 Task: Time Track.
Action: Mouse moved to (86, 7)
Screenshot: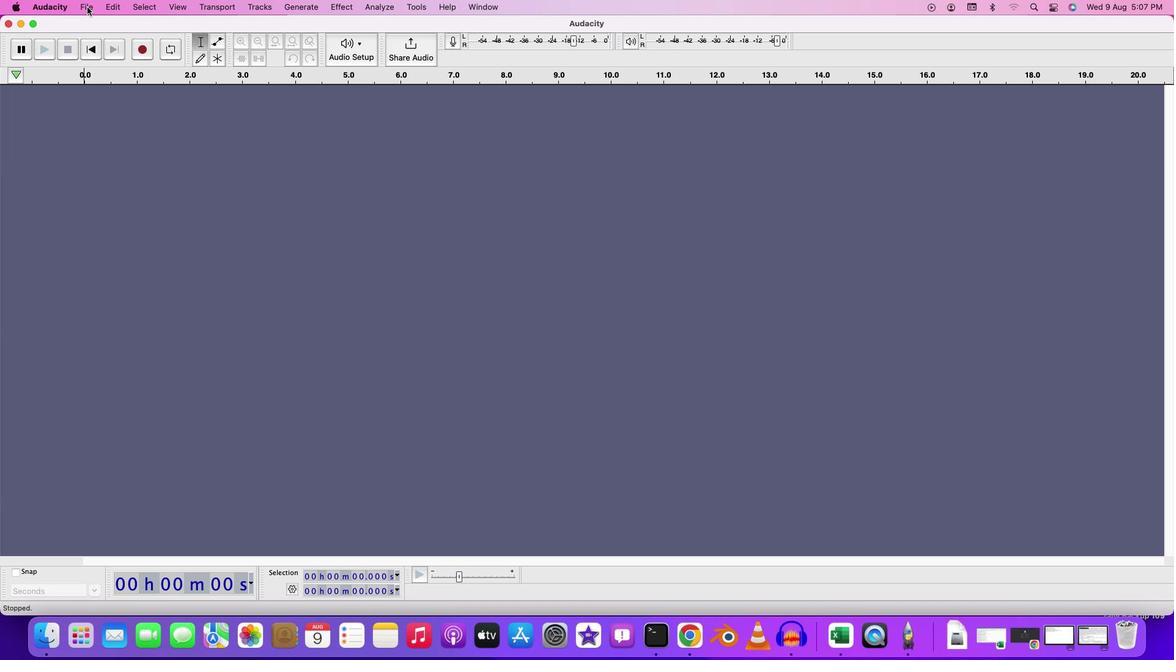 
Action: Mouse pressed left at (86, 7)
Screenshot: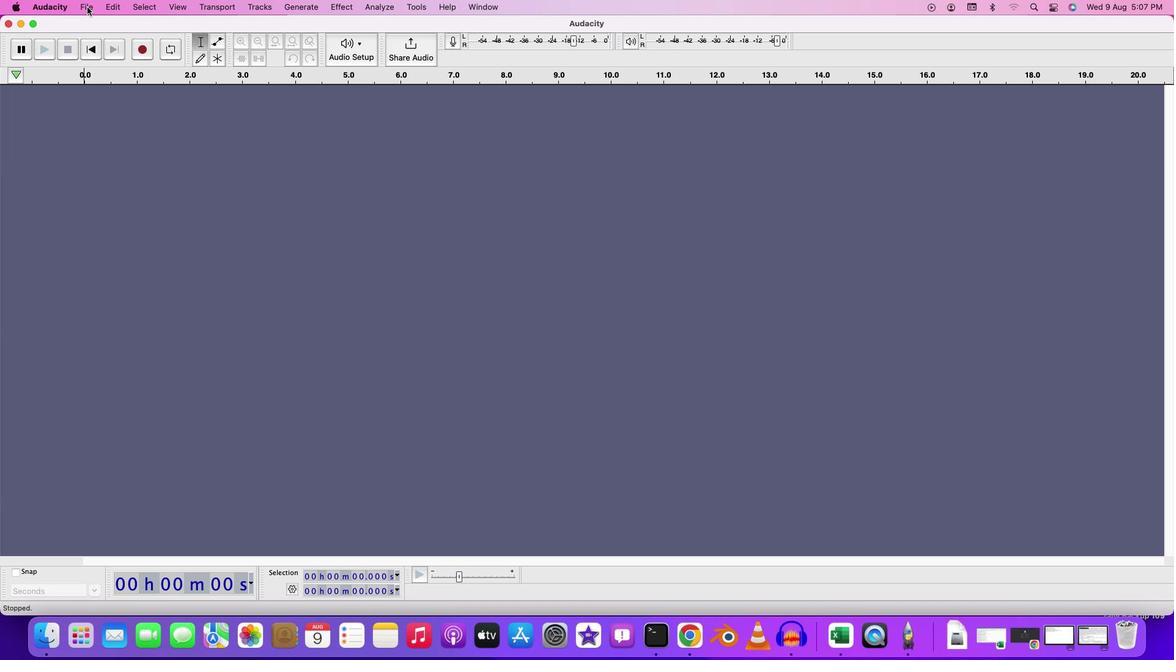 
Action: Mouse moved to (97, 39)
Screenshot: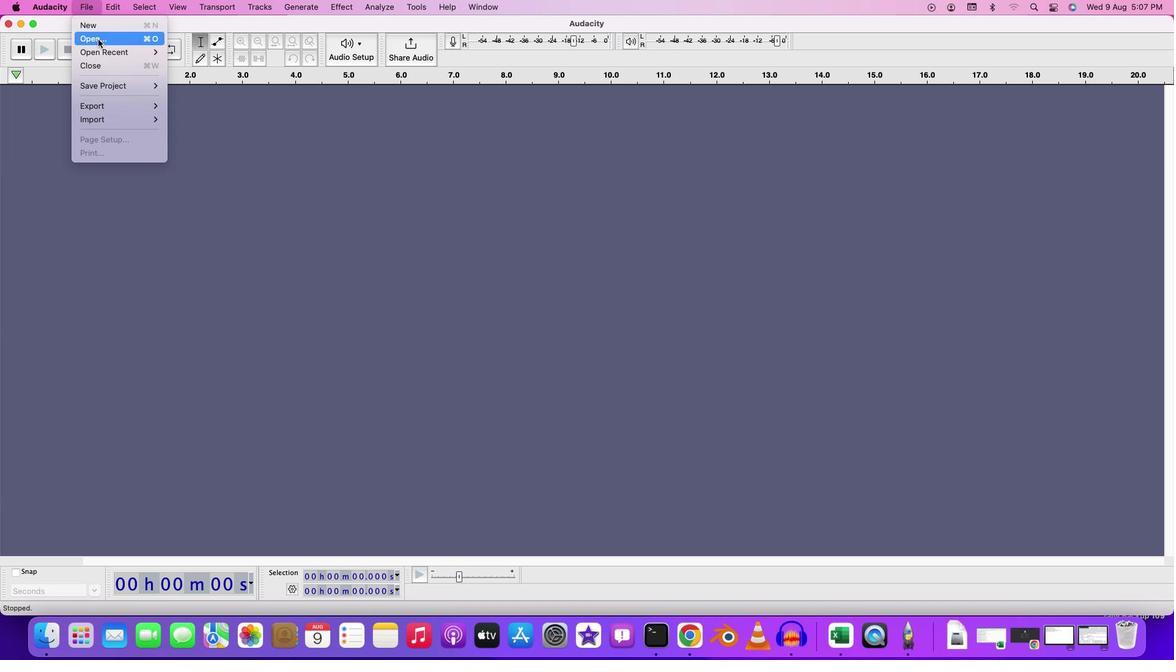 
Action: Mouse pressed left at (97, 39)
Screenshot: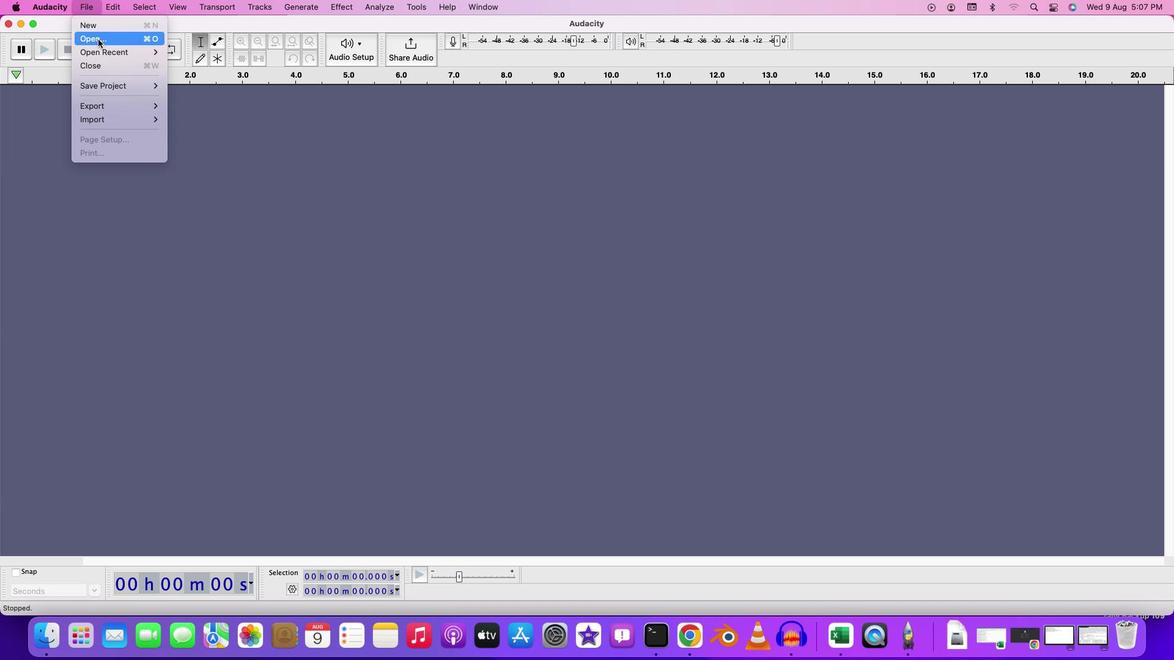 
Action: Mouse moved to (496, 256)
Screenshot: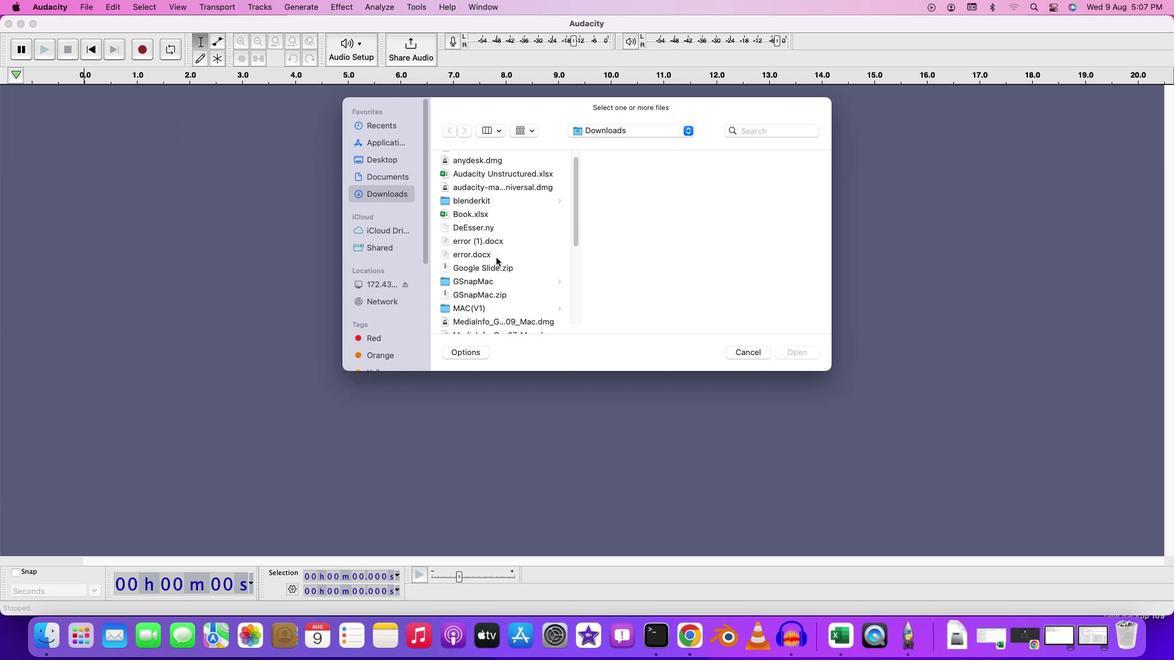 
Action: Mouse scrolled (496, 256) with delta (0, 0)
Screenshot: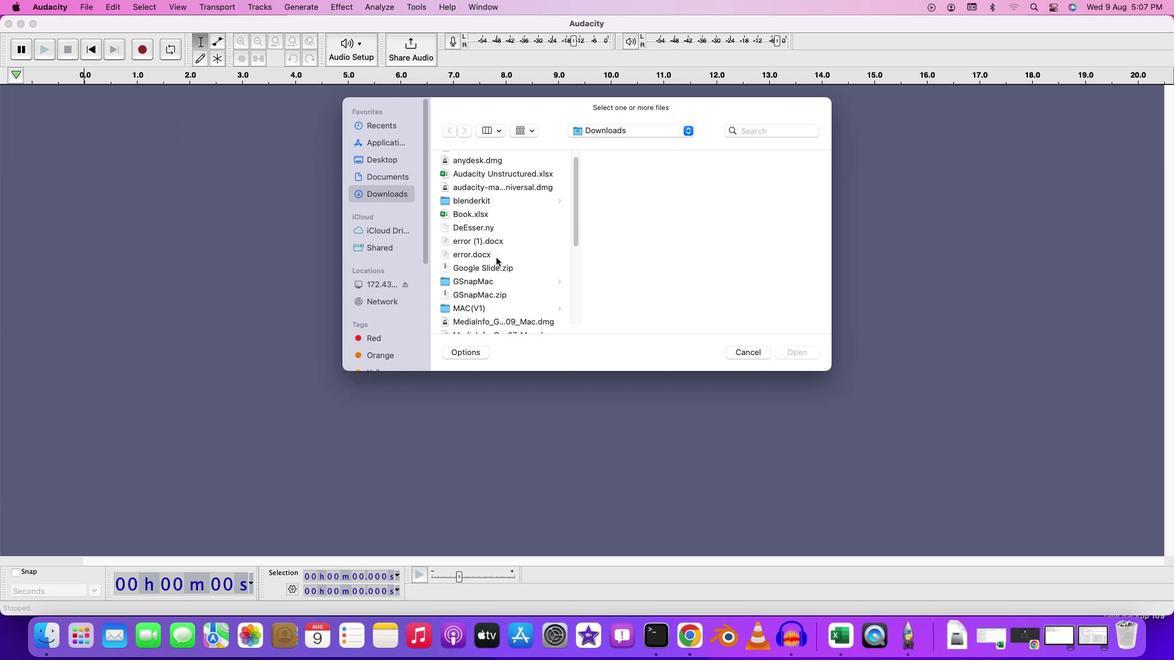 
Action: Mouse moved to (496, 258)
Screenshot: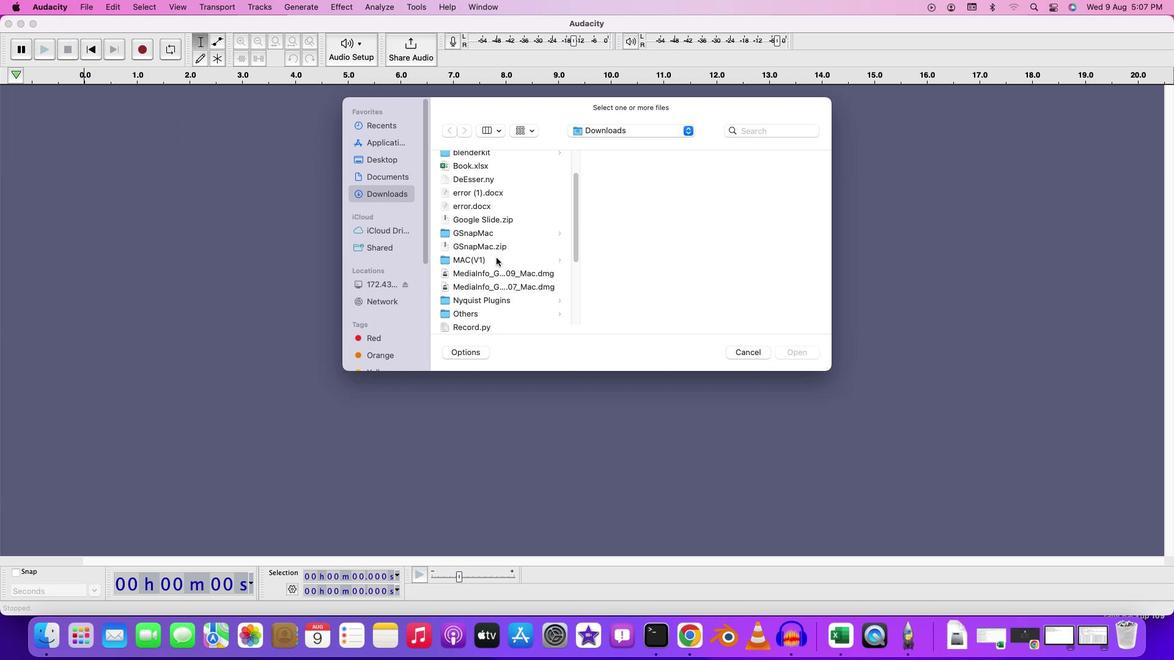 
Action: Mouse scrolled (496, 258) with delta (0, 0)
Screenshot: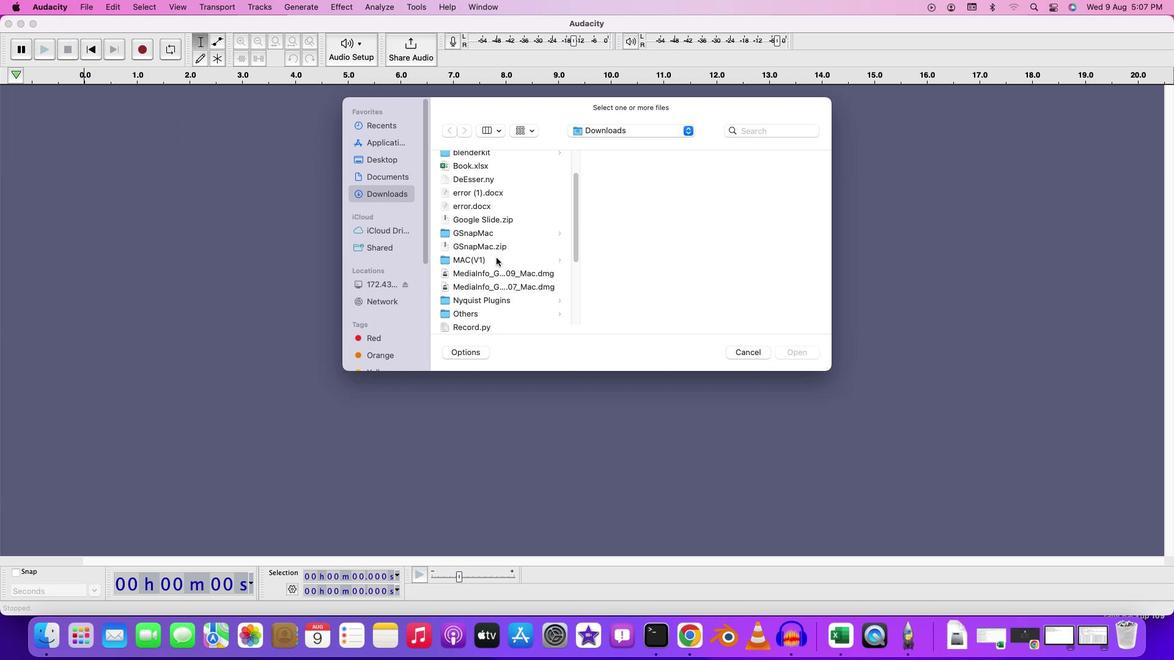 
Action: Mouse scrolled (496, 258) with delta (0, -1)
Screenshot: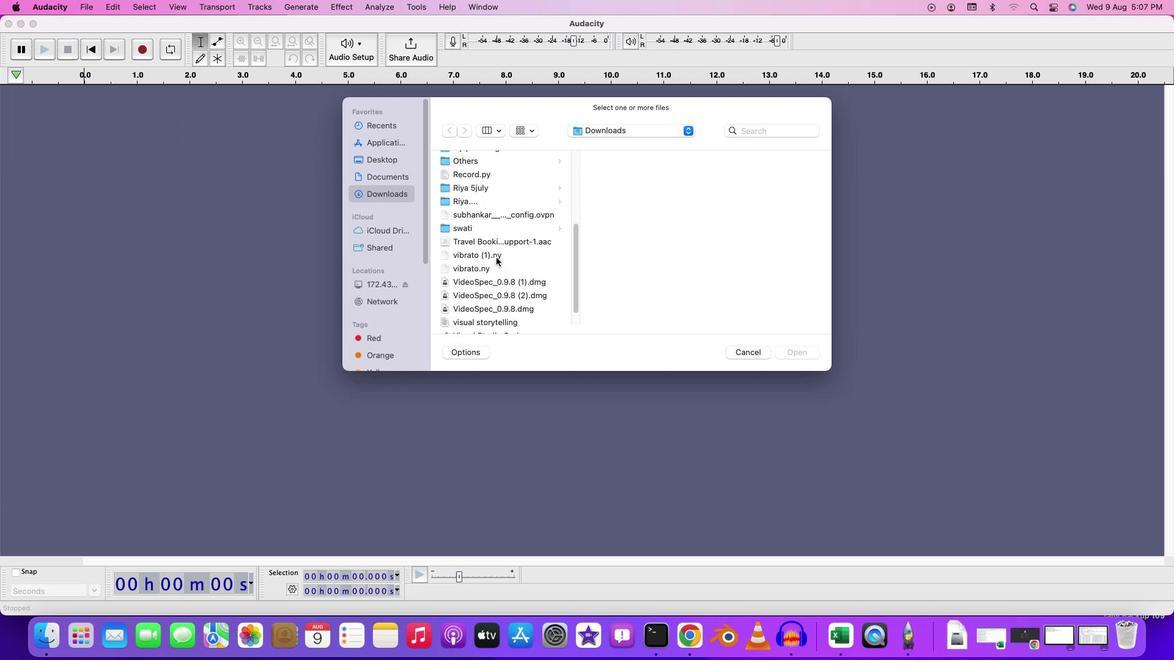
Action: Mouse scrolled (496, 258) with delta (0, -3)
Screenshot: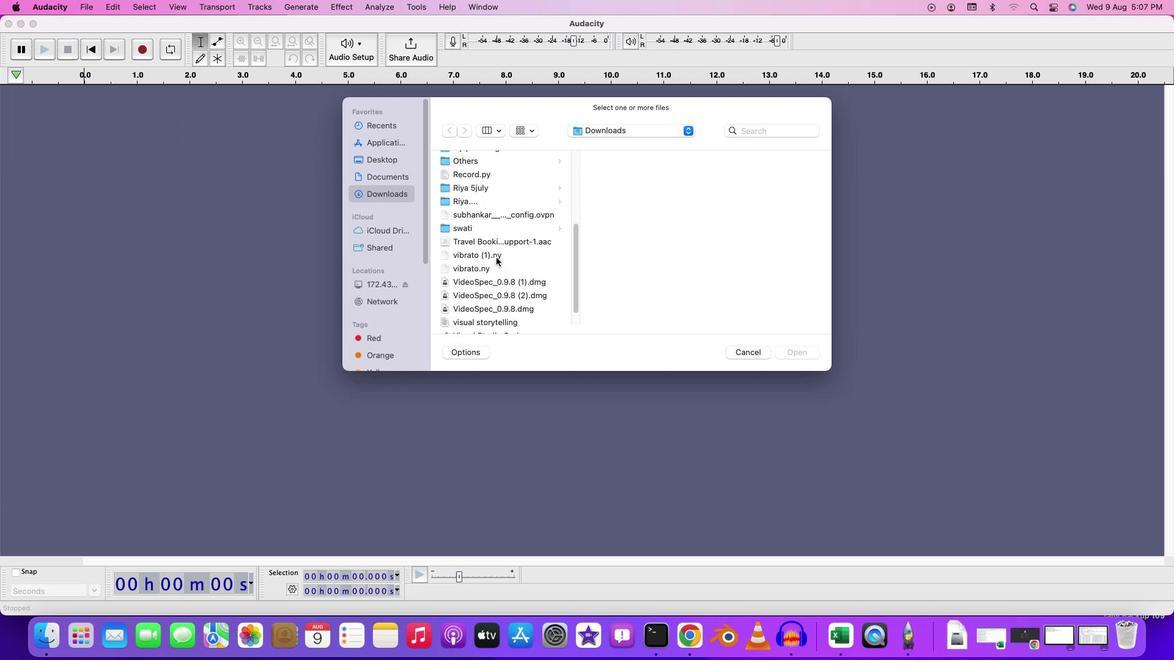 
Action: Mouse scrolled (496, 258) with delta (0, -3)
Screenshot: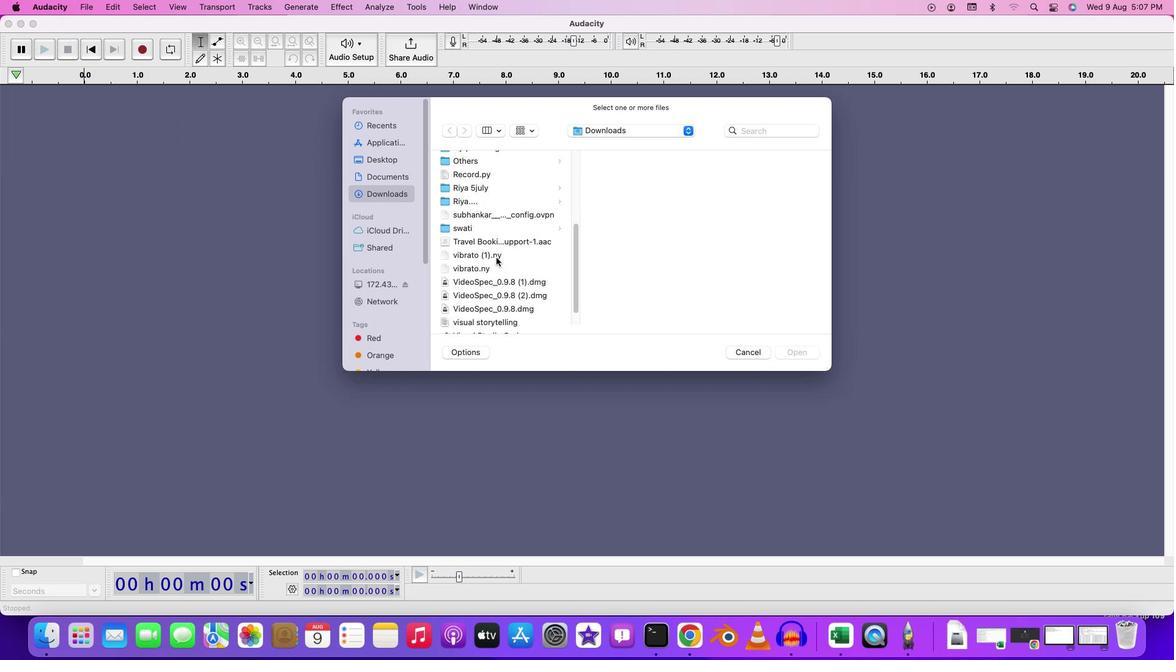 
Action: Mouse moved to (478, 239)
Screenshot: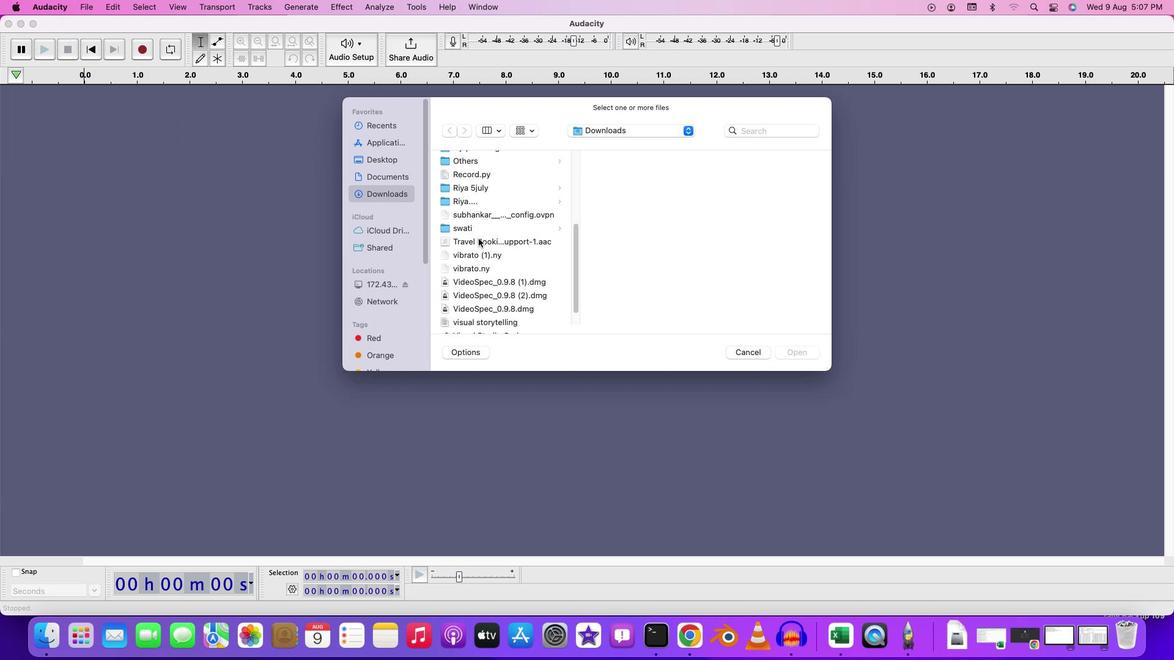 
Action: Mouse scrolled (478, 239) with delta (0, 0)
Screenshot: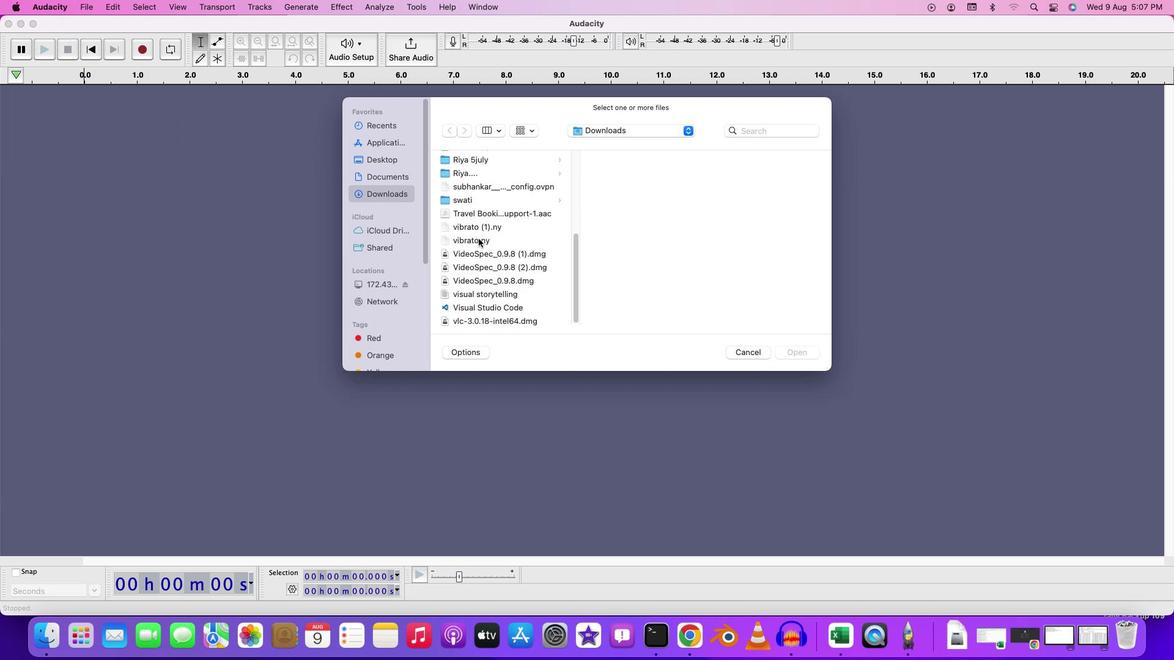 
Action: Mouse scrolled (478, 239) with delta (0, 0)
Screenshot: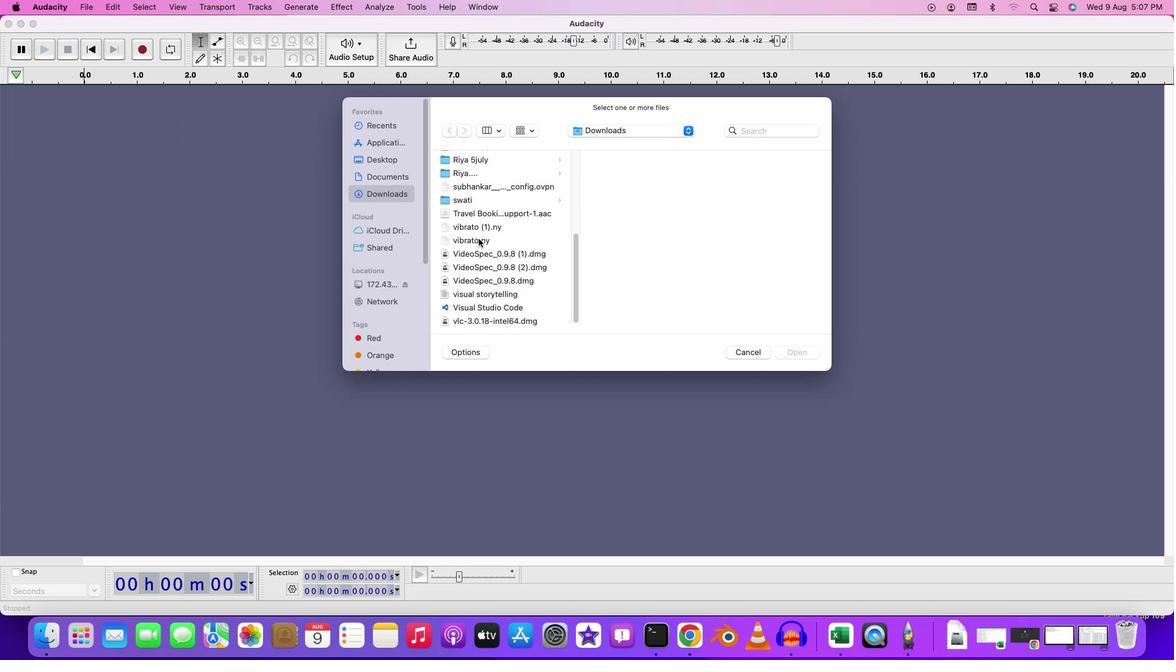 
Action: Mouse scrolled (478, 239) with delta (0, -1)
Screenshot: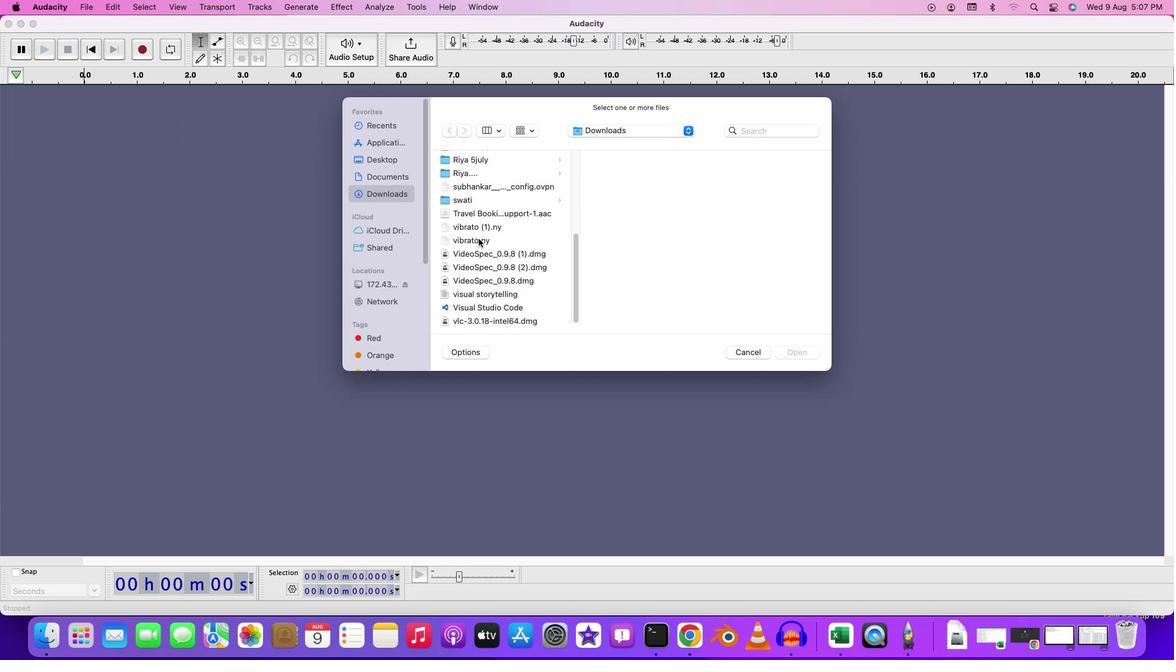 
Action: Mouse scrolled (478, 239) with delta (0, -3)
Screenshot: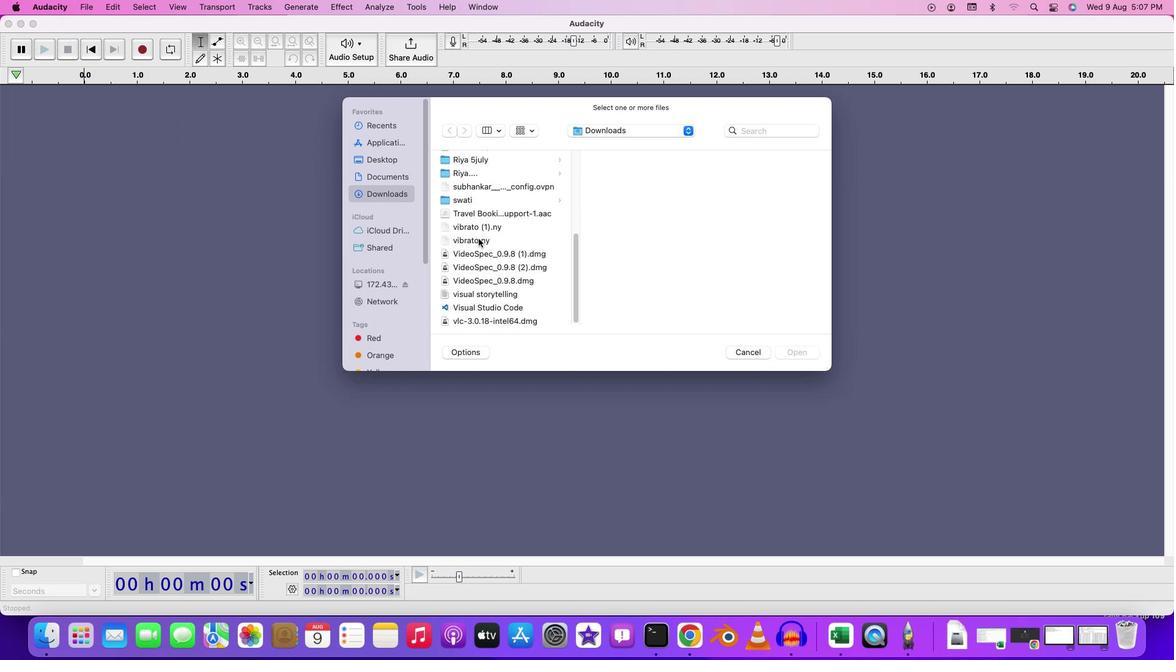 
Action: Mouse moved to (483, 256)
Screenshot: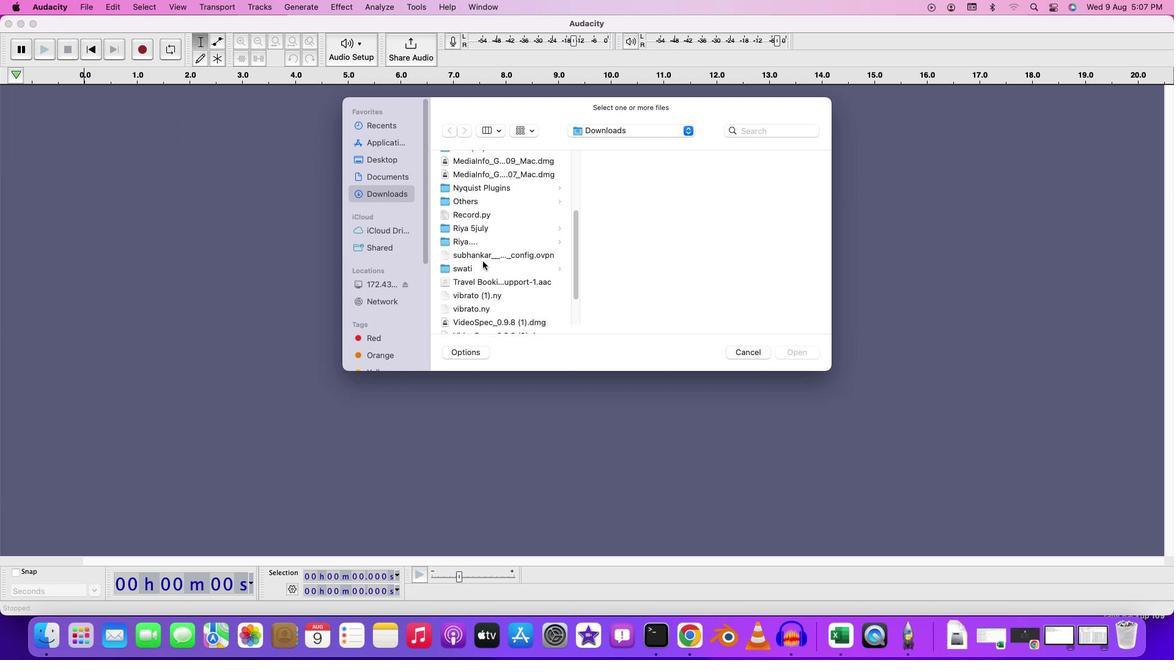 
Action: Mouse scrolled (483, 256) with delta (0, 0)
Screenshot: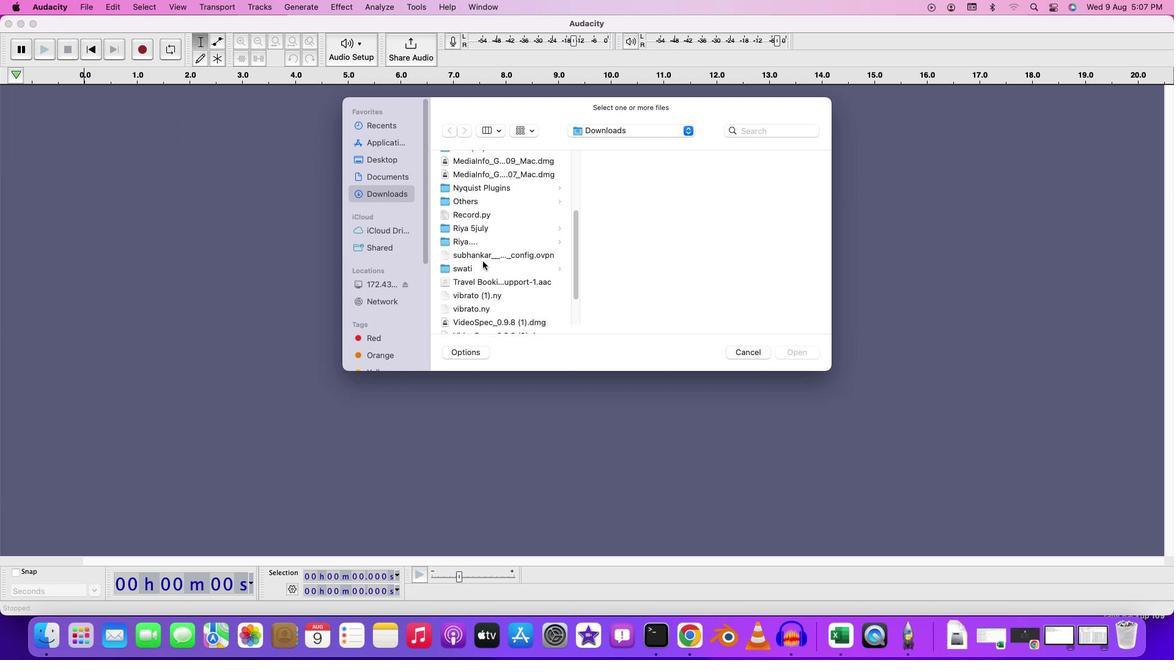 
Action: Mouse moved to (483, 258)
Screenshot: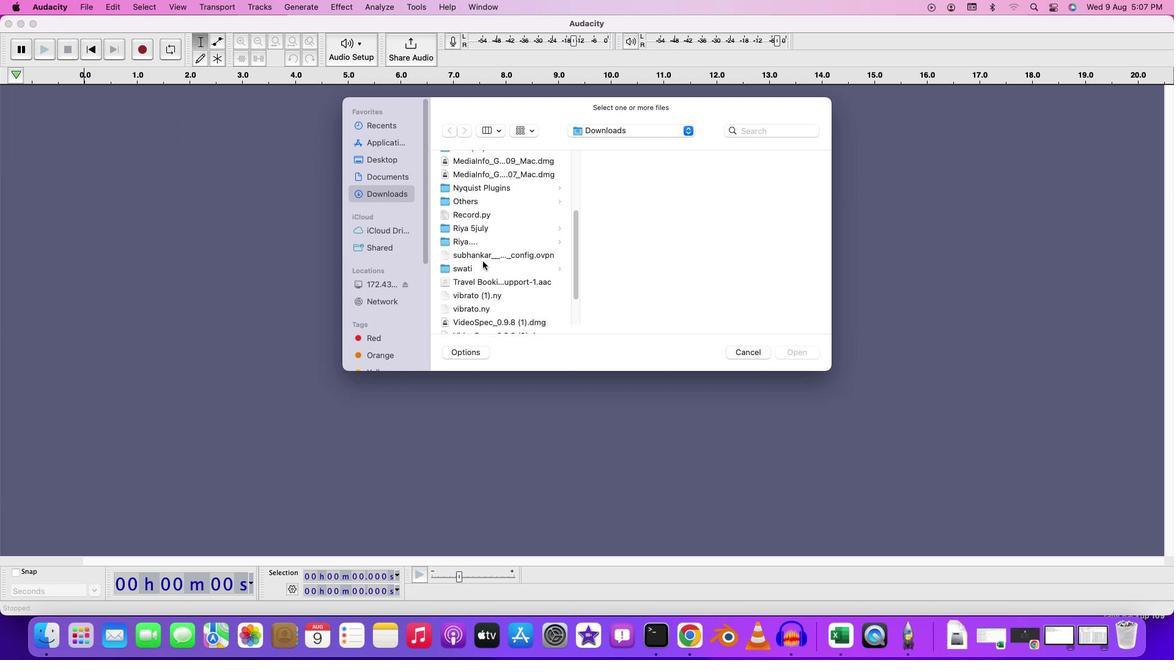 
Action: Mouse scrolled (483, 258) with delta (0, 0)
Screenshot: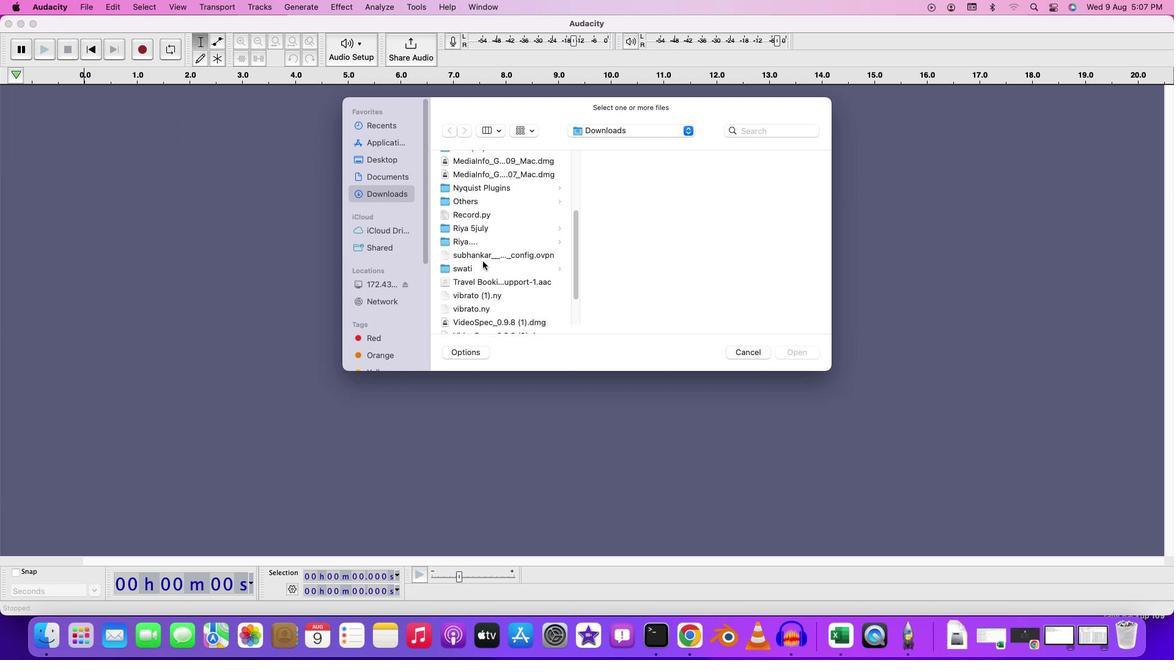 
Action: Mouse moved to (483, 258)
Screenshot: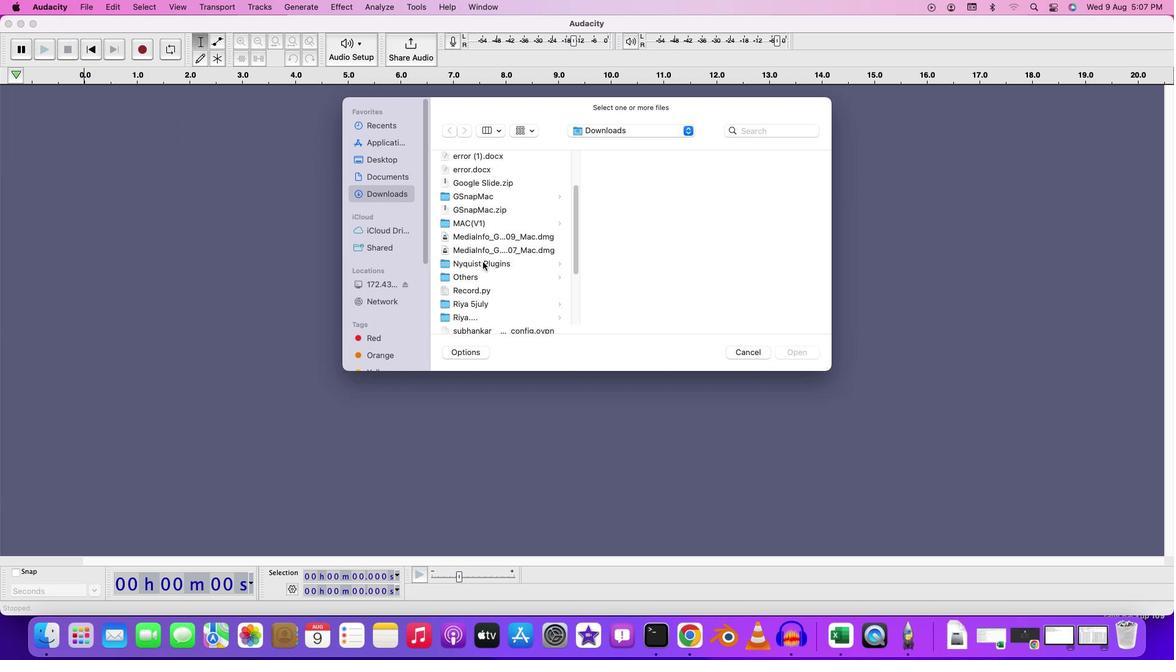 
Action: Mouse scrolled (483, 258) with delta (0, 1)
Screenshot: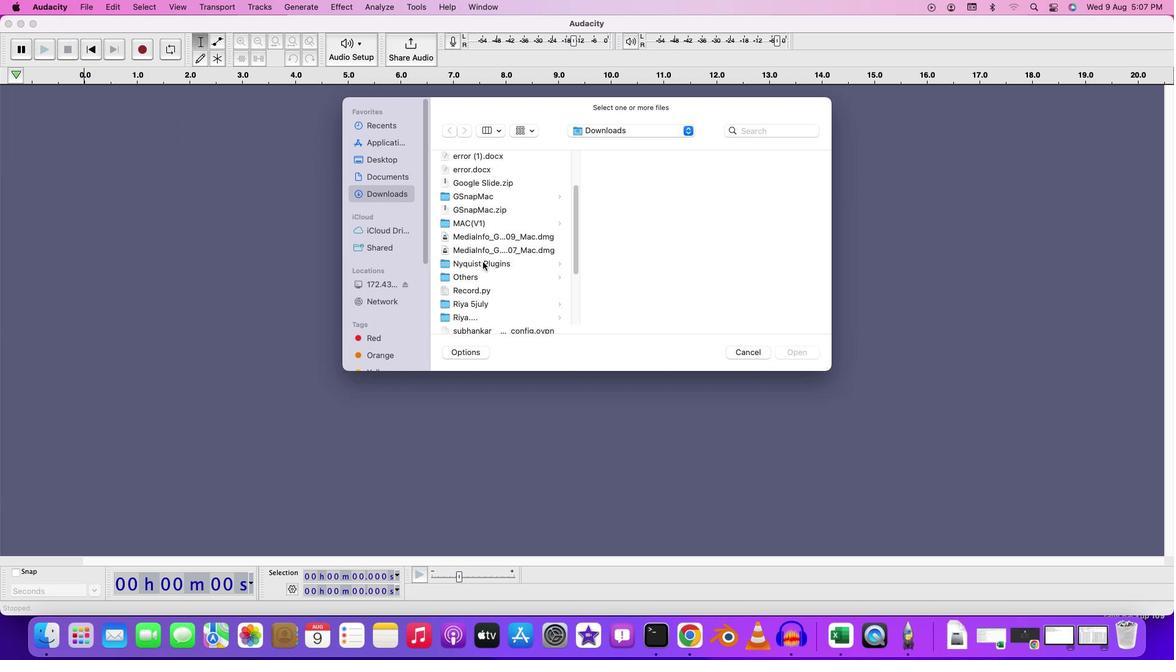
Action: Mouse moved to (483, 260)
Screenshot: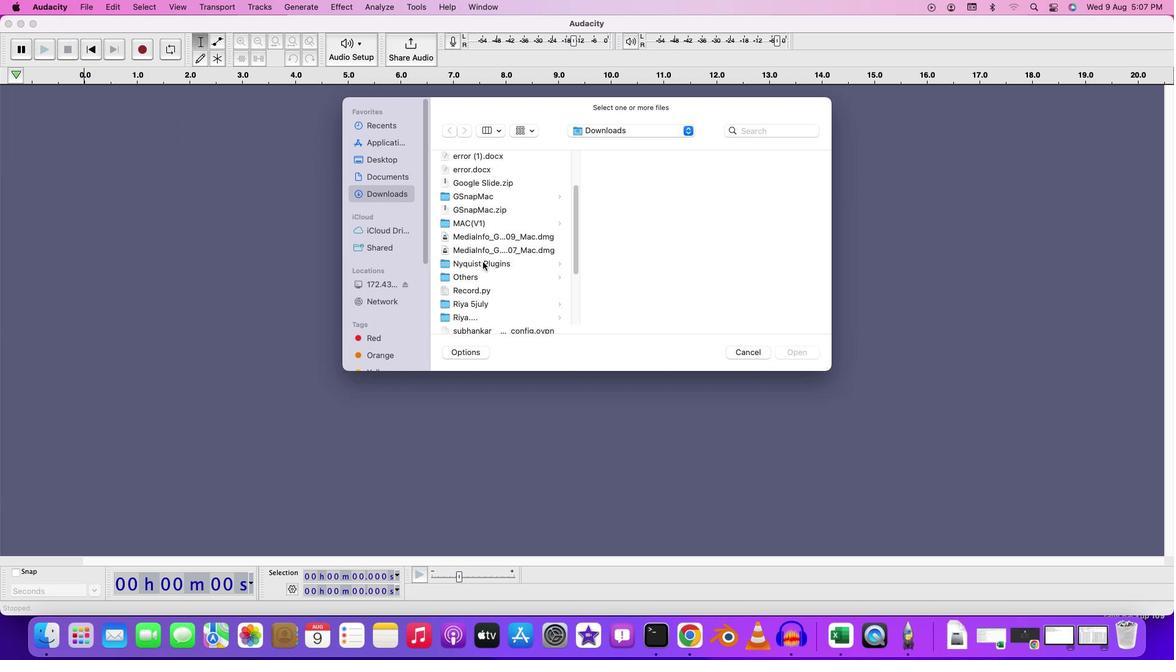 
Action: Mouse scrolled (483, 260) with delta (0, 3)
Screenshot: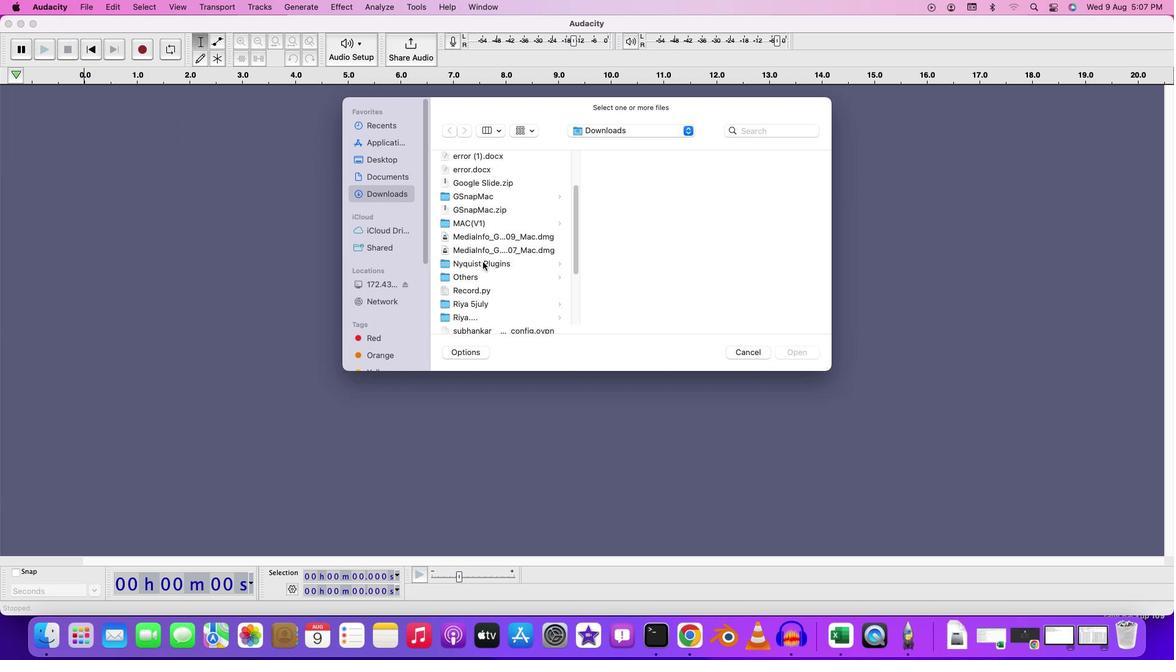 
Action: Mouse moved to (483, 261)
Screenshot: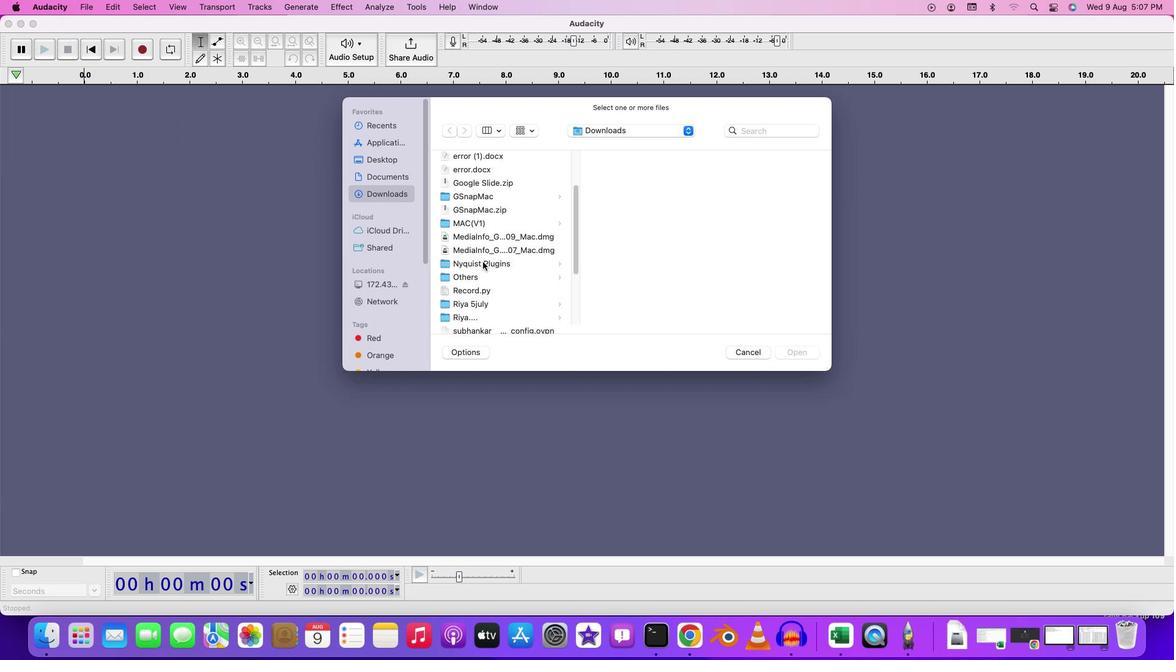 
Action: Mouse scrolled (483, 261) with delta (0, 3)
Screenshot: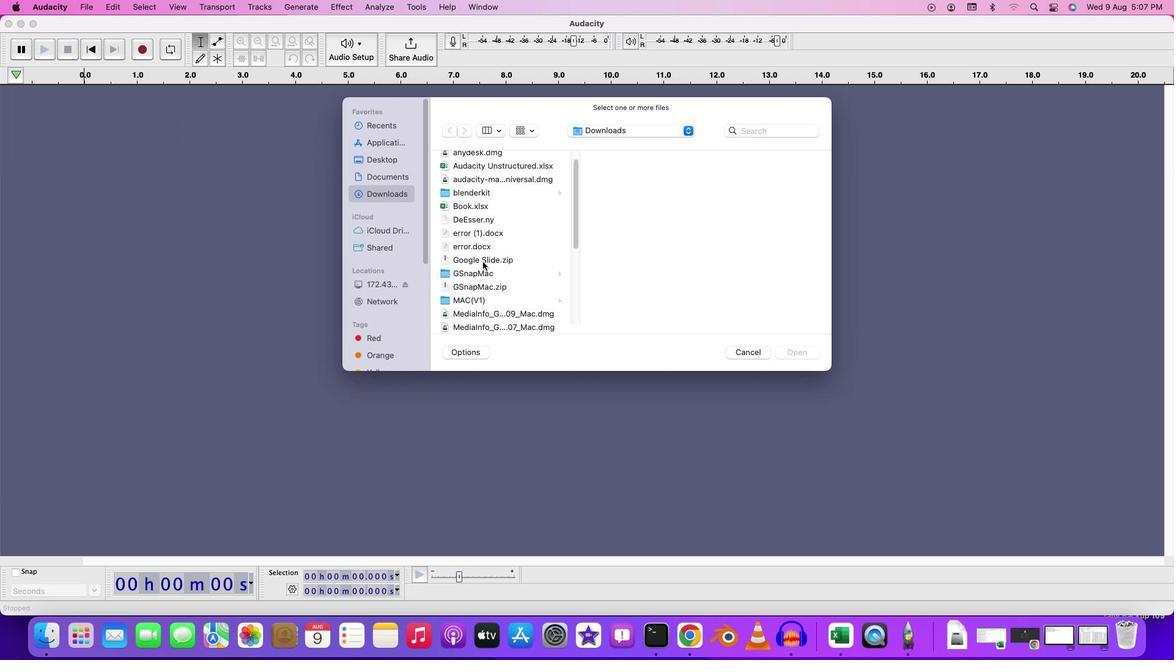 
Action: Mouse scrolled (483, 261) with delta (0, 0)
Screenshot: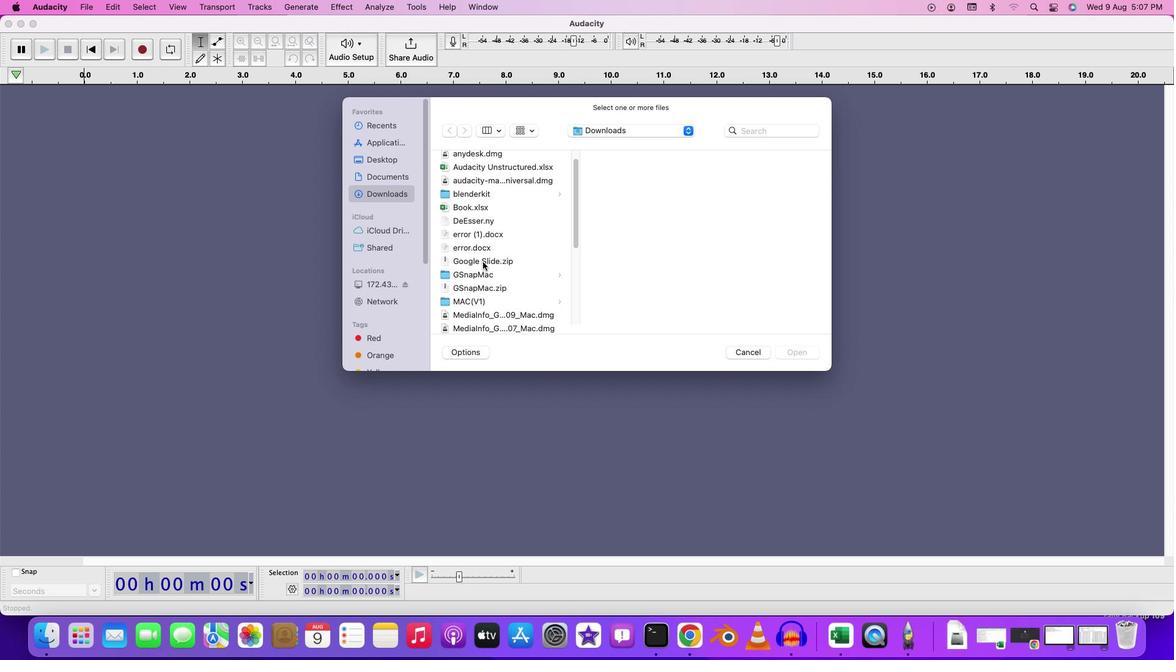 
Action: Mouse moved to (385, 157)
Screenshot: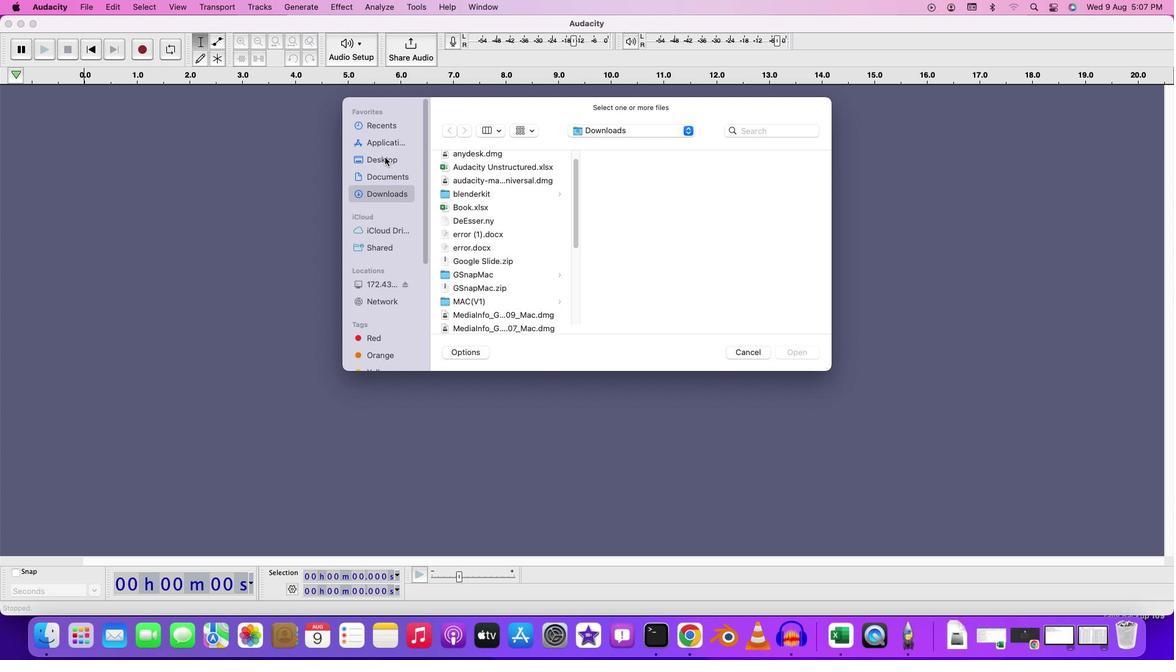 
Action: Mouse pressed left at (385, 157)
Screenshot: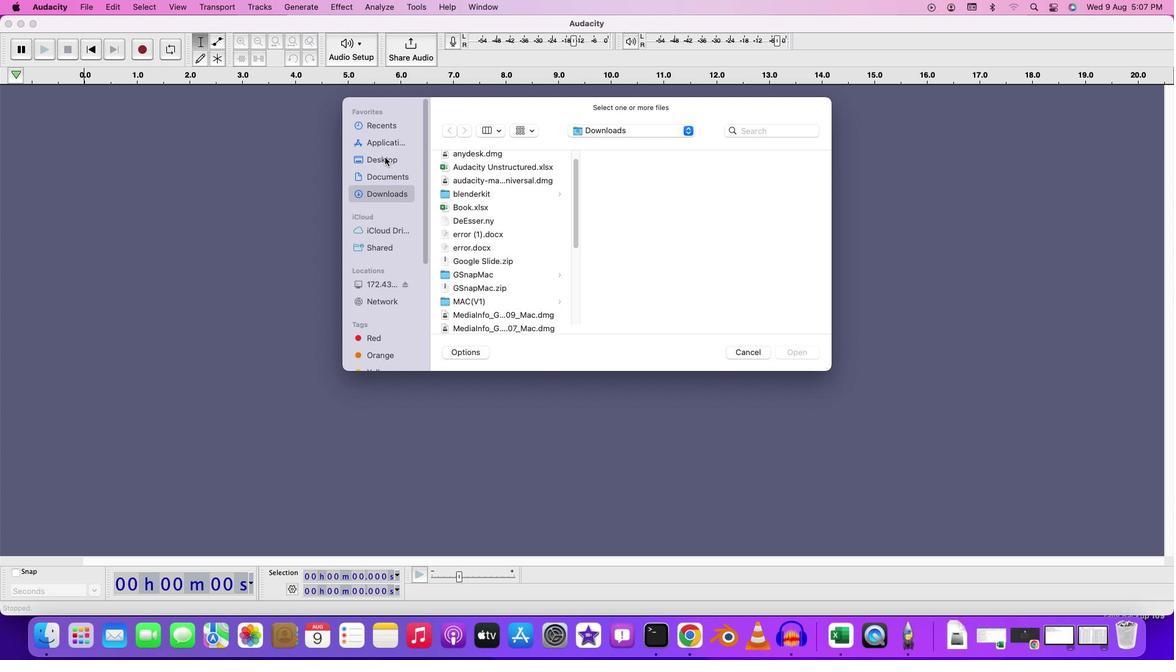 
Action: Mouse moved to (483, 179)
Screenshot: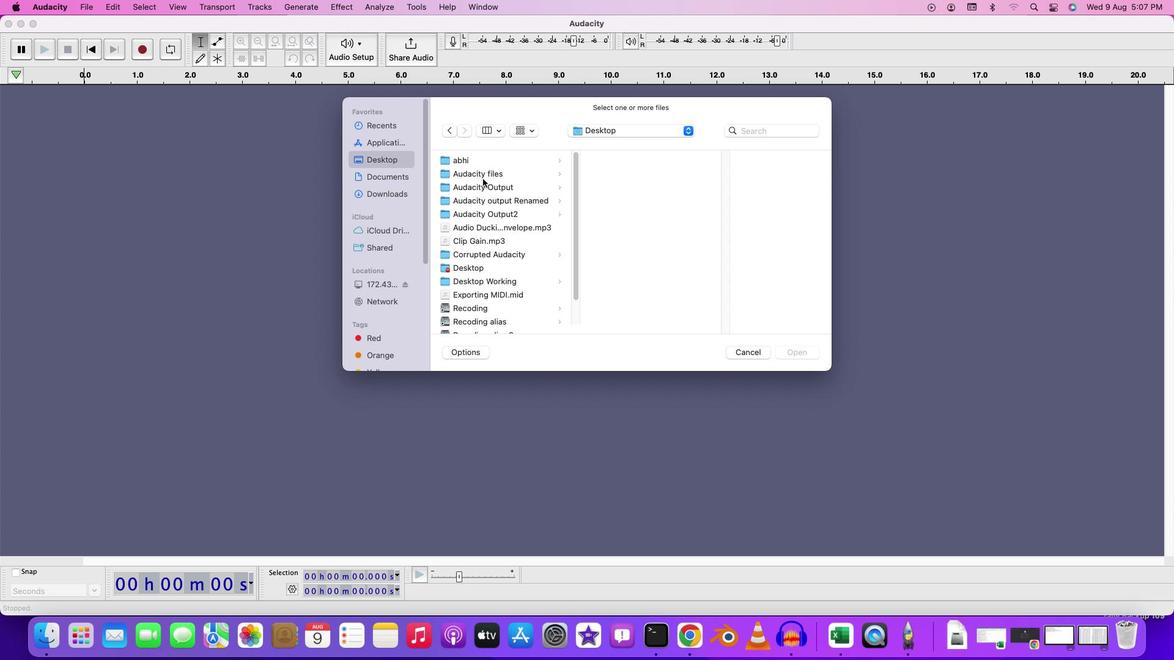 
Action: Mouse pressed left at (483, 179)
Screenshot: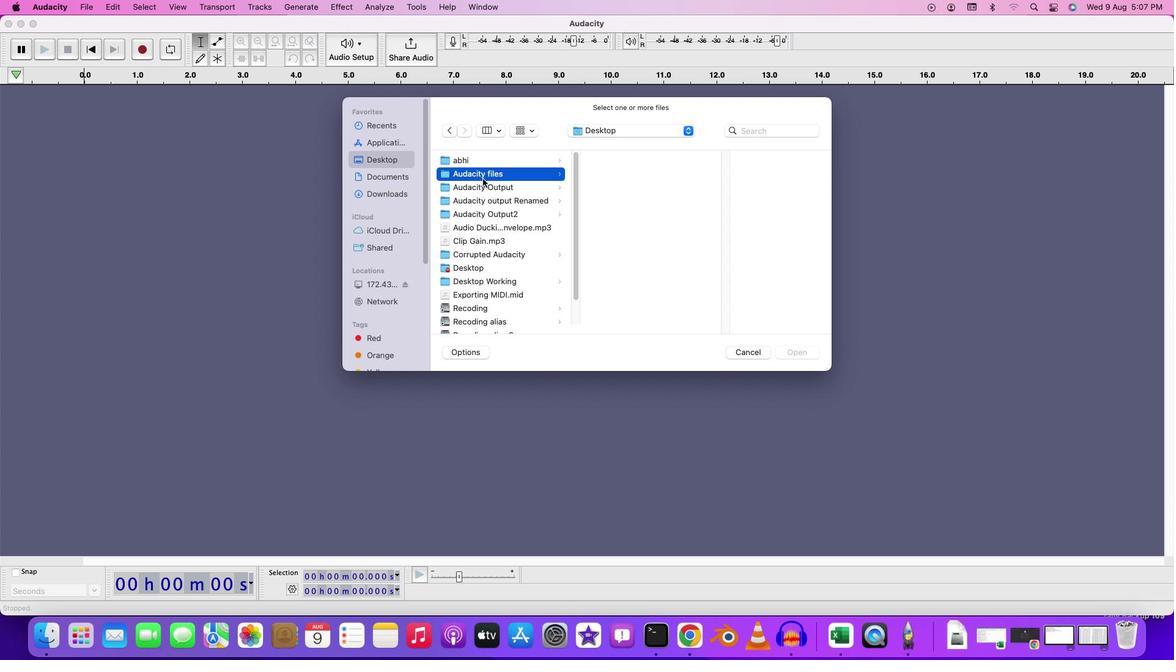 
Action: Mouse moved to (633, 229)
Screenshot: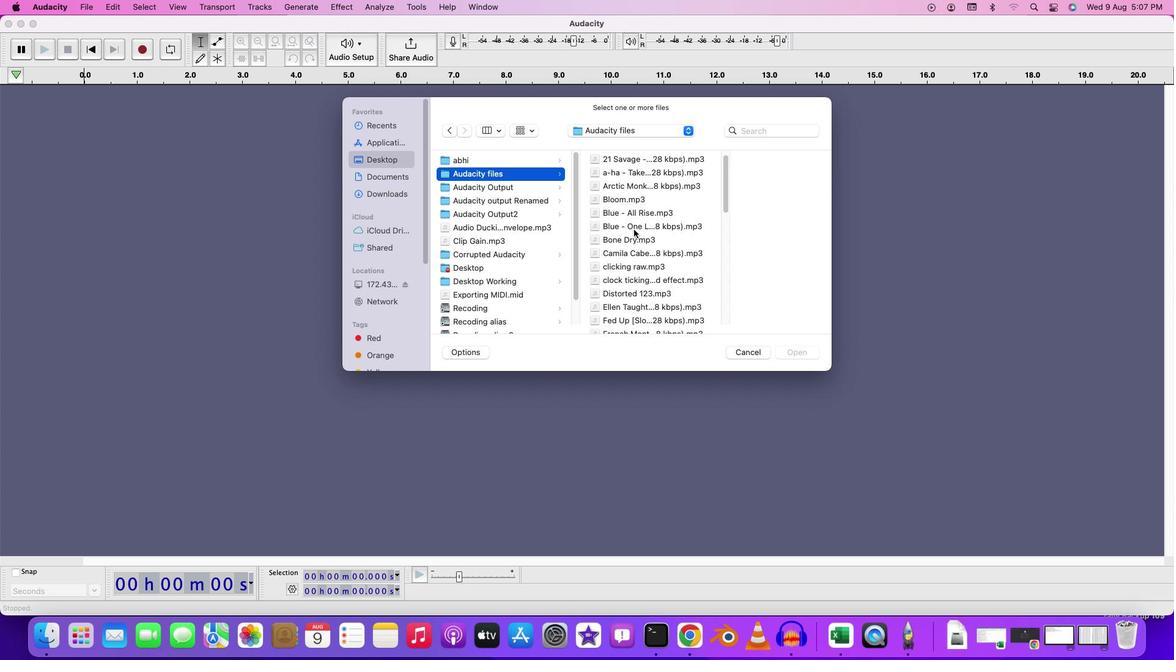 
Action: Mouse scrolled (633, 229) with delta (0, 0)
Screenshot: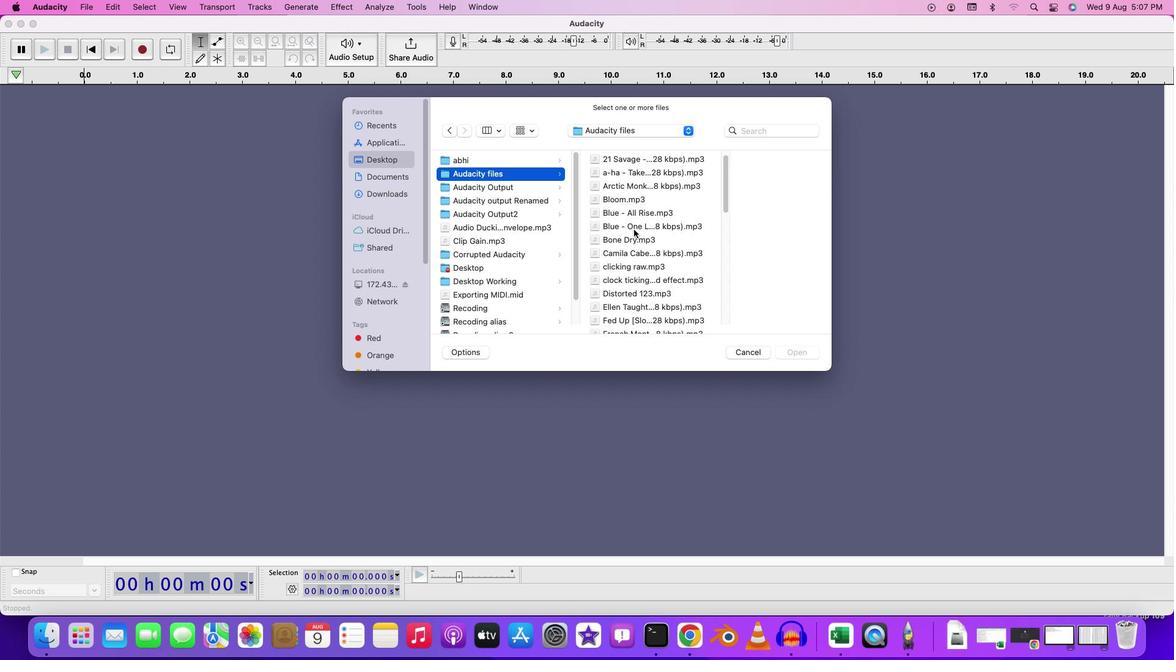 
Action: Mouse moved to (633, 229)
Screenshot: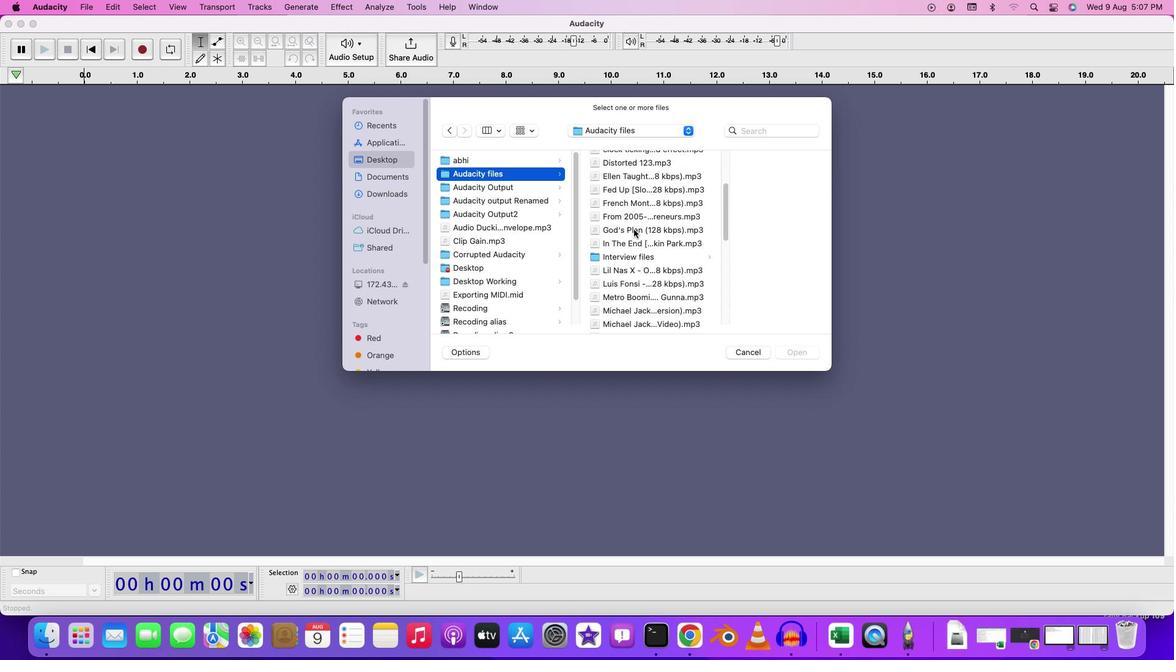 
Action: Mouse scrolled (633, 229) with delta (0, 0)
Screenshot: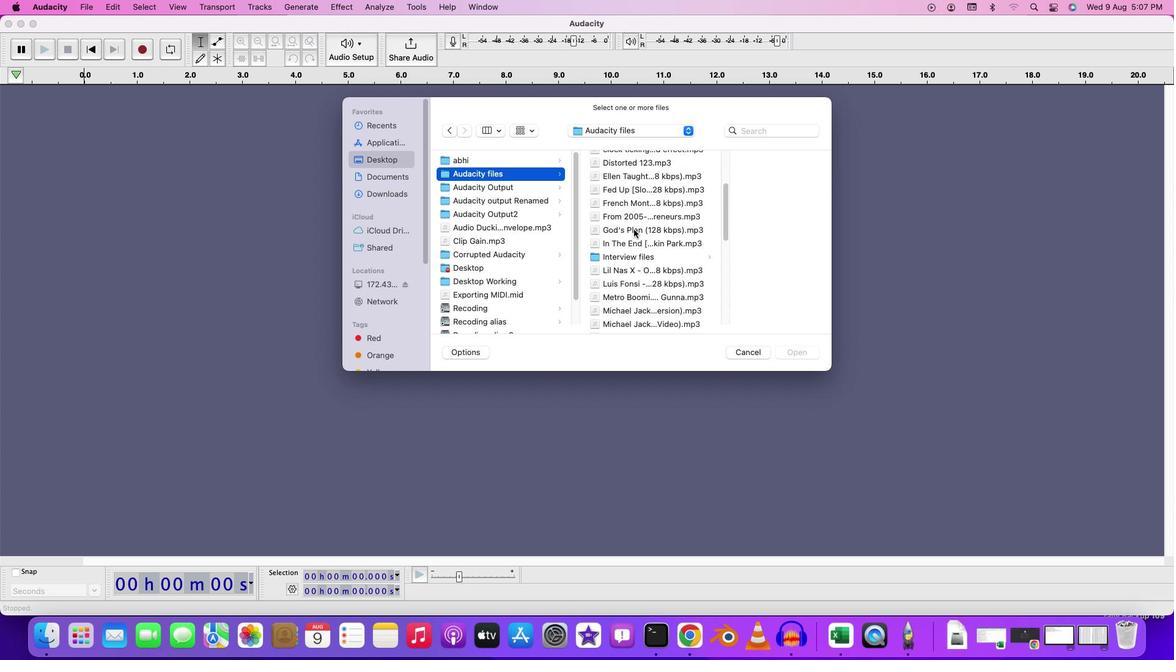 
Action: Mouse scrolled (633, 229) with delta (0, -1)
Screenshot: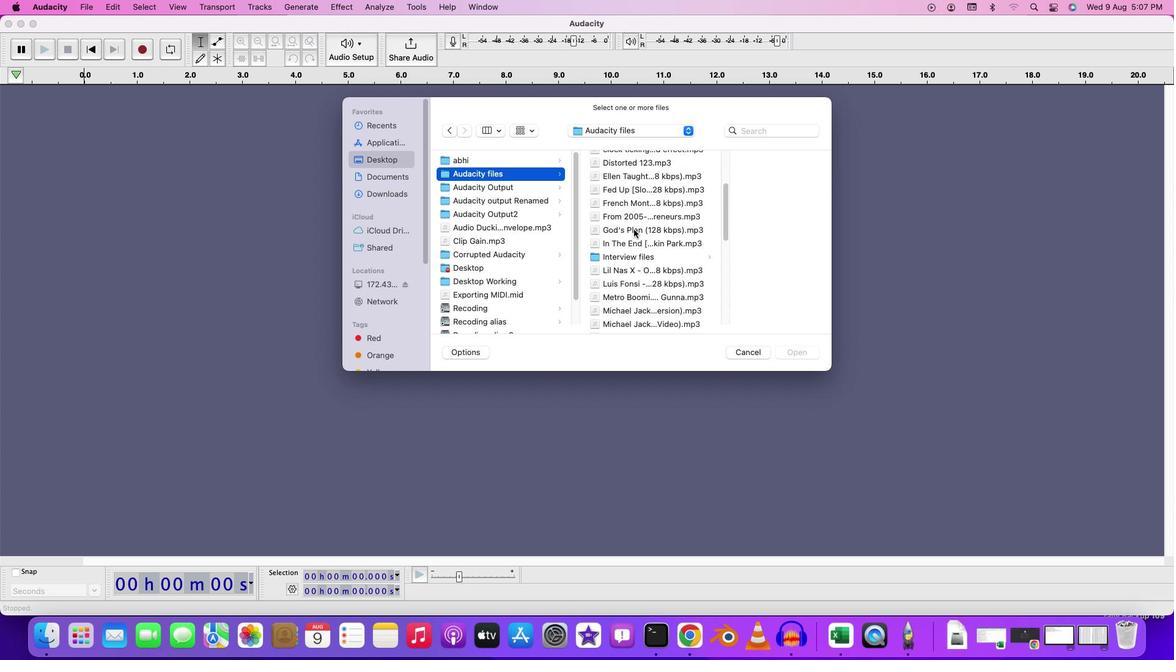 
Action: Mouse scrolled (633, 229) with delta (0, -3)
Screenshot: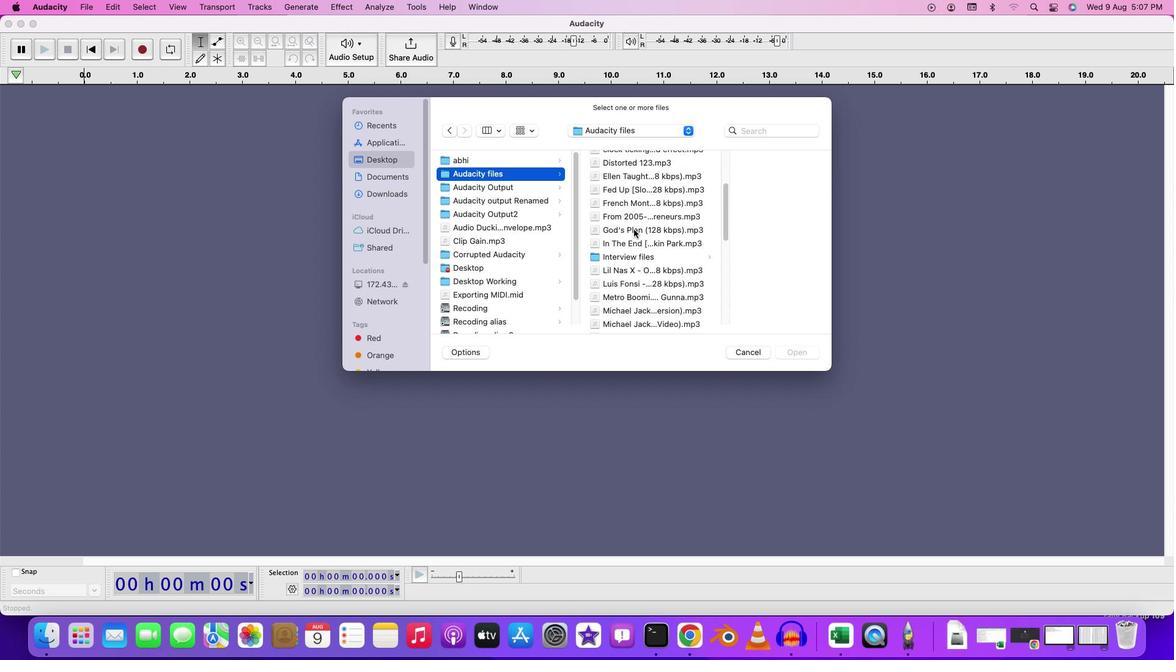 
Action: Mouse scrolled (633, 229) with delta (0, -3)
Screenshot: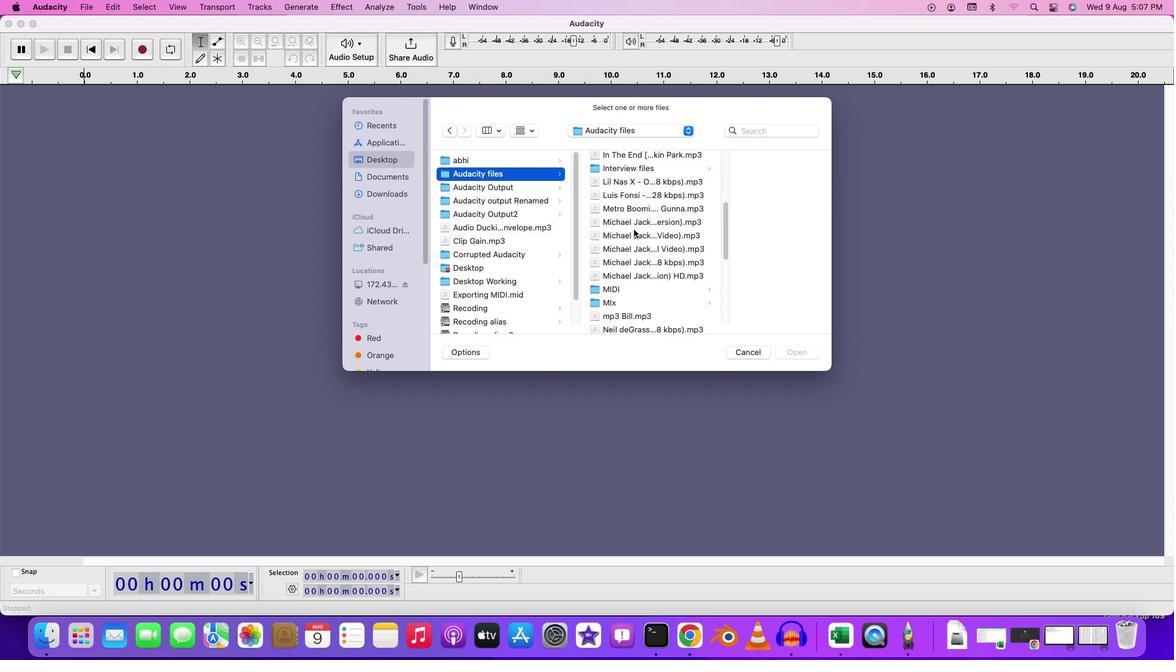 
Action: Mouse scrolled (633, 229) with delta (0, -4)
Screenshot: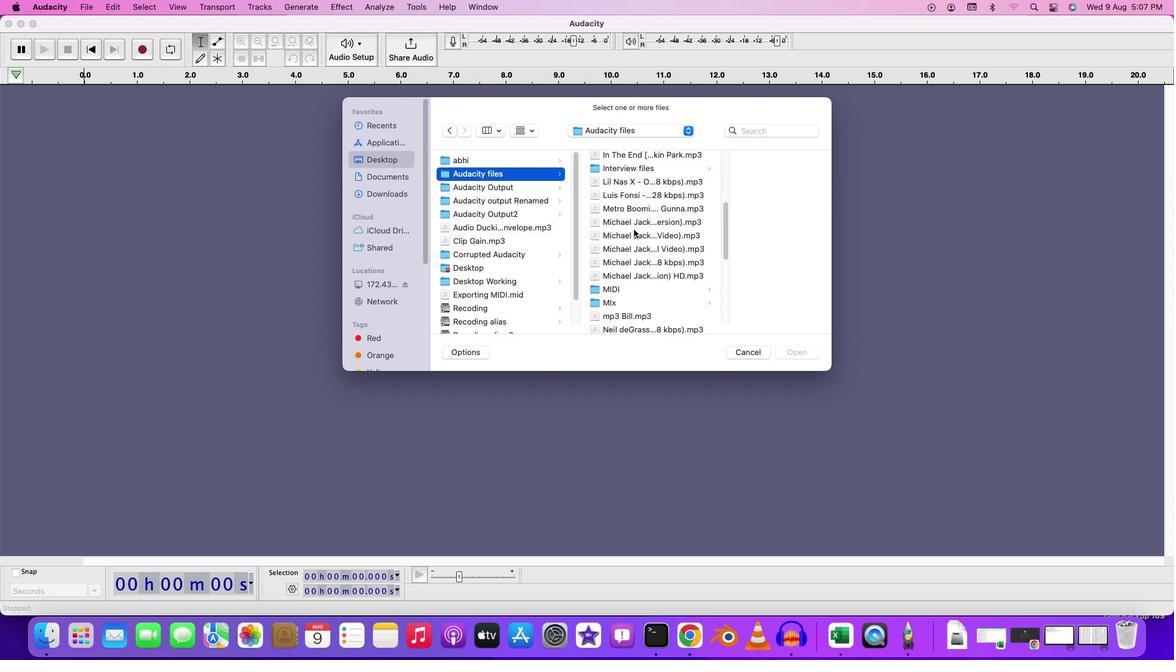
Action: Mouse moved to (632, 249)
Screenshot: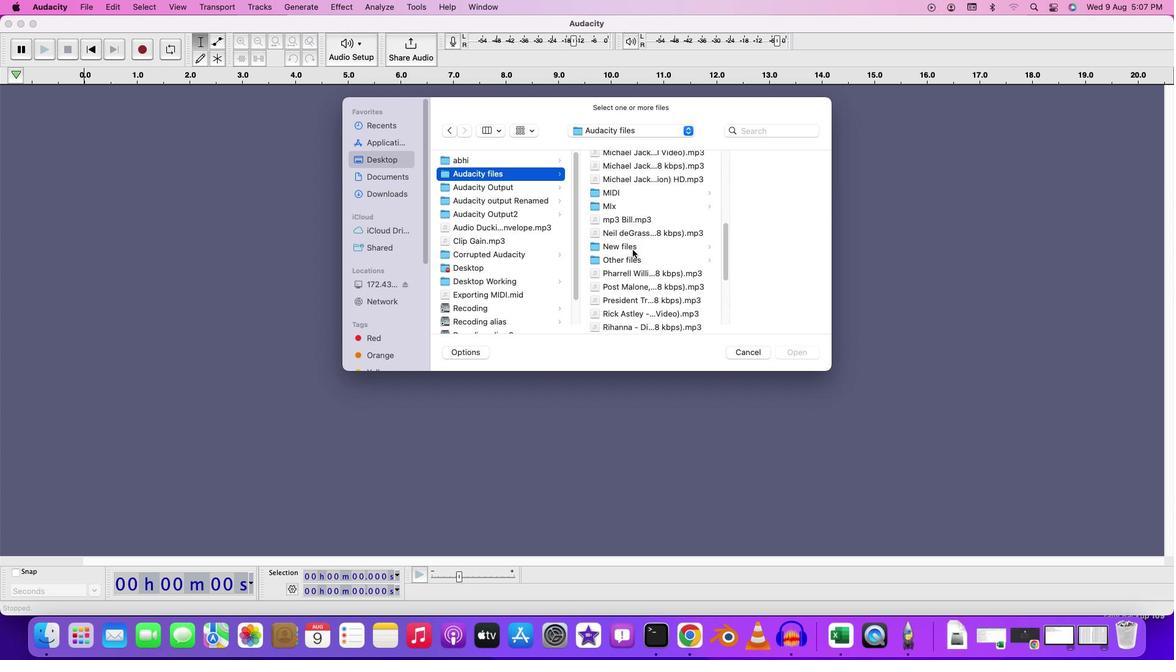 
Action: Mouse pressed left at (632, 249)
Screenshot: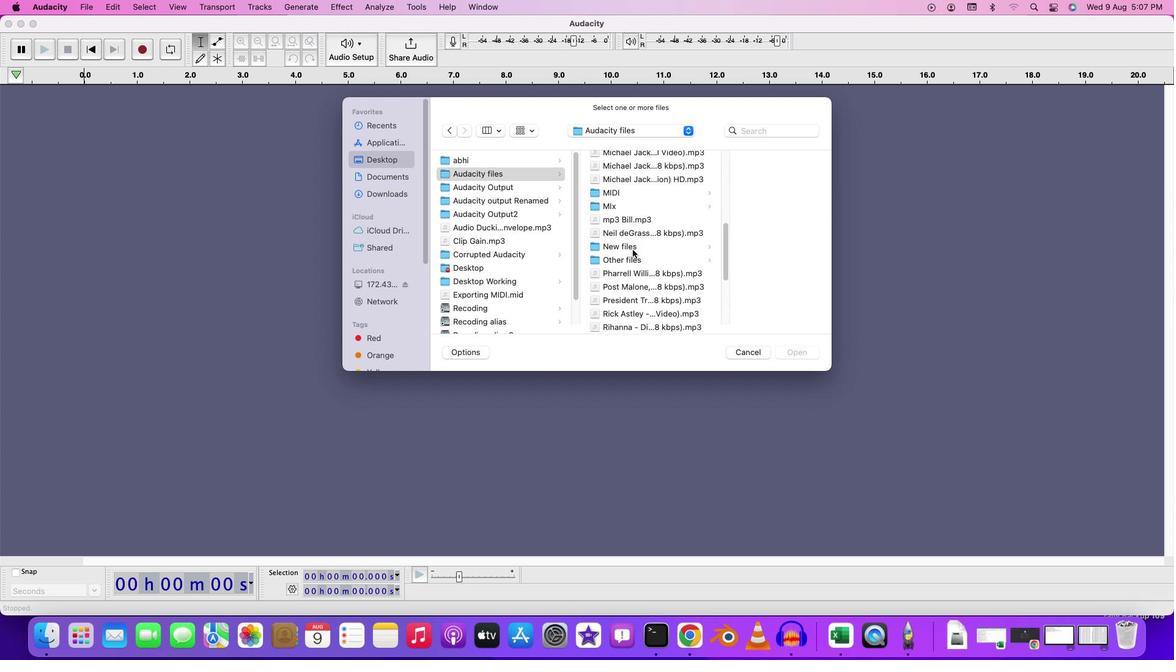 
Action: Mouse moved to (749, 276)
Screenshot: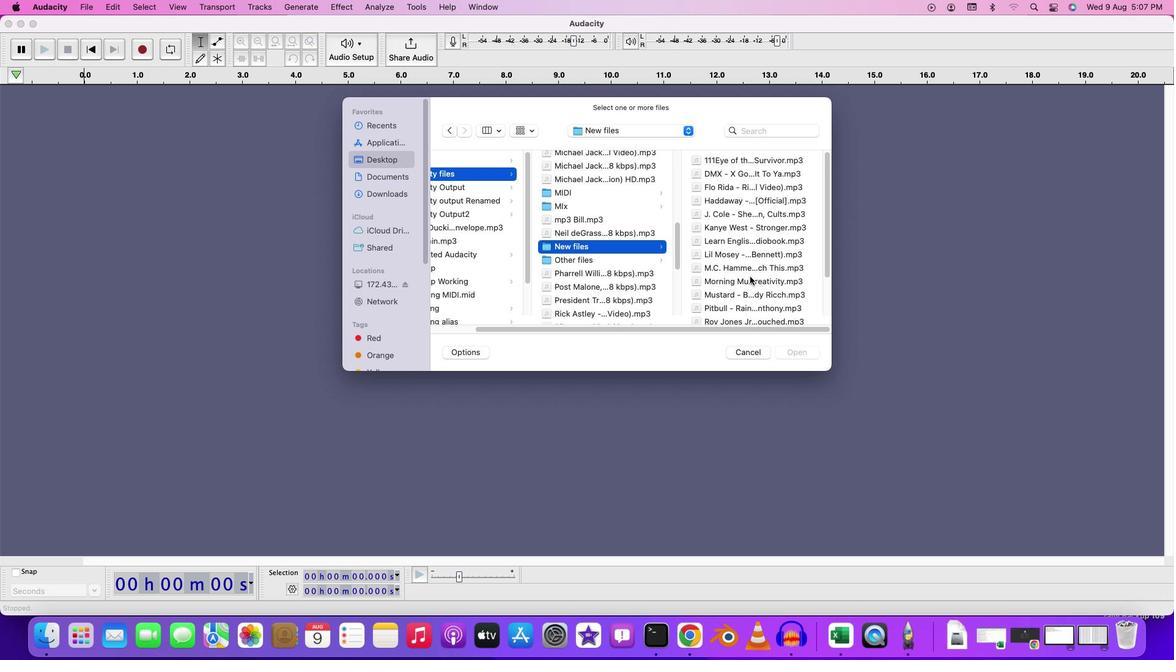 
Action: Mouse scrolled (749, 276) with delta (0, 0)
Screenshot: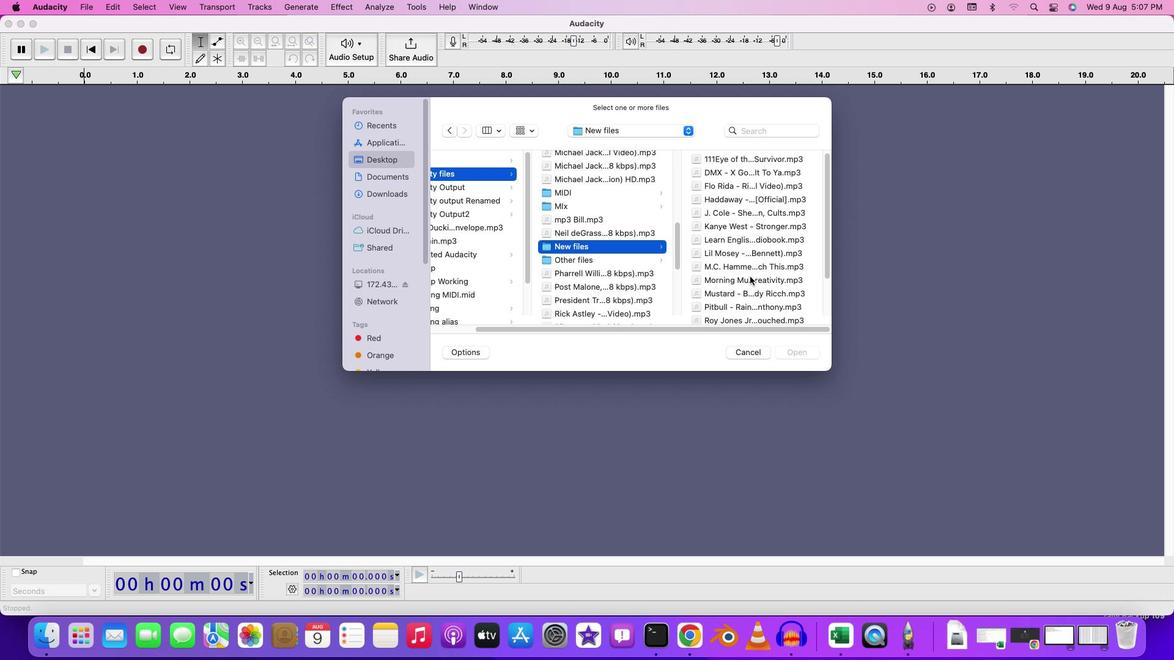 
Action: Mouse moved to (750, 284)
Screenshot: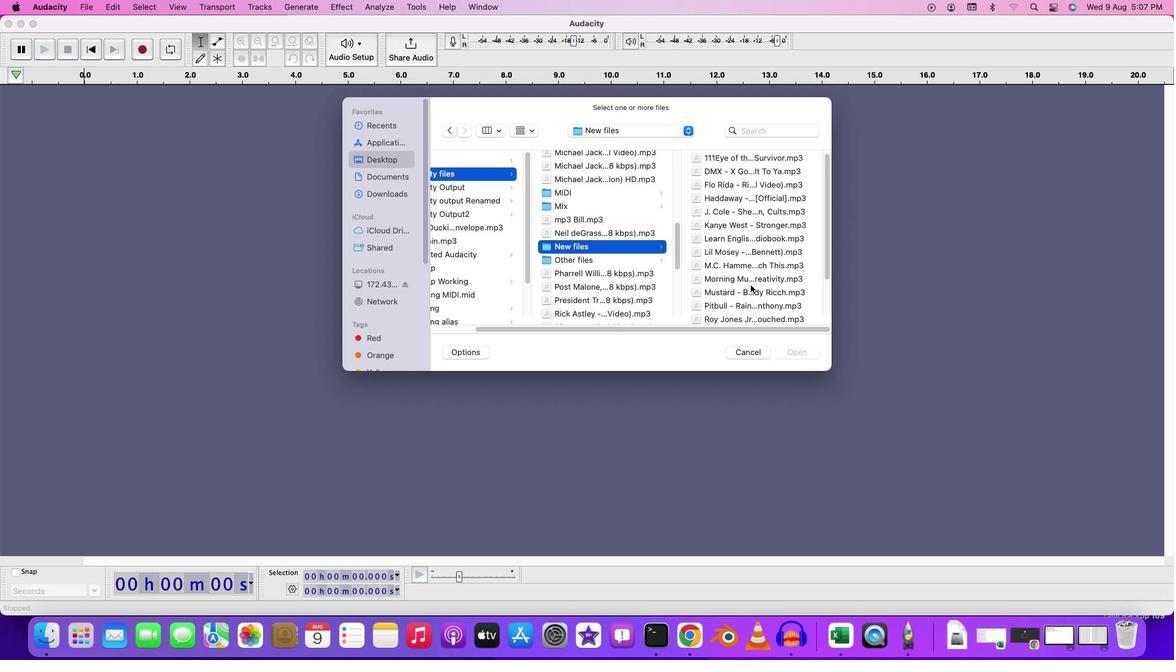 
Action: Mouse scrolled (750, 284) with delta (0, 0)
Screenshot: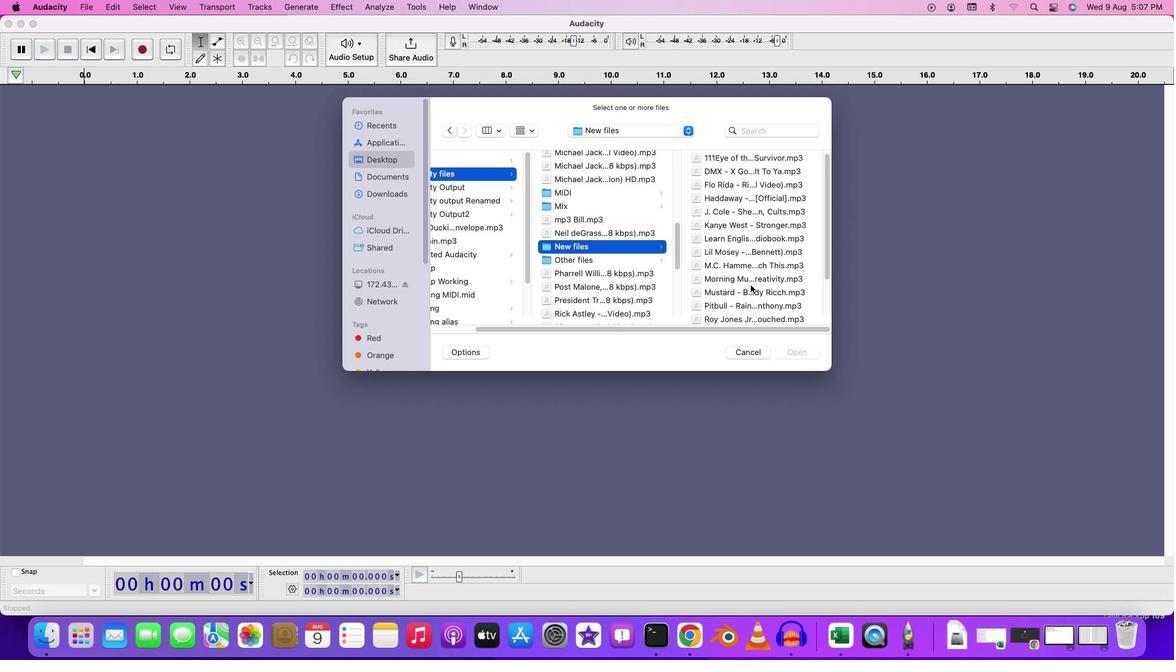 
Action: Mouse moved to (750, 285)
Screenshot: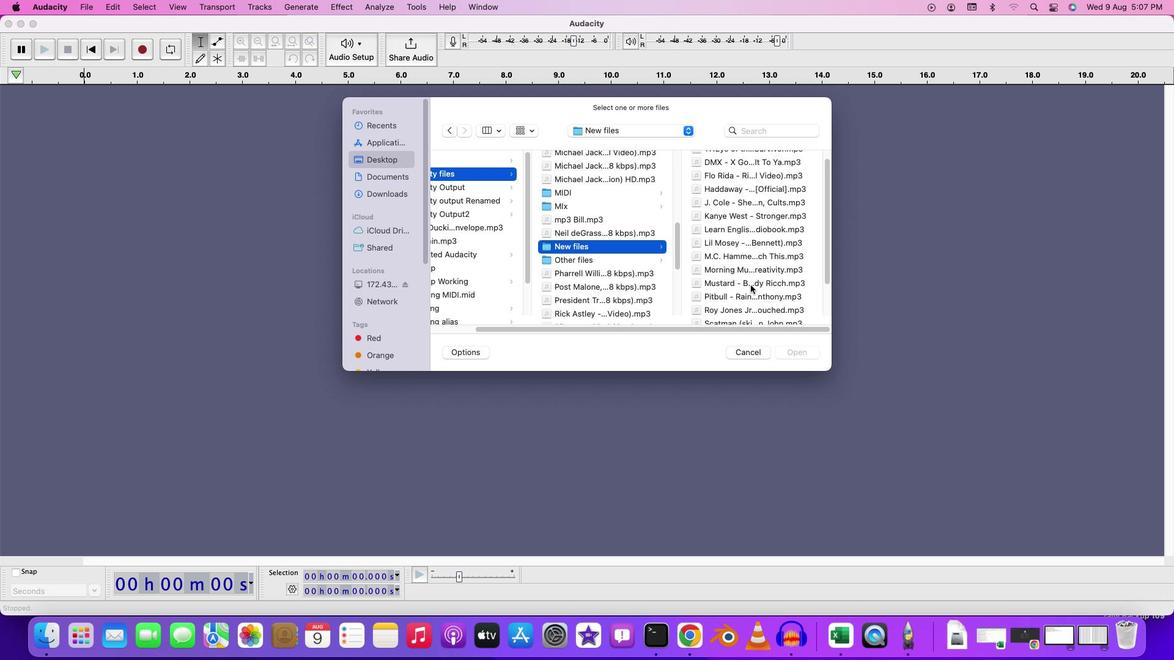 
Action: Mouse scrolled (750, 285) with delta (0, 0)
Screenshot: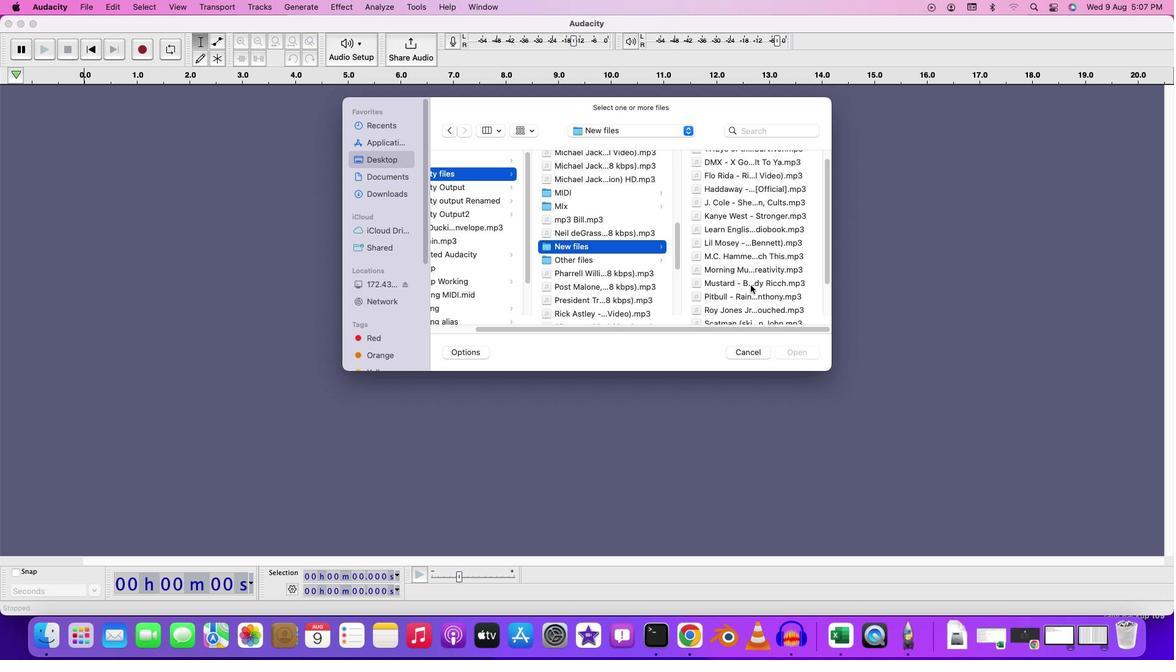 
Action: Mouse moved to (746, 285)
Screenshot: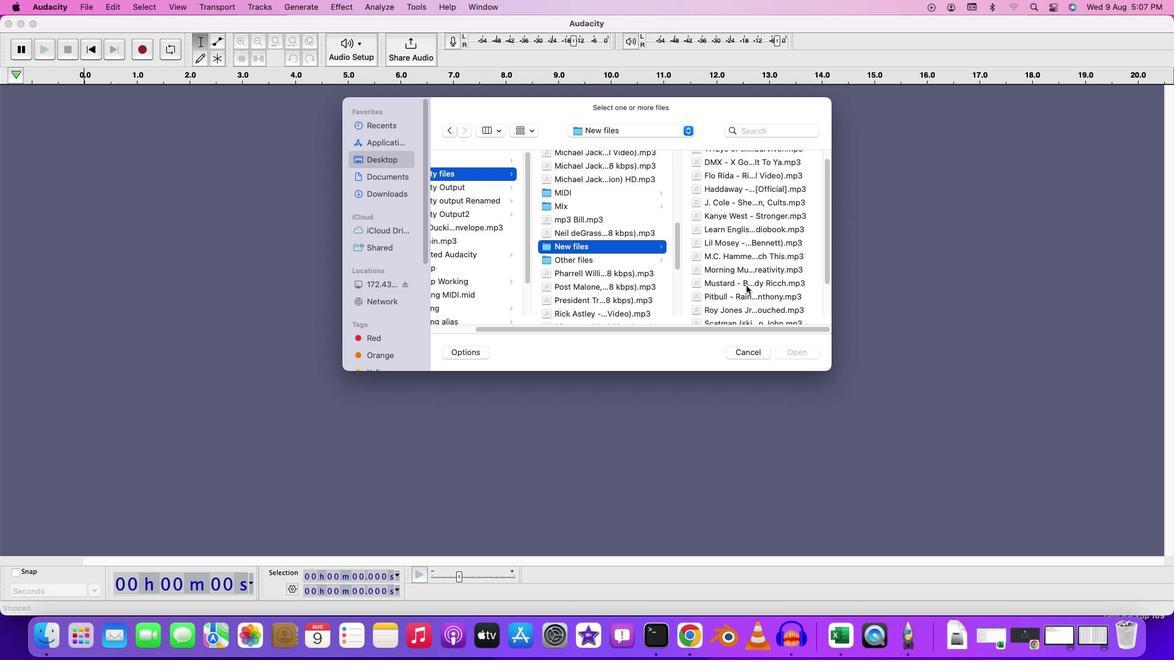 
Action: Mouse pressed left at (746, 285)
Screenshot: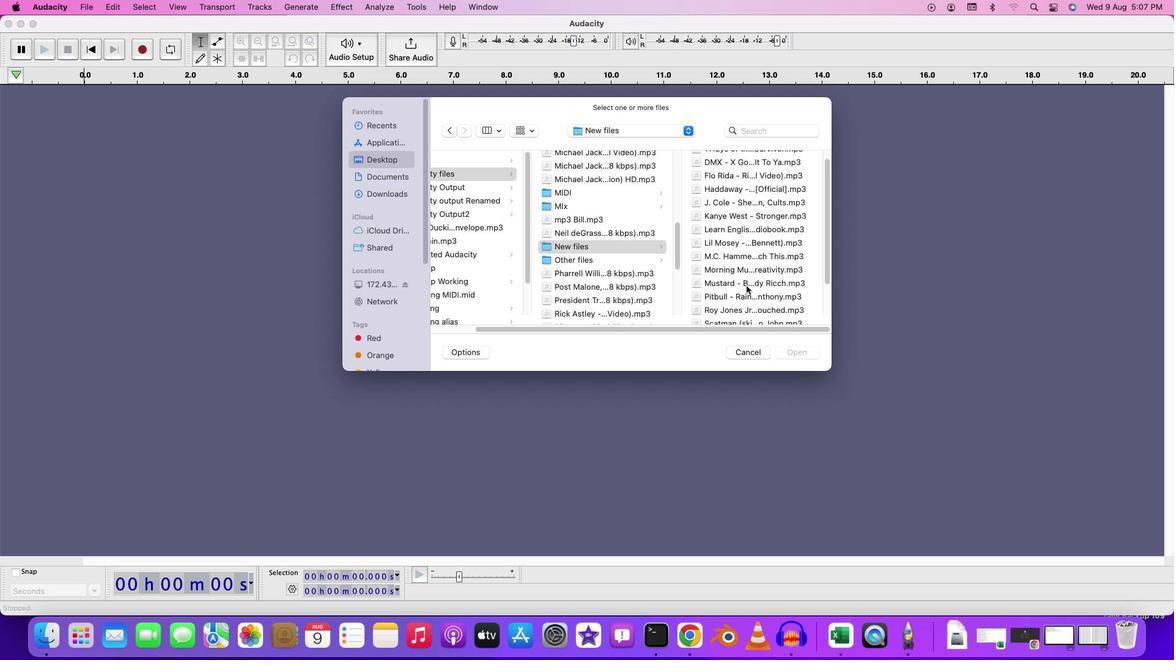 
Action: Mouse moved to (609, 286)
Screenshot: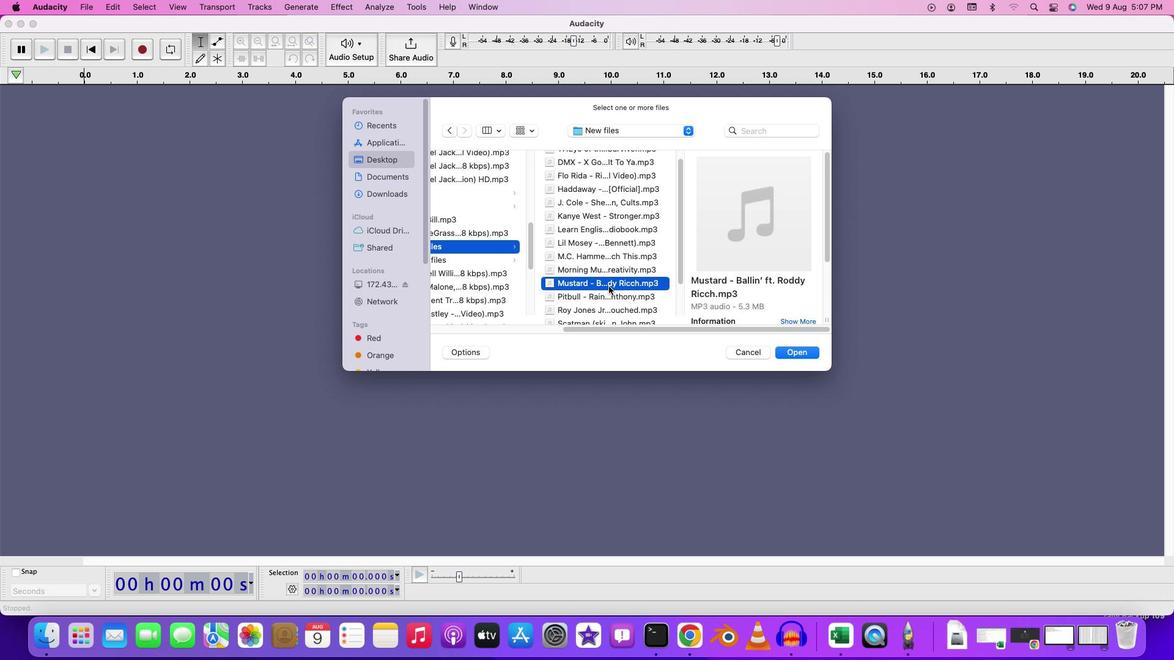
Action: Mouse pressed left at (609, 286)
Screenshot: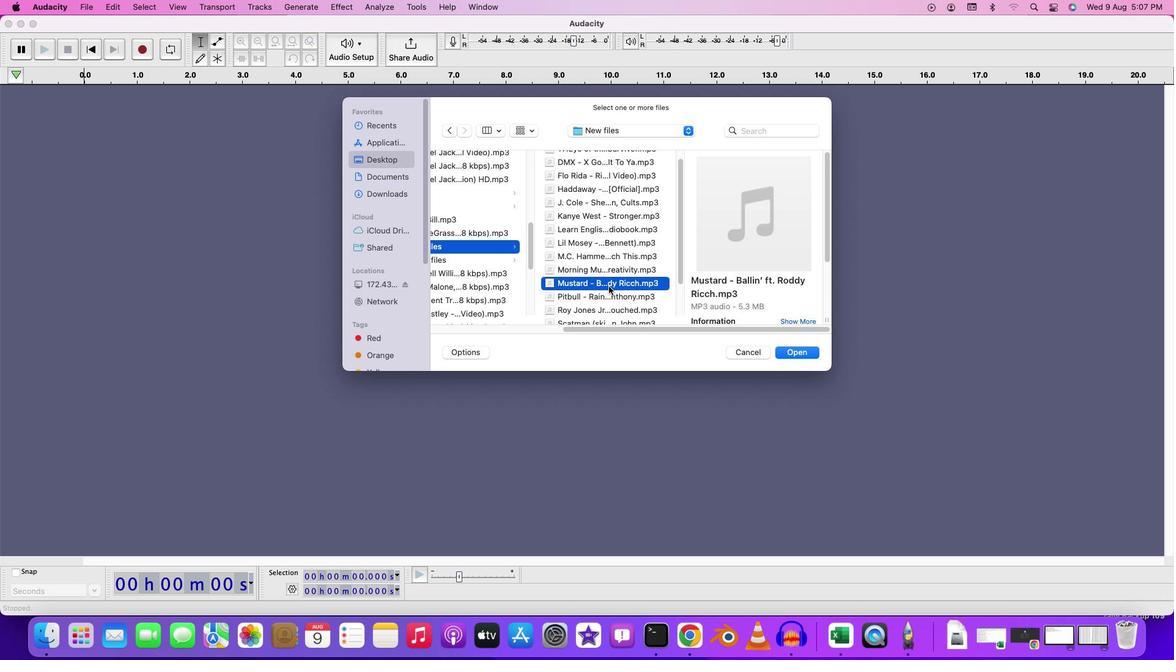 
Action: Mouse pressed left at (609, 286)
Screenshot: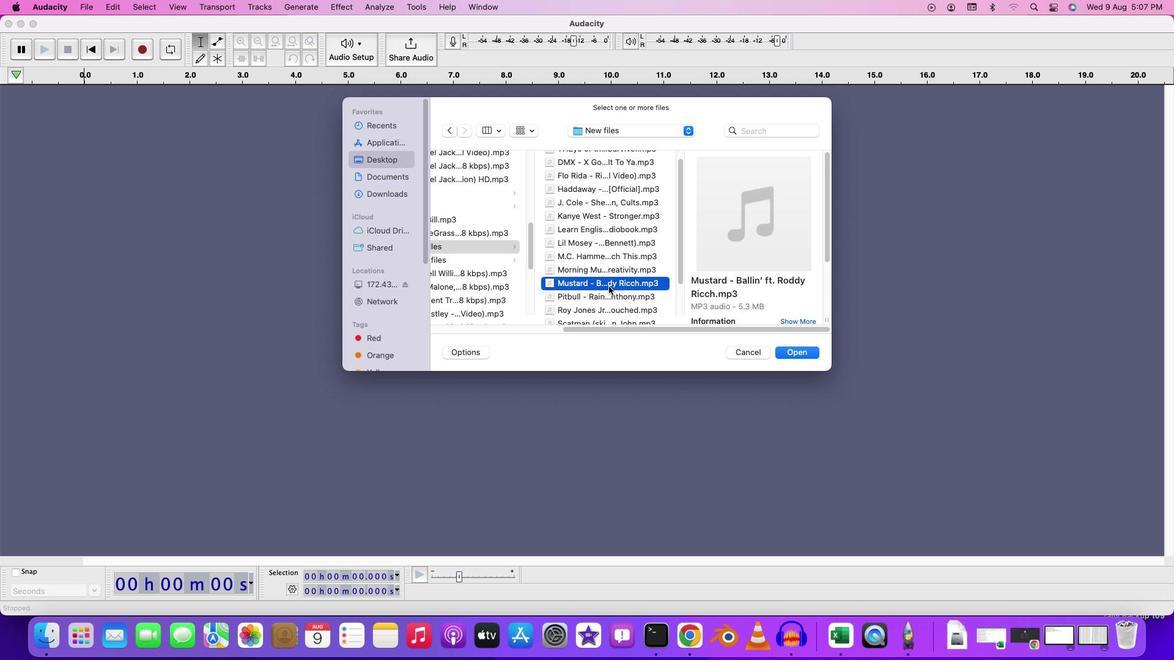 
Action: Mouse moved to (253, 136)
Screenshot: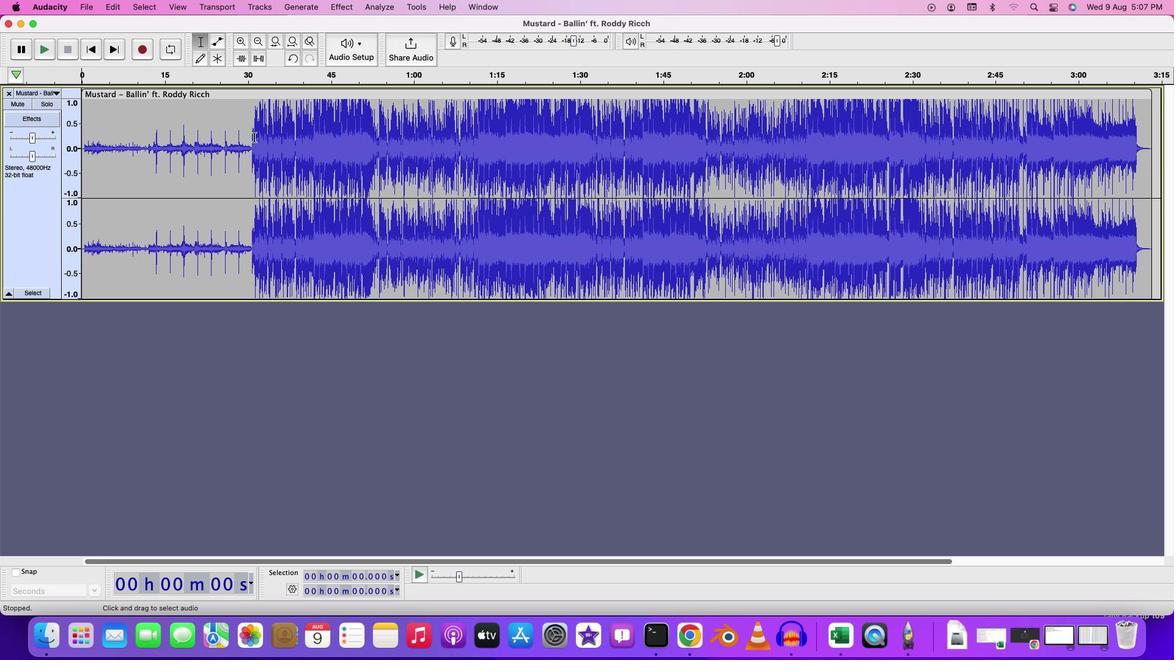 
Action: Mouse pressed left at (253, 136)
Screenshot: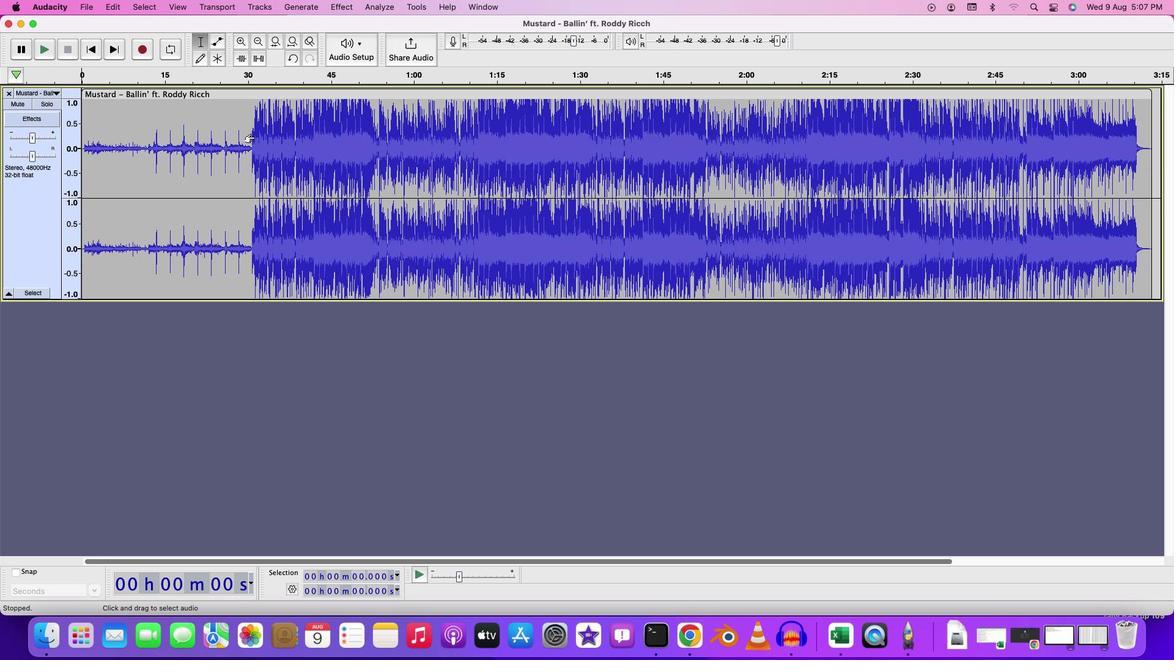 
Action: Key pressed Key.space
Screenshot: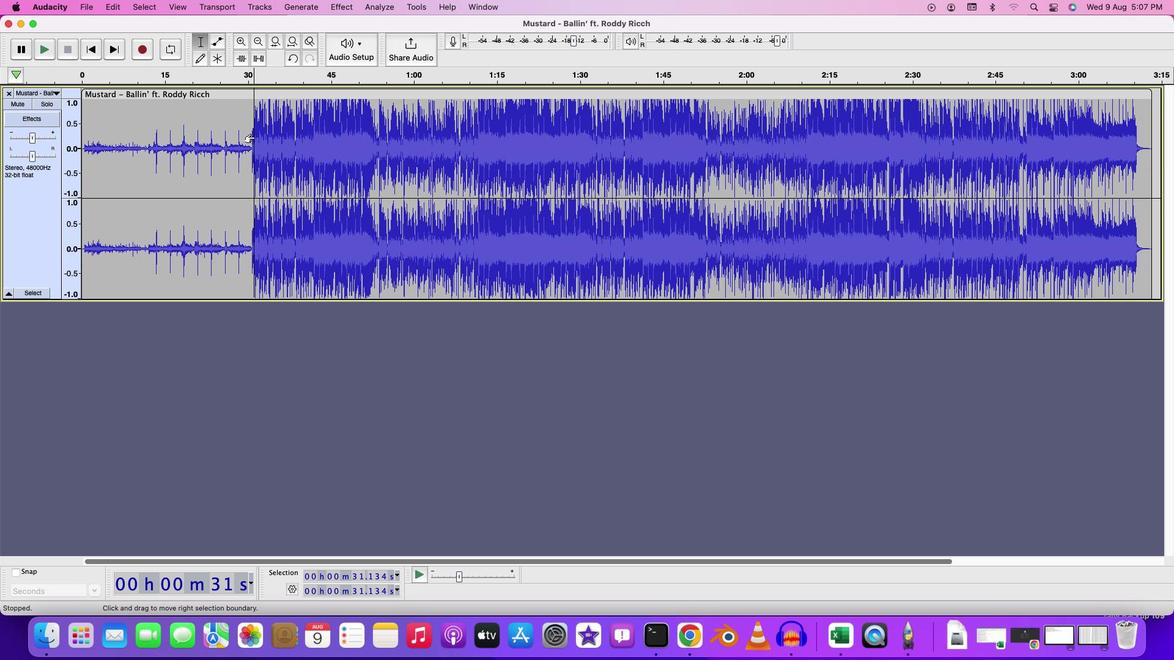 
Action: Mouse moved to (297, 374)
Screenshot: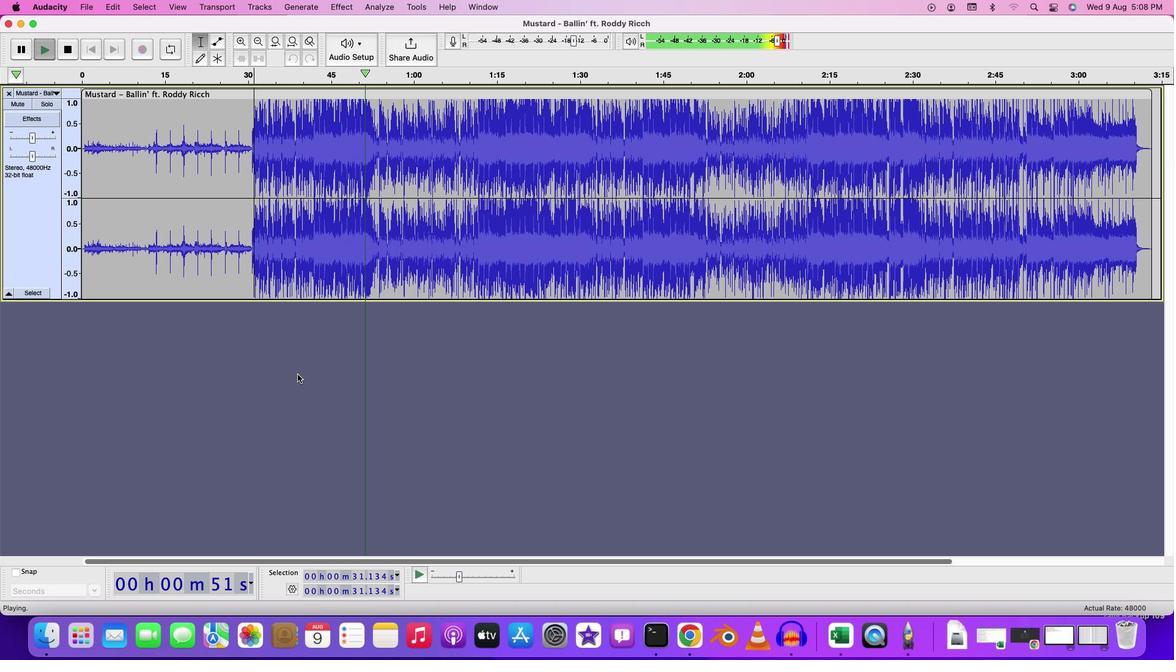 
Action: Mouse pressed left at (297, 374)
Screenshot: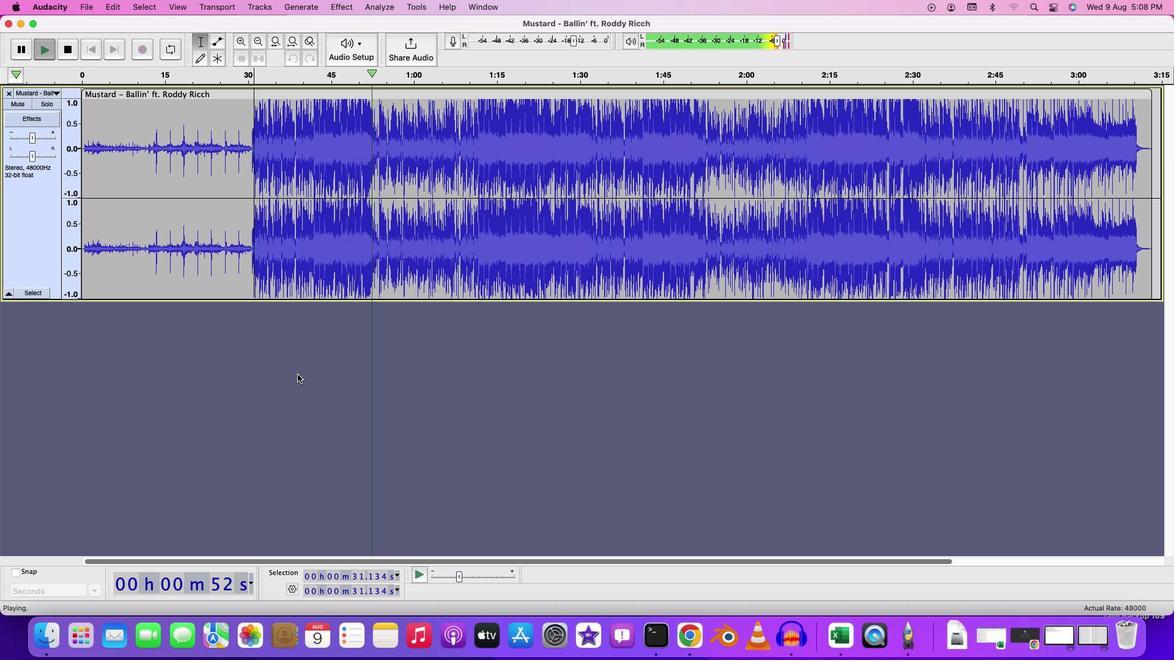 
Action: Mouse moved to (307, 295)
Screenshot: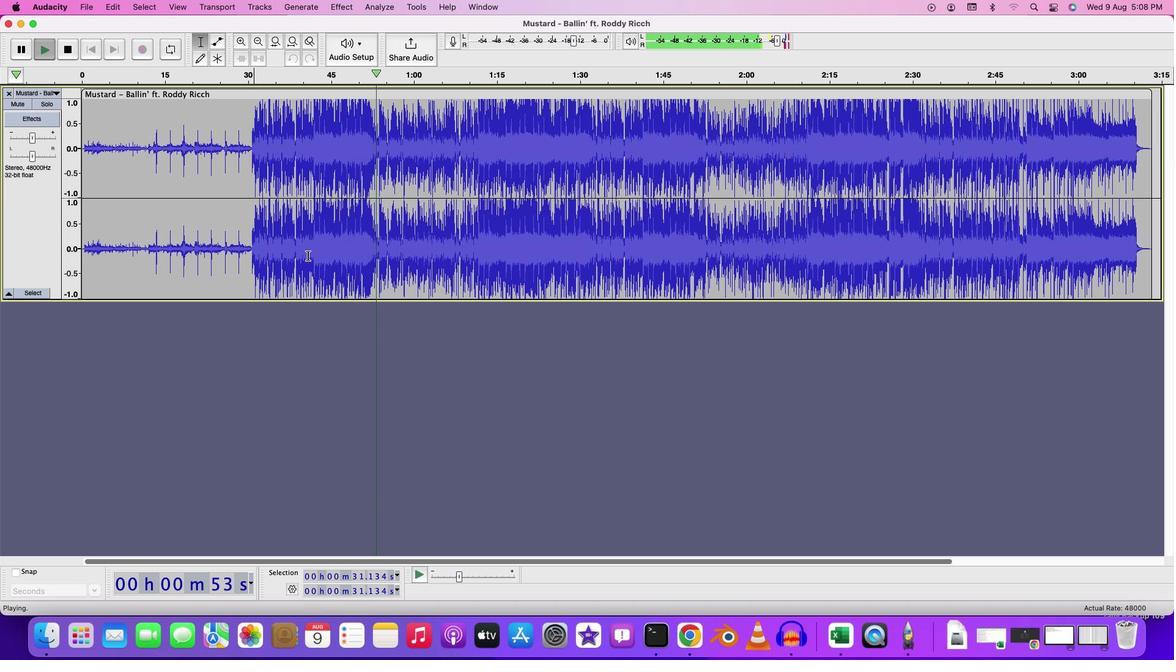 
Action: Key pressed Key.space
Screenshot: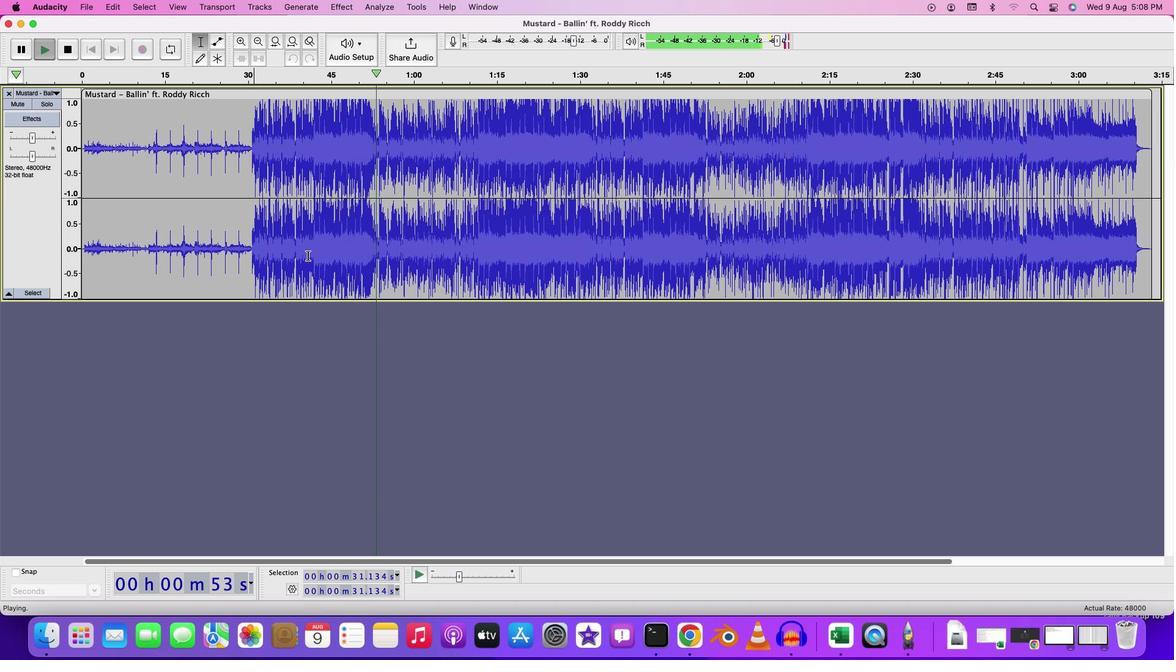 
Action: Mouse moved to (259, 13)
Screenshot: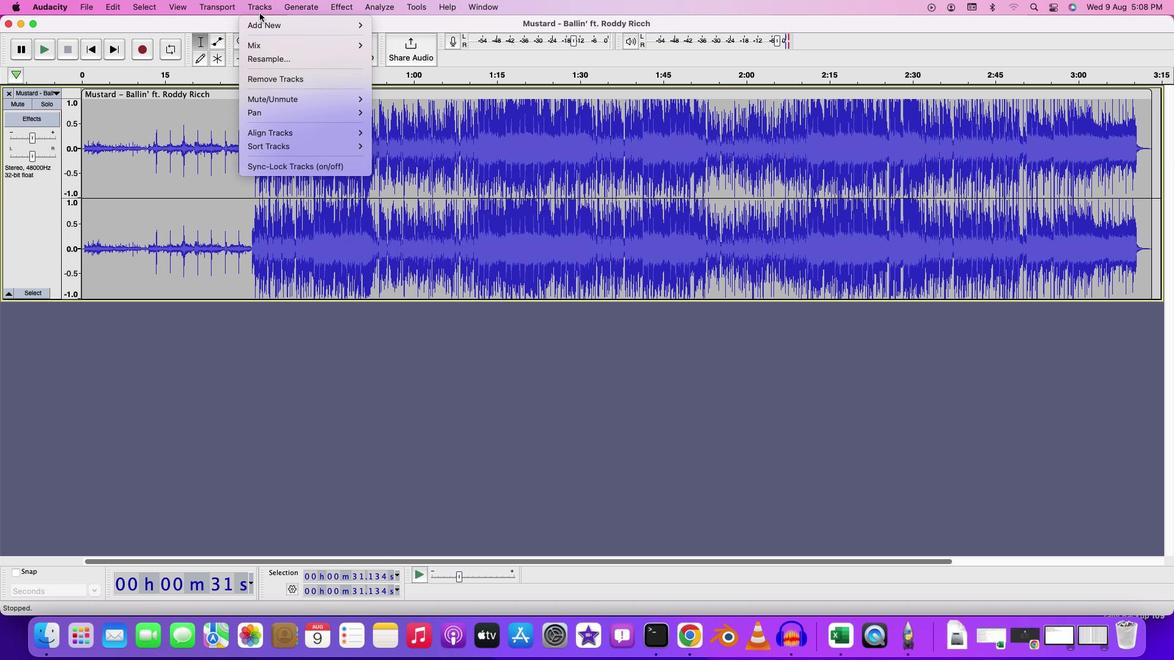 
Action: Mouse pressed left at (259, 13)
Screenshot: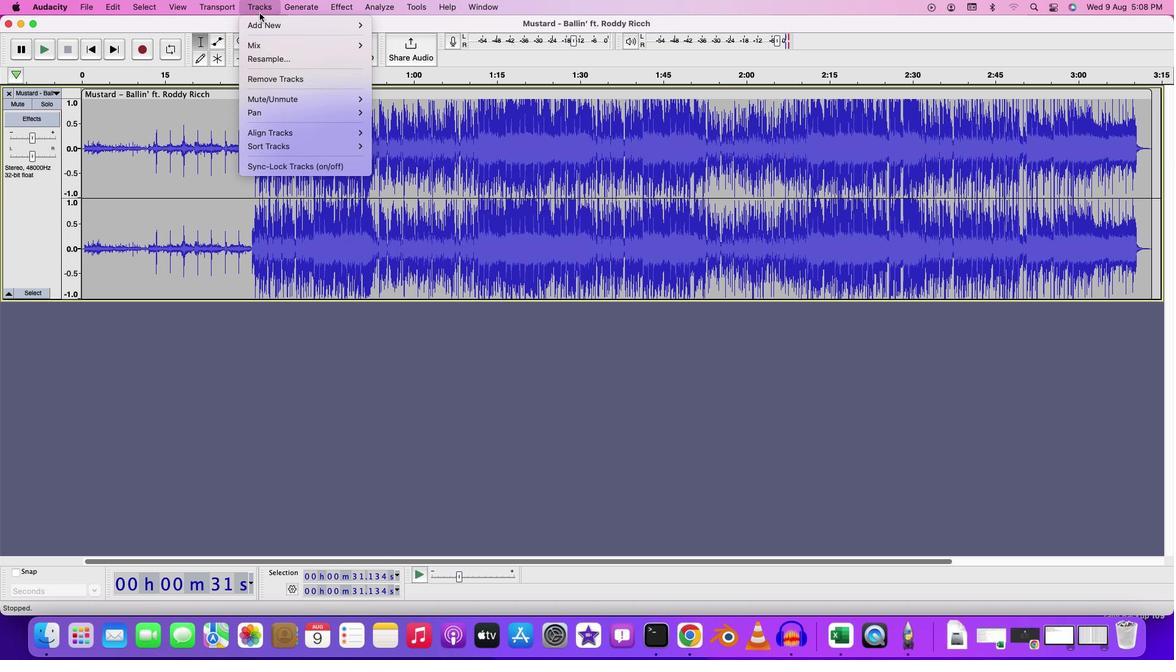 
Action: Mouse moved to (401, 63)
Screenshot: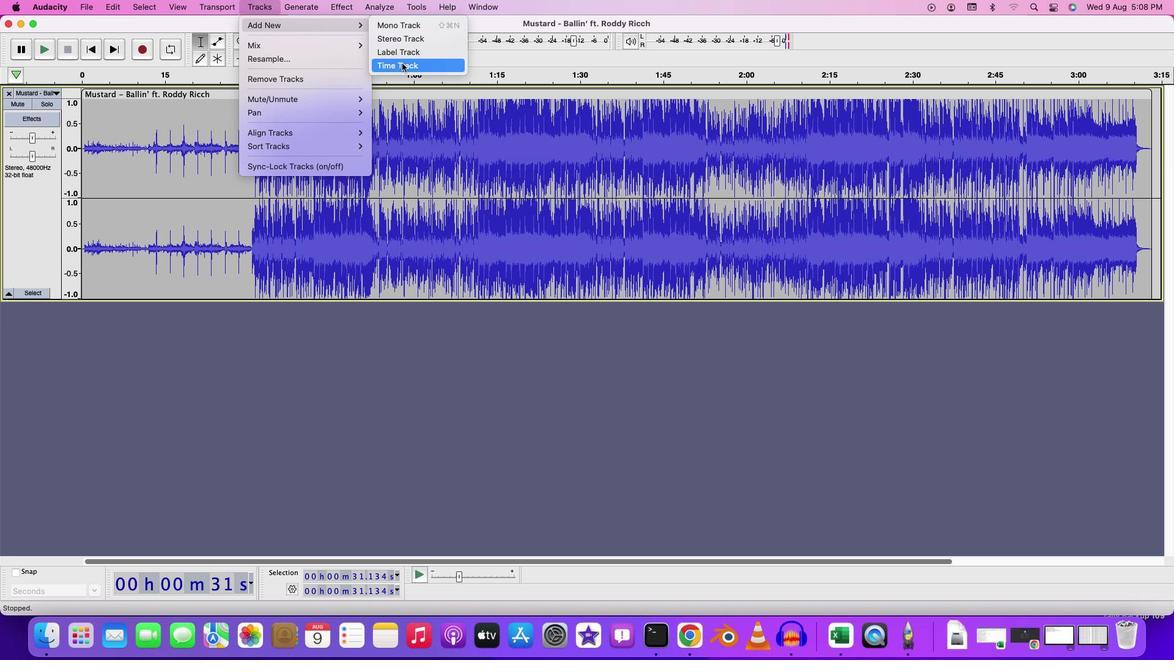 
Action: Mouse pressed left at (401, 63)
Screenshot: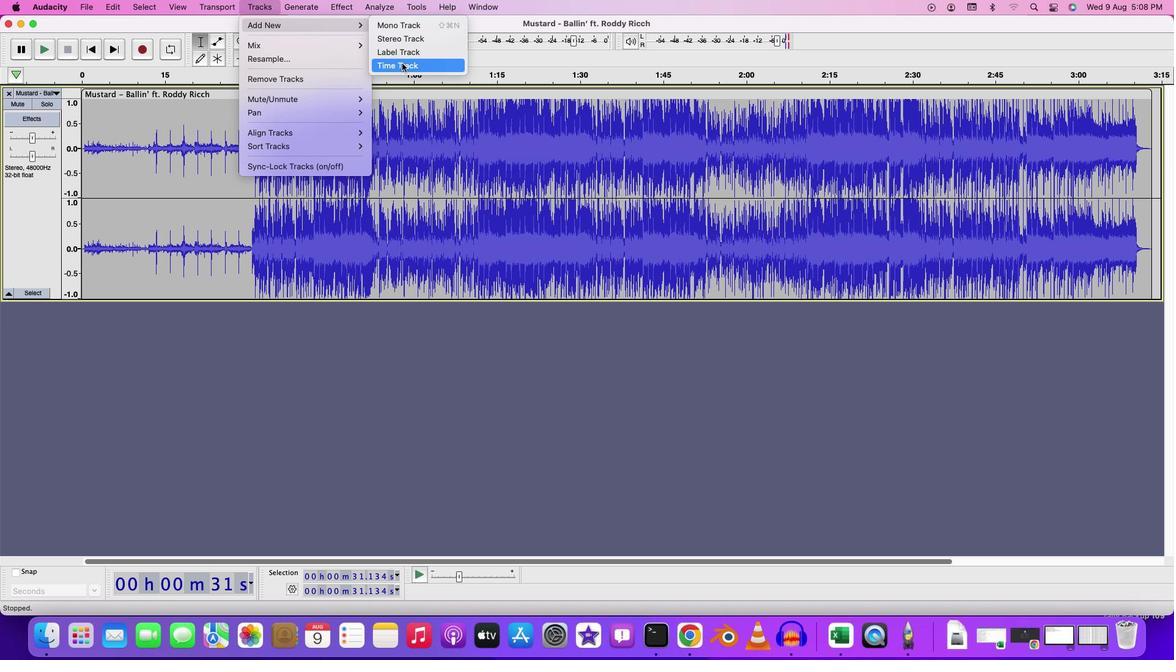 
Action: Mouse moved to (87, 113)
Screenshot: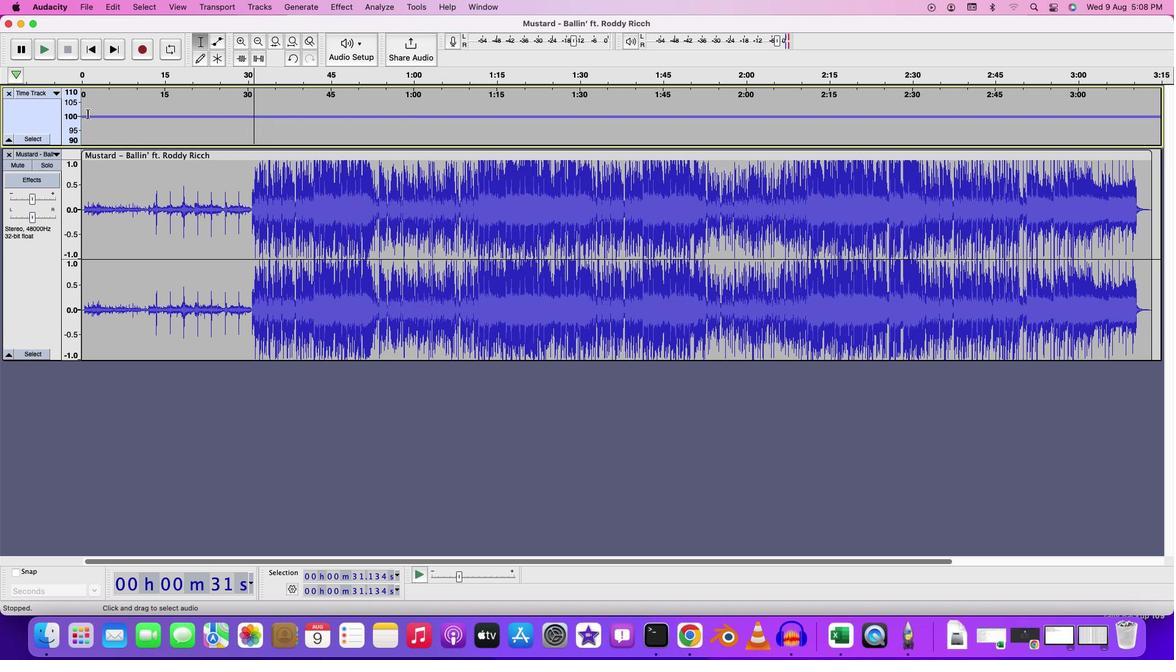 
Action: Mouse pressed left at (87, 113)
Screenshot: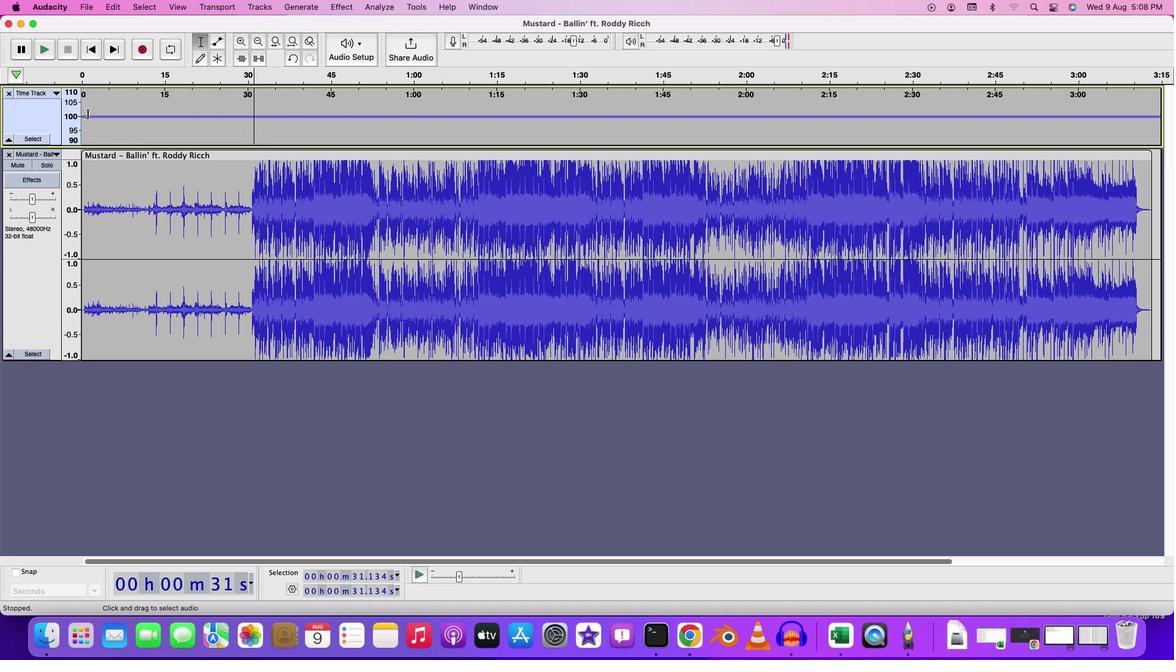
Action: Key pressed Key.space
Screenshot: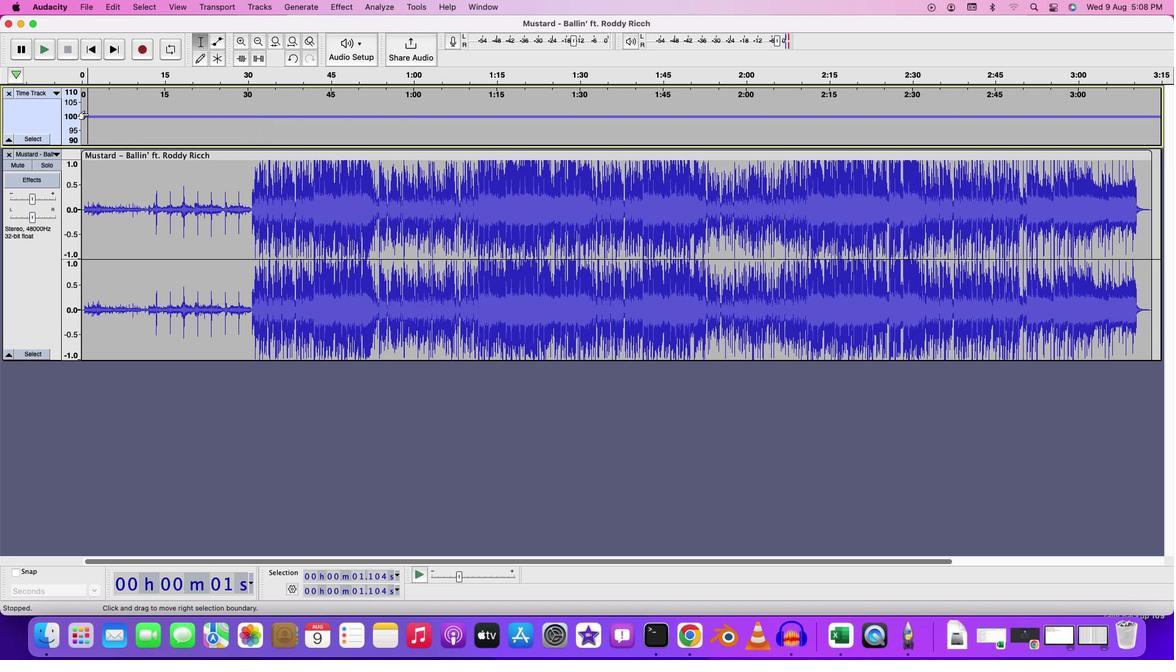 
Action: Mouse moved to (151, 106)
Screenshot: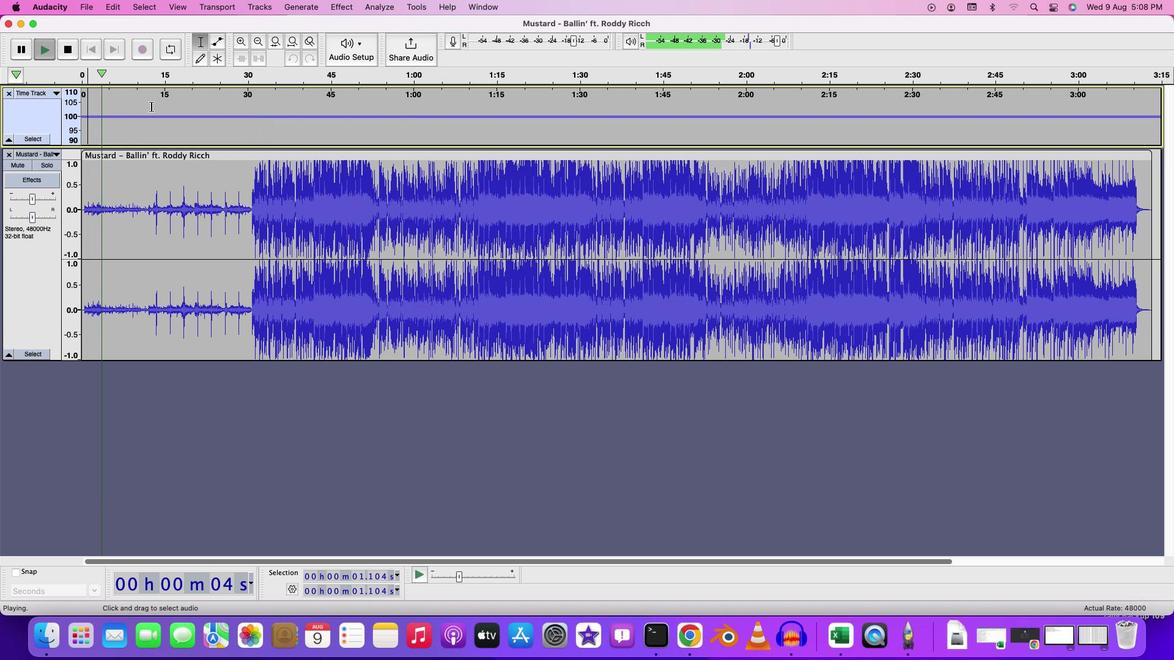 
Action: Mouse pressed left at (151, 106)
Screenshot: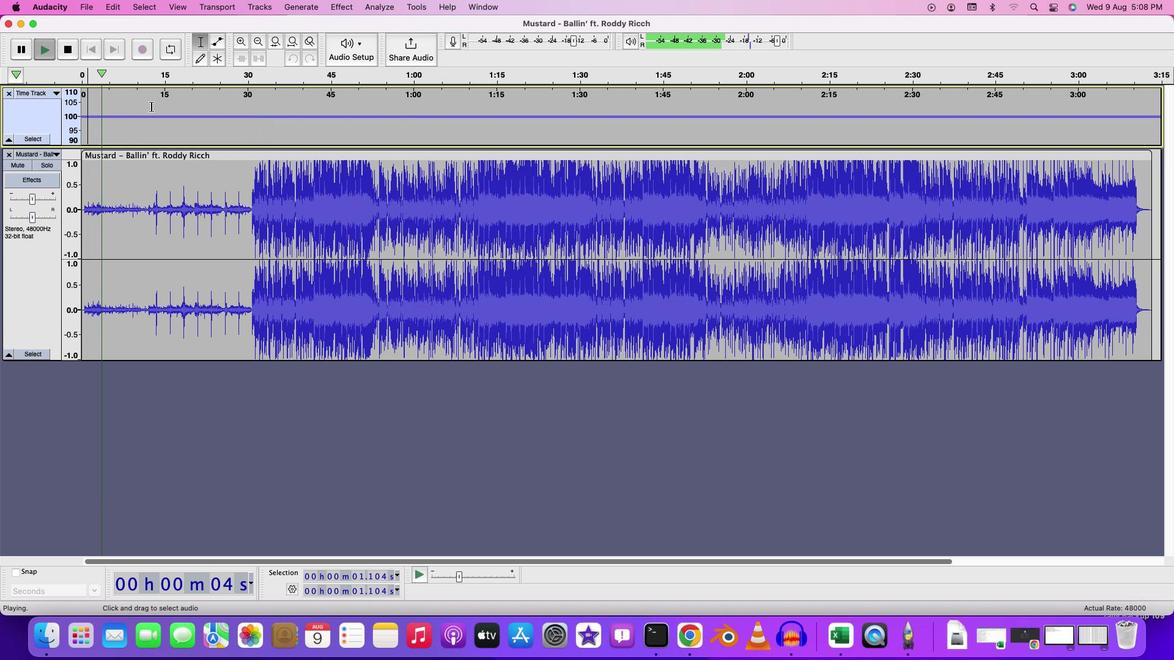 
Action: Key pressed Key.spaceKey.space
Screenshot: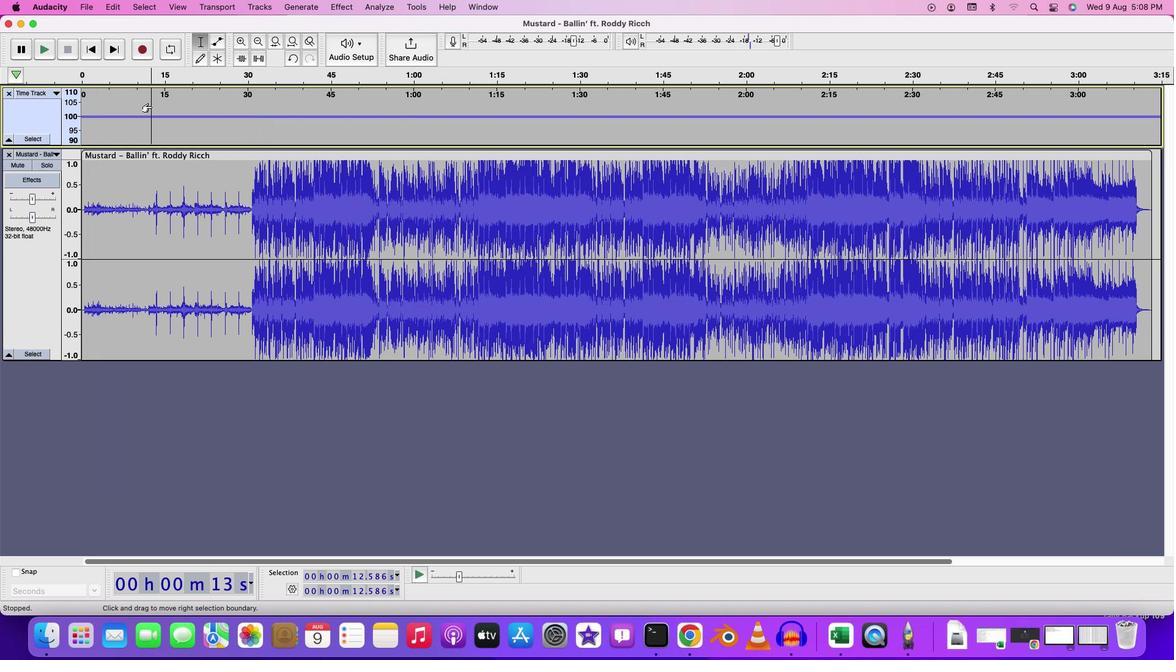 
Action: Mouse moved to (247, 103)
Screenshot: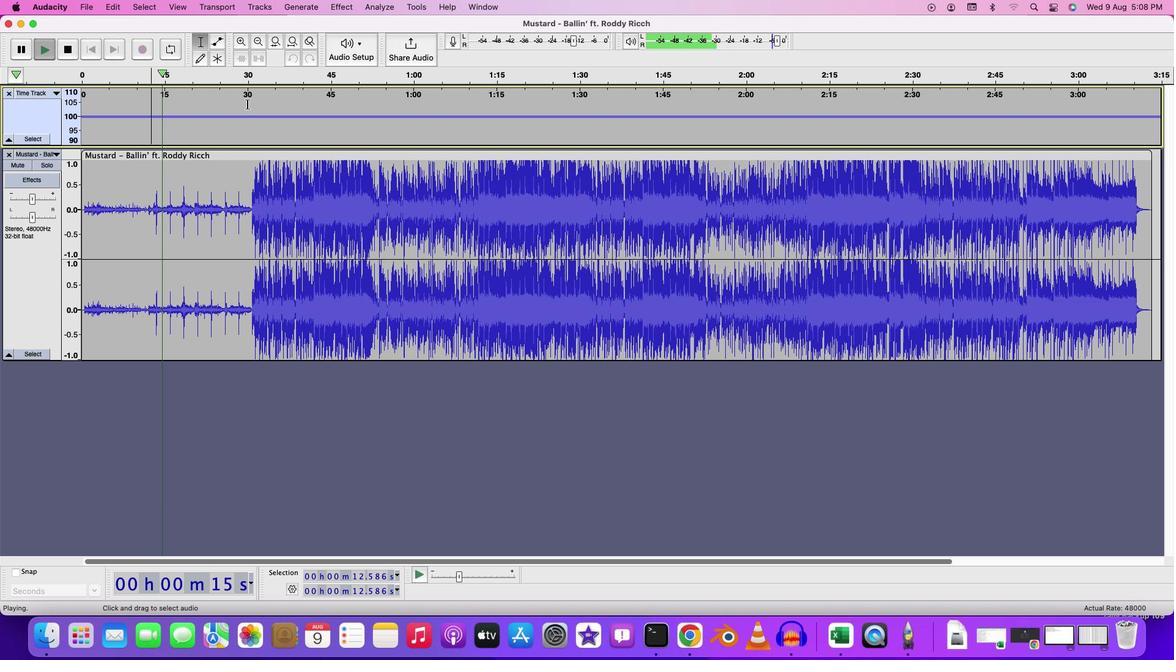 
Action: Mouse pressed left at (247, 103)
Screenshot: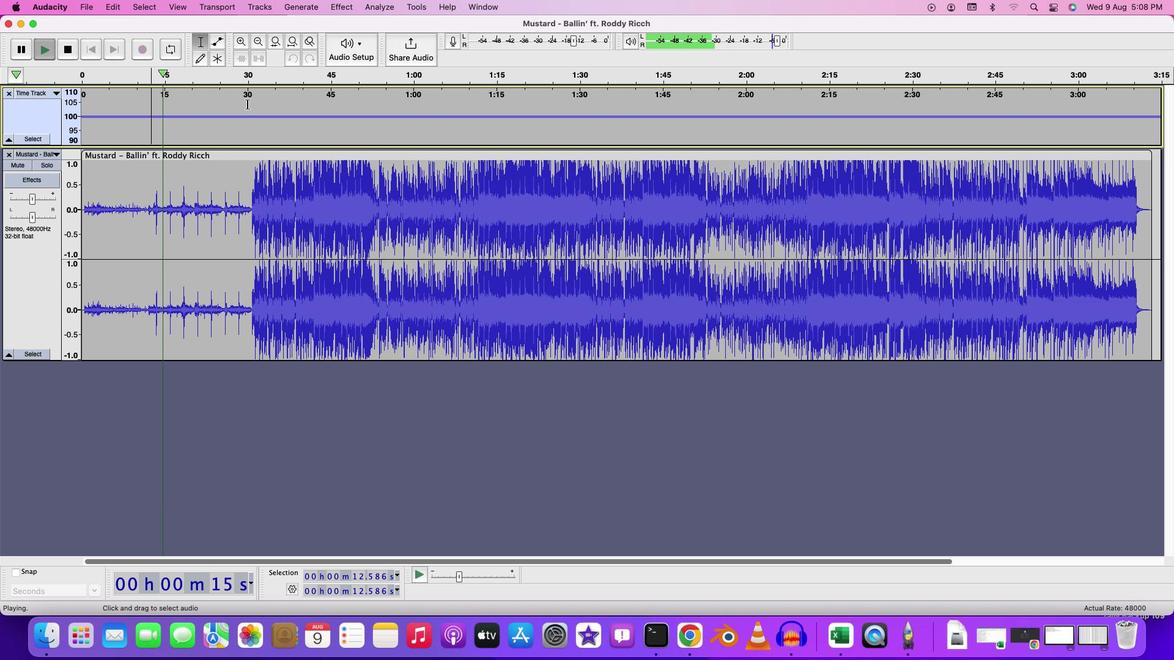 
Action: Key pressed Key.spaceKey.space
Screenshot: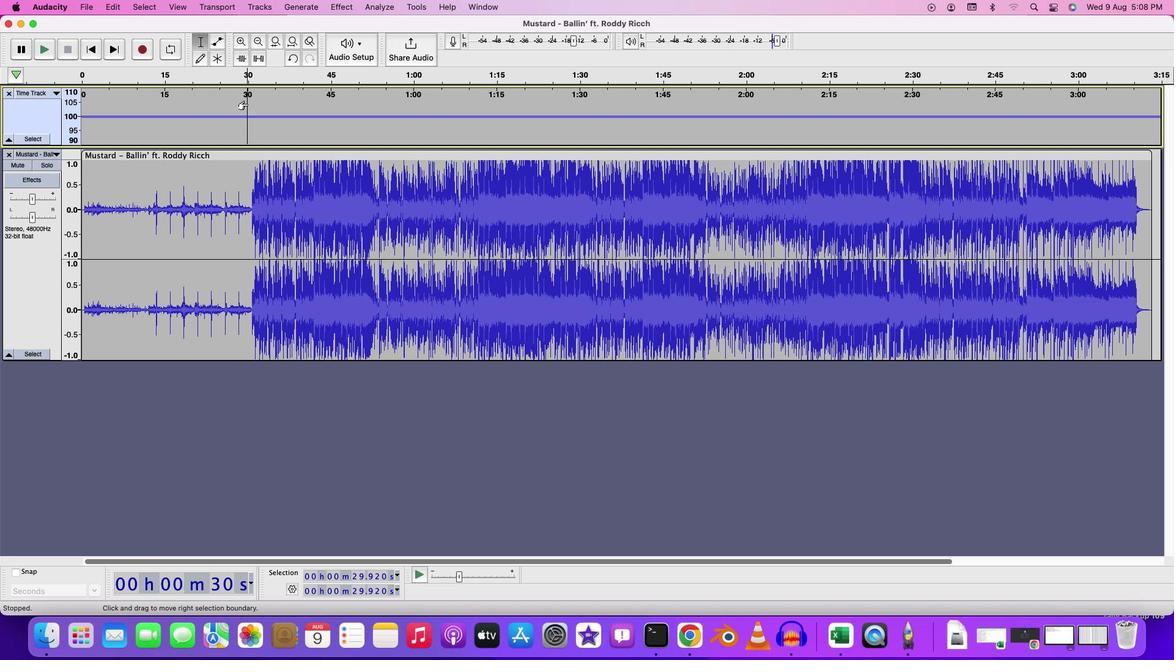 
Action: Mouse moved to (56, 94)
Screenshot: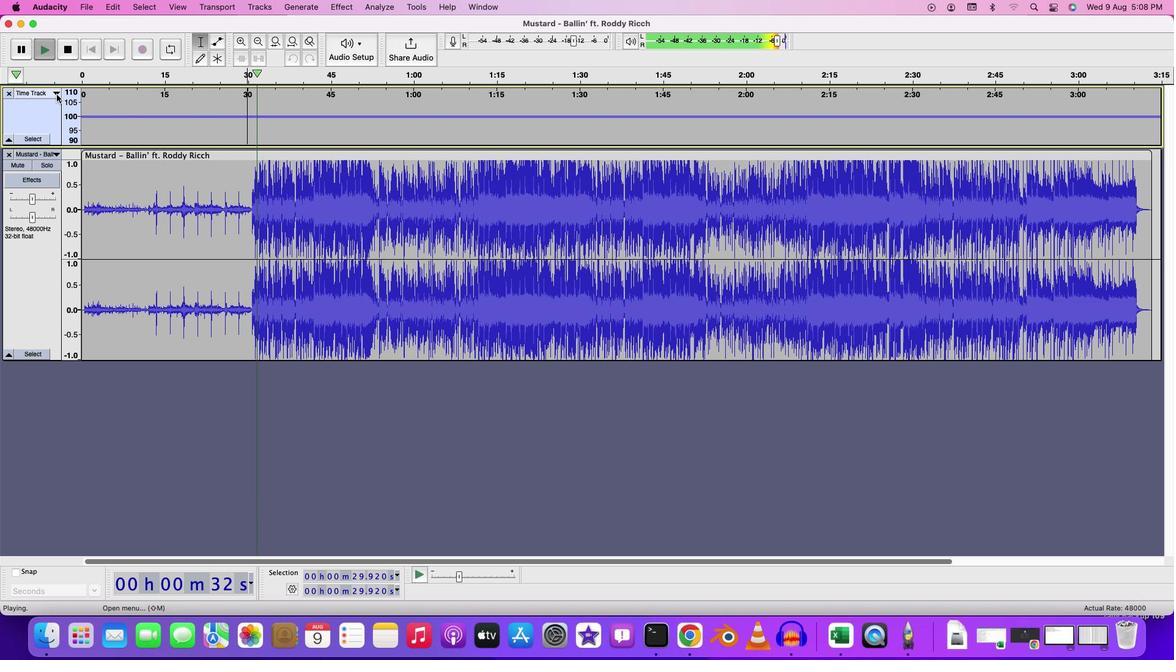 
Action: Mouse pressed left at (56, 94)
Screenshot: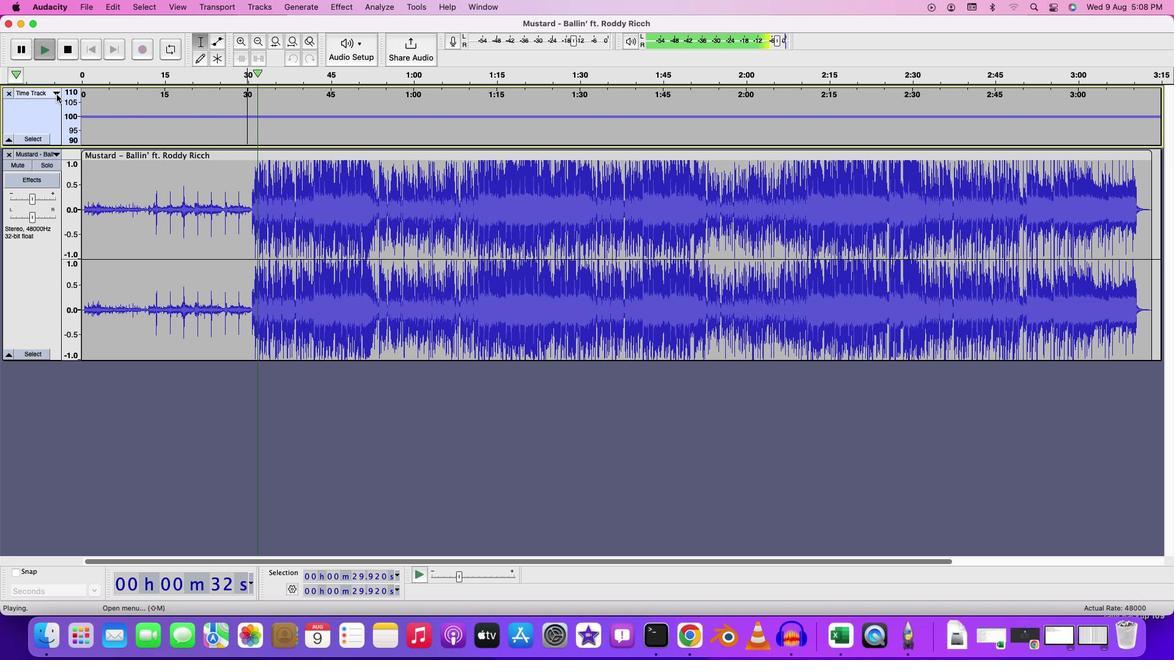 
Action: Mouse moved to (89, 103)
Screenshot: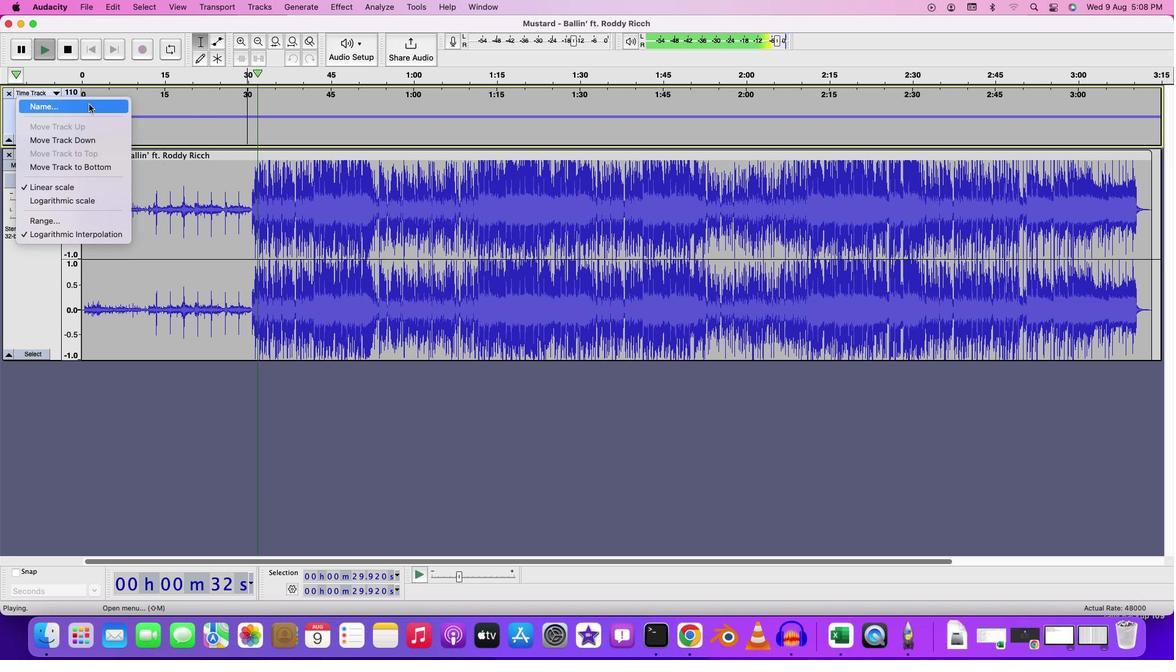 
Action: Mouse pressed left at (89, 103)
Screenshot: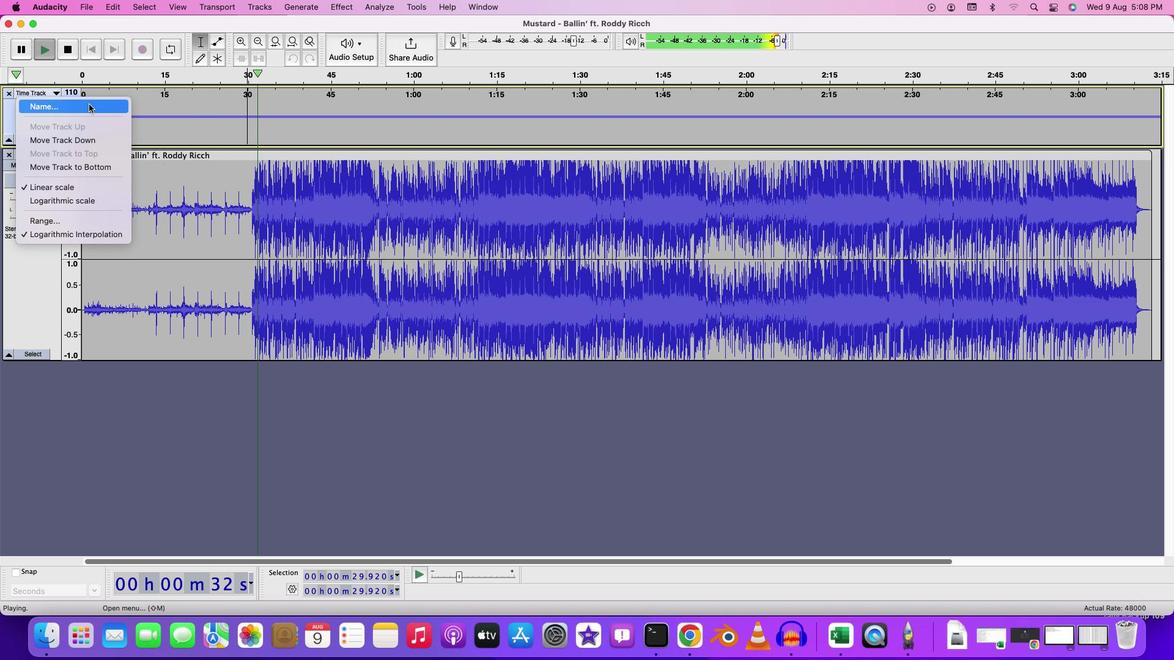 
Action: Key pressed Key.rightKey.space'1''2'Key.backspaceKey.backspaceKey.shift'('Key.shift'T''r''a''c''k''e''r'Key.shift')'
Screenshot: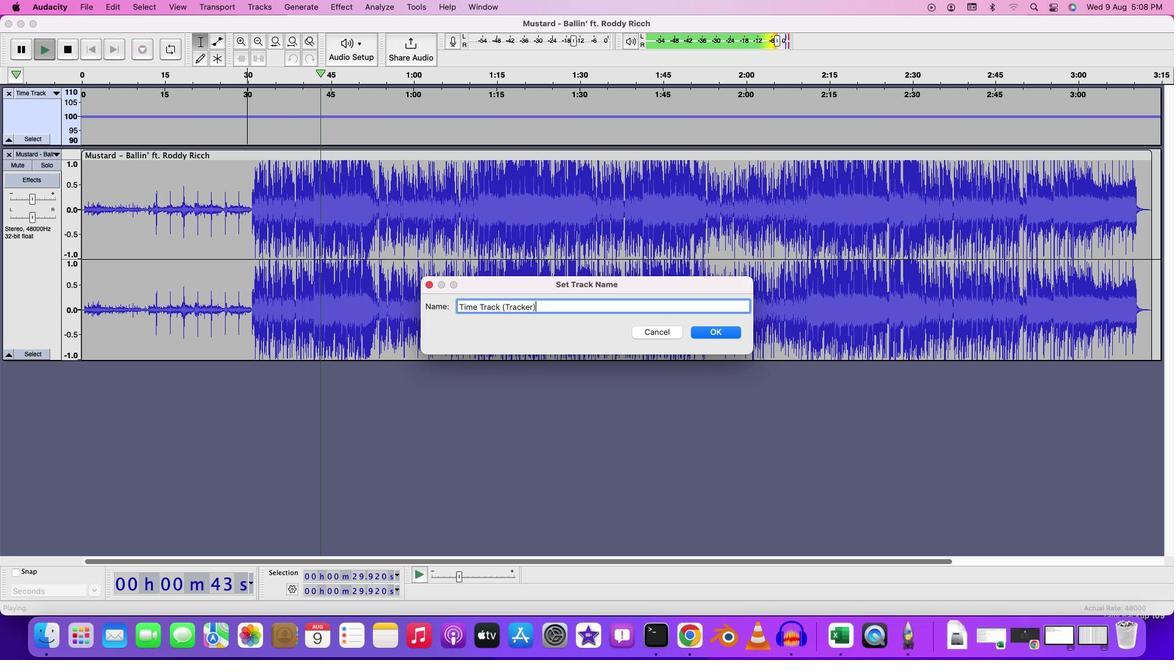 
Action: Mouse moved to (723, 328)
Screenshot: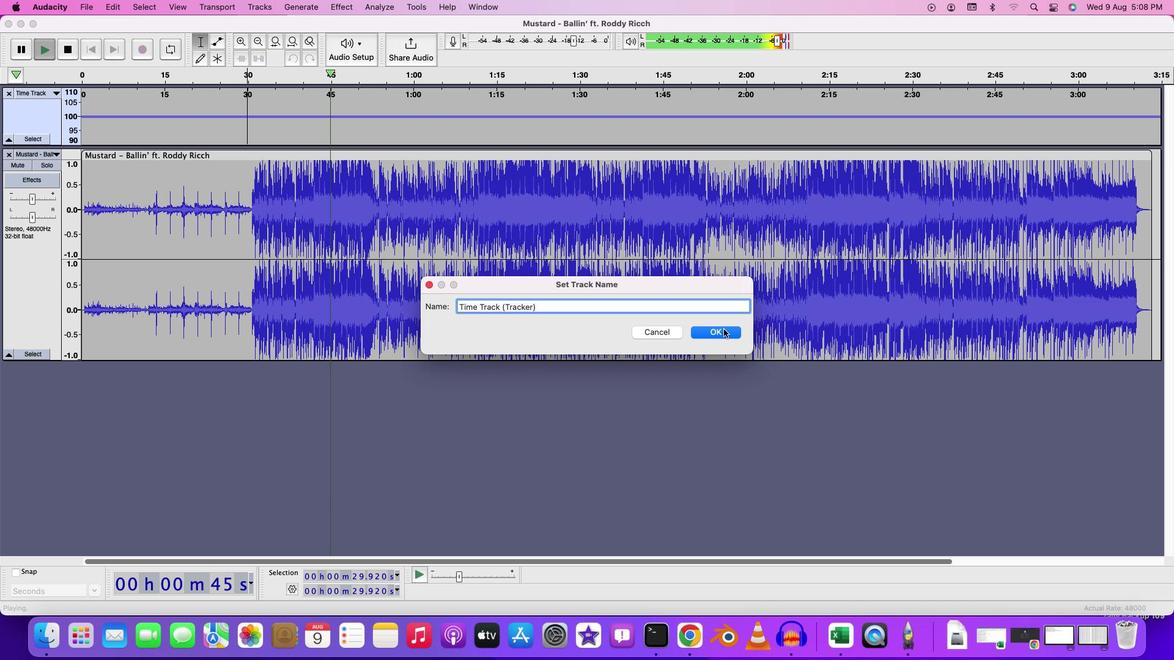 
Action: Mouse pressed left at (723, 328)
Screenshot: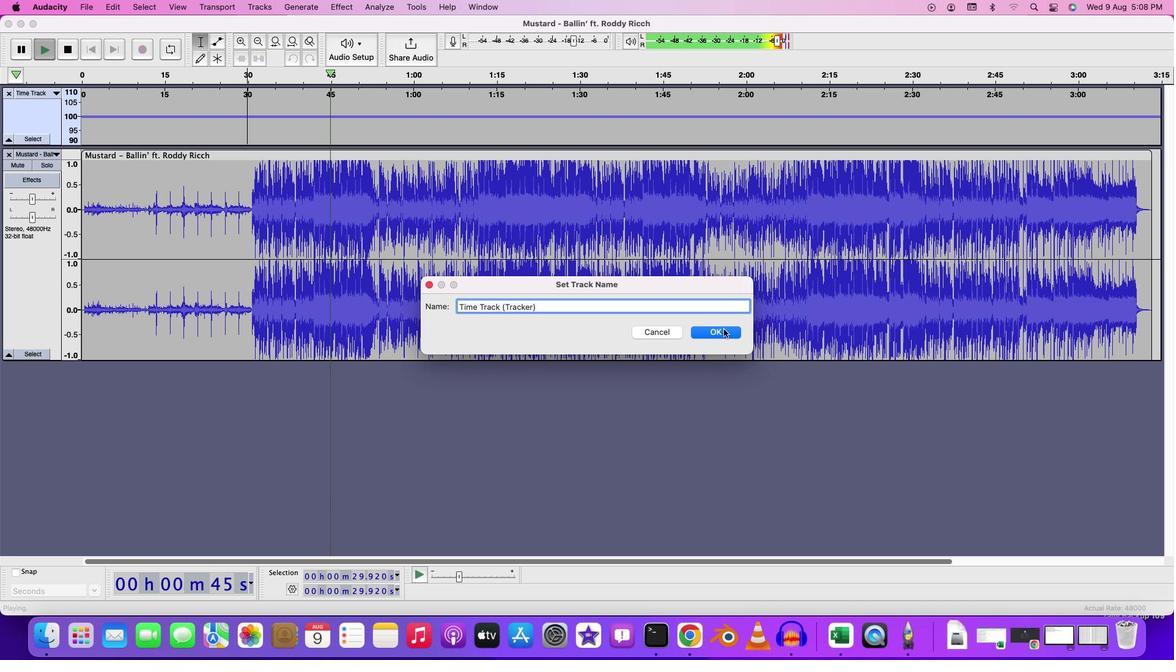 
Action: Mouse moved to (51, 95)
Screenshot: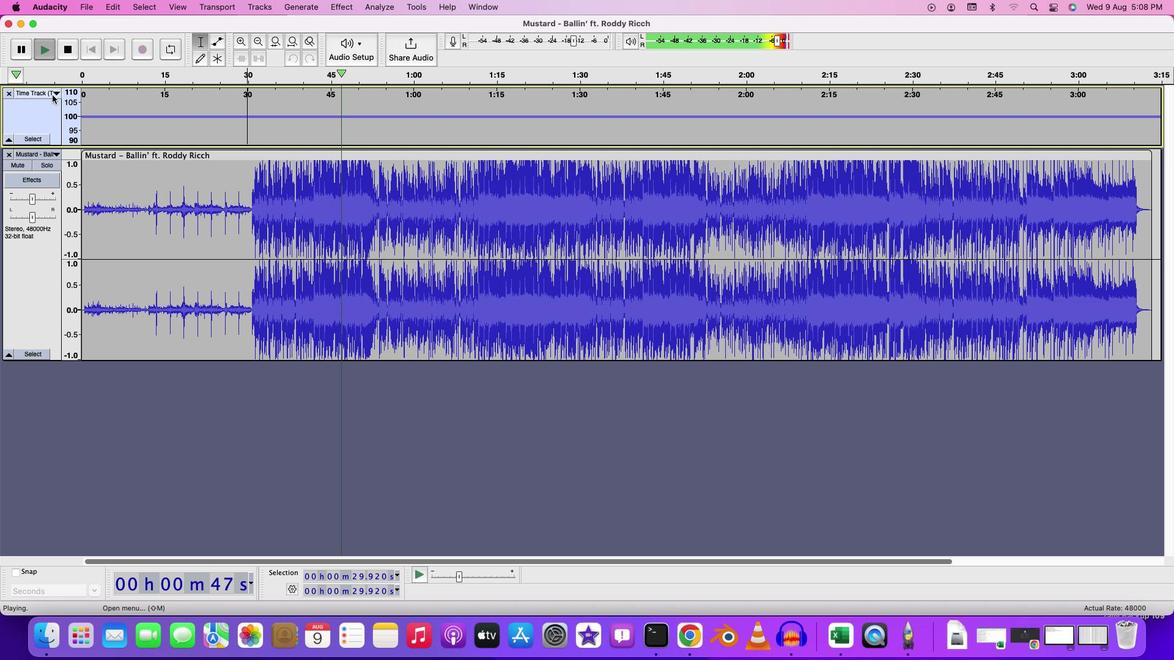 
Action: Mouse pressed left at (51, 95)
Screenshot: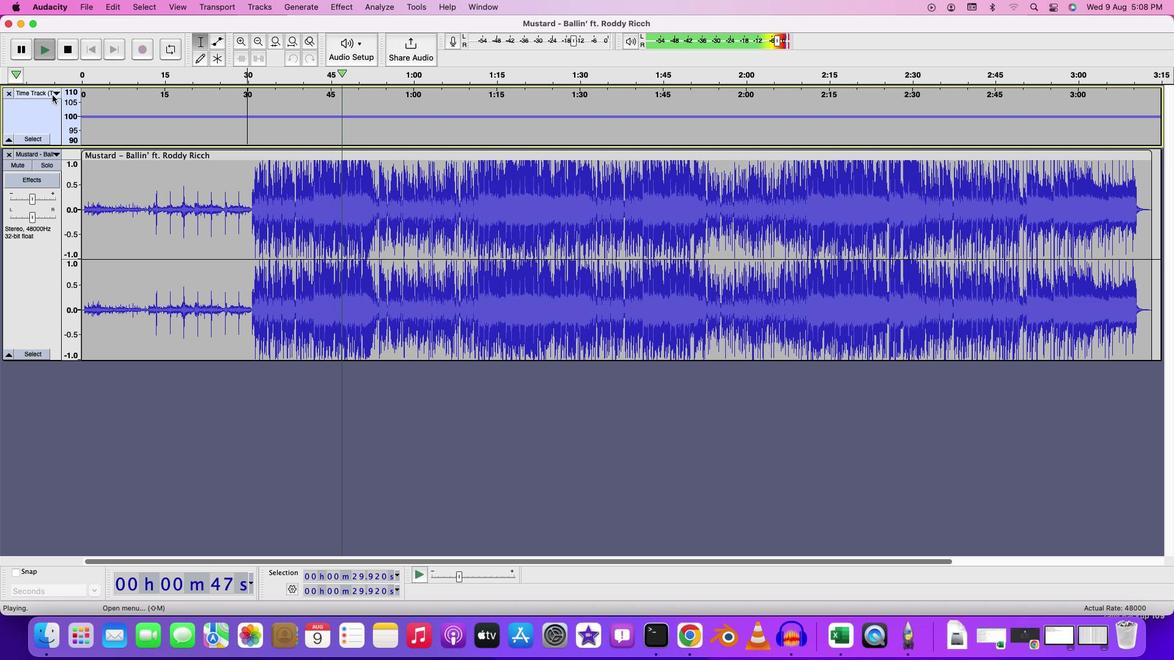
Action: Mouse moved to (67, 214)
Screenshot: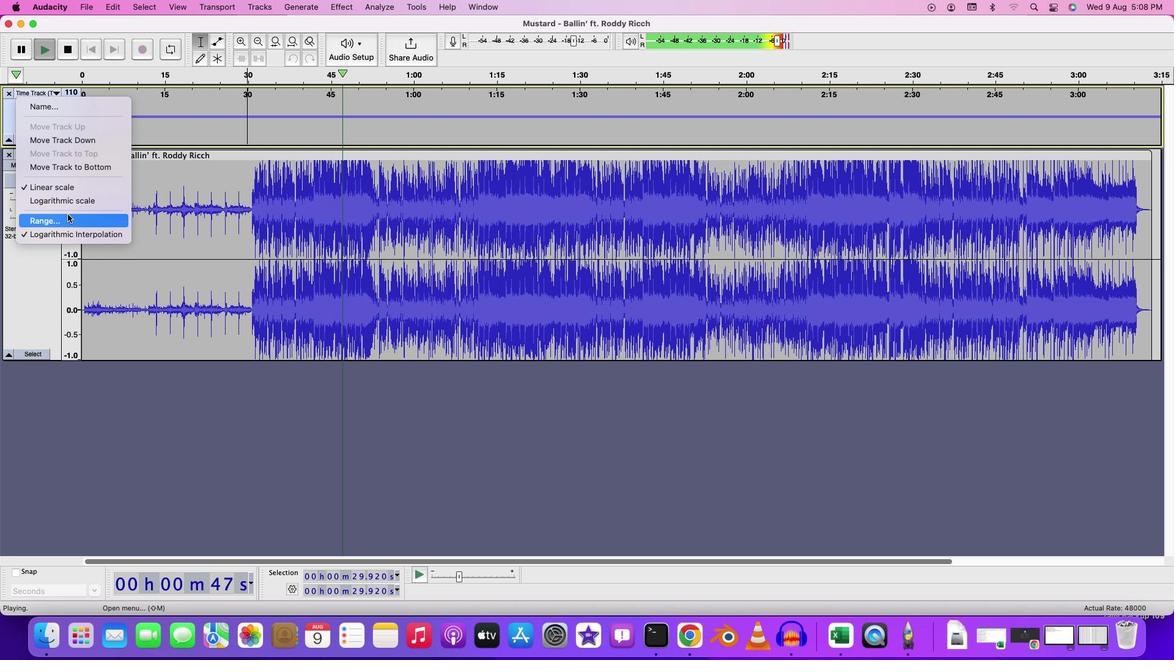
Action: Mouse pressed left at (67, 214)
Screenshot: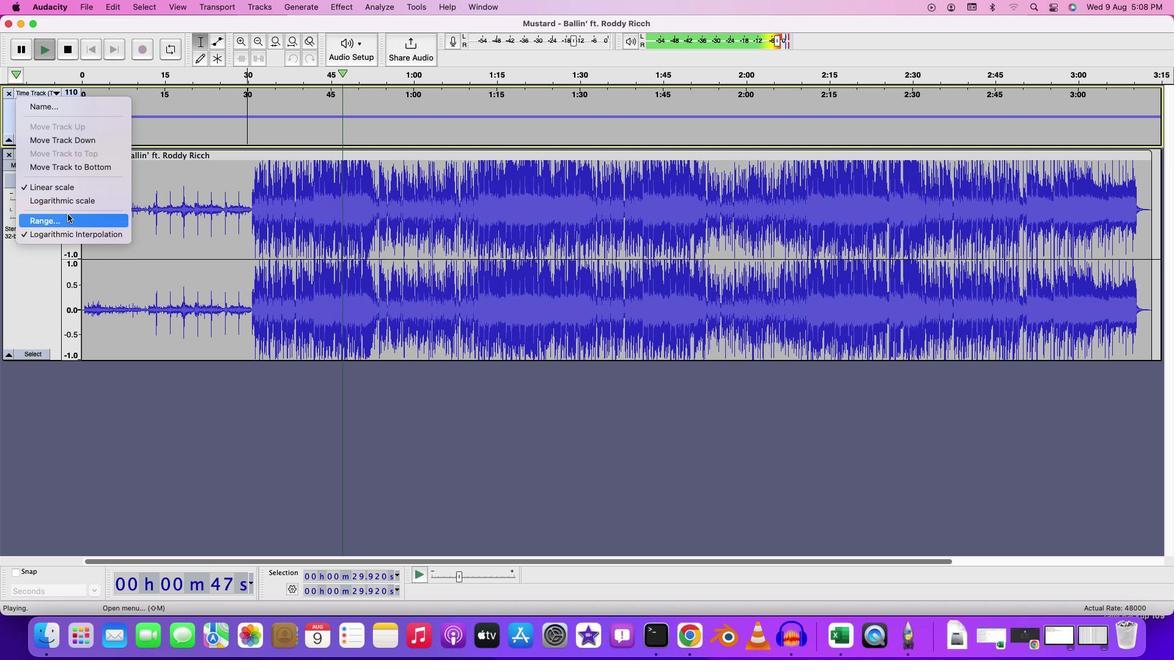 
Action: Mouse moved to (602, 327)
Screenshot: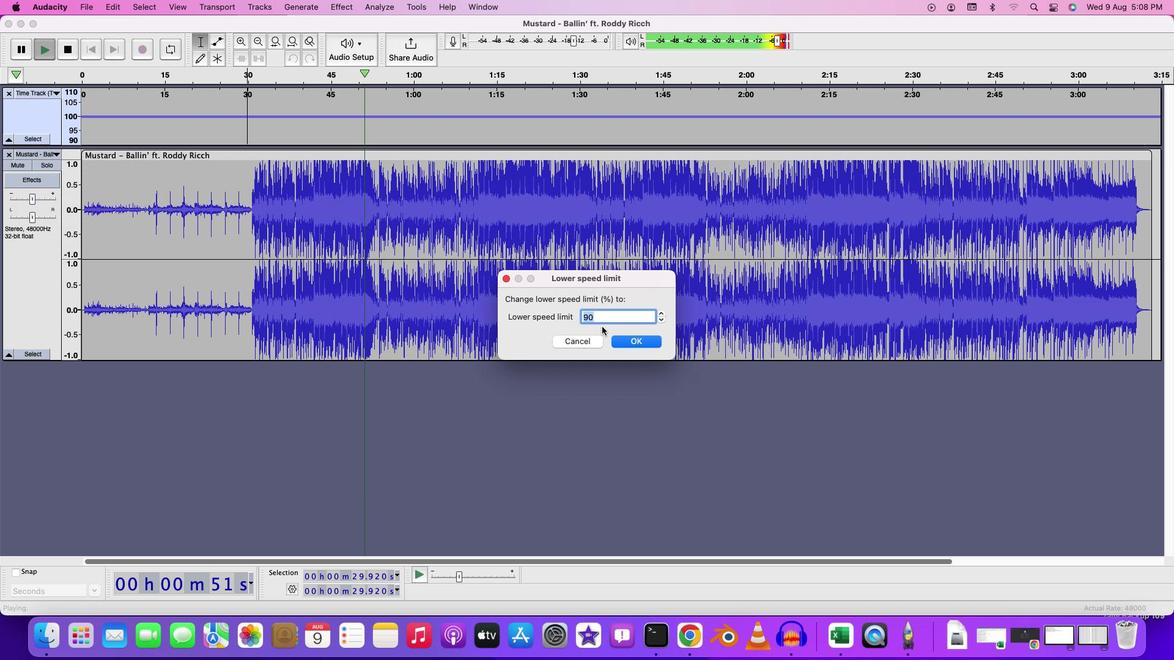 
Action: Key pressed '8''0'
Screenshot: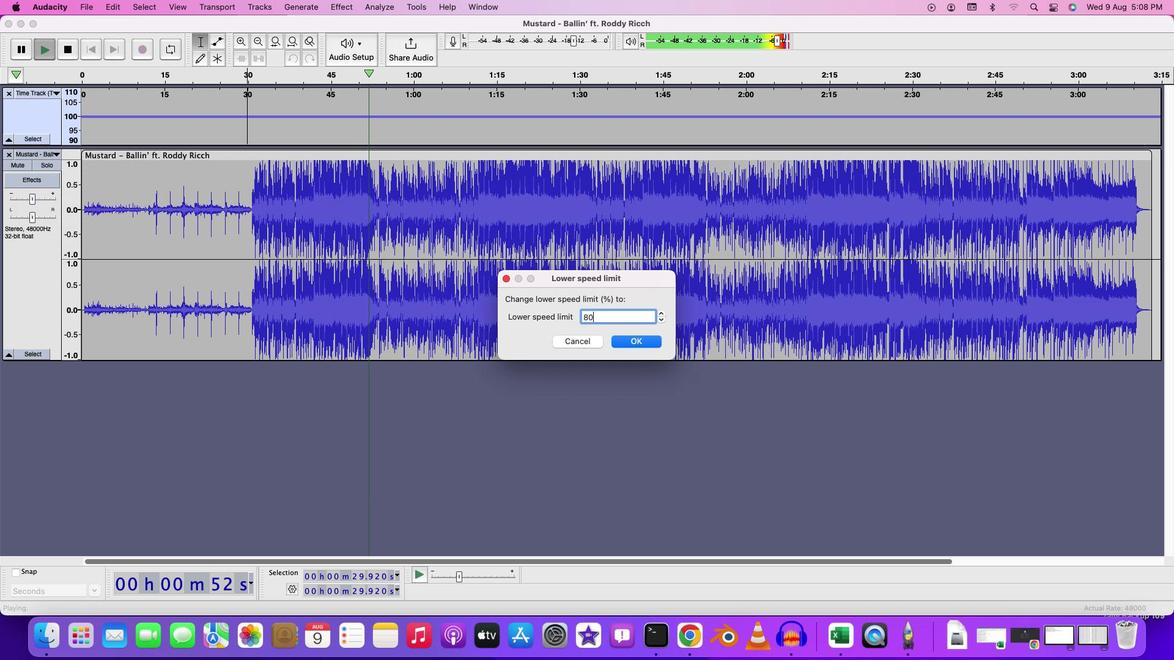 
Action: Mouse moved to (641, 342)
Screenshot: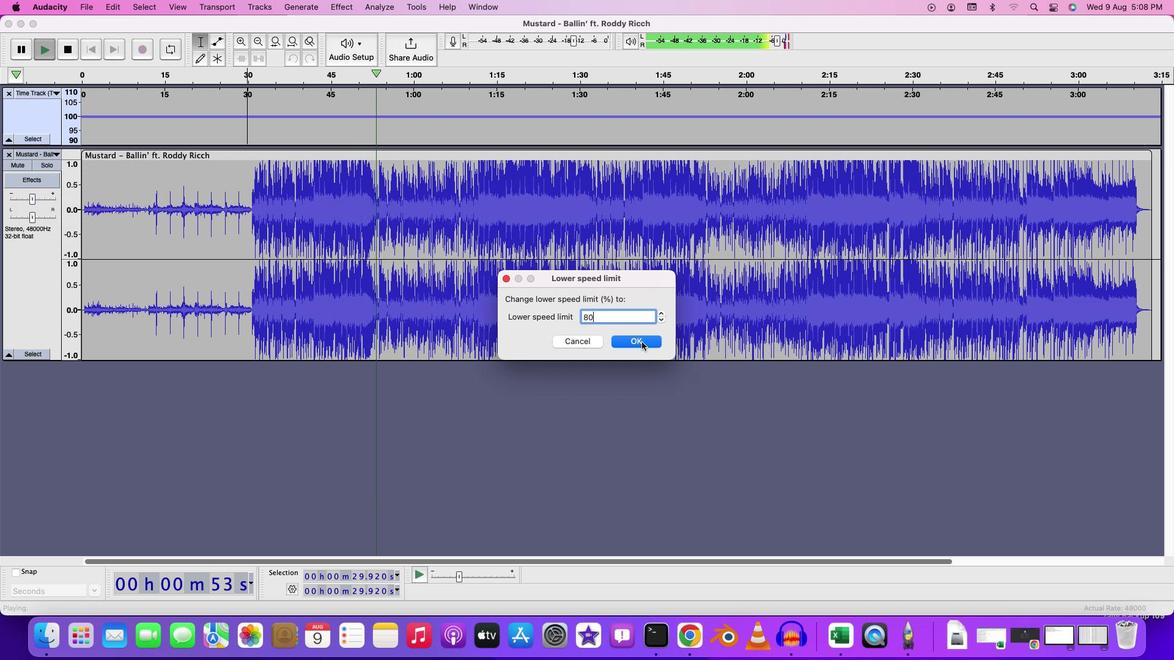 
Action: Mouse pressed left at (641, 342)
Screenshot: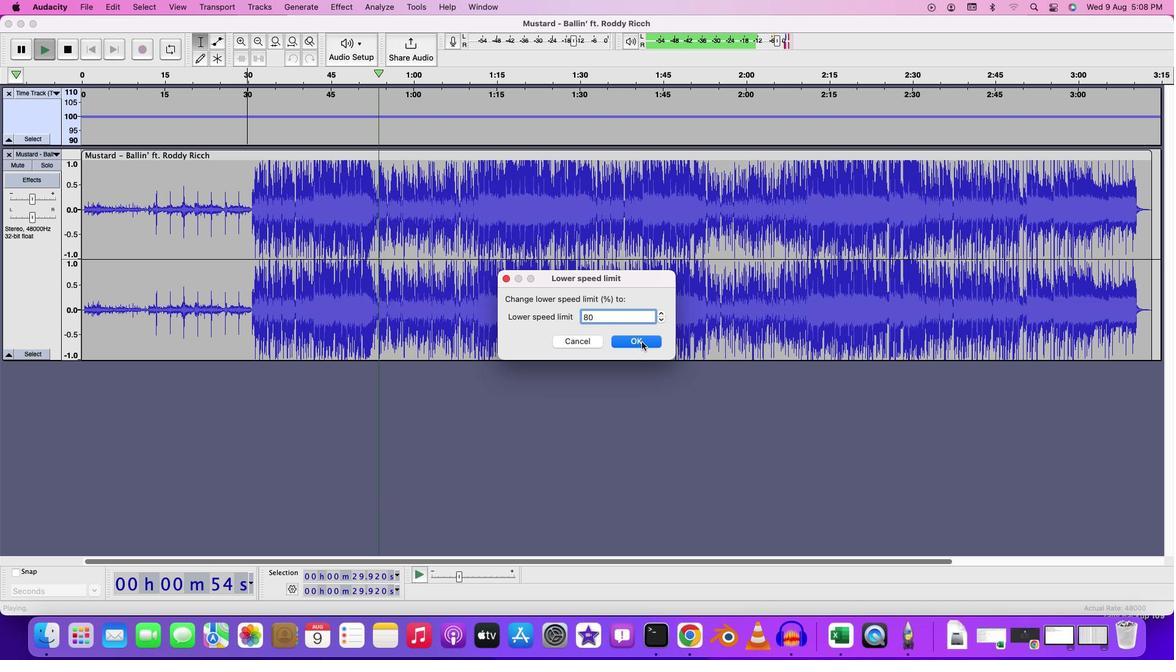 
Action: Mouse moved to (629, 331)
Screenshot: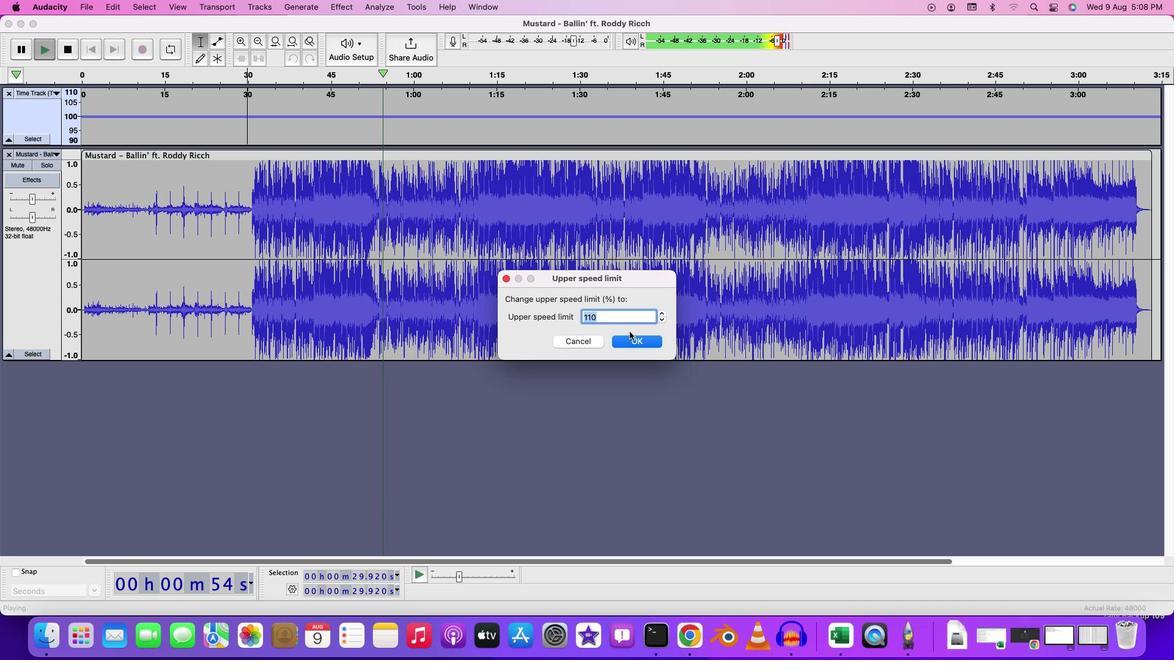 
Action: Key pressed '1''2''0'
Screenshot: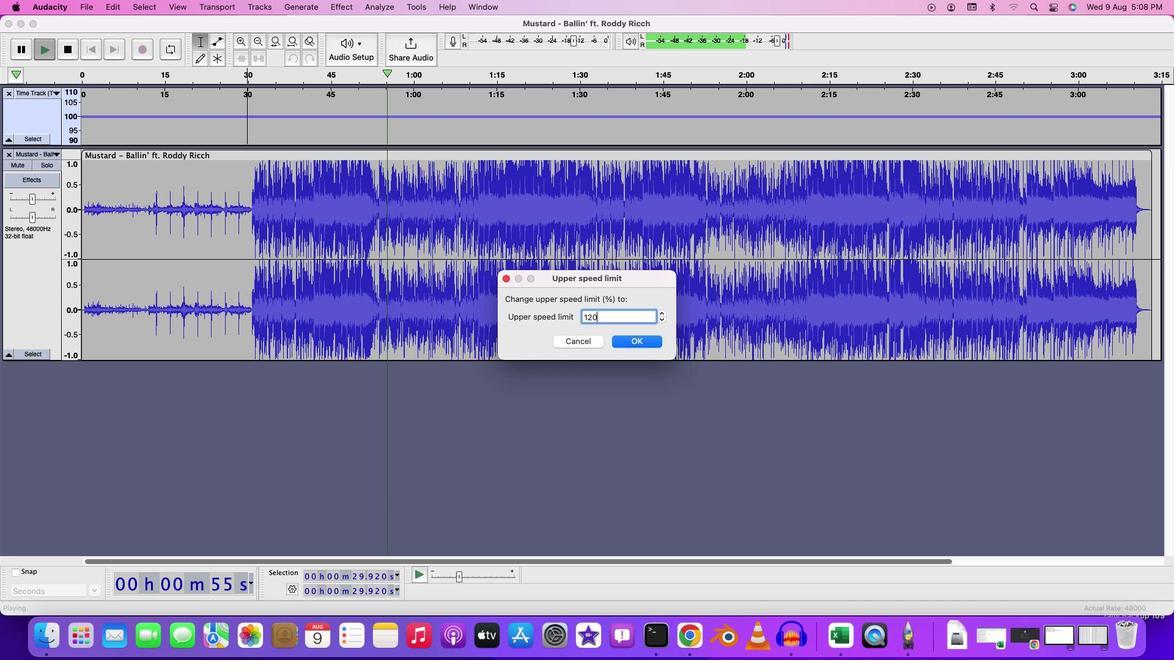
Action: Mouse moved to (657, 349)
Screenshot: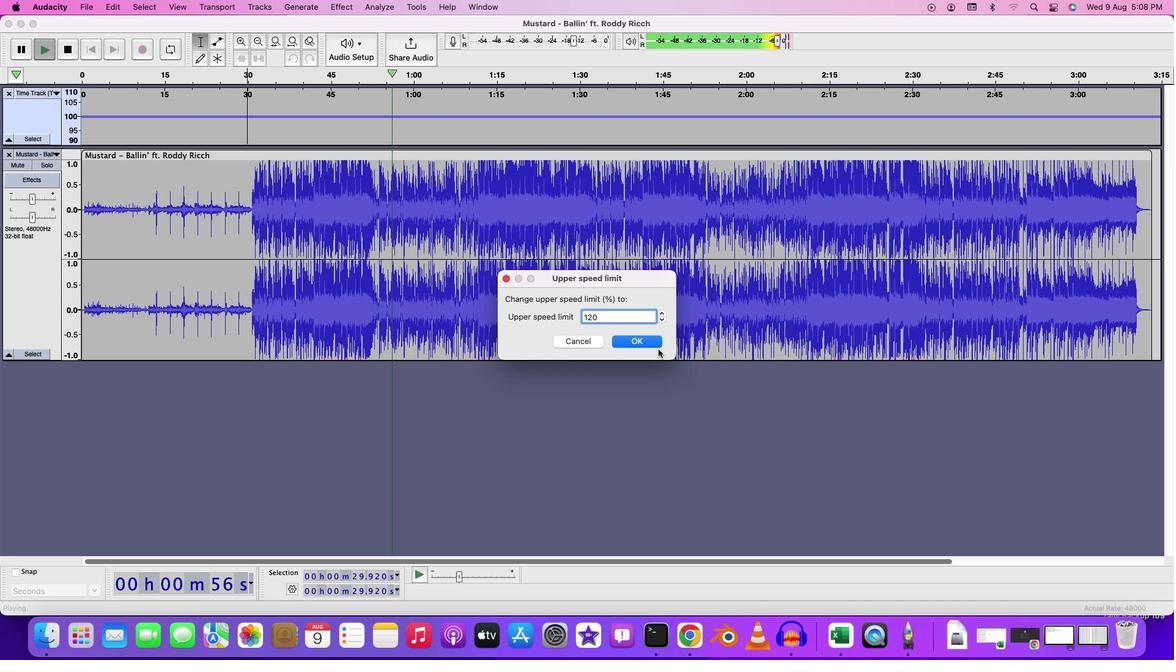 
Action: Mouse pressed left at (657, 349)
Screenshot: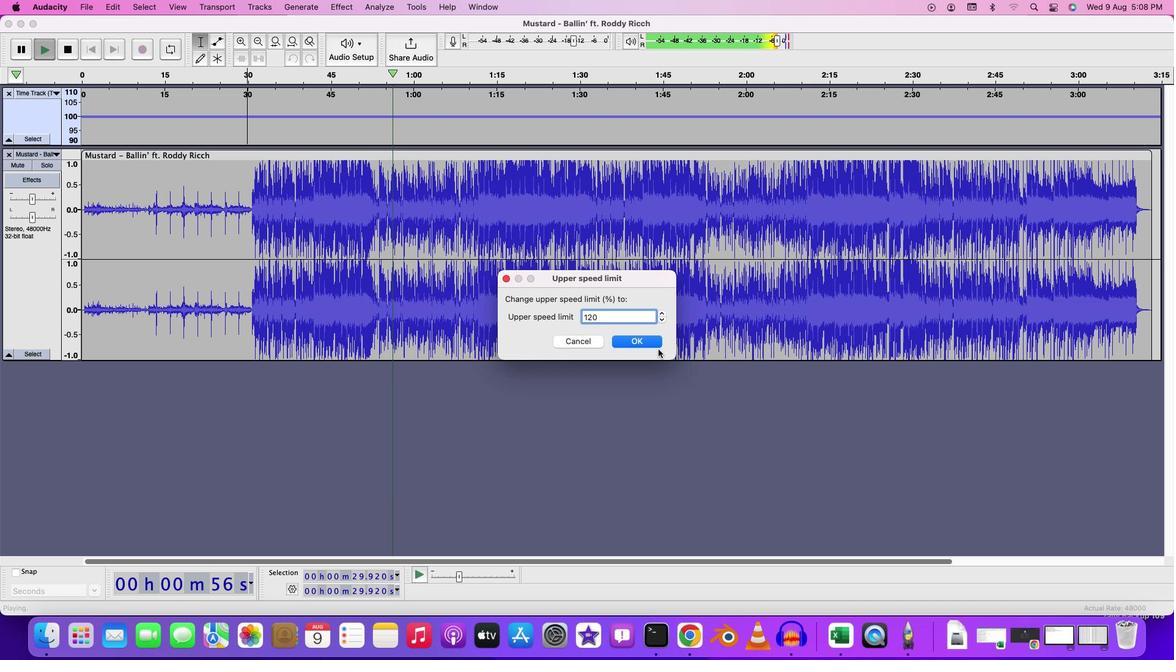 
Action: Mouse moved to (652, 347)
Screenshot: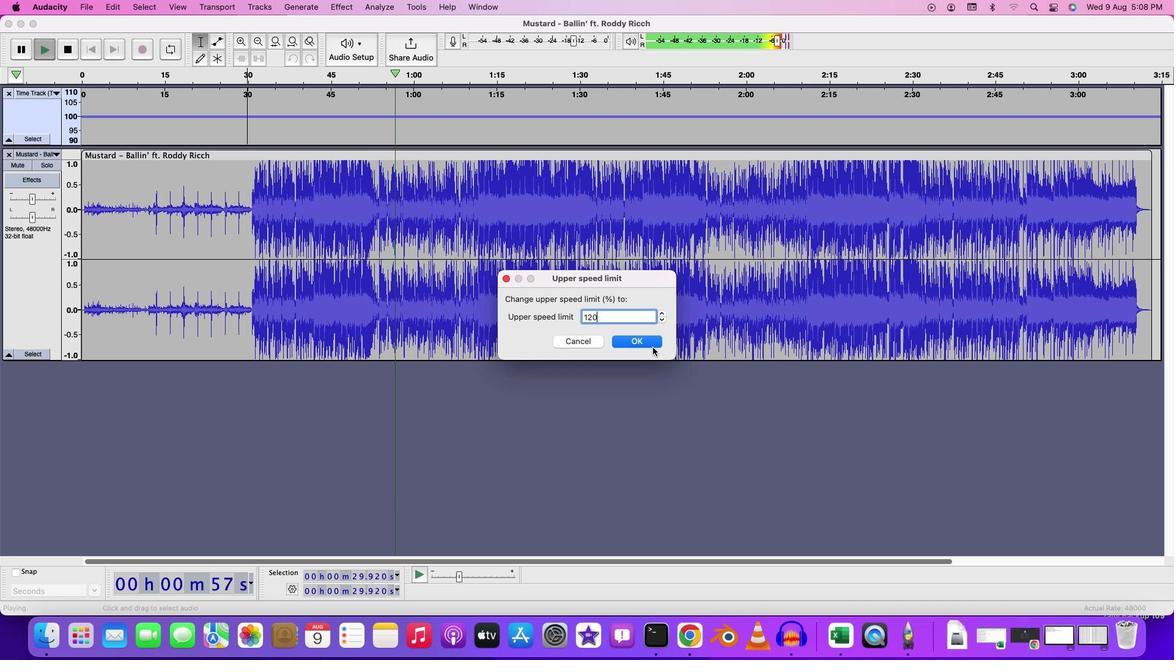 
Action: Mouse pressed left at (652, 347)
Screenshot: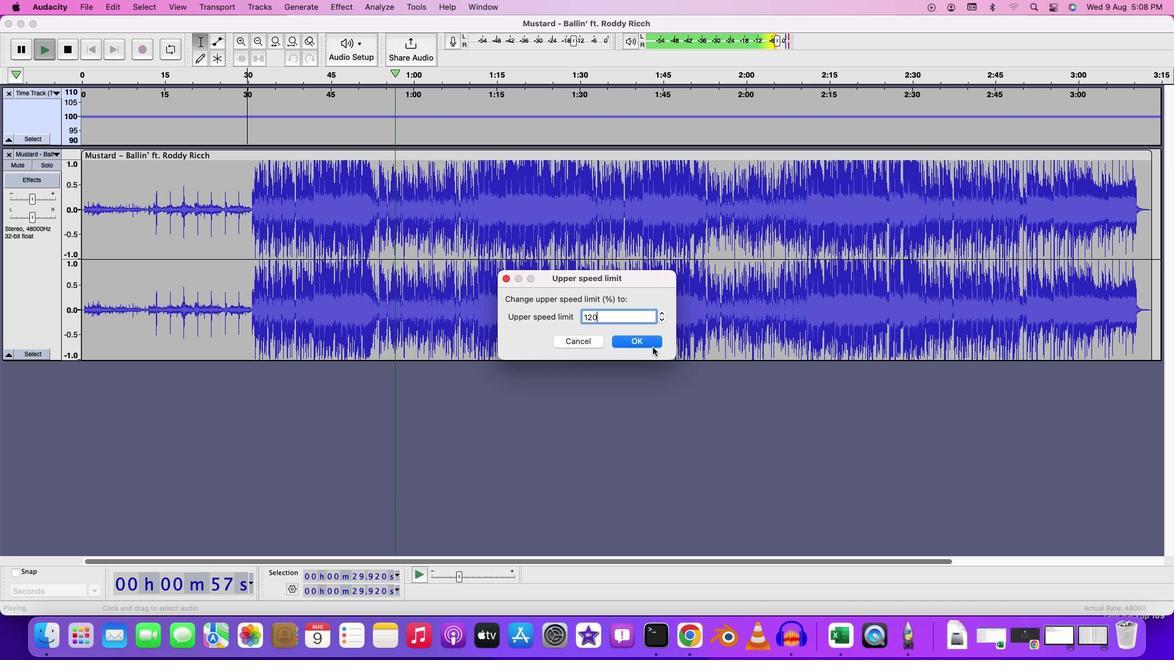 
Action: Mouse moved to (381, 145)
Screenshot: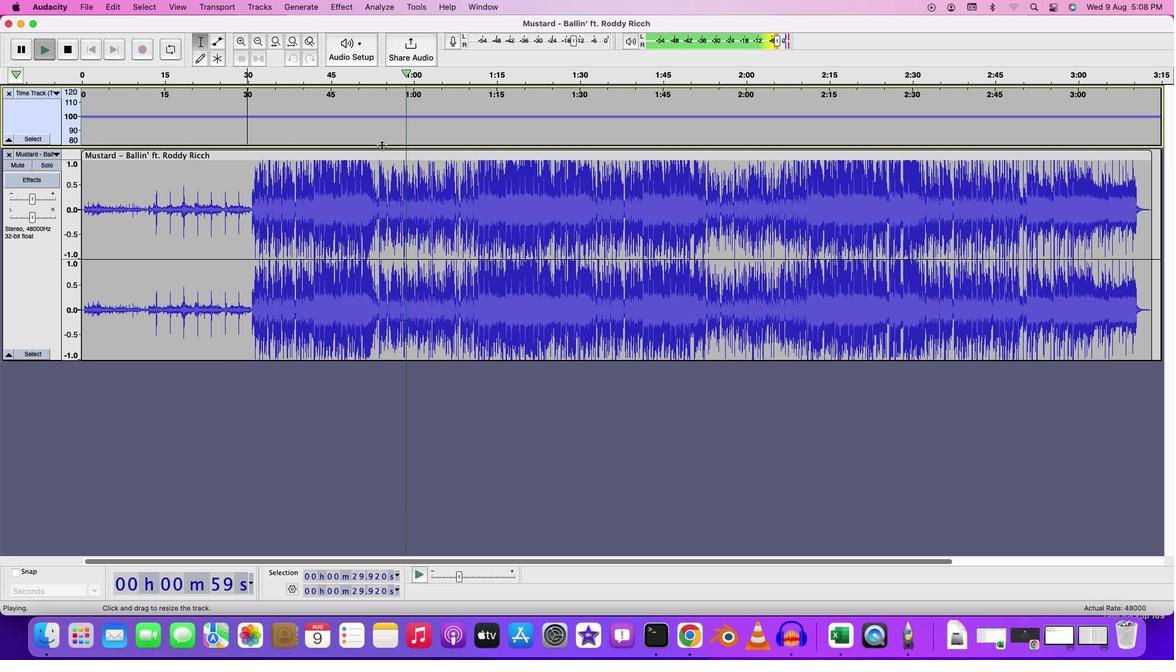 
Action: Mouse pressed left at (381, 145)
Screenshot: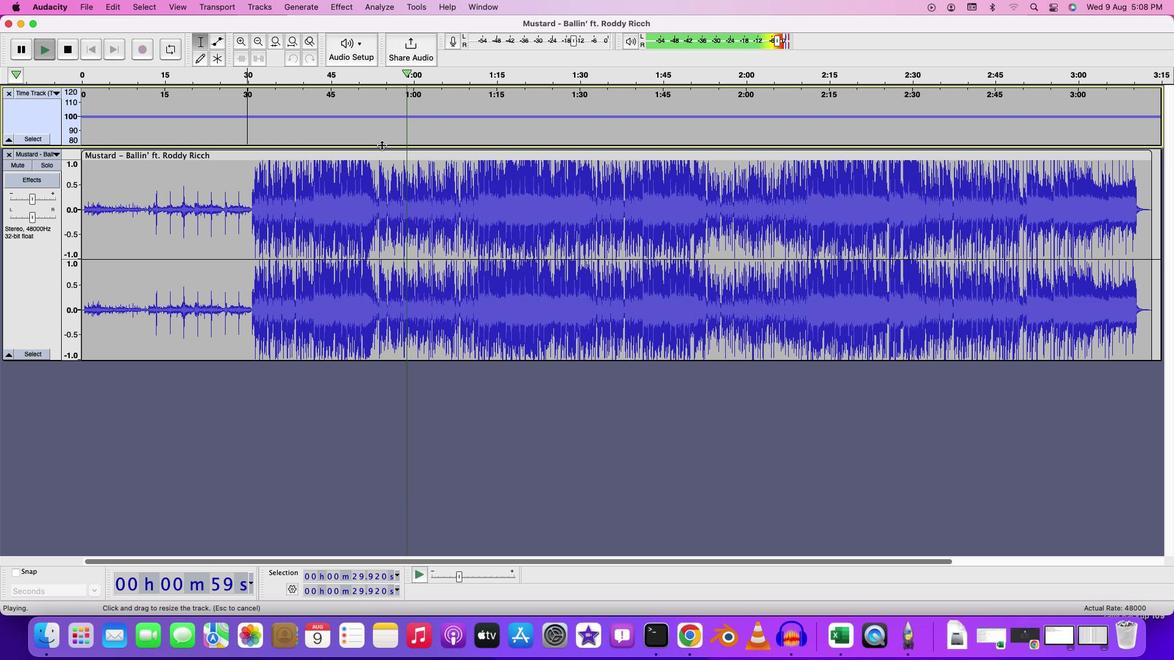 
Action: Mouse moved to (216, 37)
Screenshot: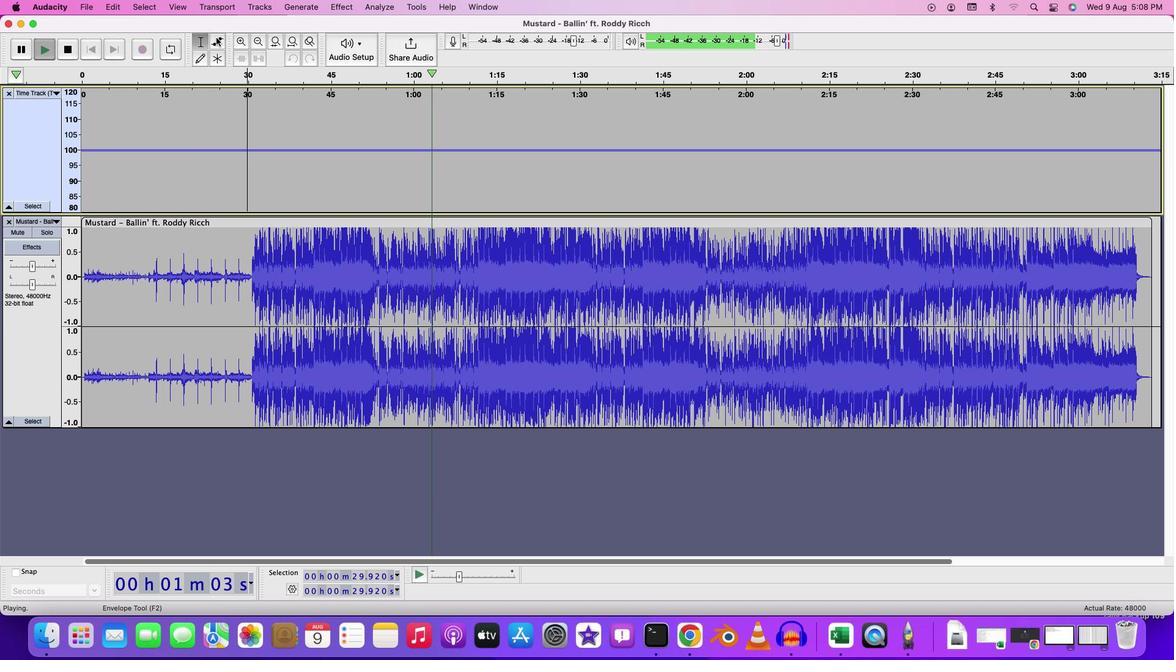 
Action: Mouse pressed left at (216, 37)
Screenshot: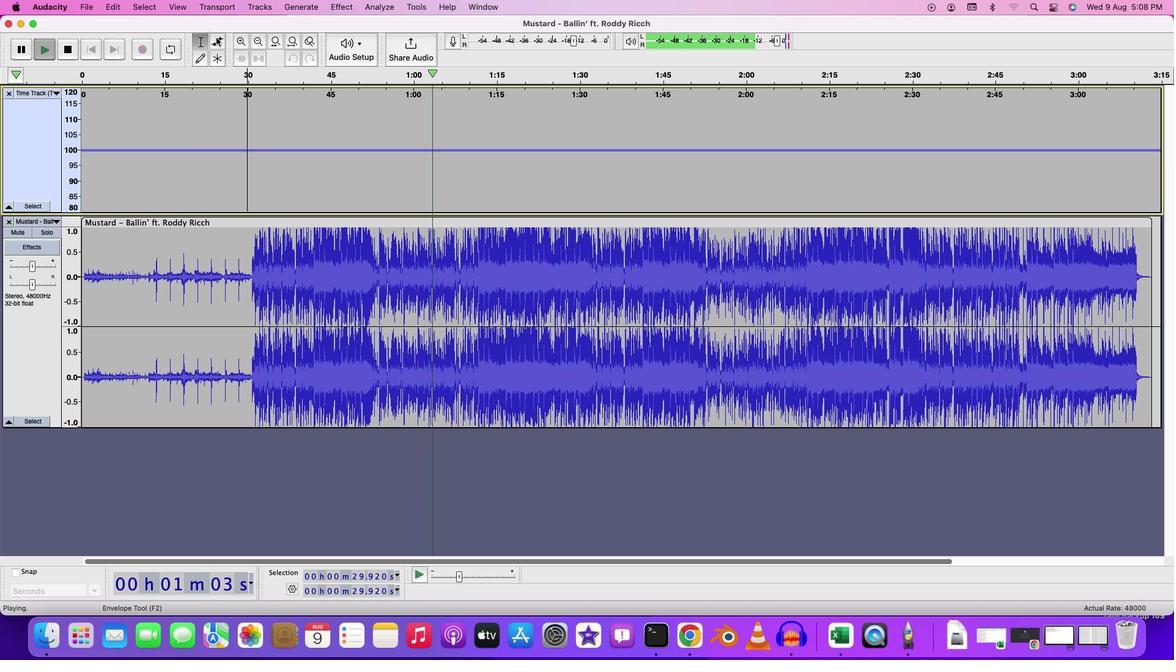 
Action: Mouse moved to (206, 40)
Screenshot: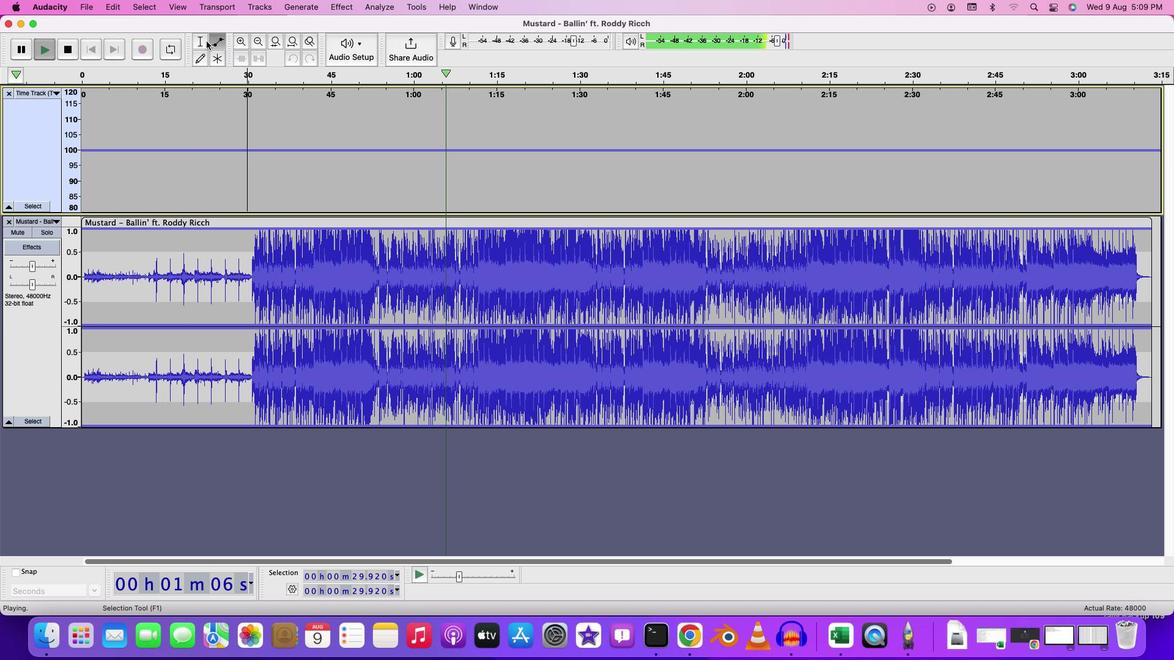 
Action: Mouse pressed left at (206, 40)
Screenshot: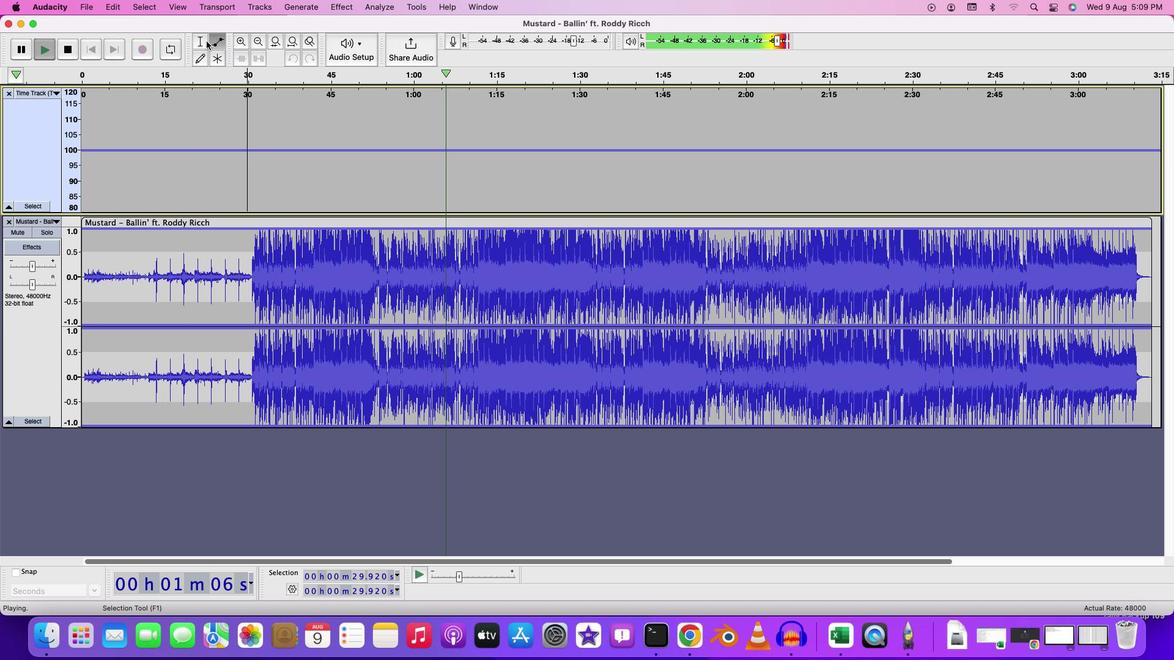
Action: Mouse moved to (321, 181)
Screenshot: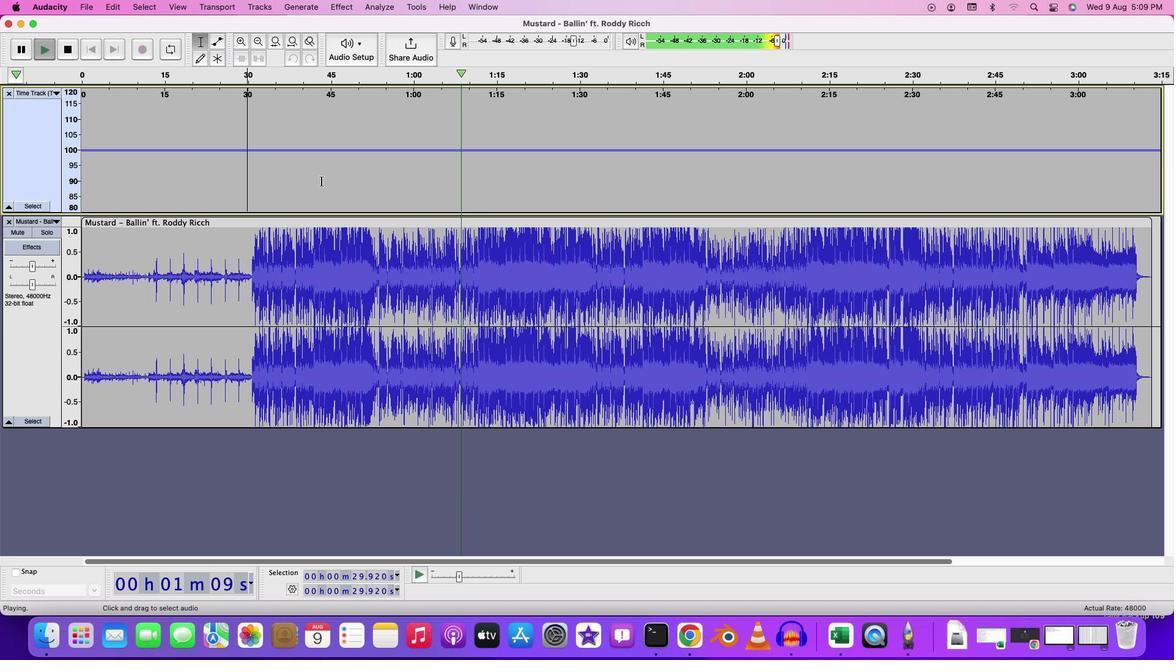
Action: Key pressed Key.space
Screenshot: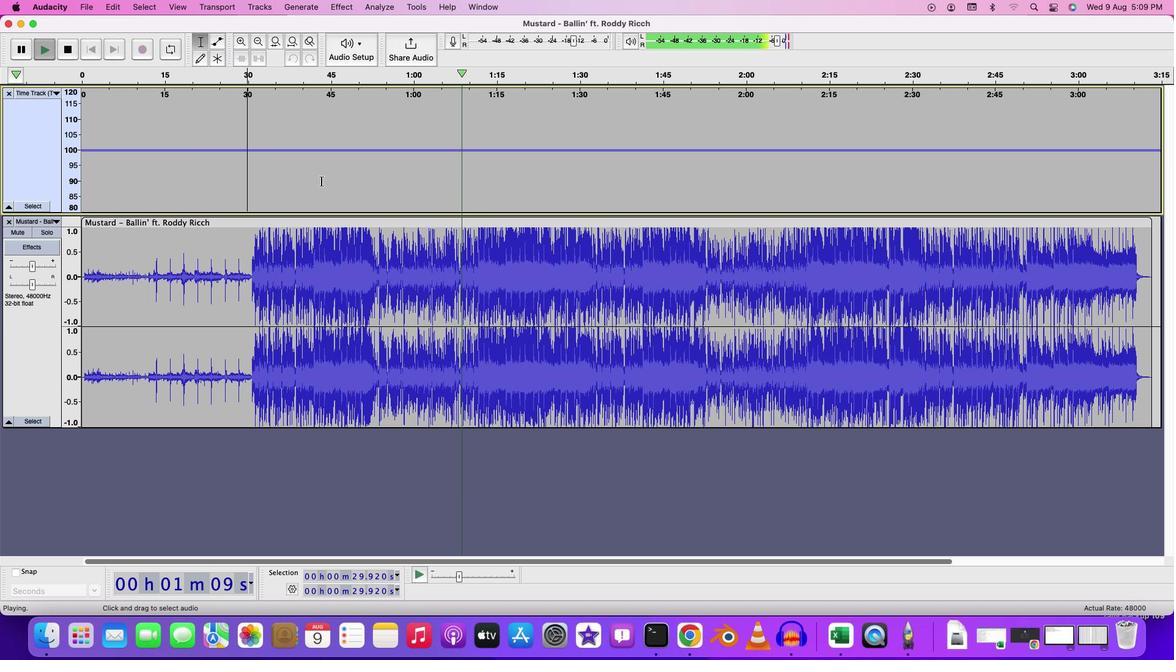 
Action: Mouse moved to (198, 150)
Screenshot: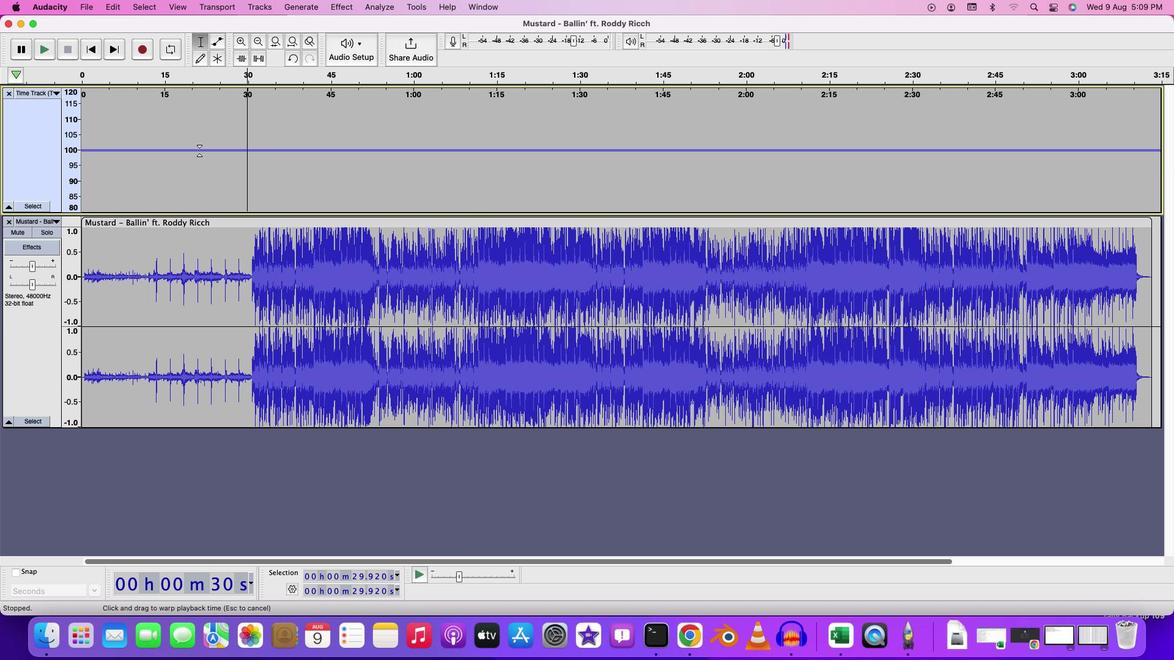 
Action: Mouse pressed left at (198, 150)
Screenshot: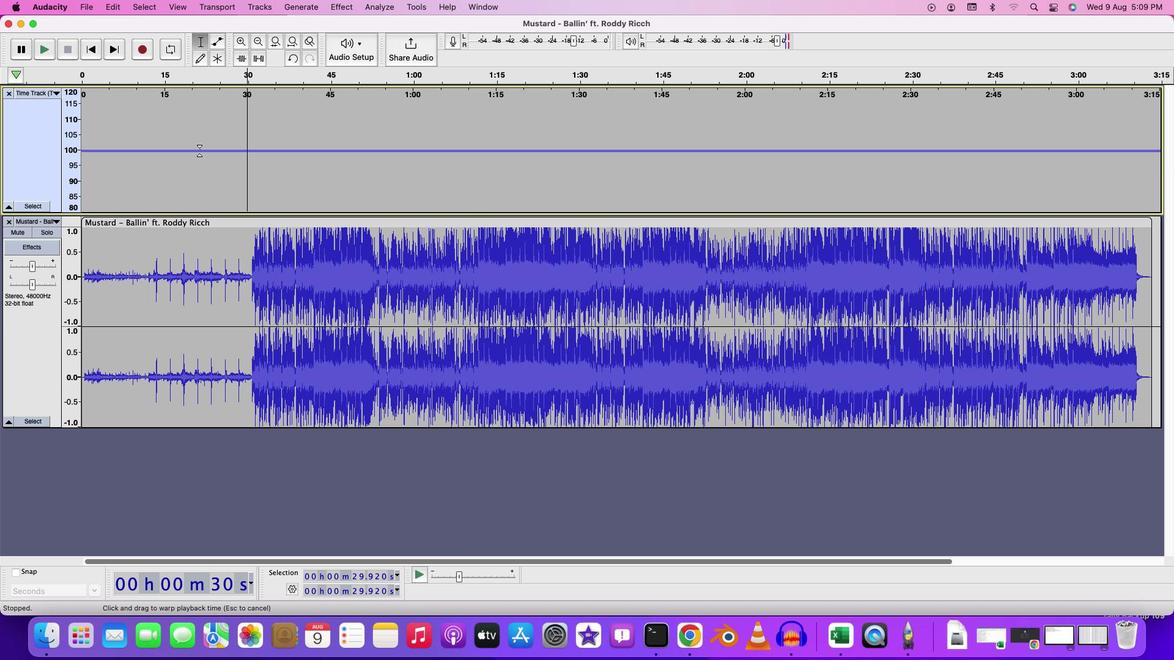 
Action: Mouse moved to (199, 149)
Screenshot: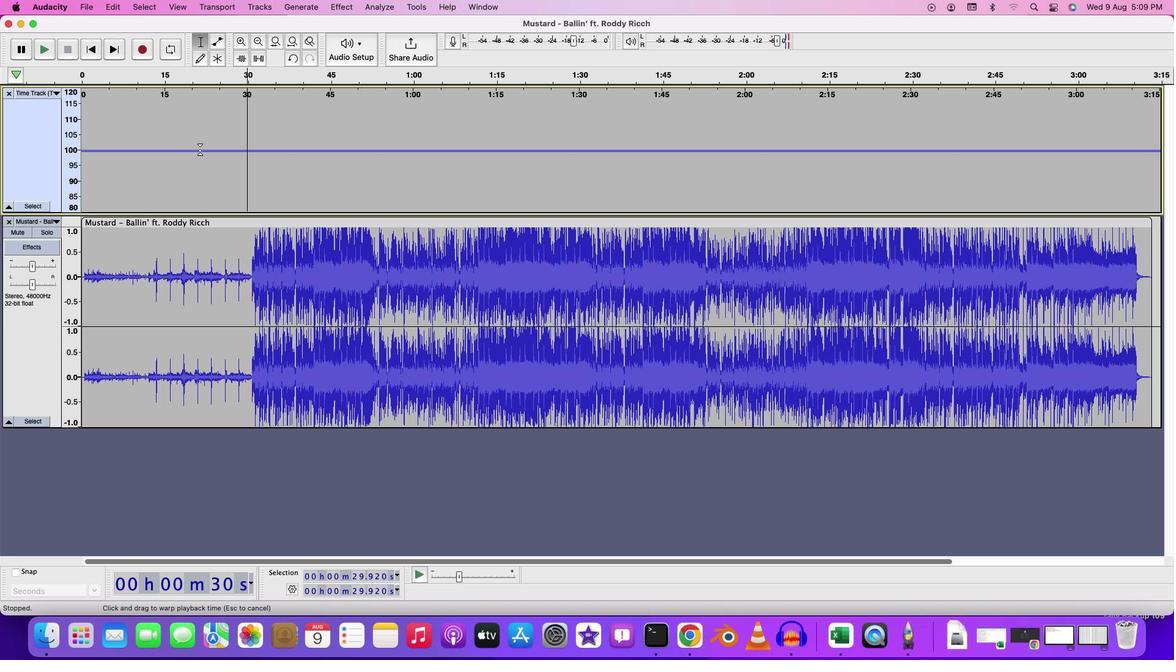 
Action: Key pressed Key.cmd'z'
Screenshot: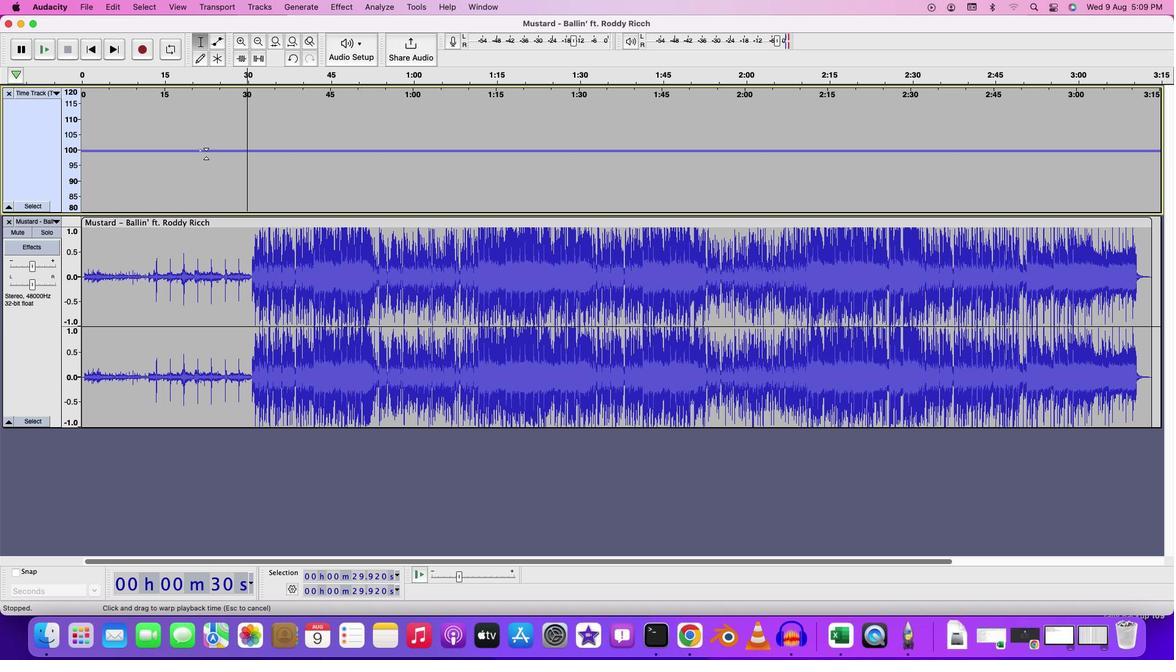 
Action: Mouse moved to (240, 149)
Screenshot: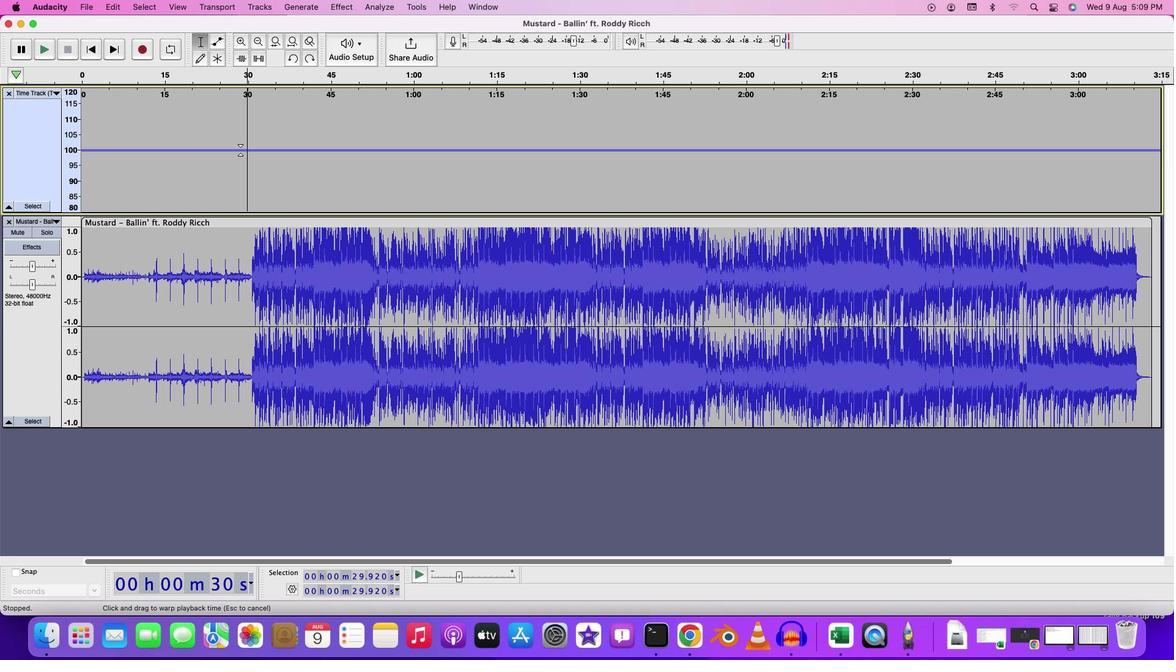
Action: Mouse pressed left at (240, 149)
Screenshot: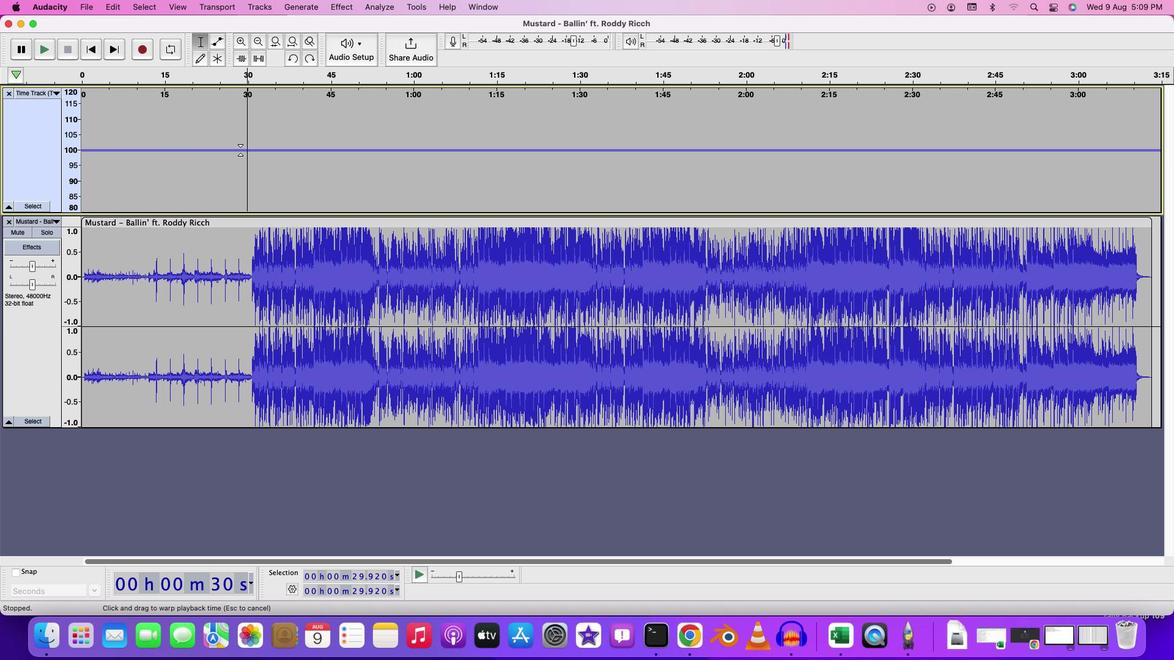 
Action: Mouse moved to (86, 149)
Screenshot: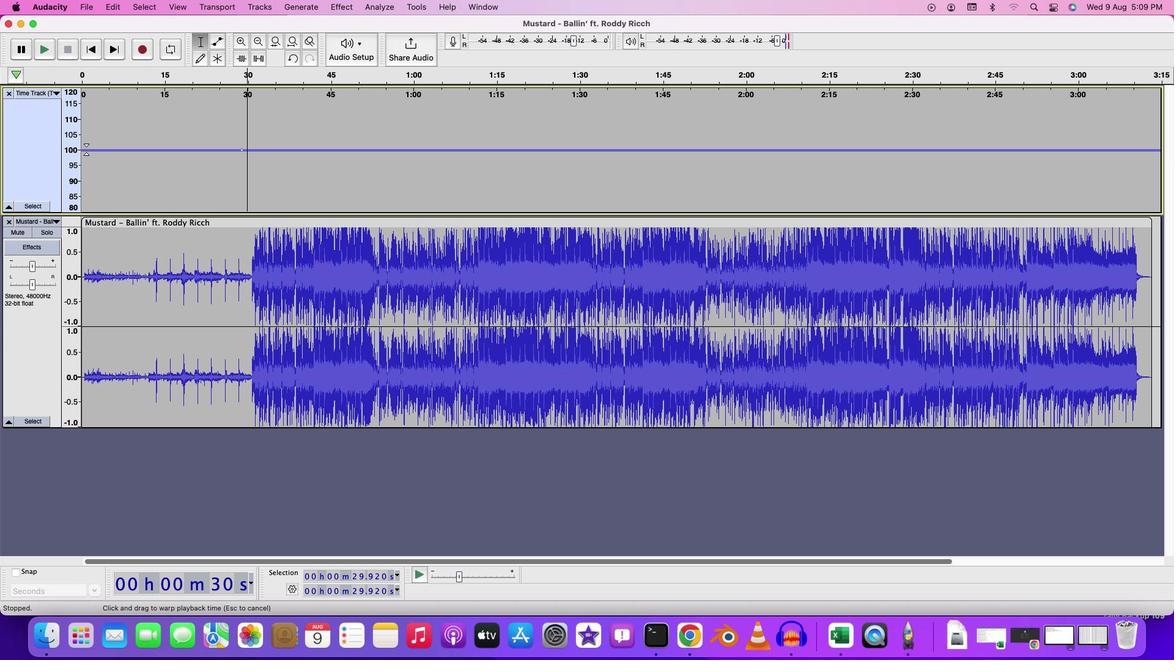 
Action: Mouse pressed left at (86, 149)
Screenshot: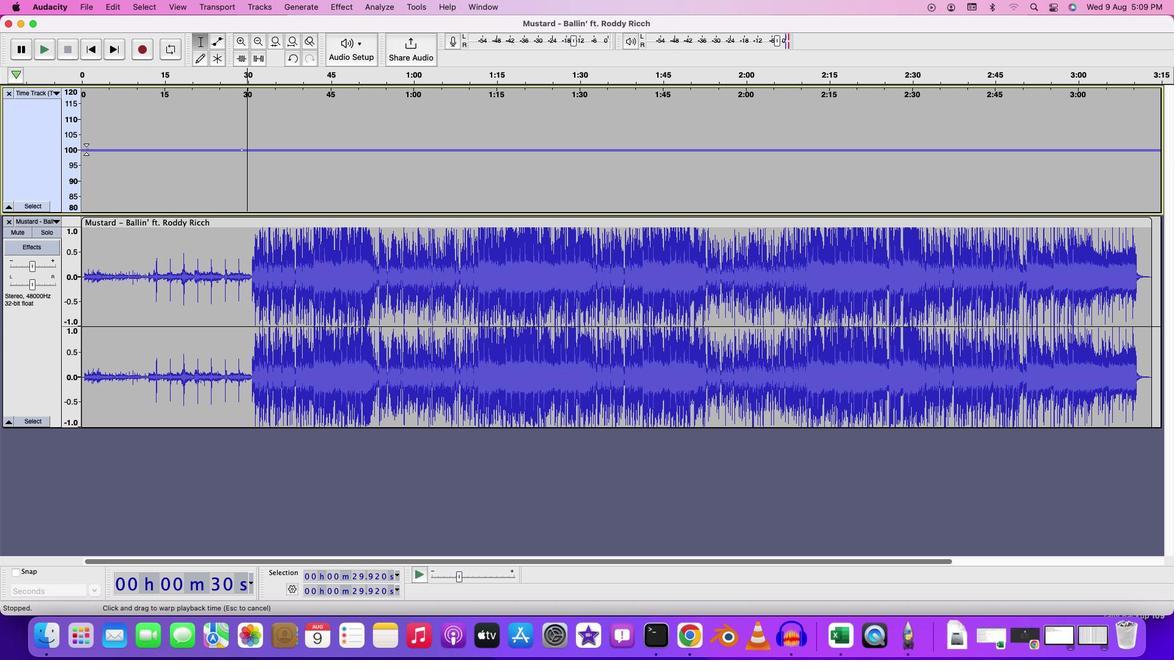 
Action: Mouse moved to (250, 149)
Screenshot: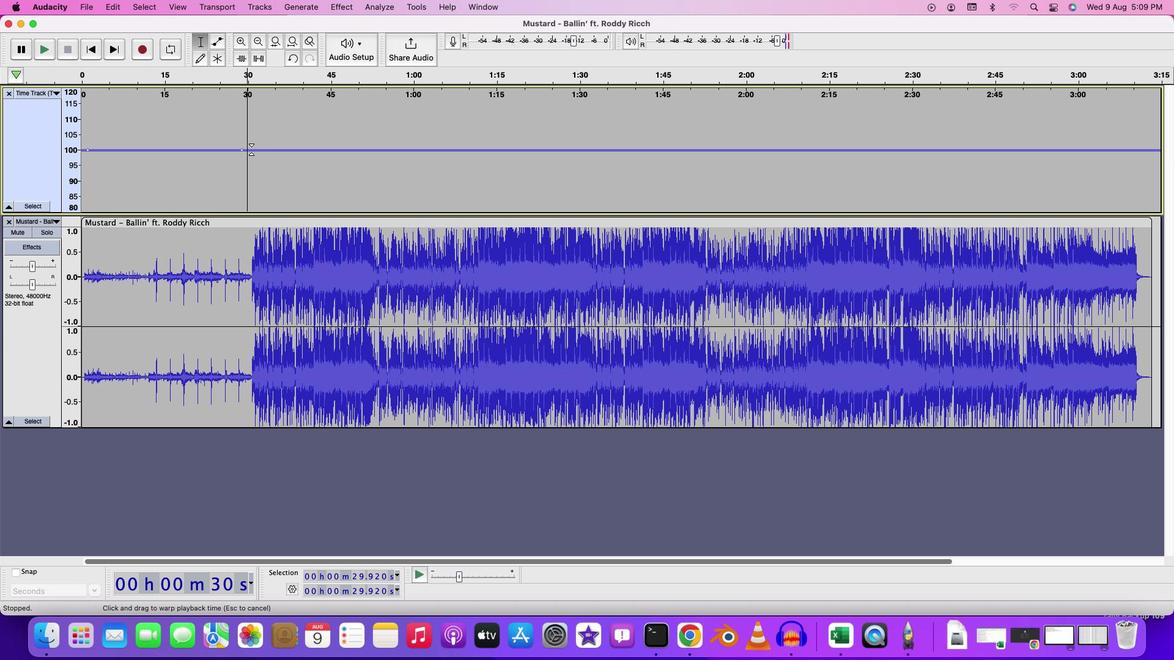 
Action: Mouse pressed left at (250, 149)
Screenshot: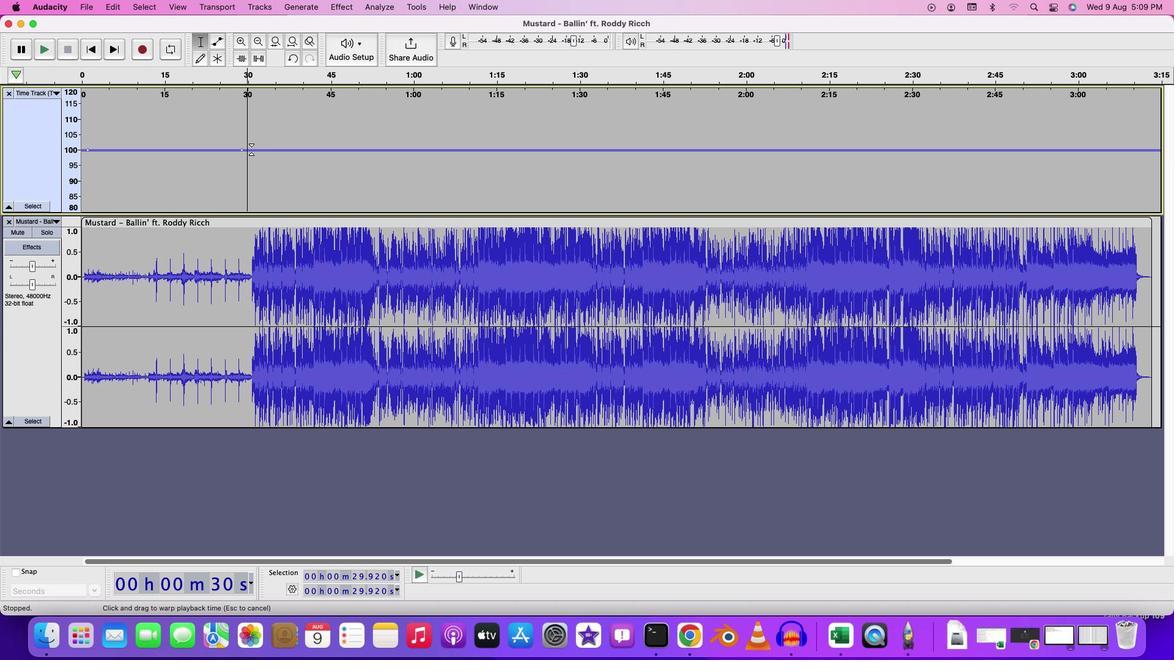 
Action: Mouse moved to (241, 151)
Screenshot: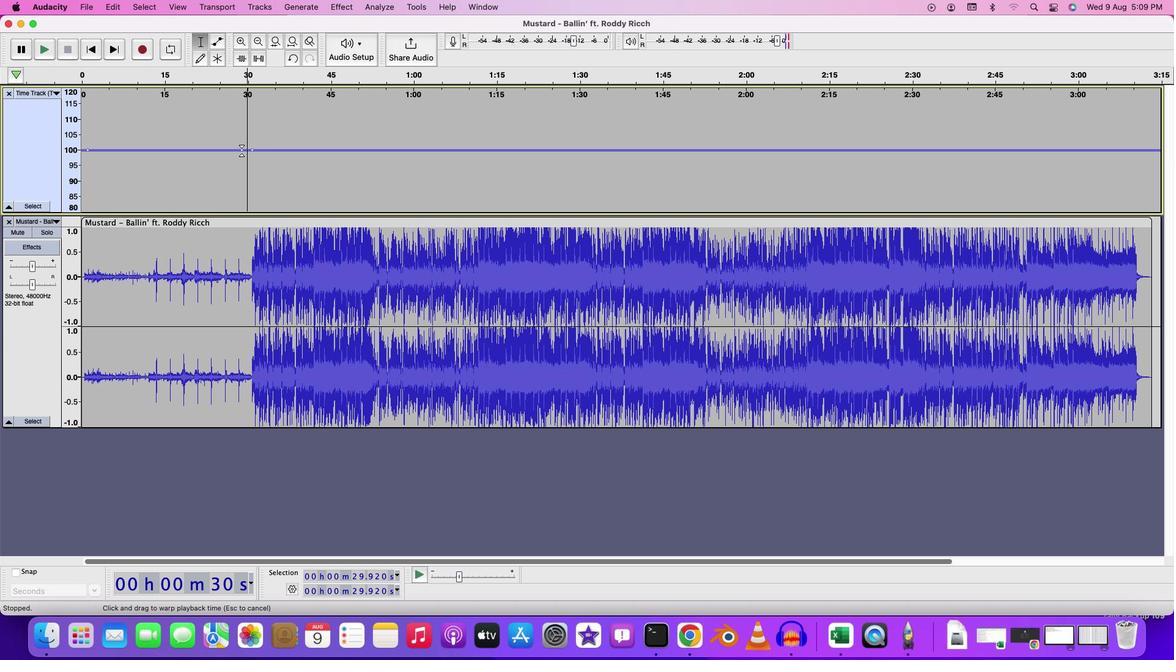 
Action: Mouse pressed left at (241, 151)
Screenshot: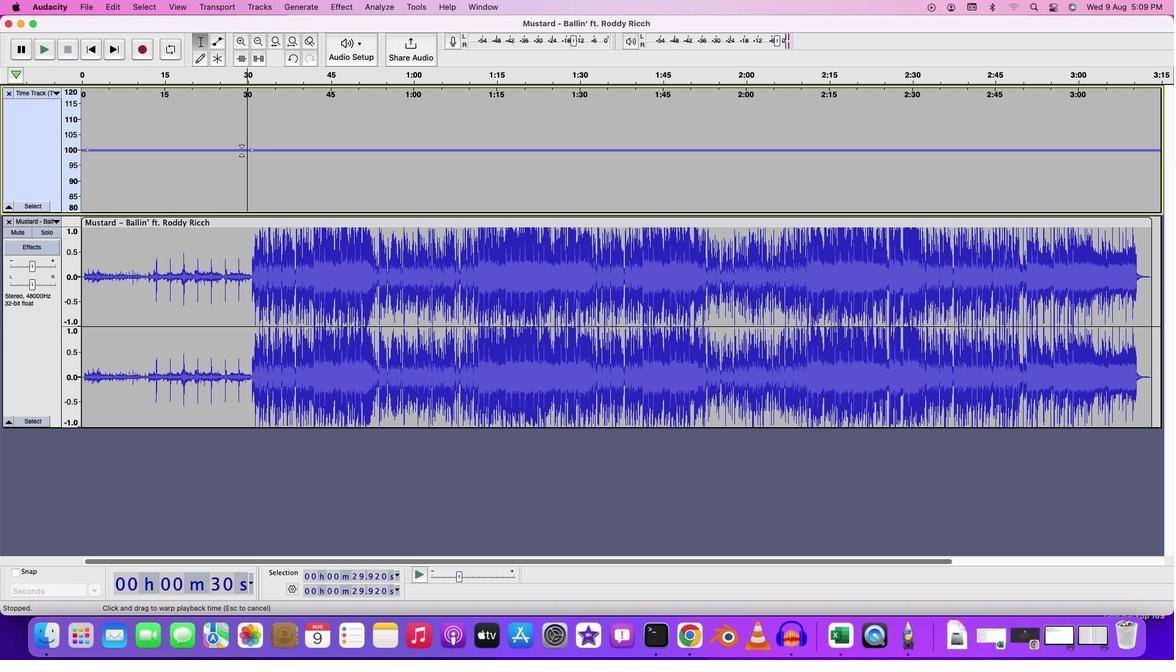 
Action: Mouse moved to (88, 148)
Screenshot: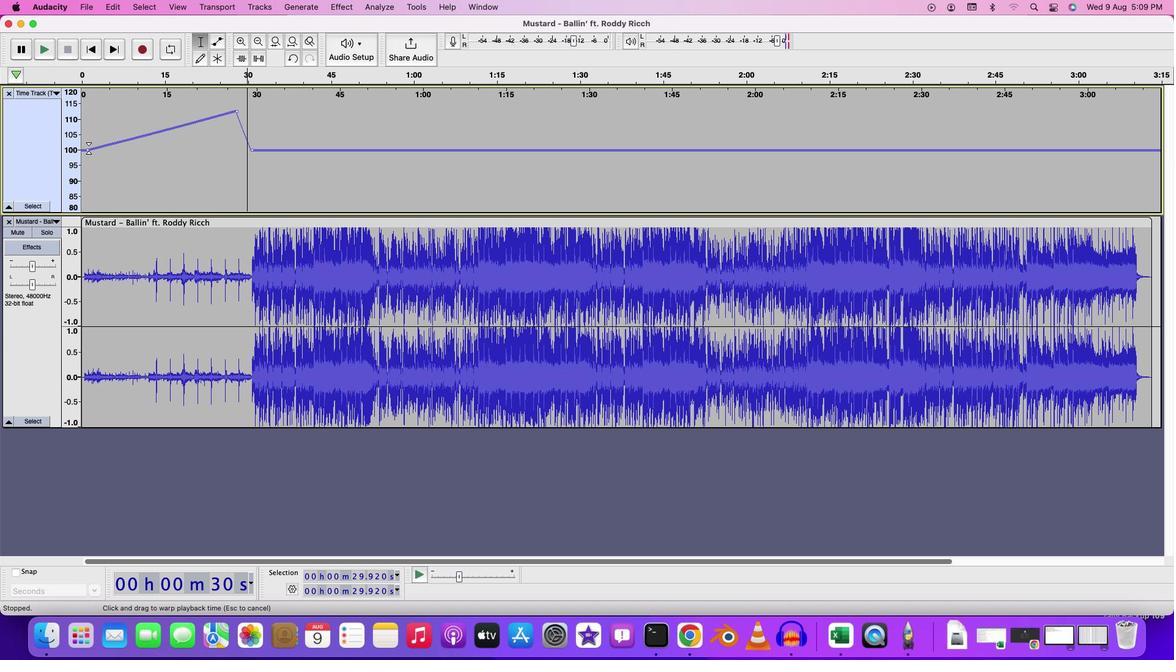
Action: Mouse pressed left at (88, 148)
Screenshot: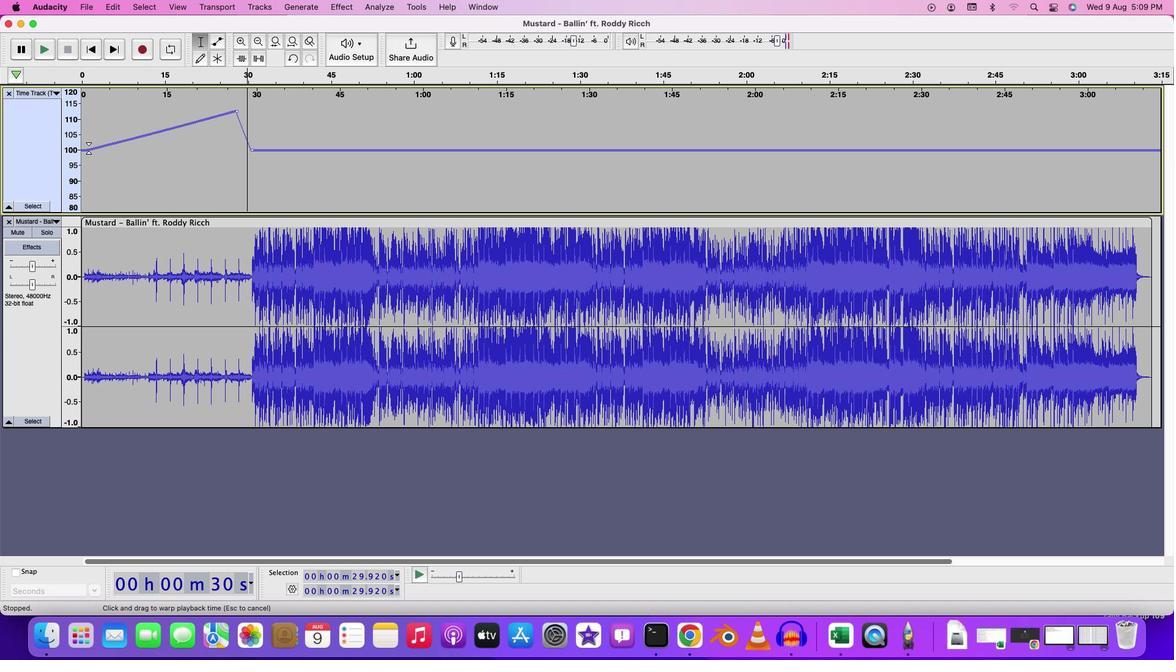 
Action: Mouse moved to (83, 165)
Screenshot: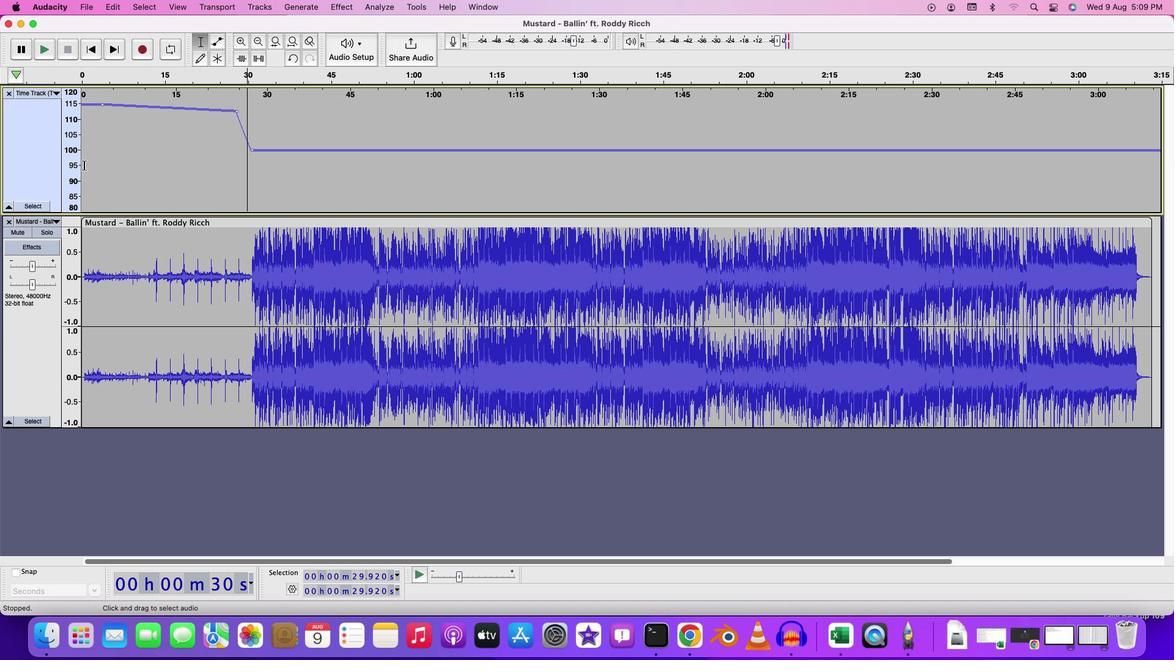 
Action: Mouse pressed left at (83, 165)
Screenshot: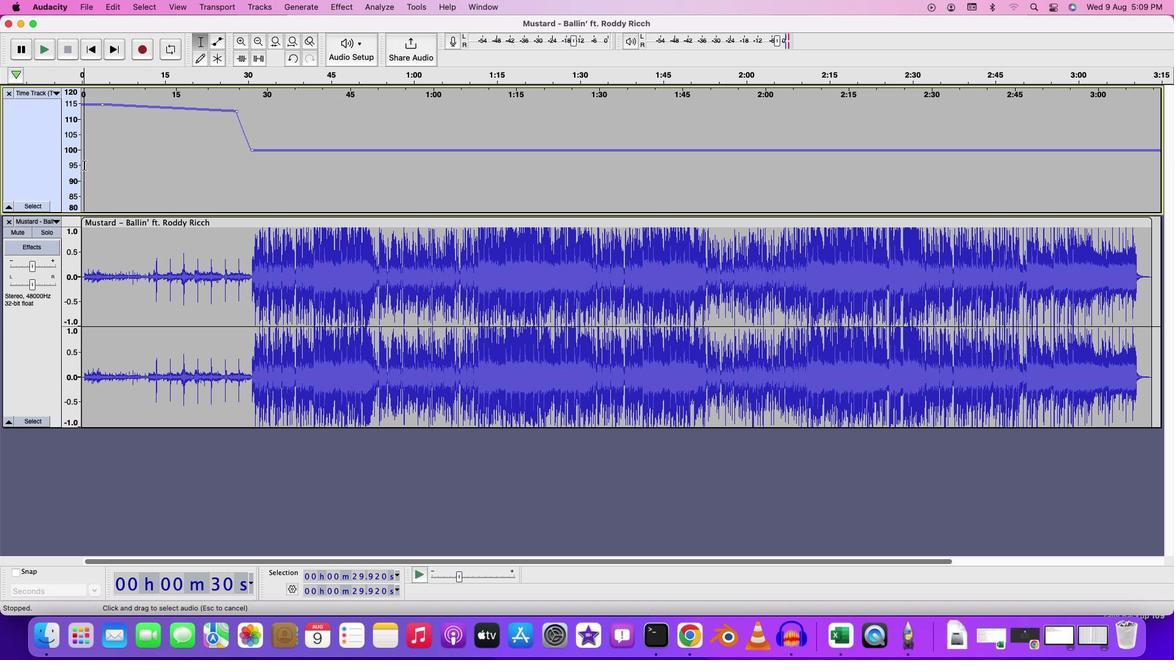 
Action: Key pressed Key.space
Screenshot: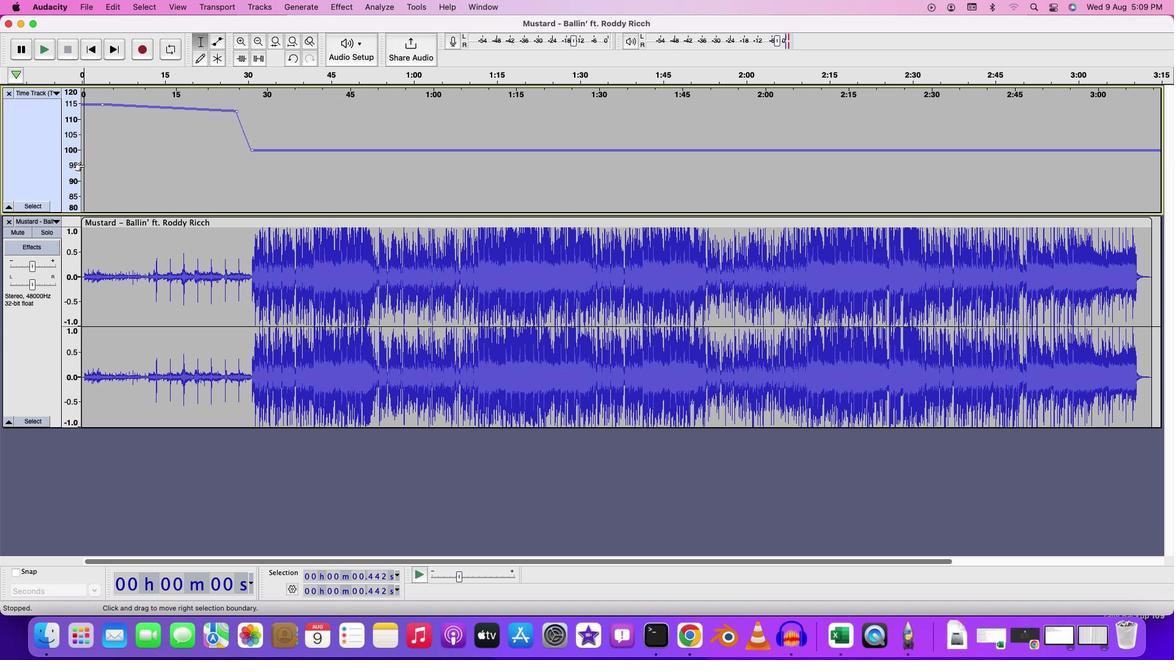 
Action: Mouse moved to (228, 192)
Screenshot: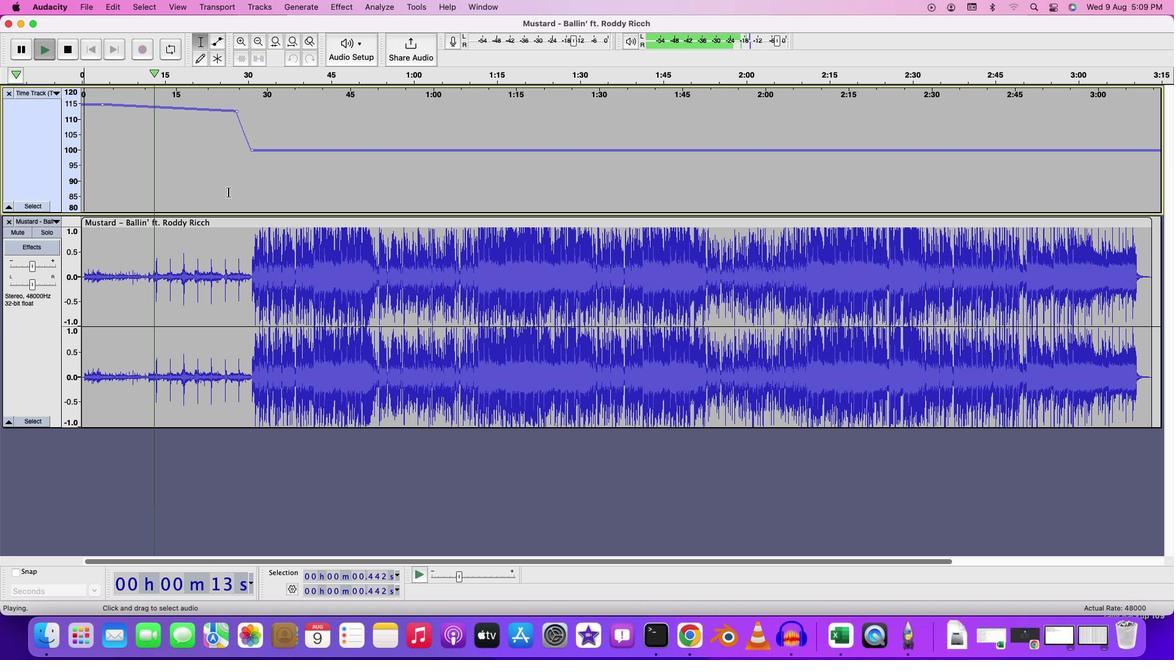
Action: Key pressed Key.cmd
Screenshot: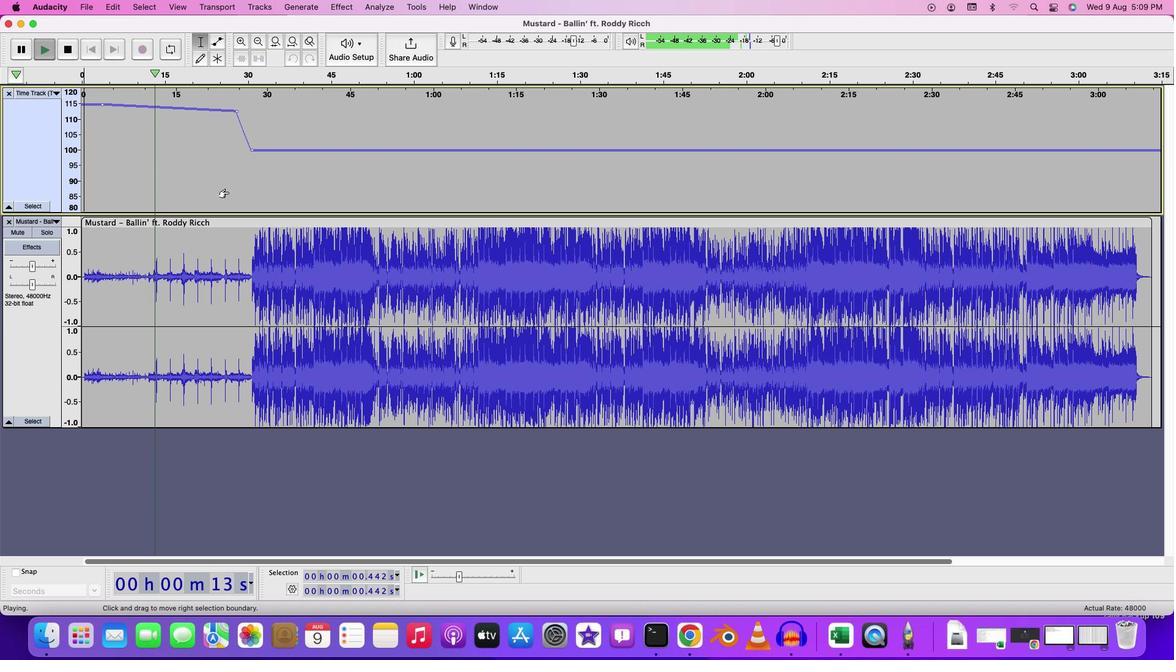 
Action: Mouse scrolled (228, 192) with delta (0, 0)
Screenshot: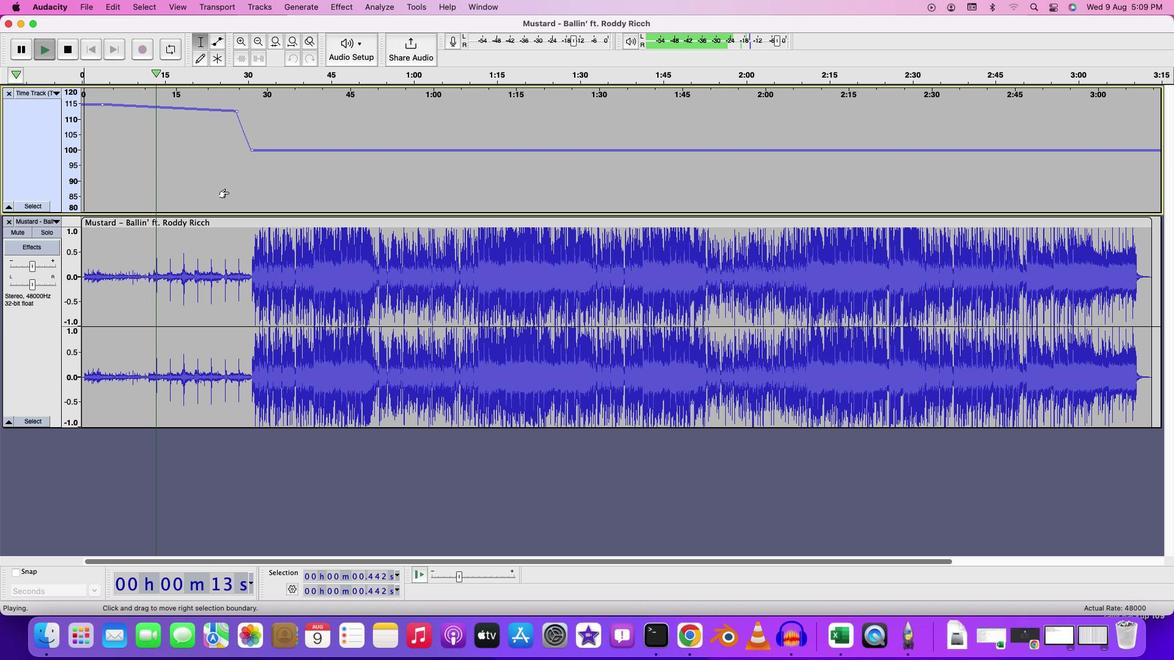 
Action: Mouse scrolled (228, 192) with delta (0, 0)
Screenshot: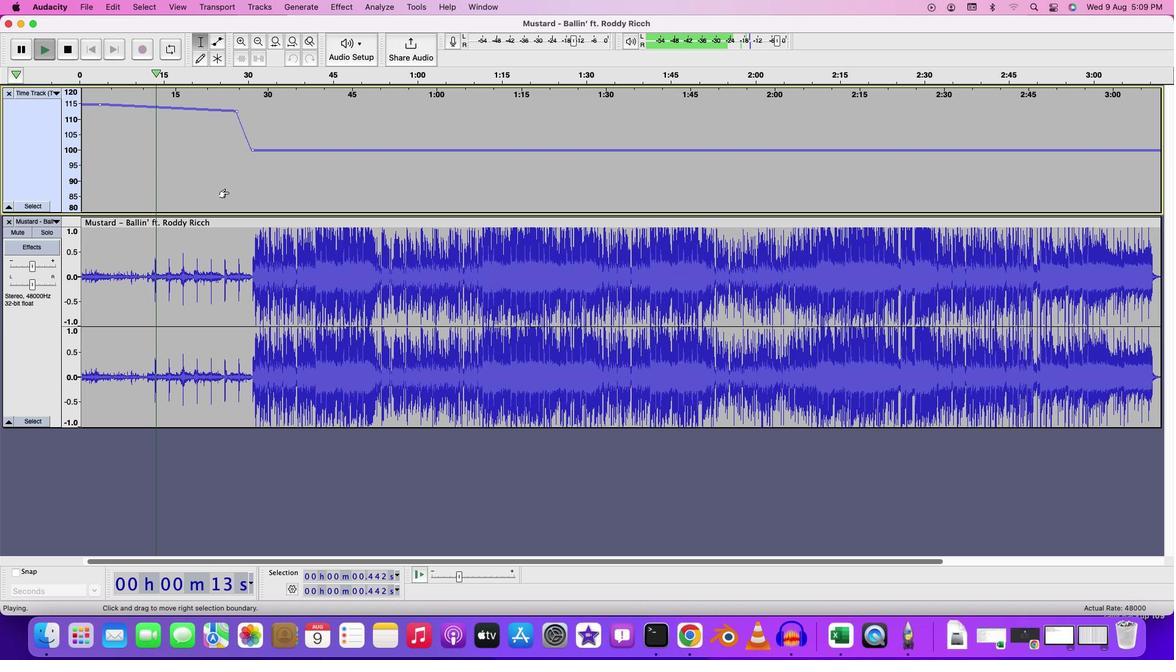 
Action: Mouse scrolled (228, 192) with delta (0, 0)
Screenshot: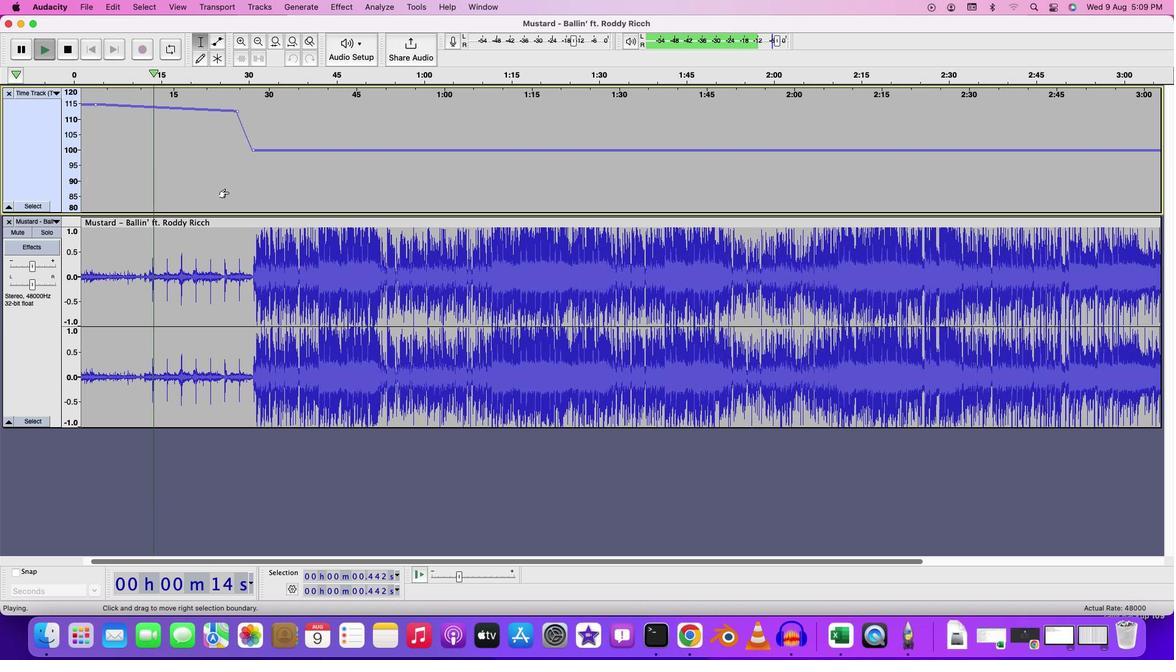 
Action: Mouse scrolled (228, 192) with delta (0, 0)
Screenshot: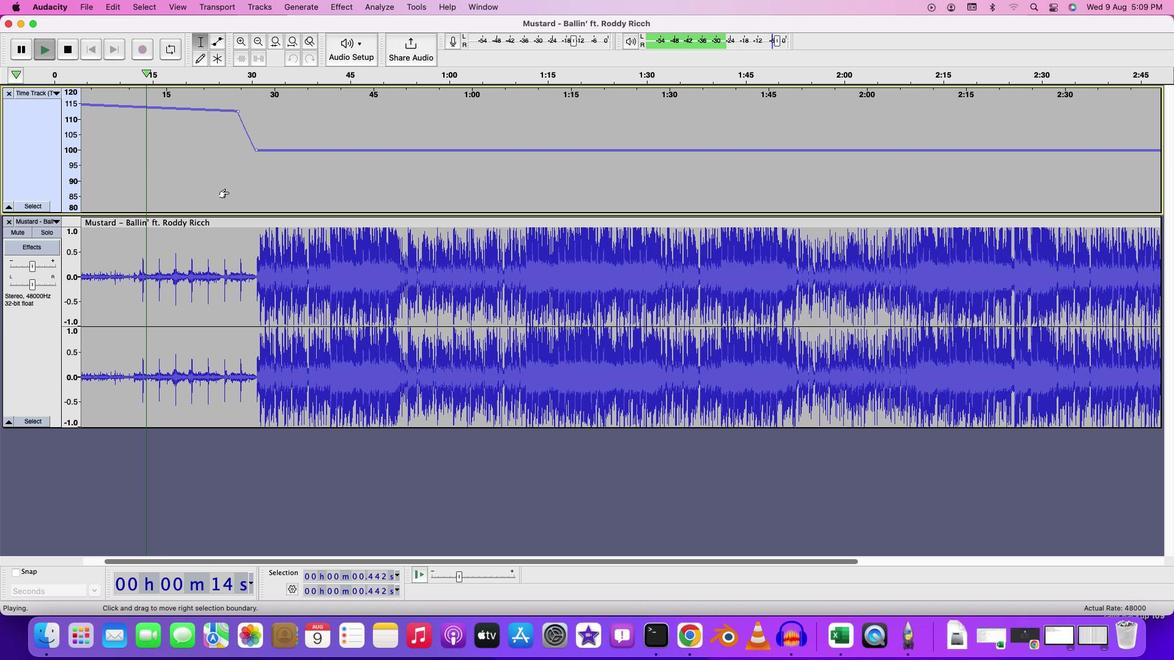 
Action: Mouse scrolled (228, 192) with delta (0, 0)
Screenshot: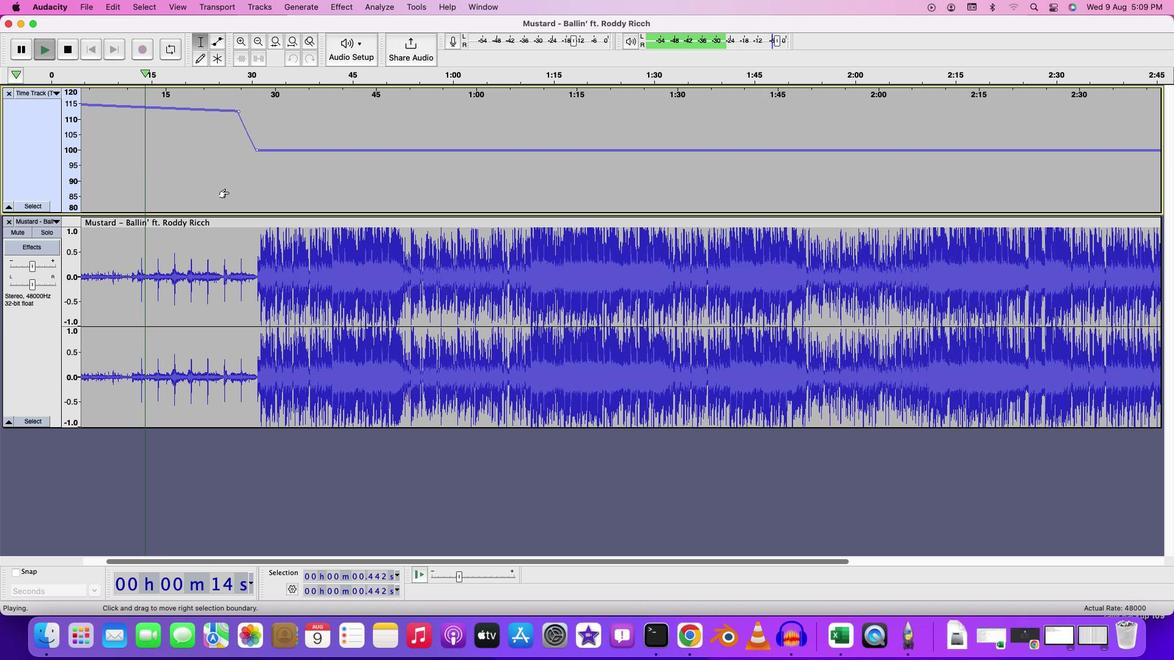 
Action: Mouse scrolled (228, 192) with delta (0, 0)
Screenshot: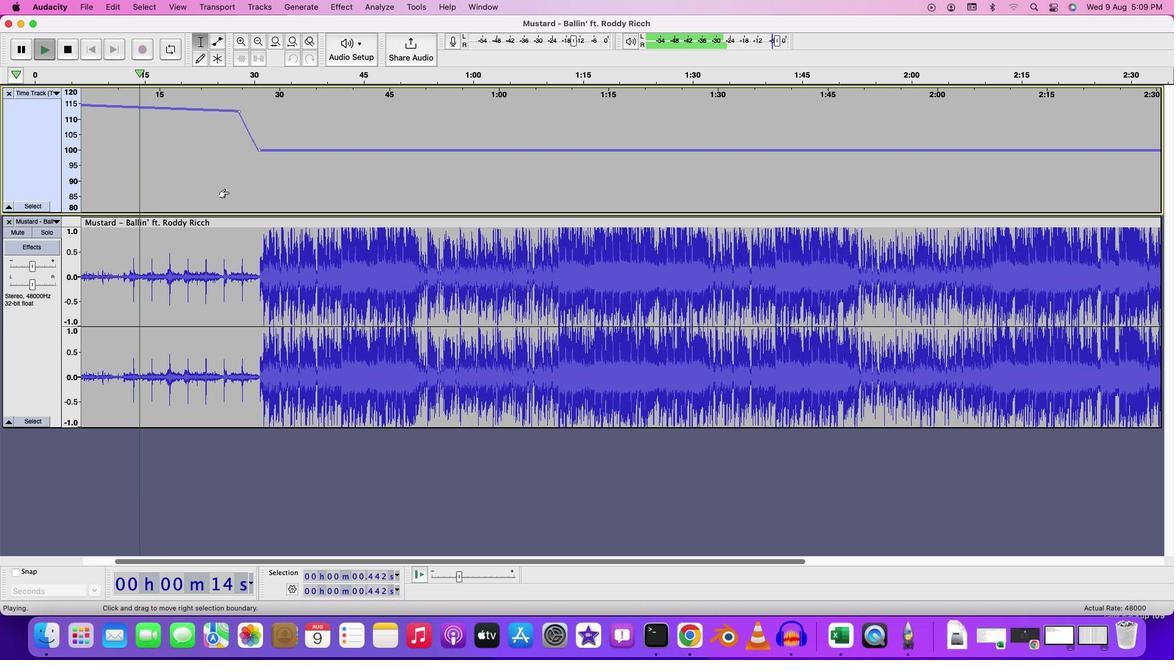 
Action: Mouse scrolled (228, 192) with delta (0, 0)
Screenshot: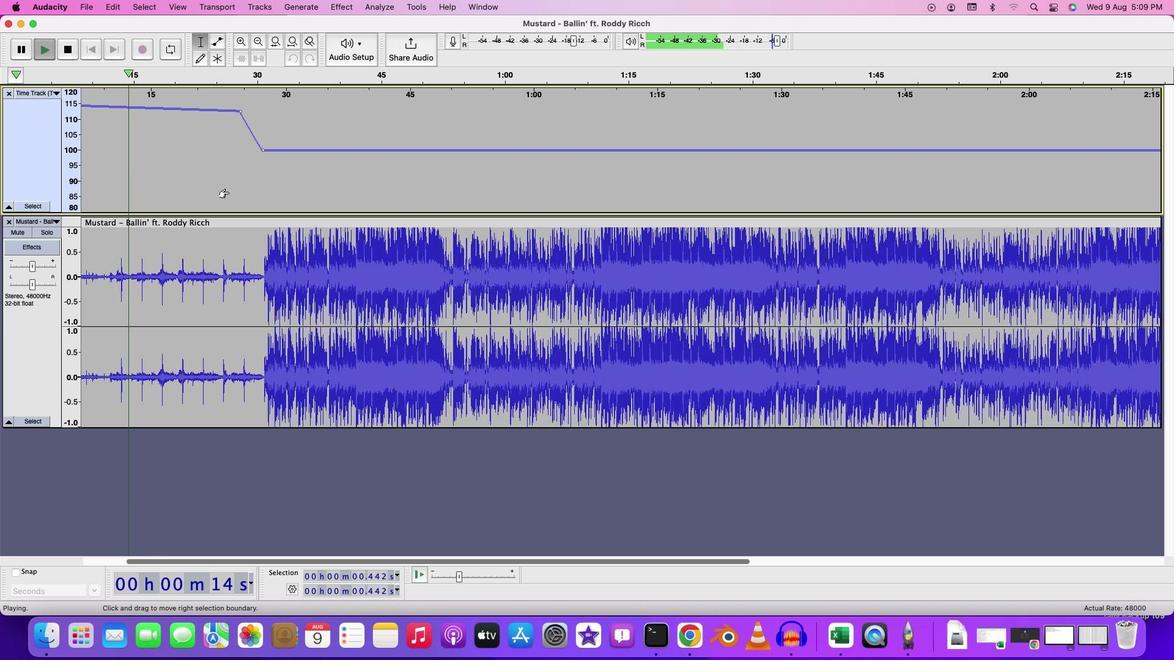 
Action: Mouse moved to (243, 110)
Screenshot: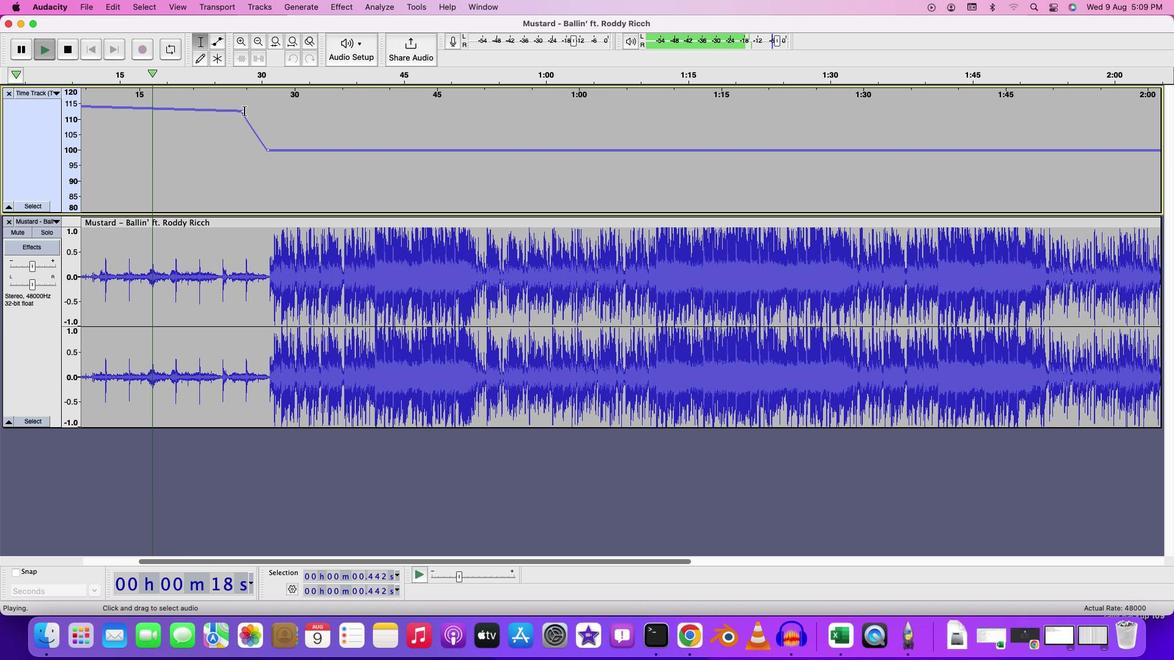 
Action: Key pressed Key.space
Screenshot: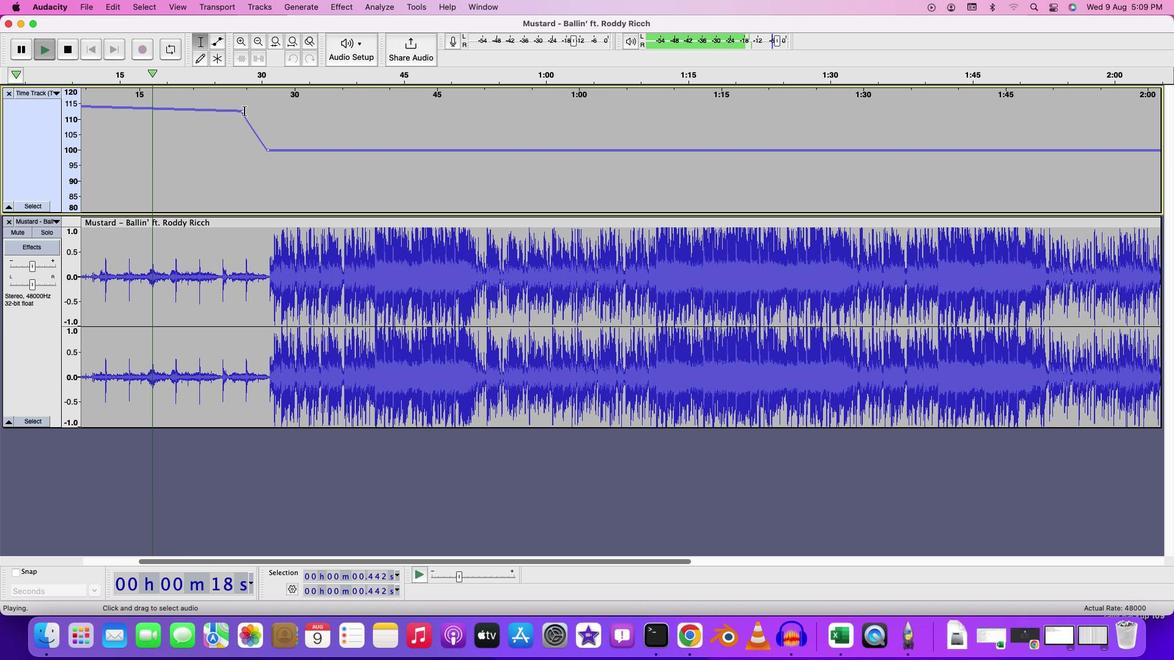 
Action: Mouse moved to (240, 110)
Screenshot: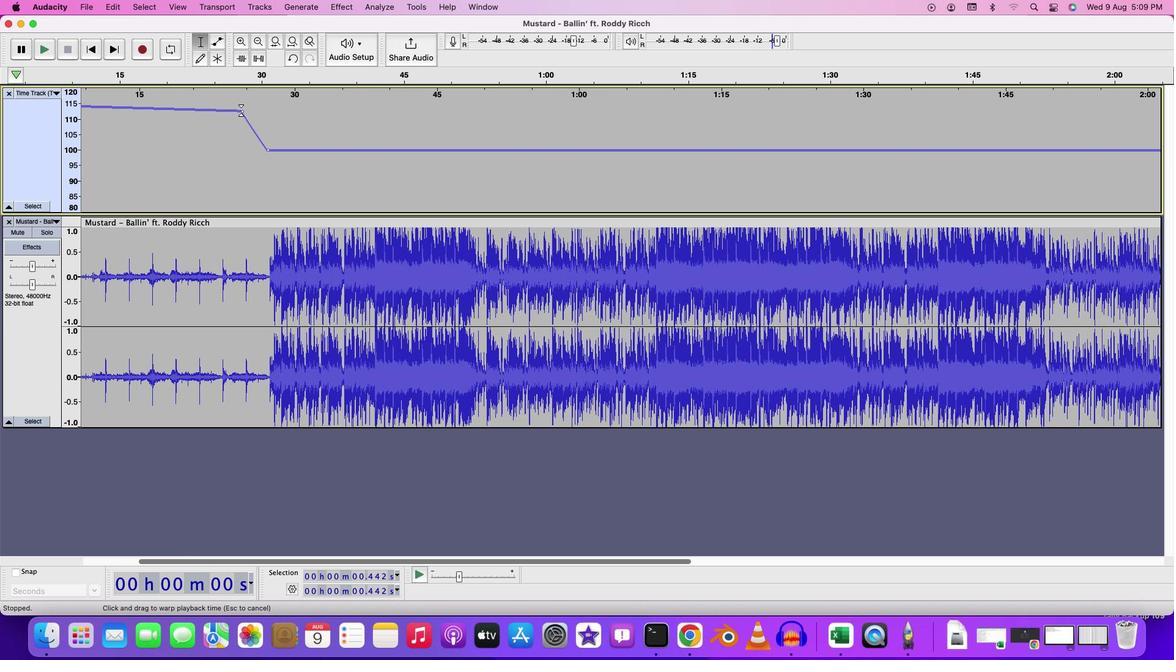 
Action: Mouse pressed left at (240, 110)
Screenshot: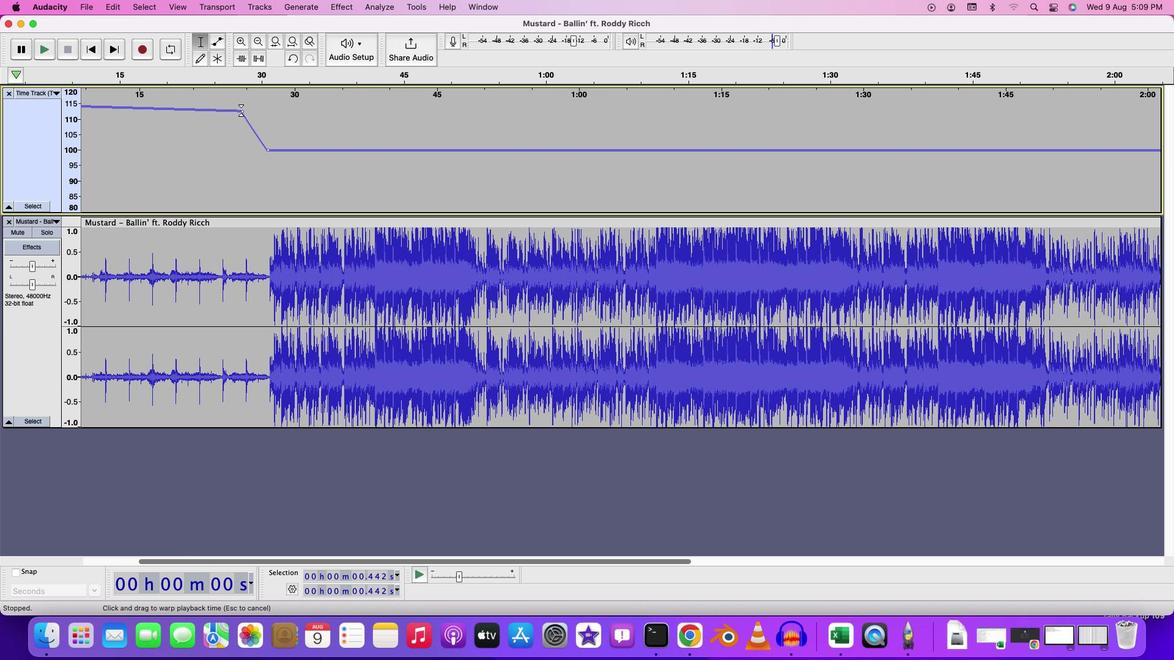 
Action: Mouse moved to (218, 250)
Screenshot: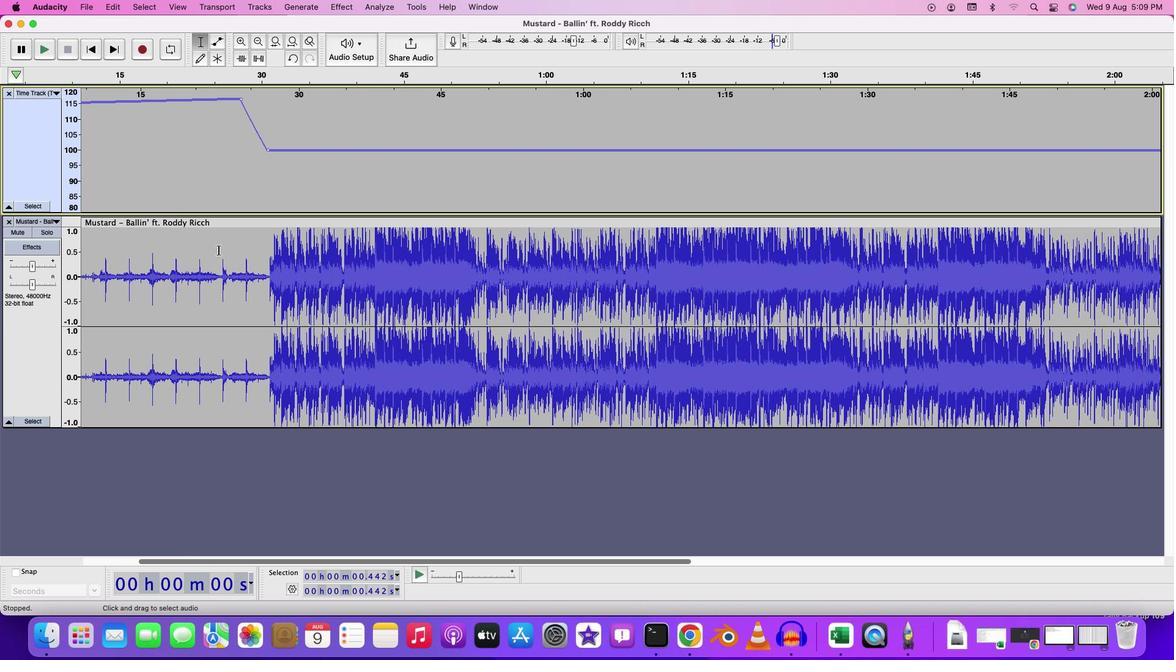 
Action: Key pressed Key.cmd
Screenshot: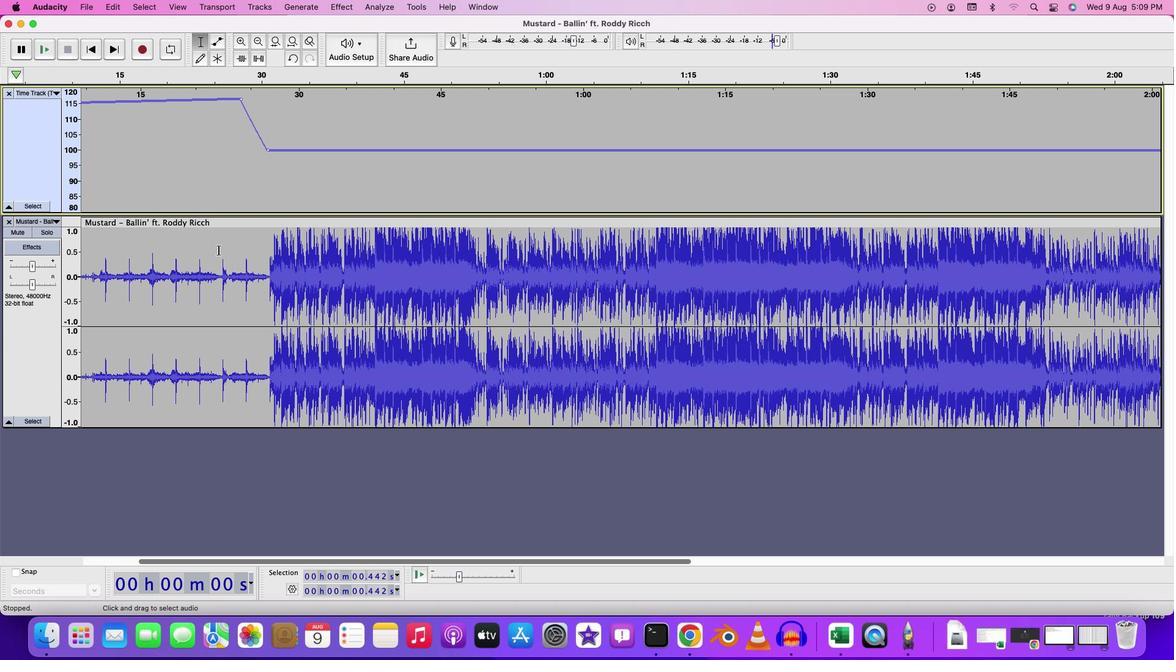
Action: Mouse scrolled (218, 250) with delta (0, 0)
Screenshot: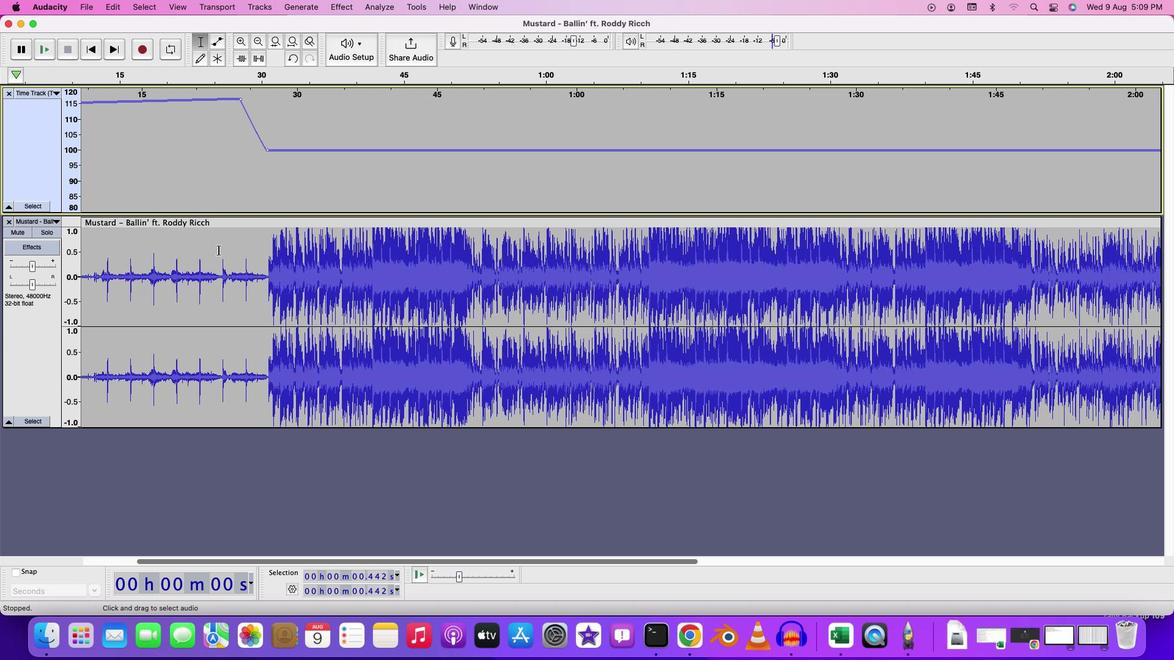 
Action: Mouse scrolled (218, 250) with delta (0, 0)
Screenshot: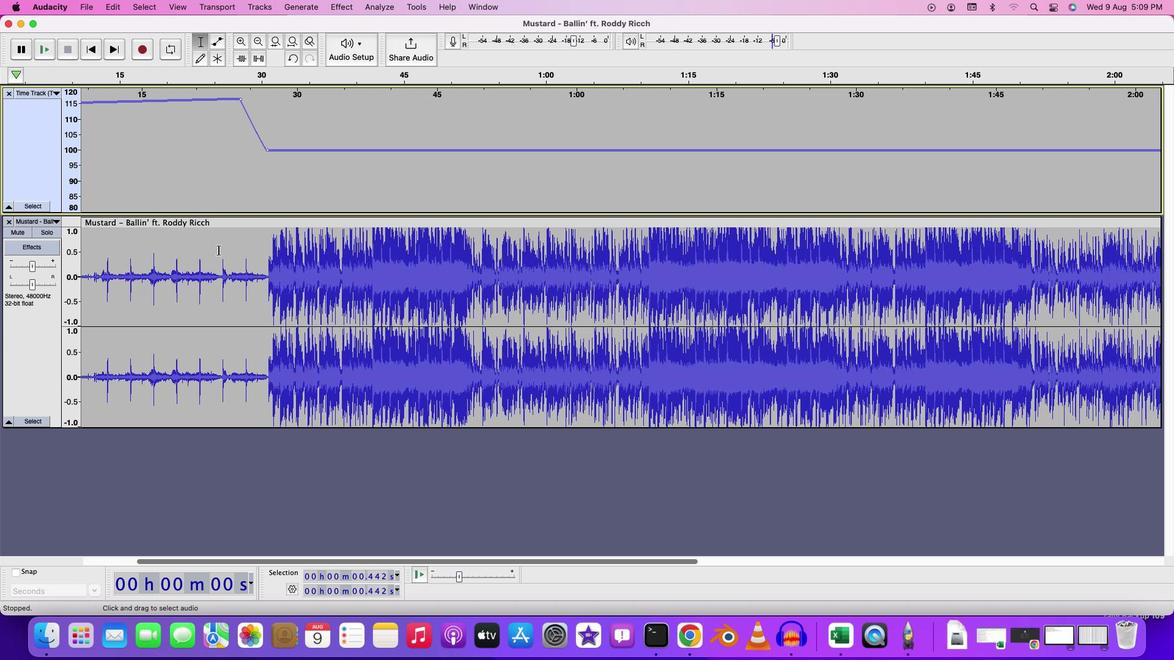 
Action: Mouse scrolled (218, 250) with delta (0, -1)
Screenshot: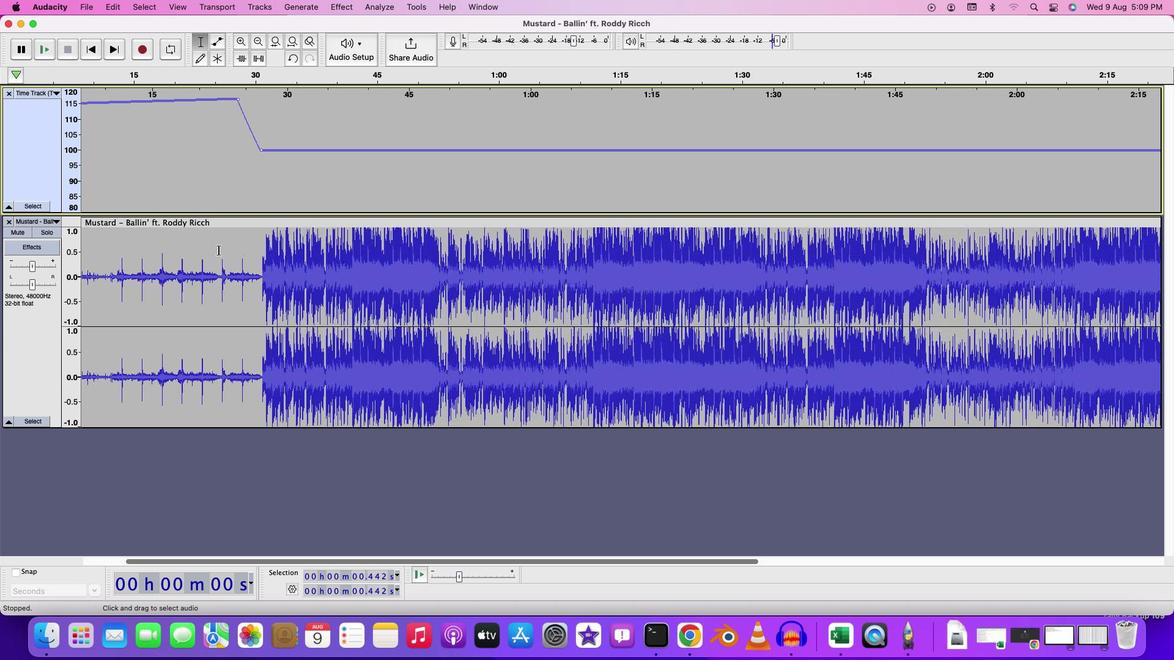 
Action: Mouse moved to (100, 102)
Screenshot: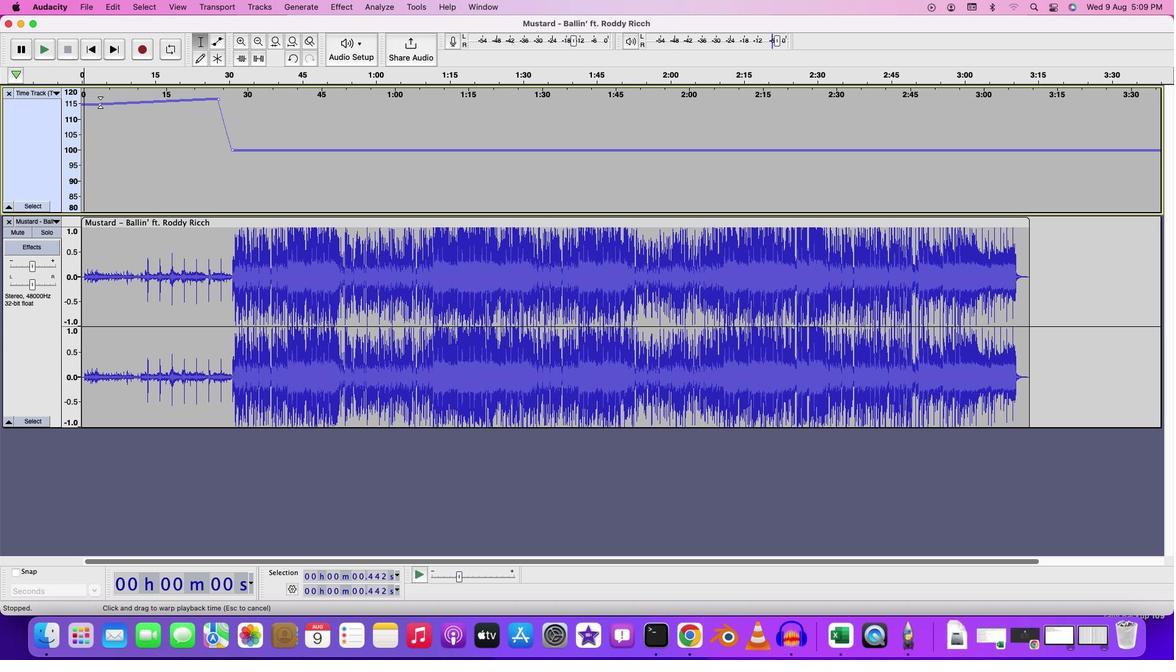 
Action: Mouse pressed left at (100, 102)
Screenshot: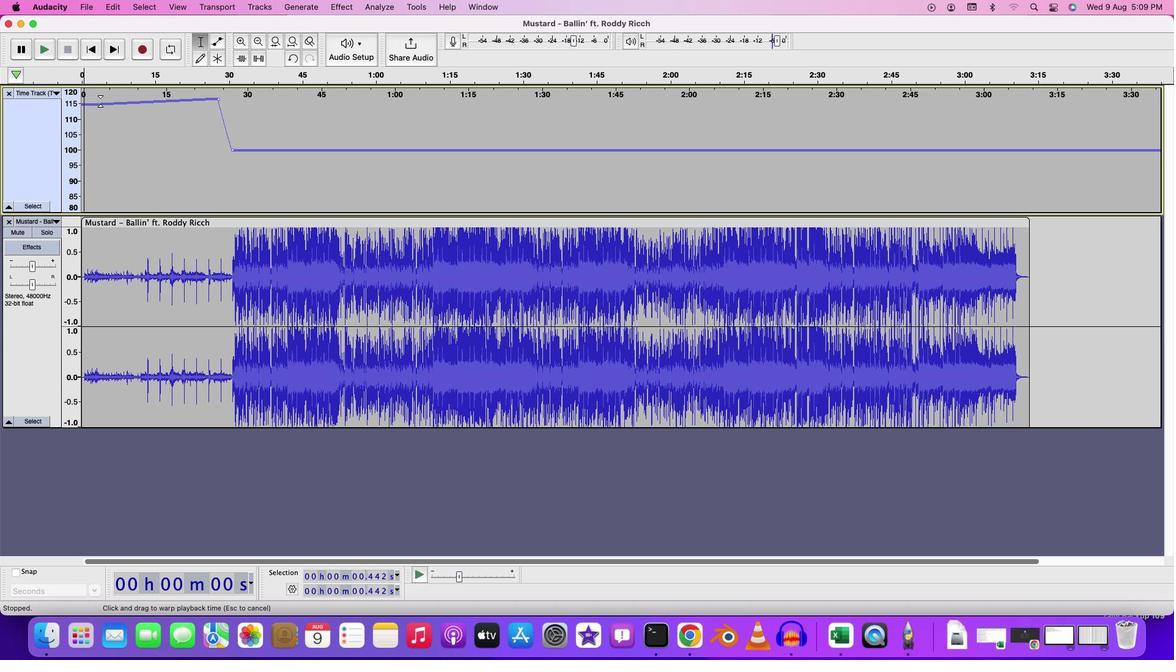 
Action: Mouse moved to (194, 137)
Screenshot: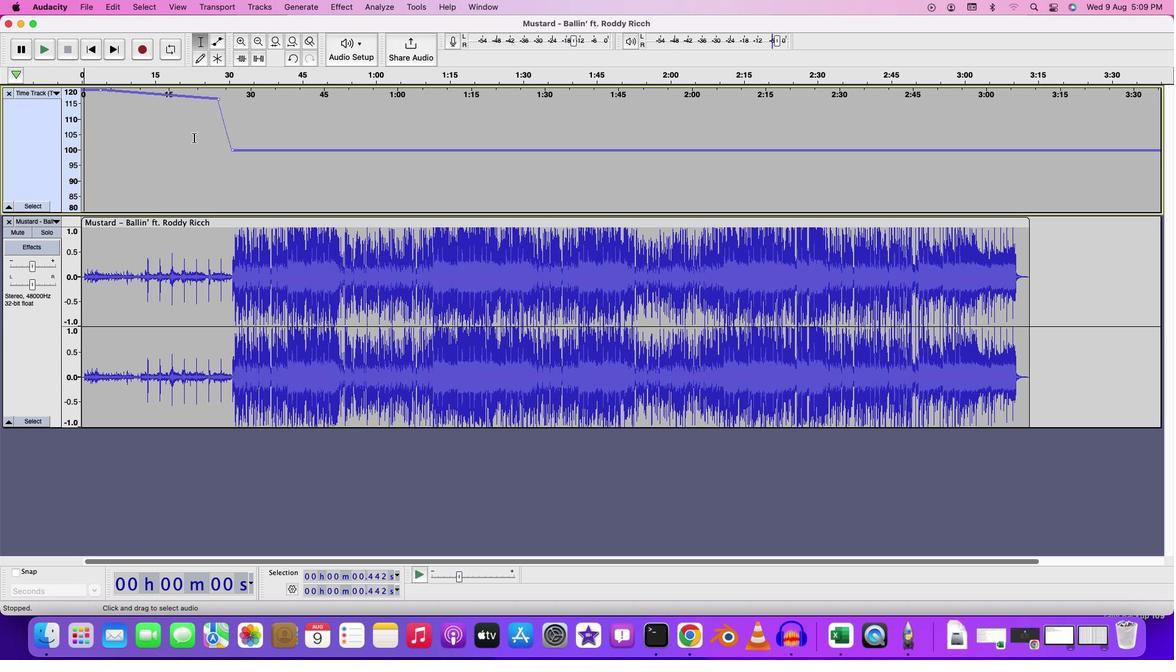 
Action: Key pressed Key.cmd
Screenshot: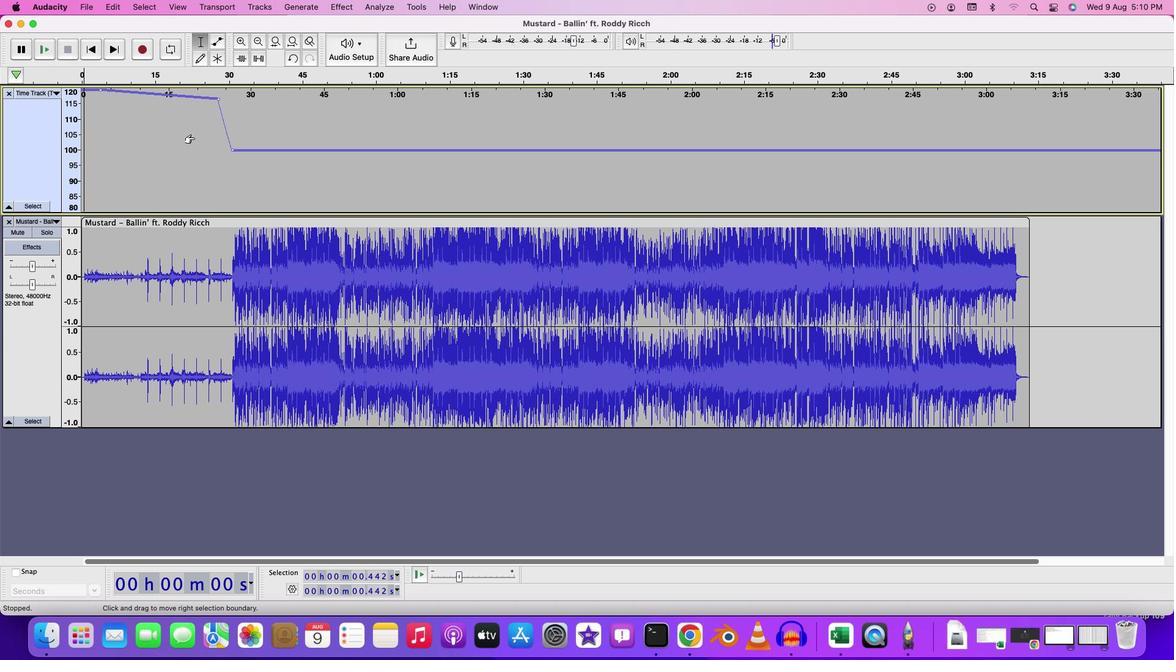 
Action: Mouse scrolled (194, 137) with delta (0, 0)
Screenshot: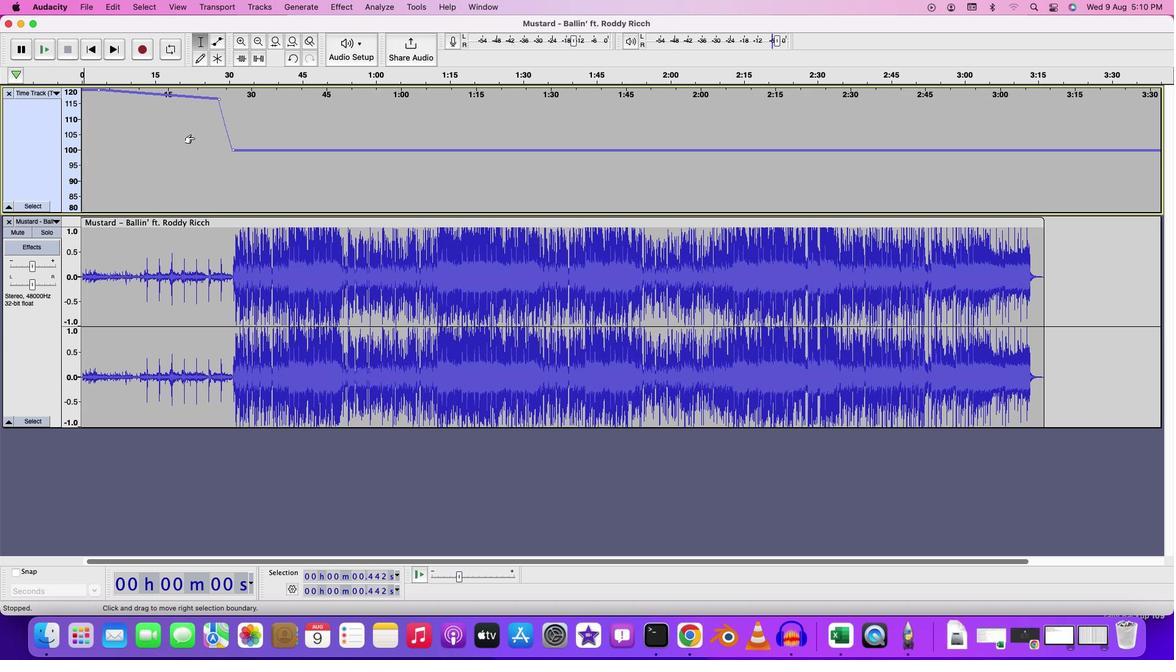 
Action: Mouse scrolled (194, 137) with delta (0, 0)
Screenshot: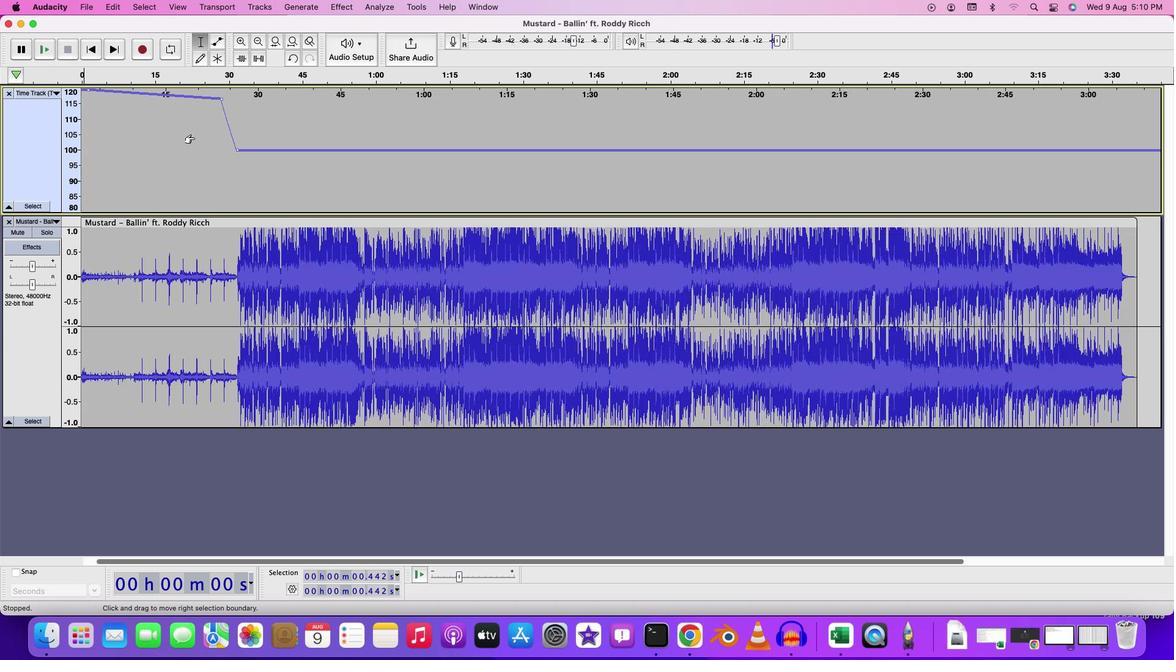 
Action: Mouse scrolled (194, 137) with delta (0, 1)
Screenshot: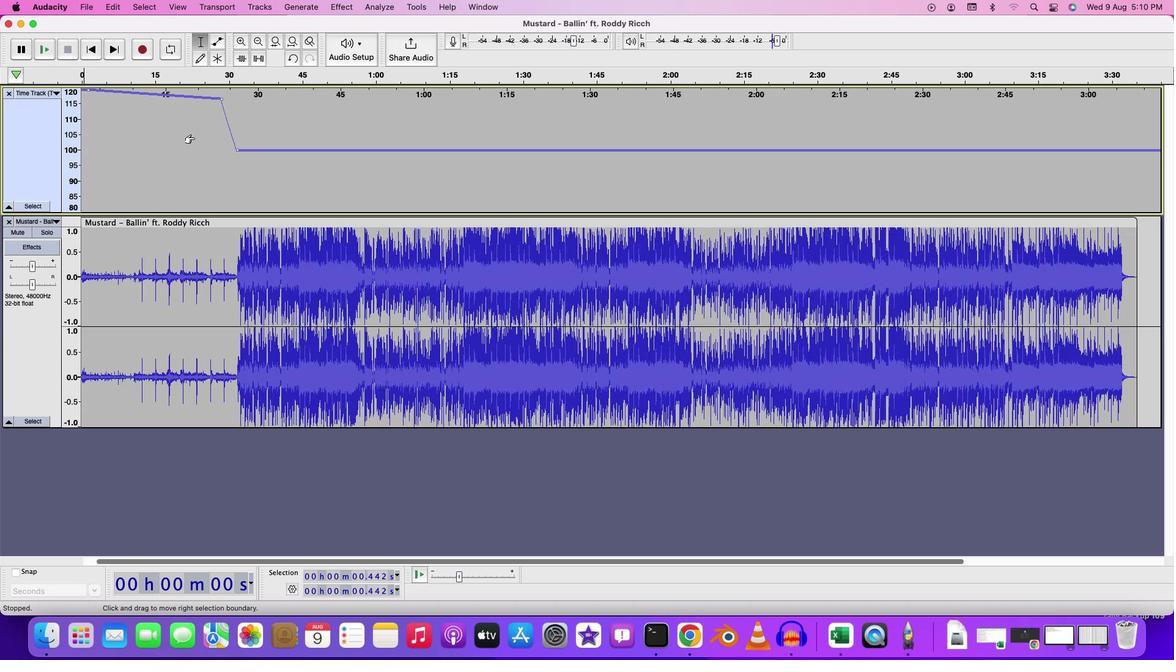 
Action: Mouse scrolled (194, 137) with delta (0, 0)
Screenshot: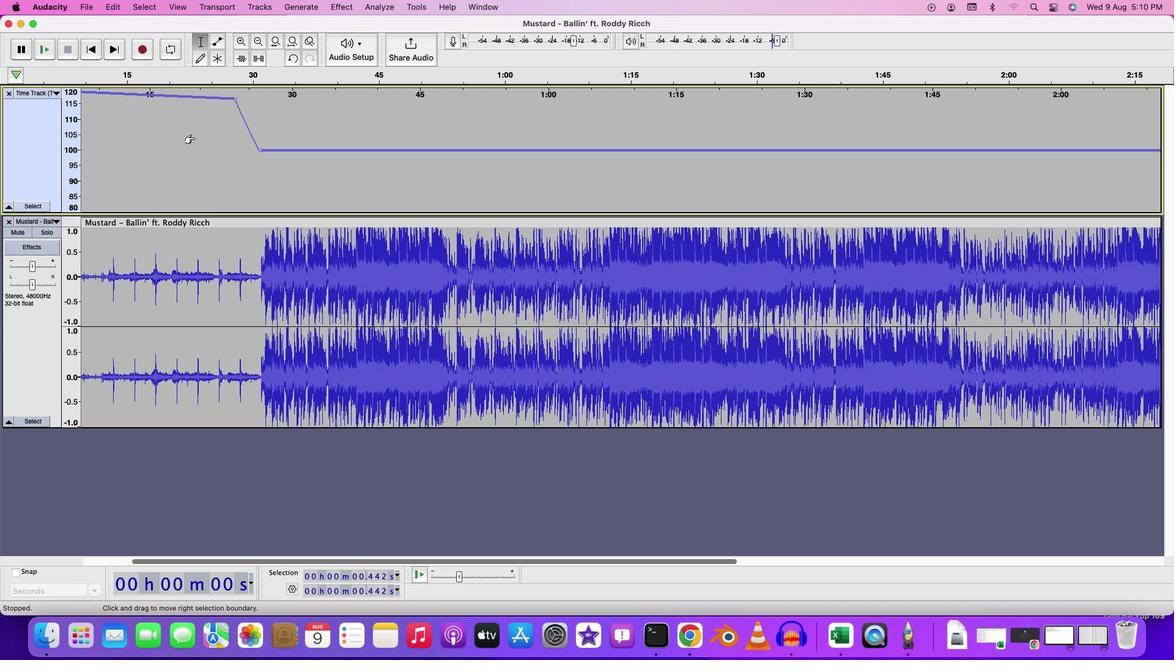 
Action: Mouse scrolled (194, 137) with delta (0, 0)
Screenshot: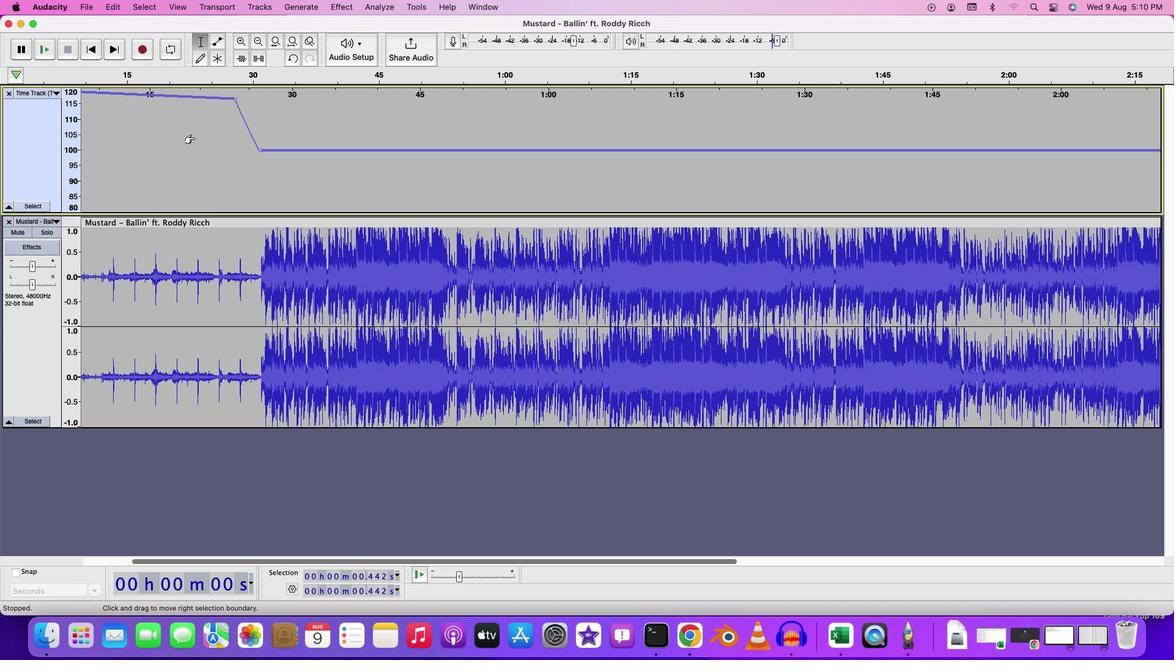 
Action: Mouse scrolled (194, 137) with delta (0, 0)
Screenshot: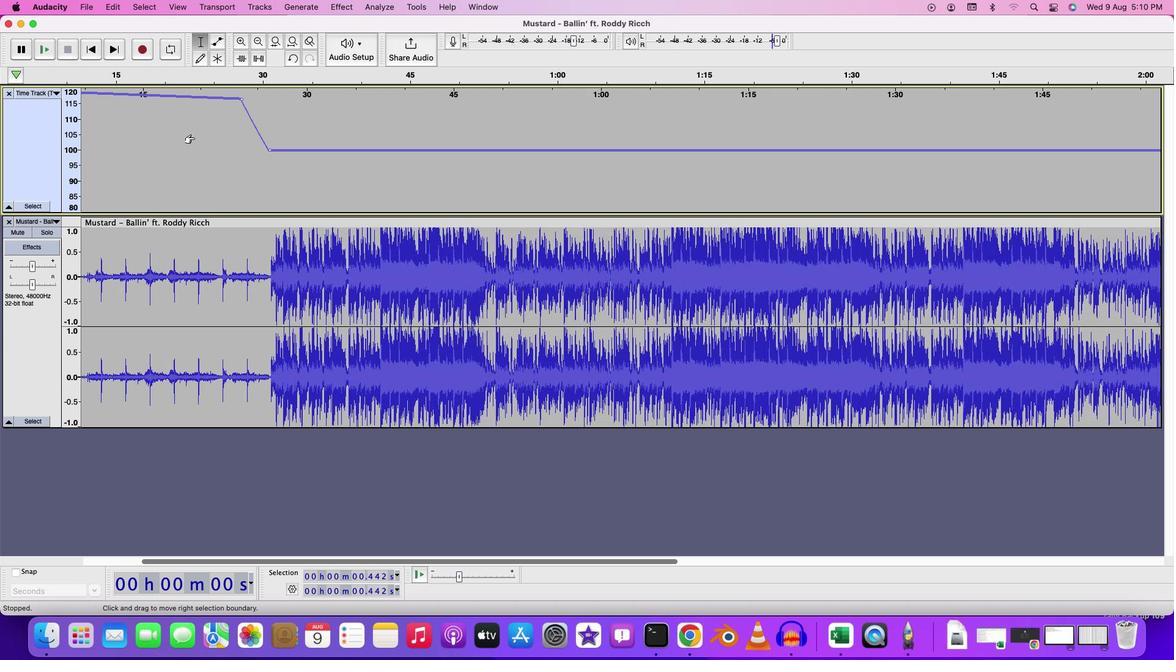 
Action: Mouse moved to (434, 560)
Screenshot: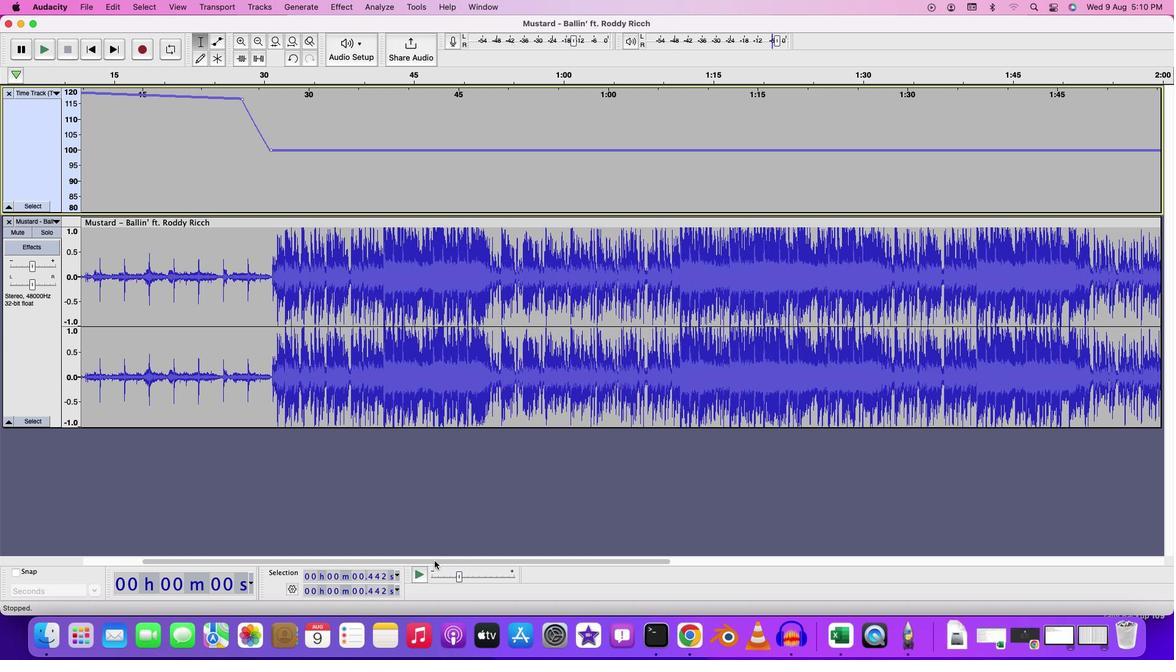 
Action: Mouse pressed left at (434, 560)
Screenshot: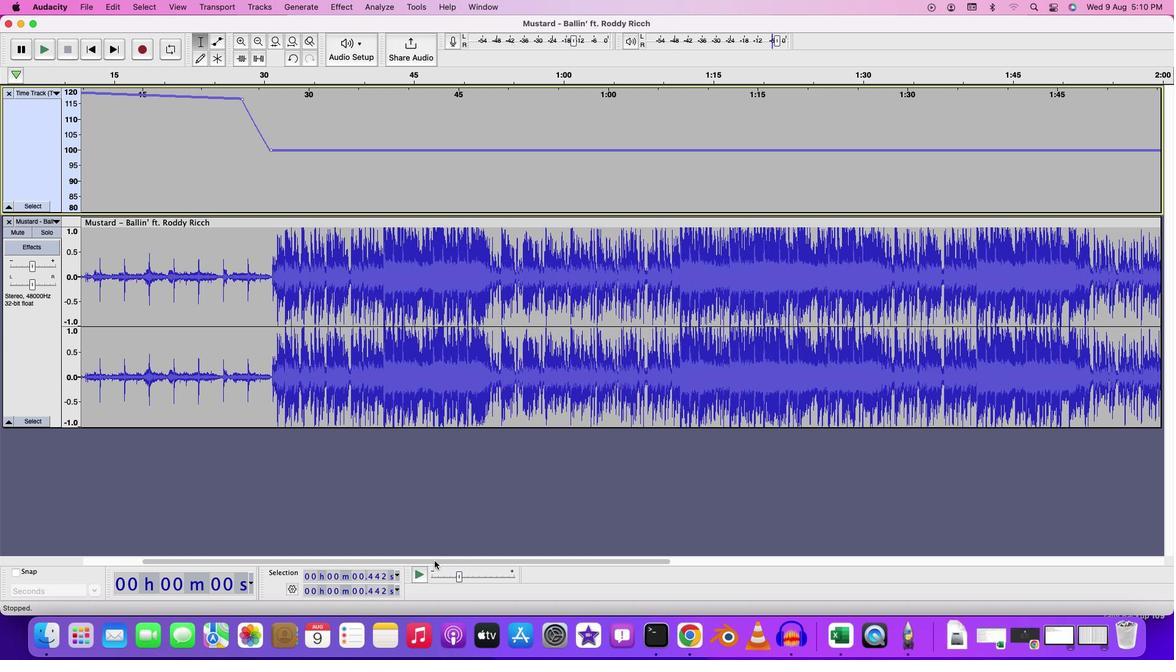 
Action: Mouse moved to (115, 176)
Screenshot: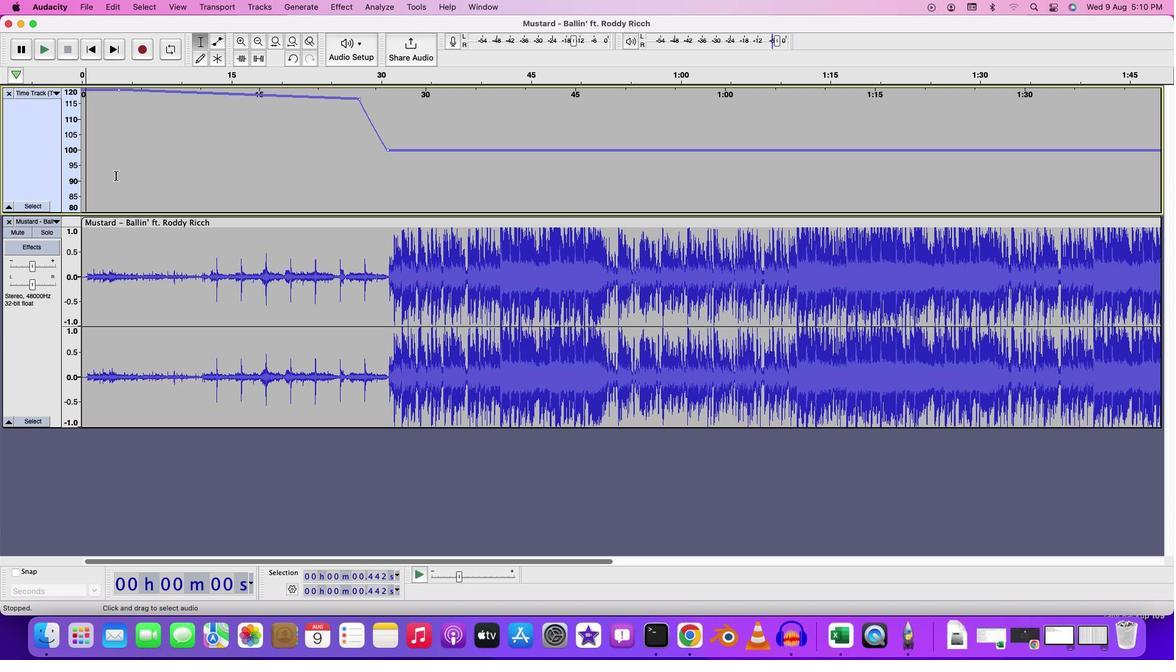 
Action: Mouse pressed left at (115, 176)
Screenshot: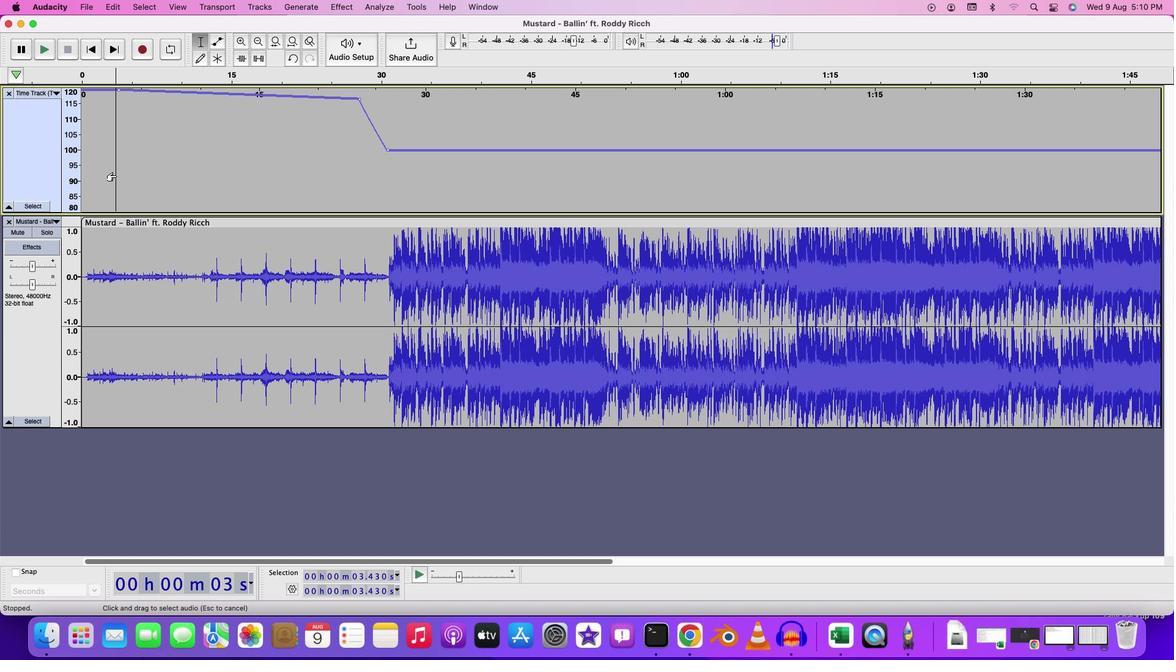 
Action: Key pressed Key.space
Screenshot: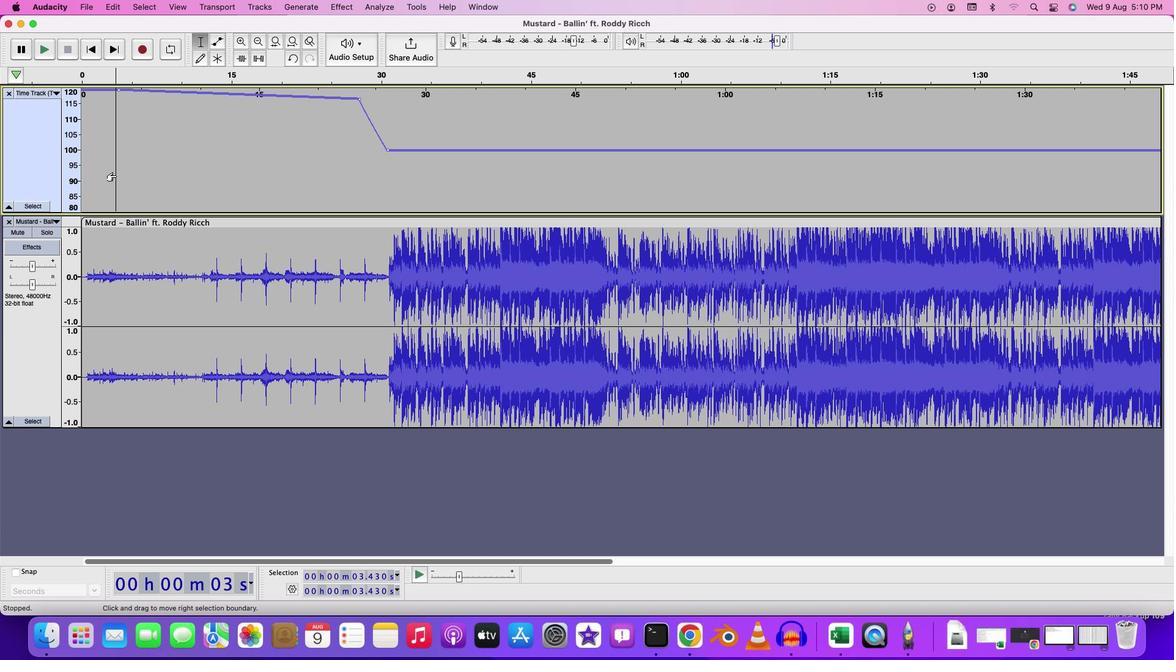 
Action: Mouse moved to (492, 561)
Screenshot: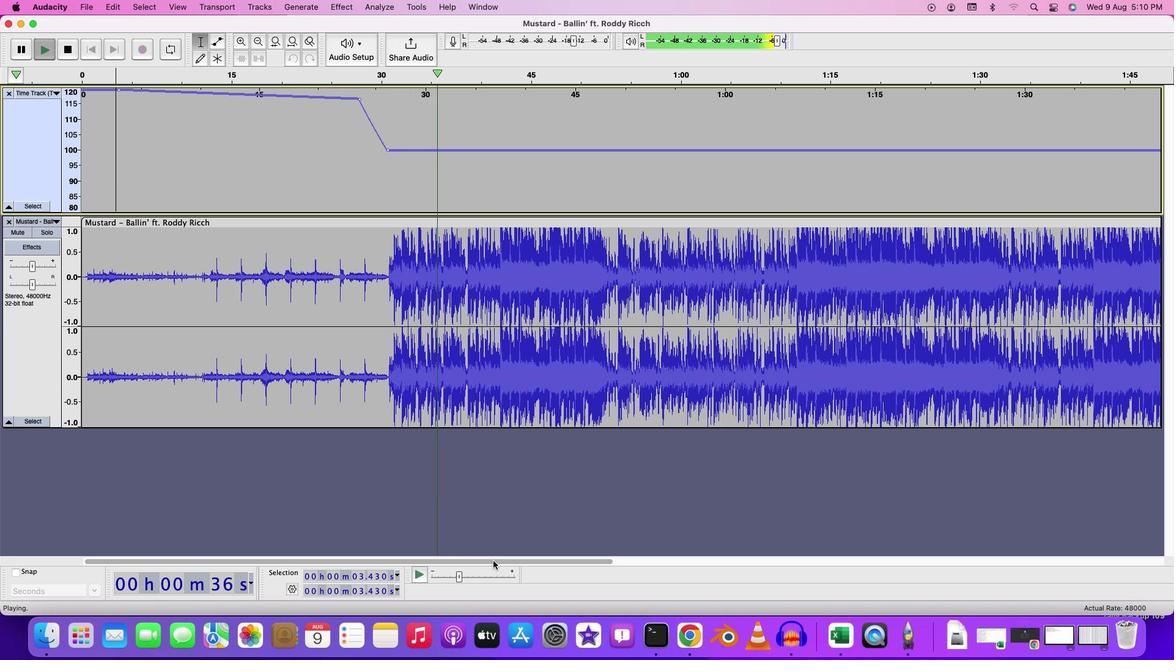 
Action: Mouse pressed left at (492, 561)
Screenshot: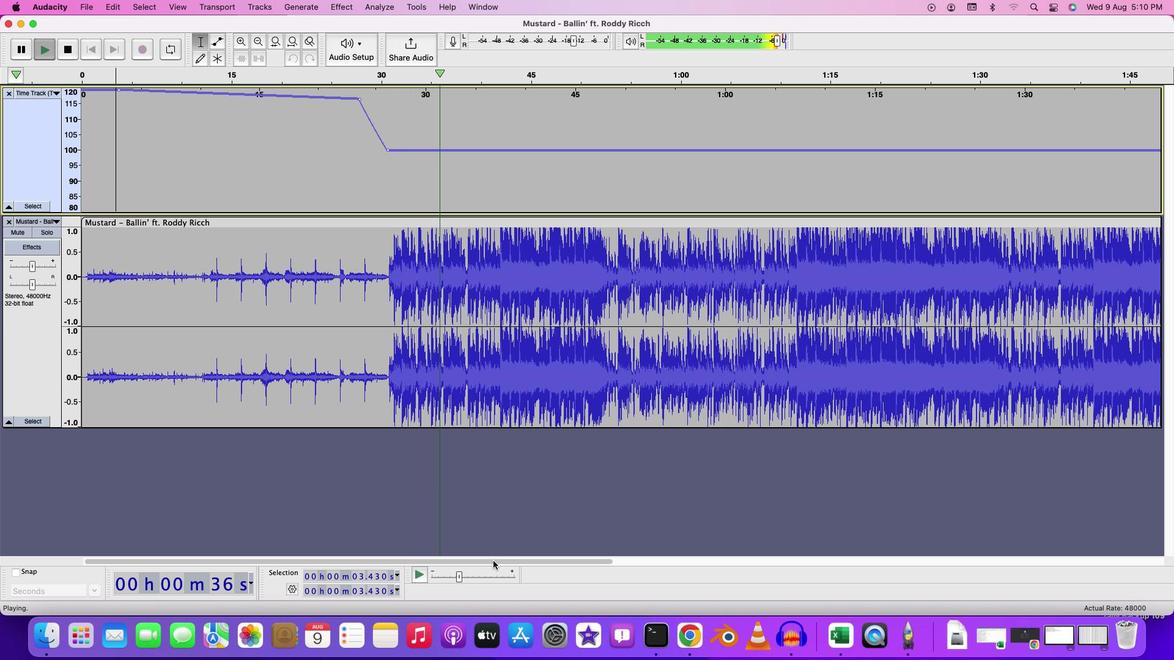 
Action: Mouse moved to (455, 256)
Screenshot: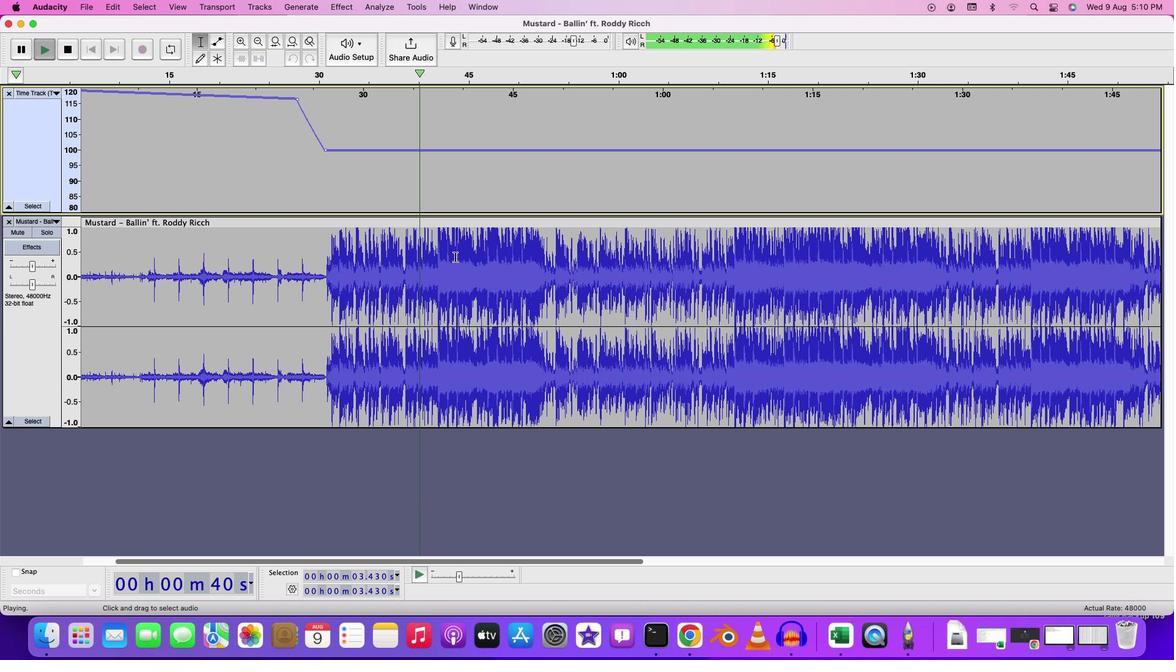 
Action: Key pressed Key.space
Screenshot: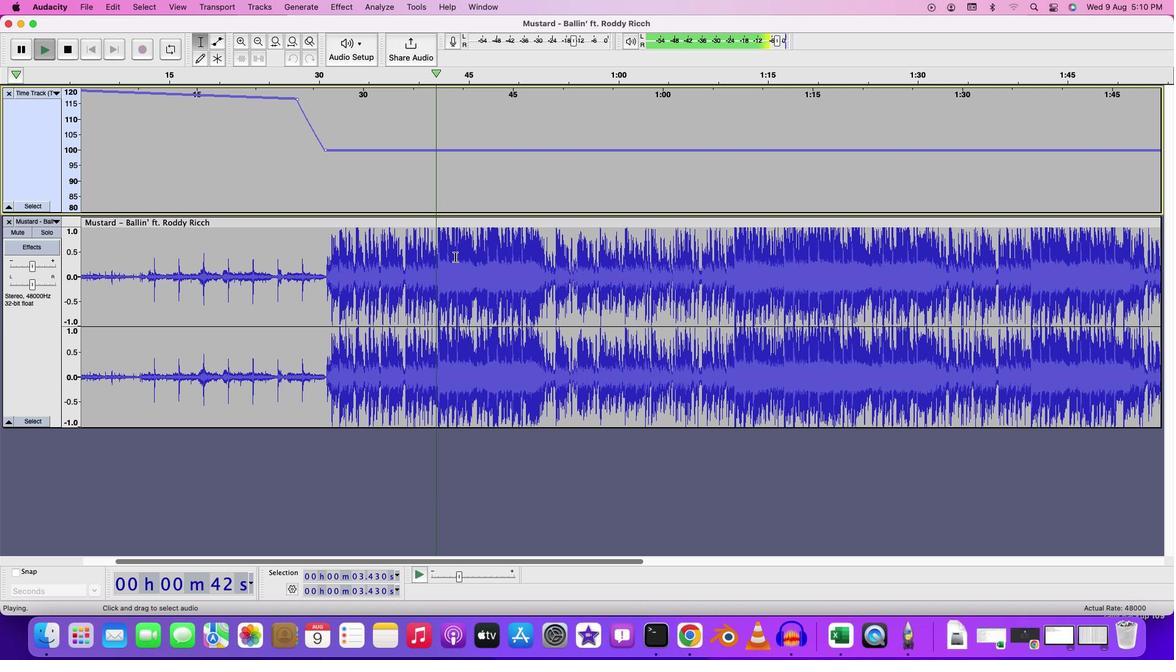 
Action: Mouse moved to (433, 149)
Screenshot: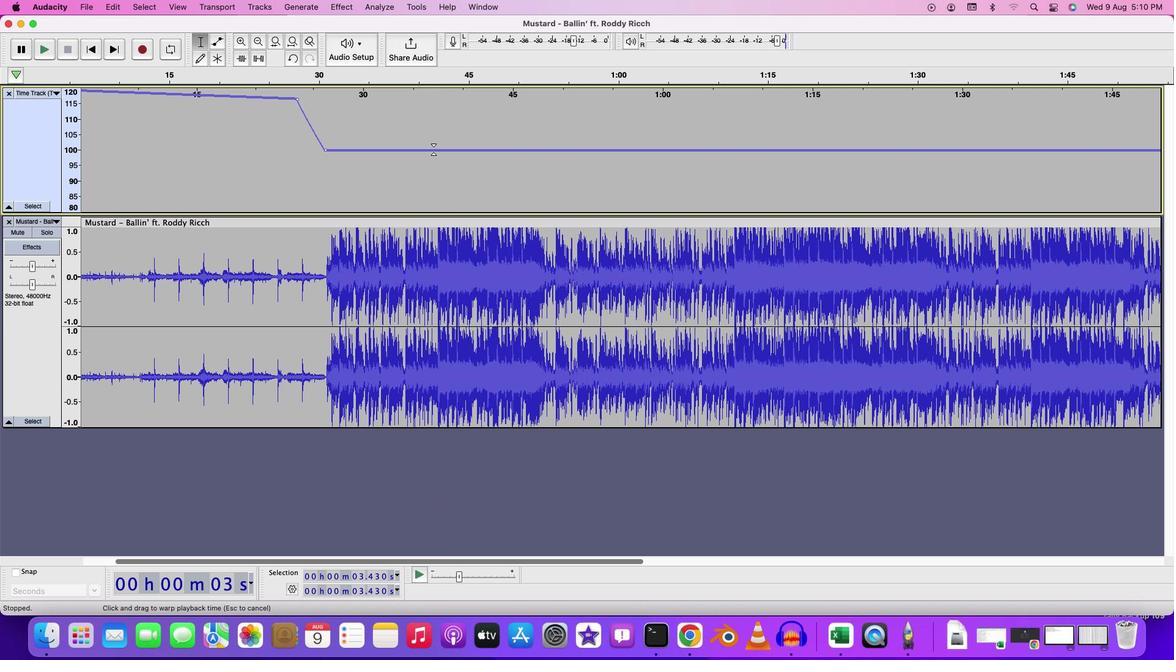 
Action: Mouse pressed left at (433, 149)
Screenshot: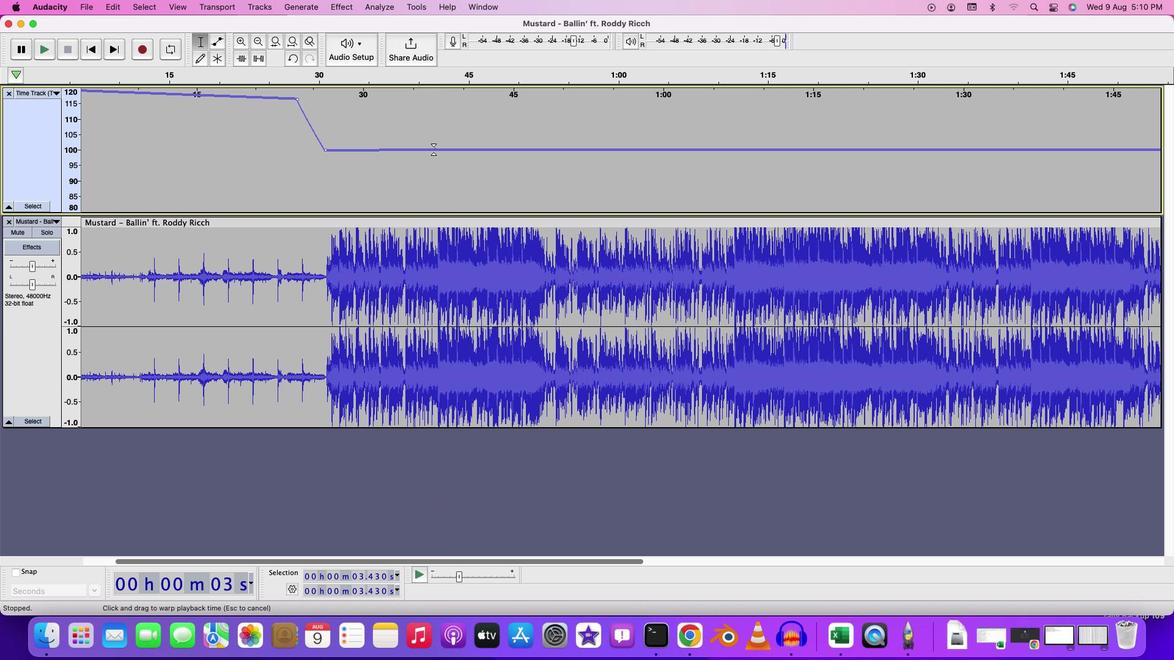 
Action: Mouse moved to (552, 149)
Screenshot: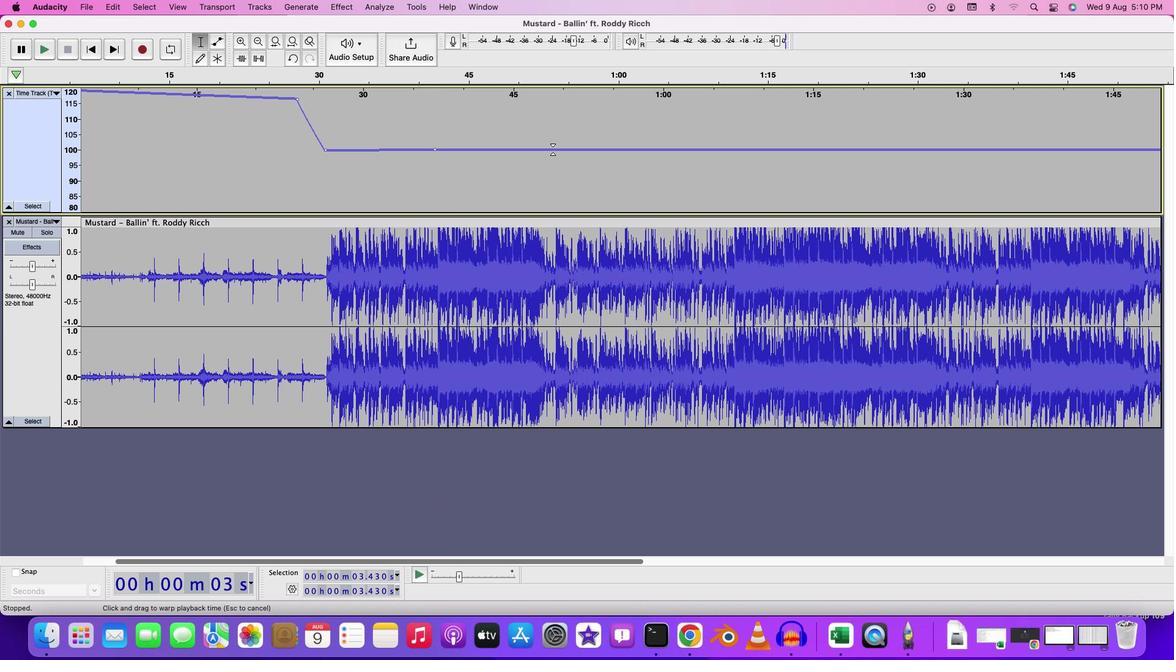 
Action: Mouse pressed left at (552, 149)
Screenshot: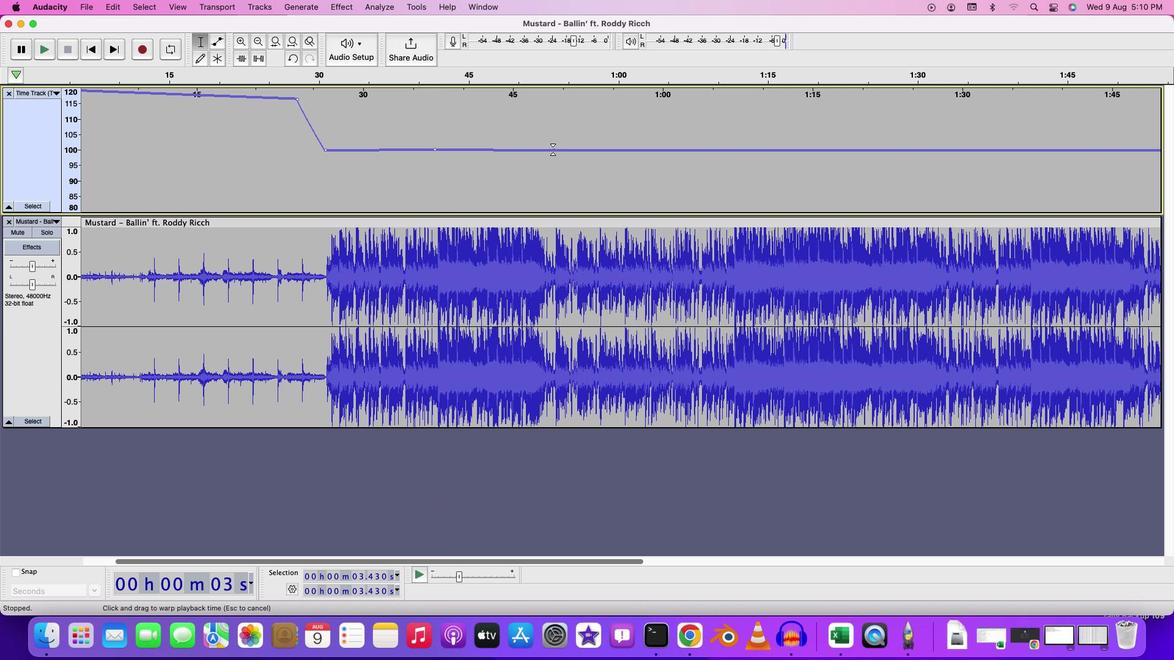 
Action: Mouse moved to (544, 150)
Screenshot: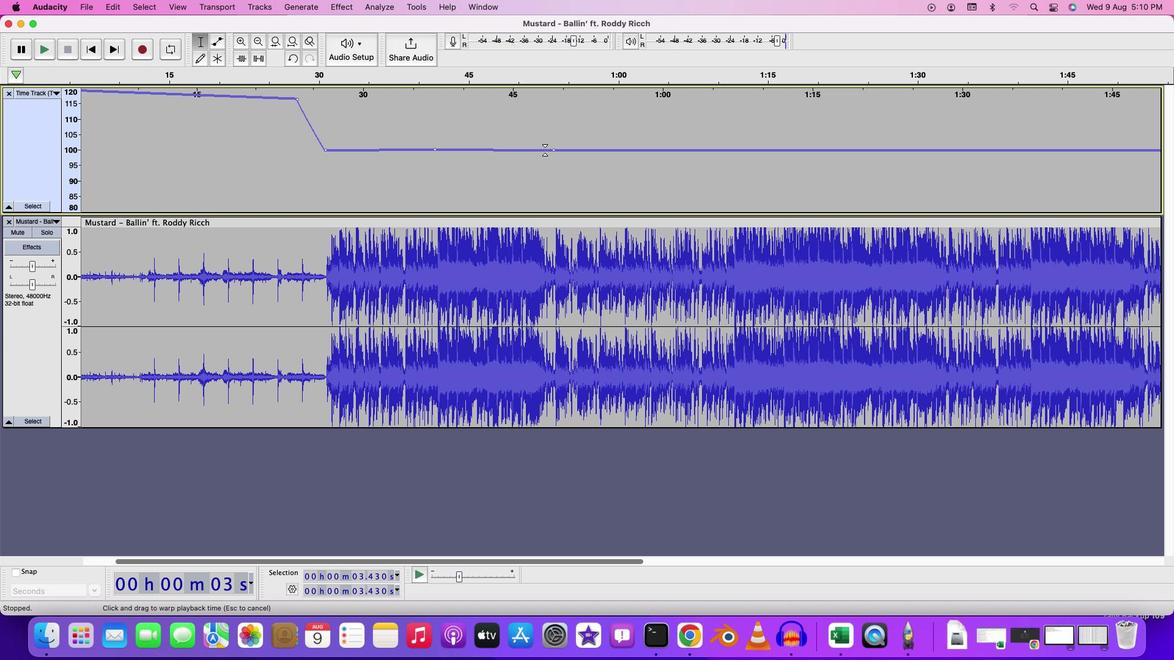 
Action: Mouse pressed left at (544, 150)
Screenshot: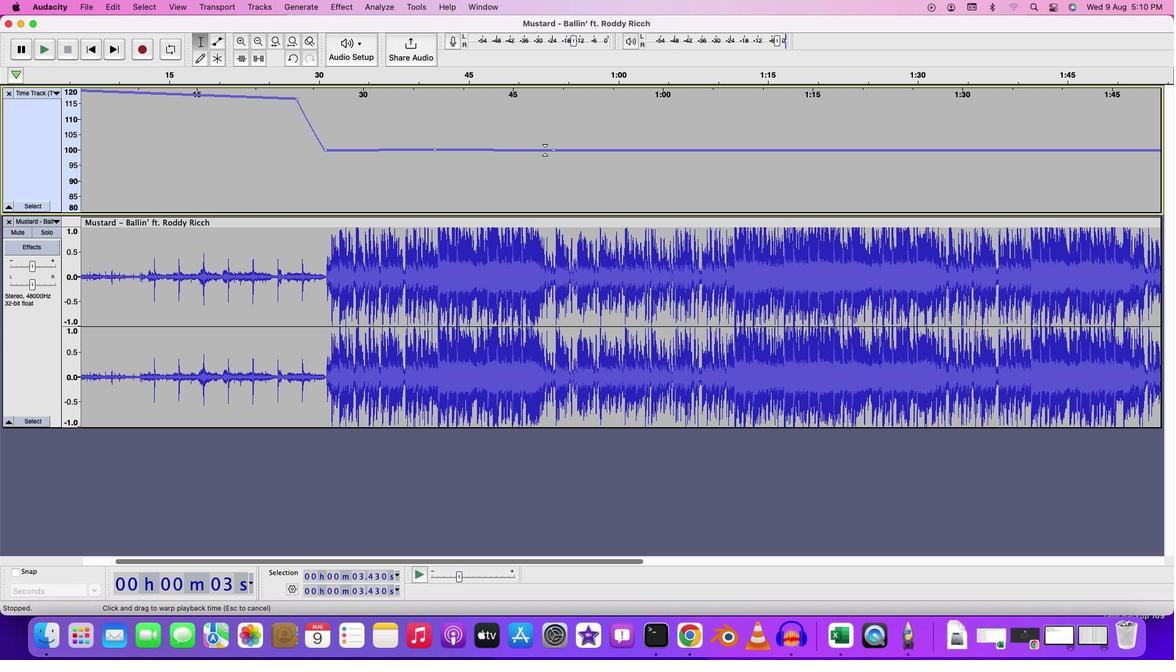 
Action: Mouse moved to (439, 148)
Screenshot: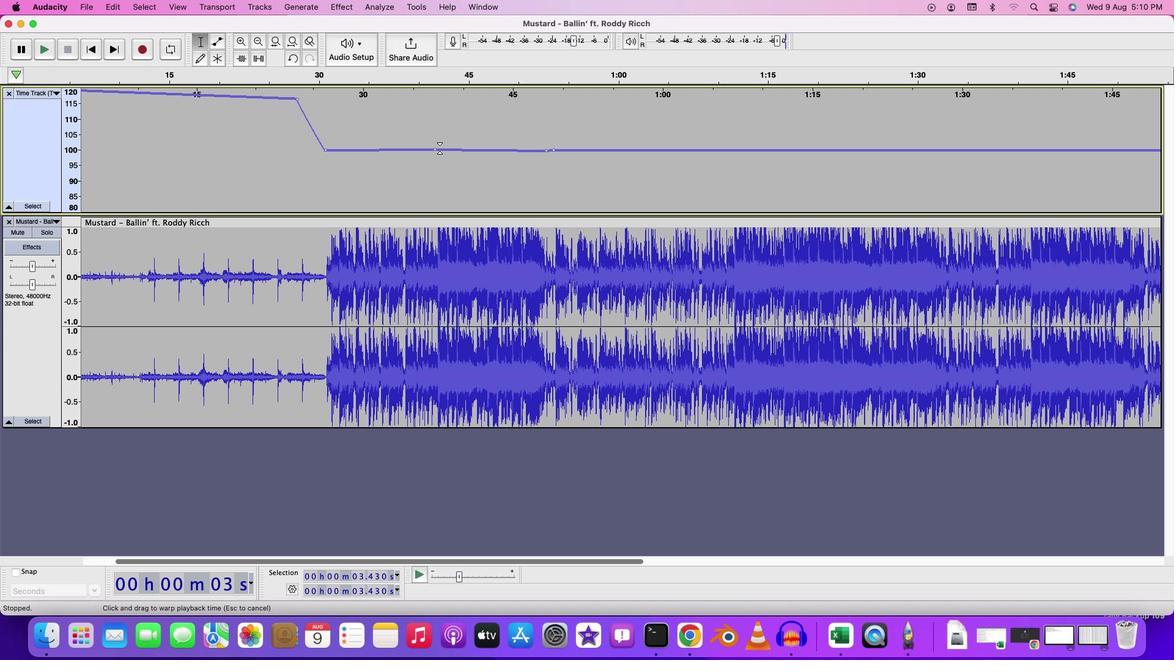 
Action: Mouse pressed left at (439, 148)
Screenshot: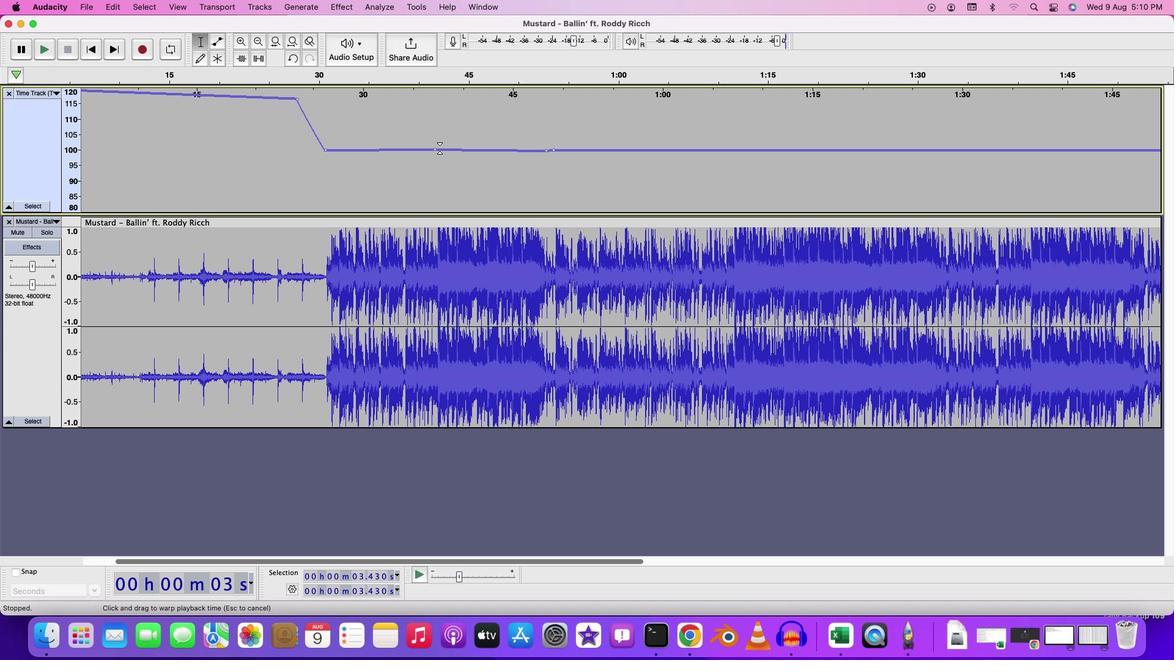 
Action: Mouse moved to (440, 149)
Screenshot: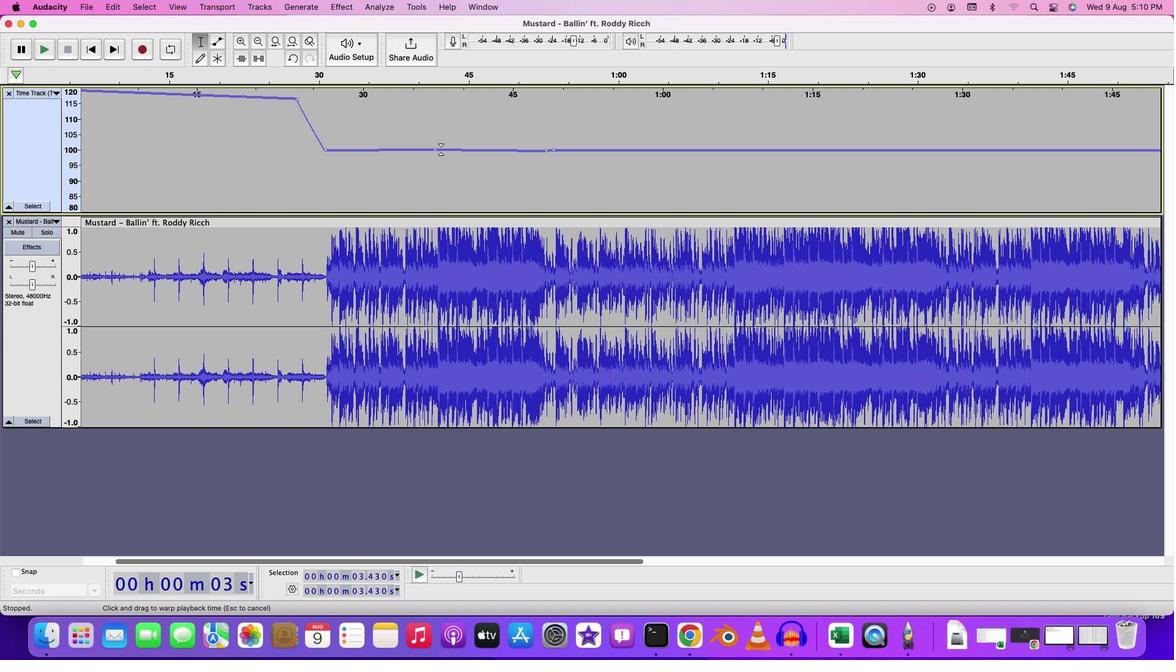 
Action: Mouse pressed left at (440, 149)
Screenshot: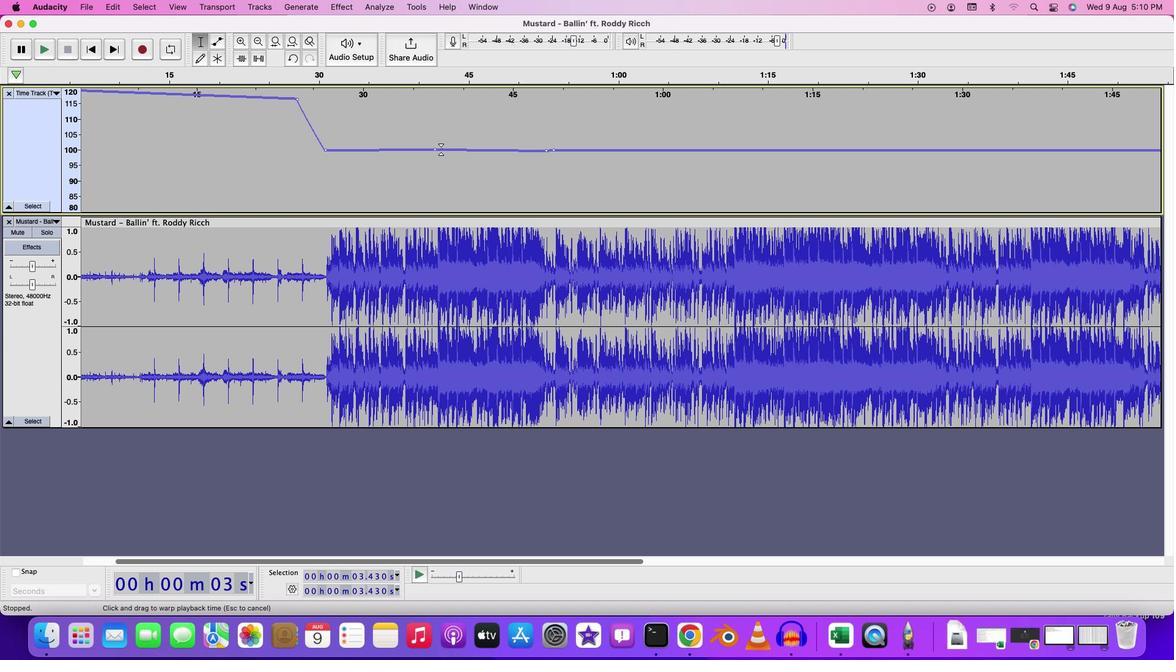 
Action: Mouse moved to (440, 149)
Screenshot: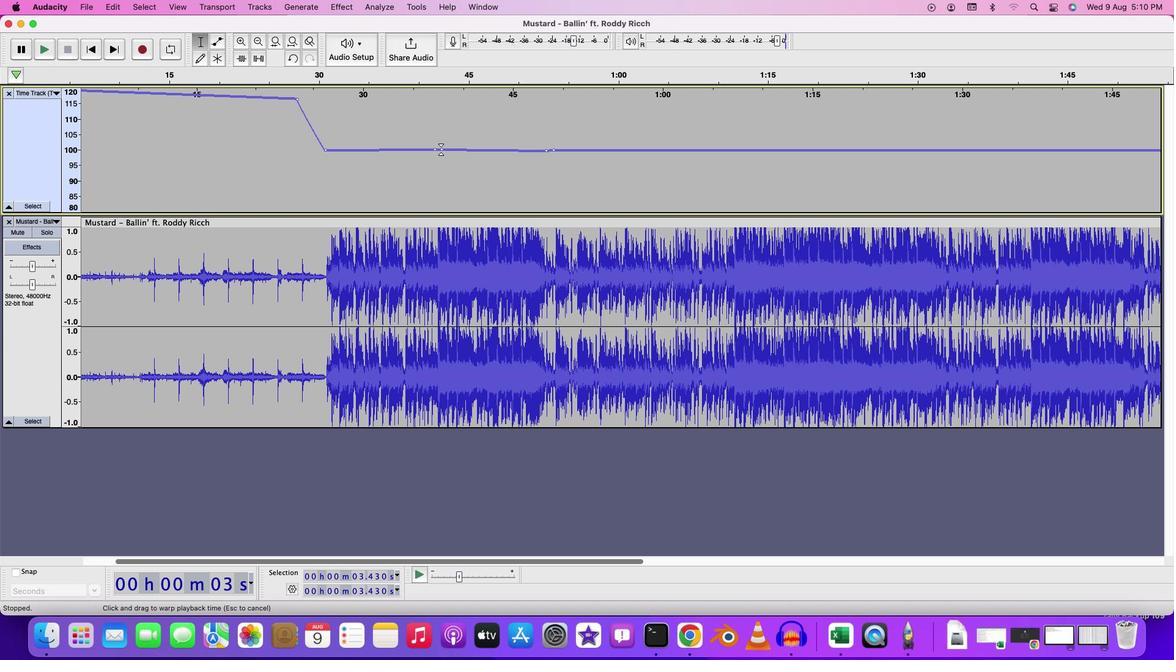 
Action: Mouse pressed left at (440, 149)
Screenshot: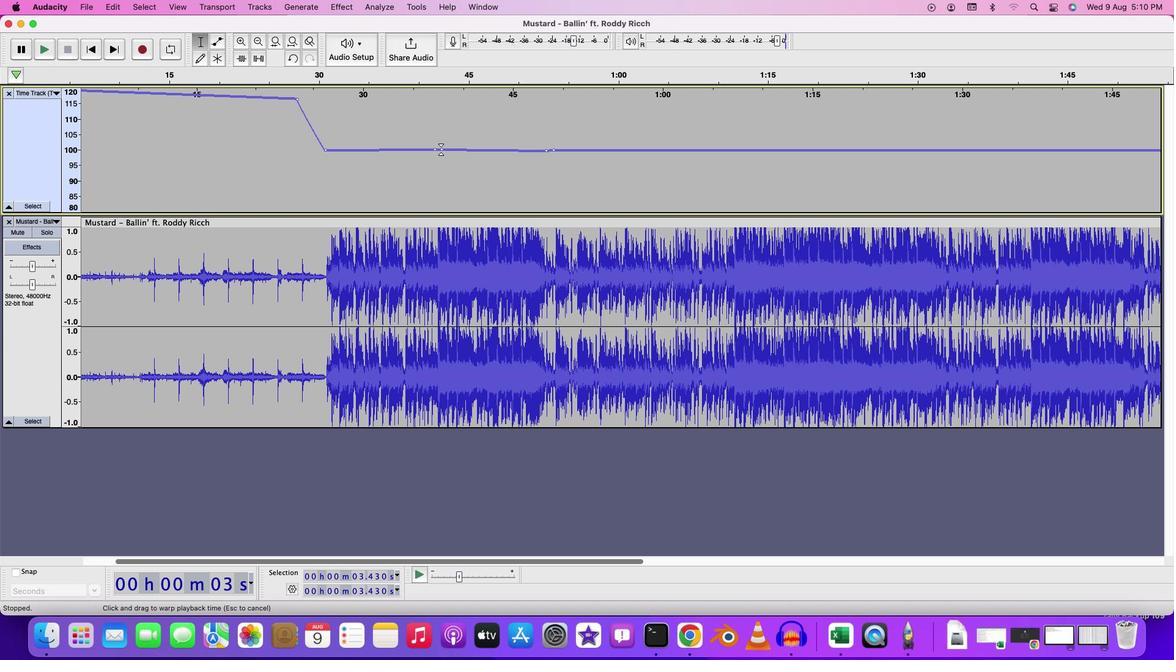 
Action: Mouse moved to (545, 150)
Screenshot: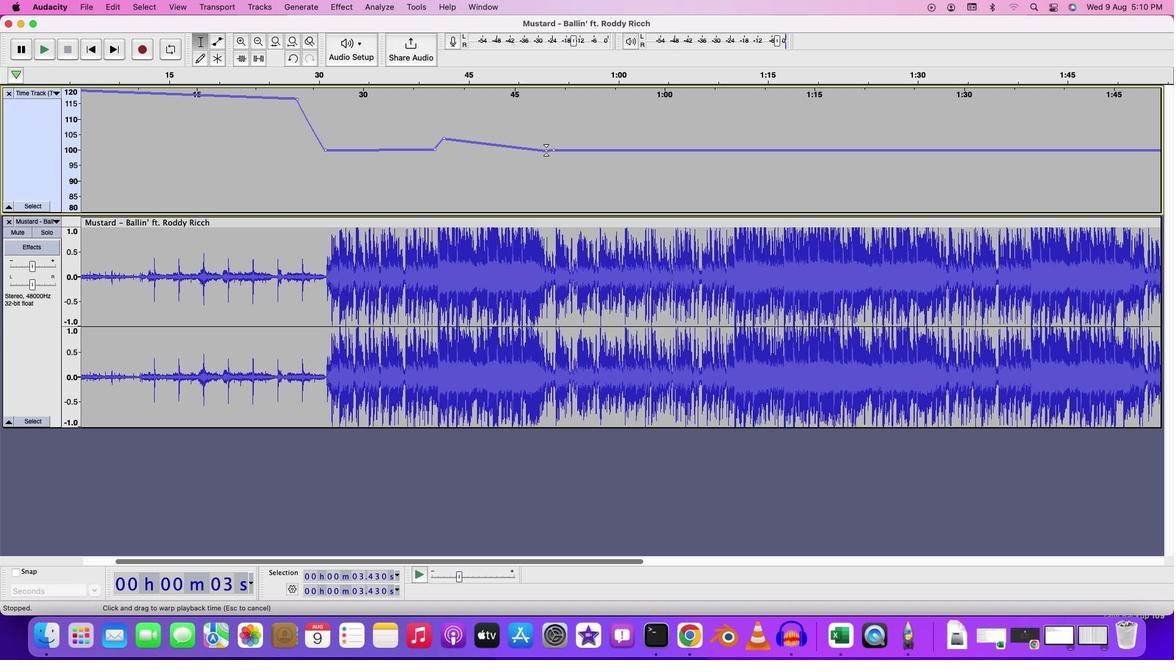 
Action: Mouse pressed left at (545, 150)
Screenshot: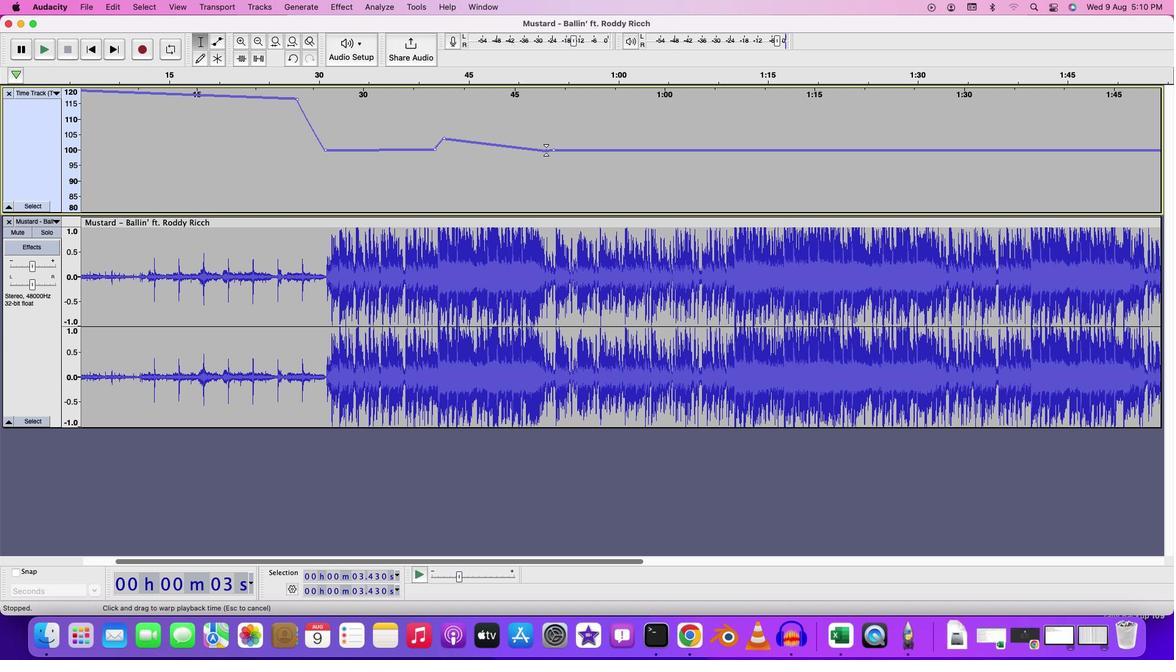 
Action: Mouse moved to (412, 98)
Screenshot: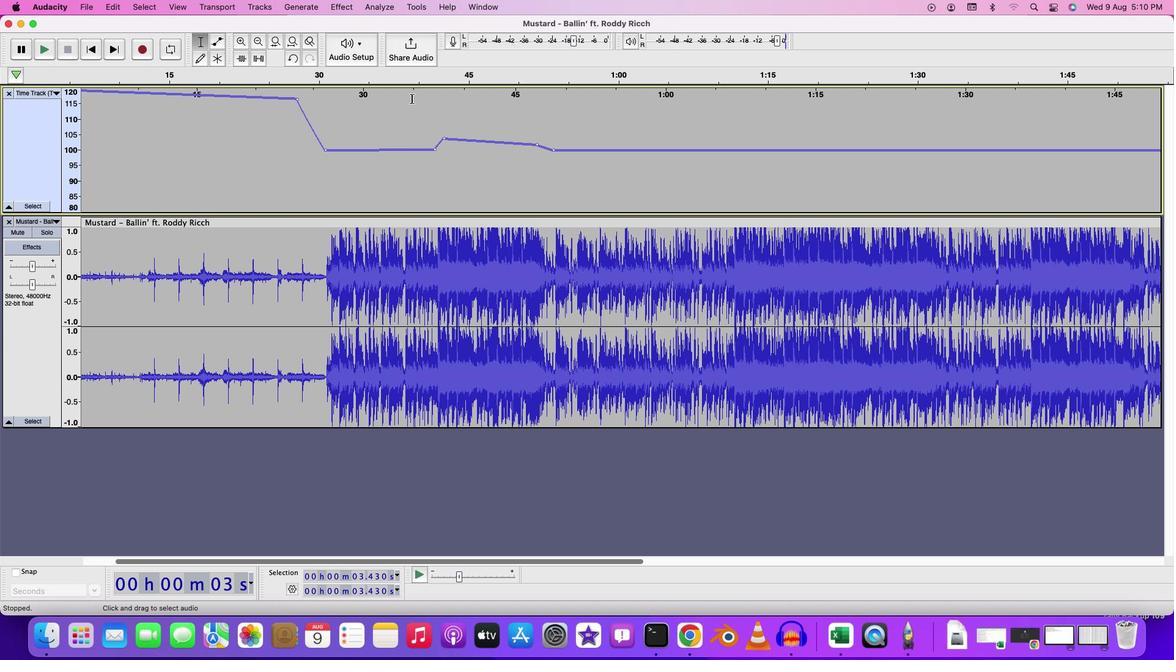 
Action: Mouse pressed left at (412, 98)
Screenshot: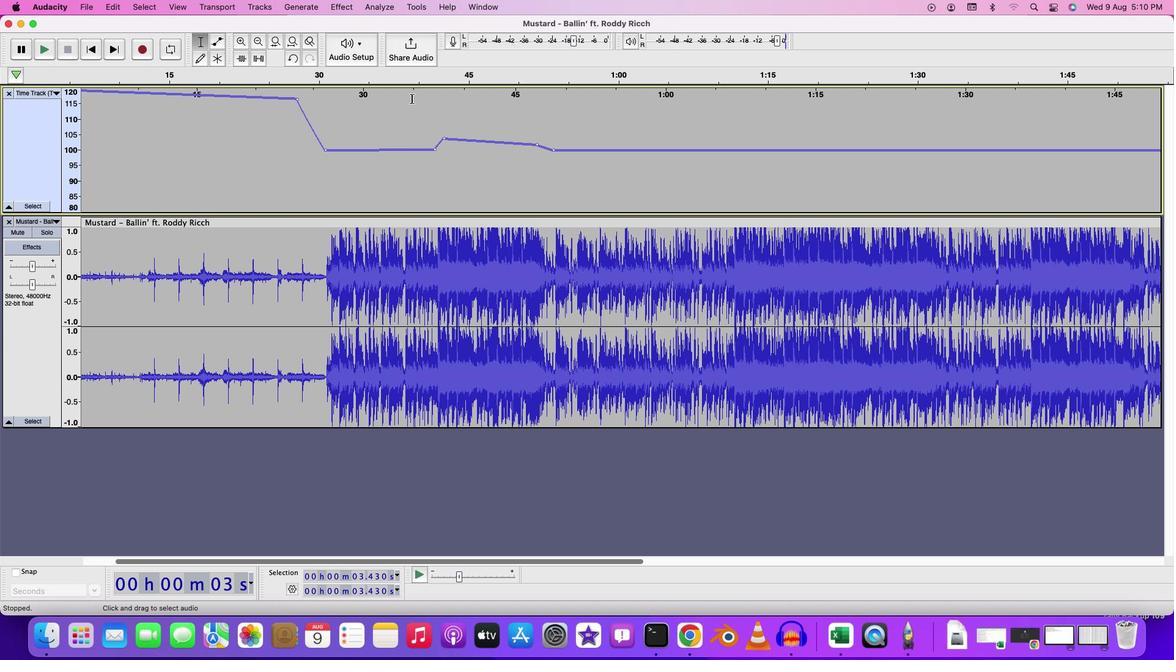 
Action: Key pressed Key.space
Screenshot: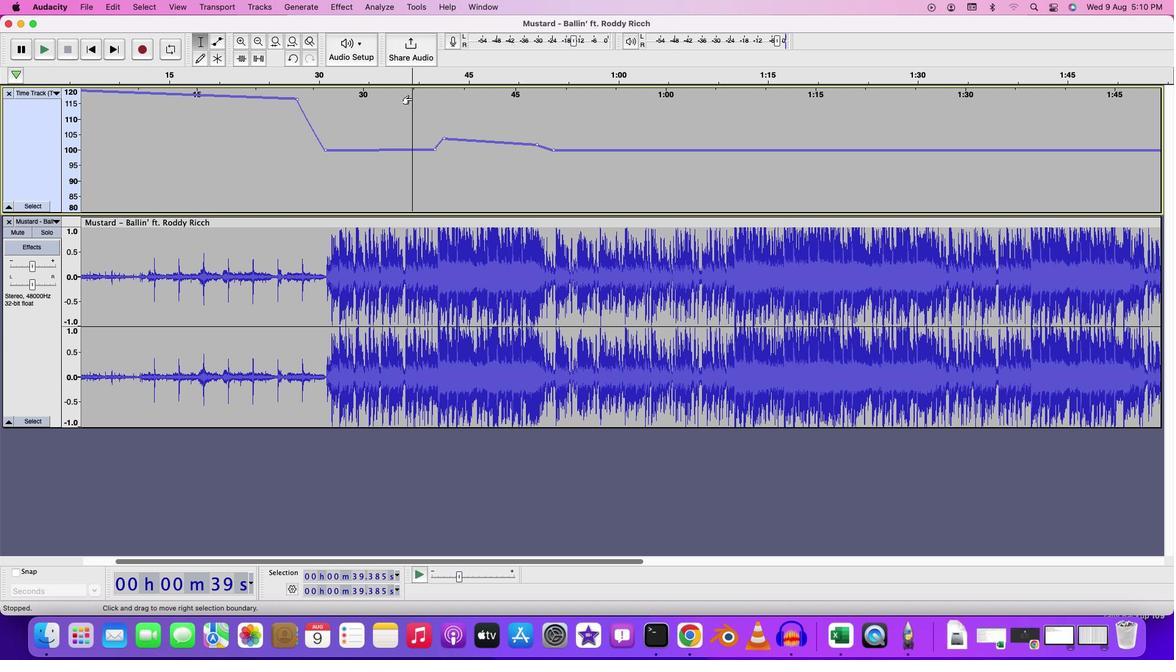 
Action: Mouse moved to (580, 559)
Screenshot: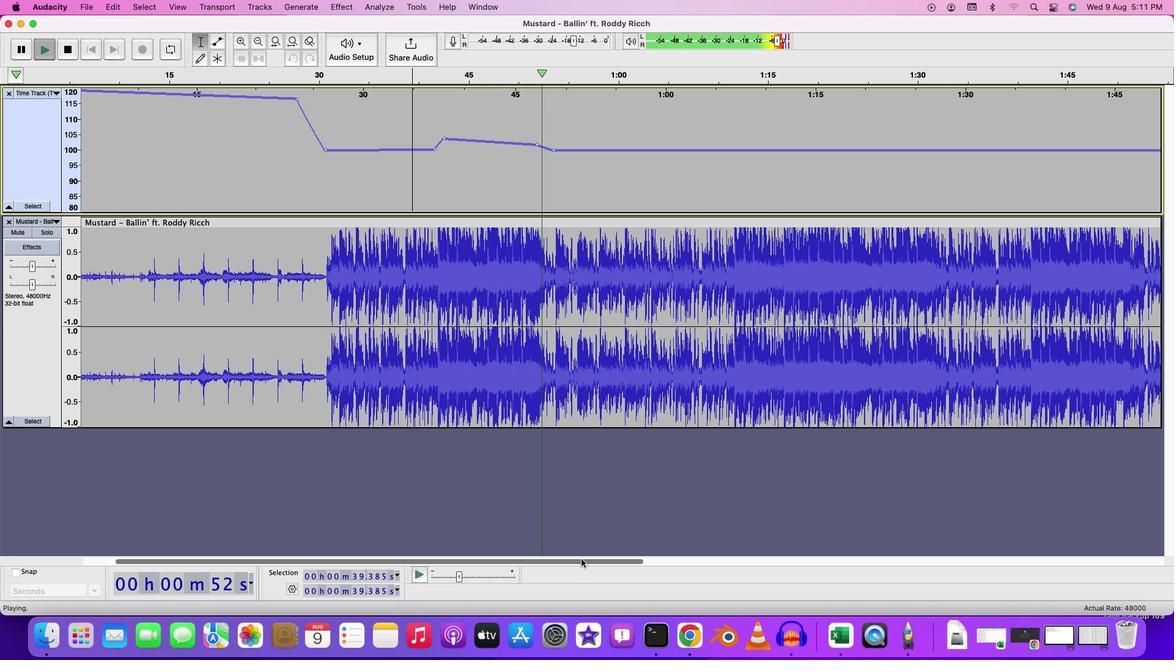 
Action: Mouse pressed left at (580, 559)
Screenshot: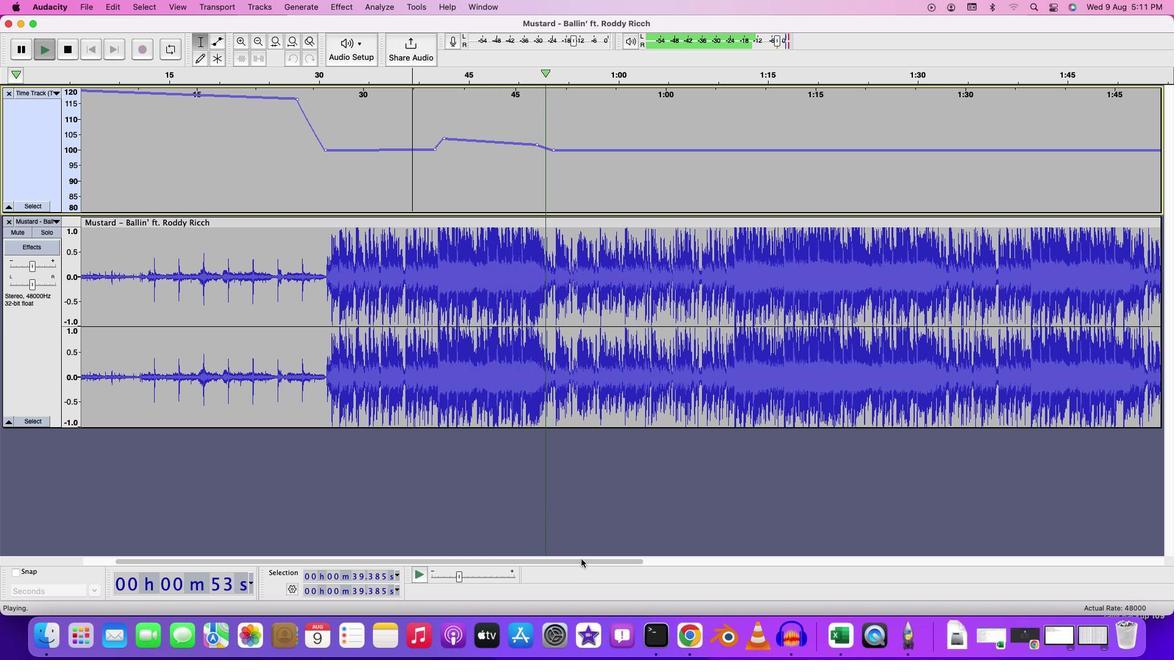 
Action: Mouse moved to (487, 190)
Screenshot: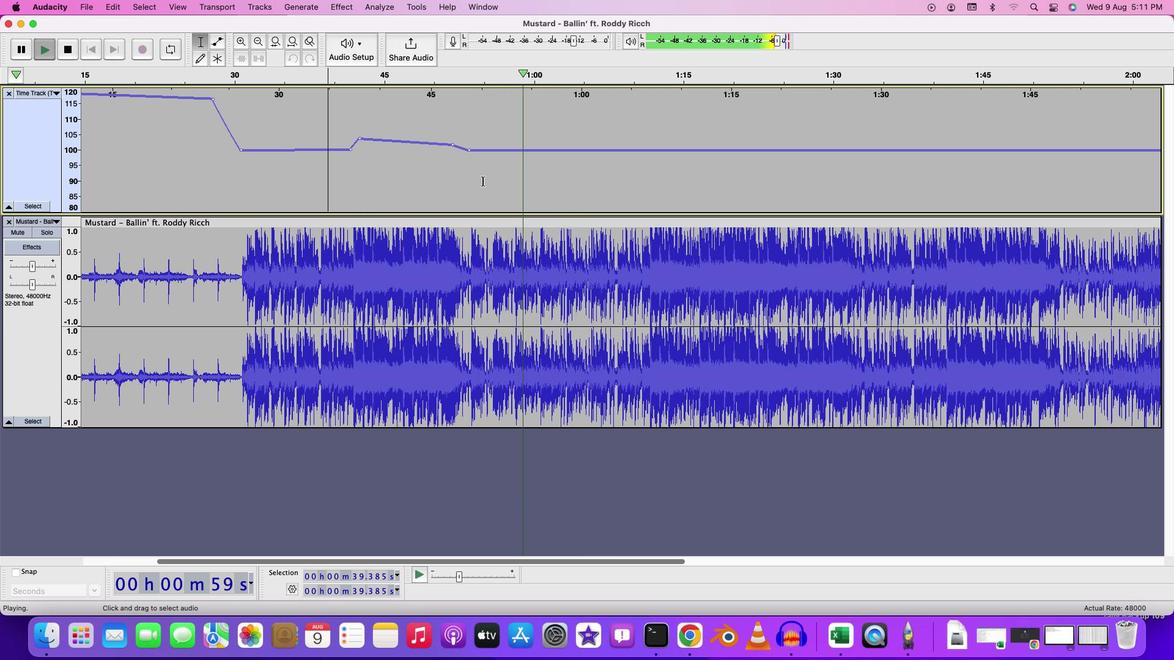 
Action: Key pressed Key.space
Screenshot: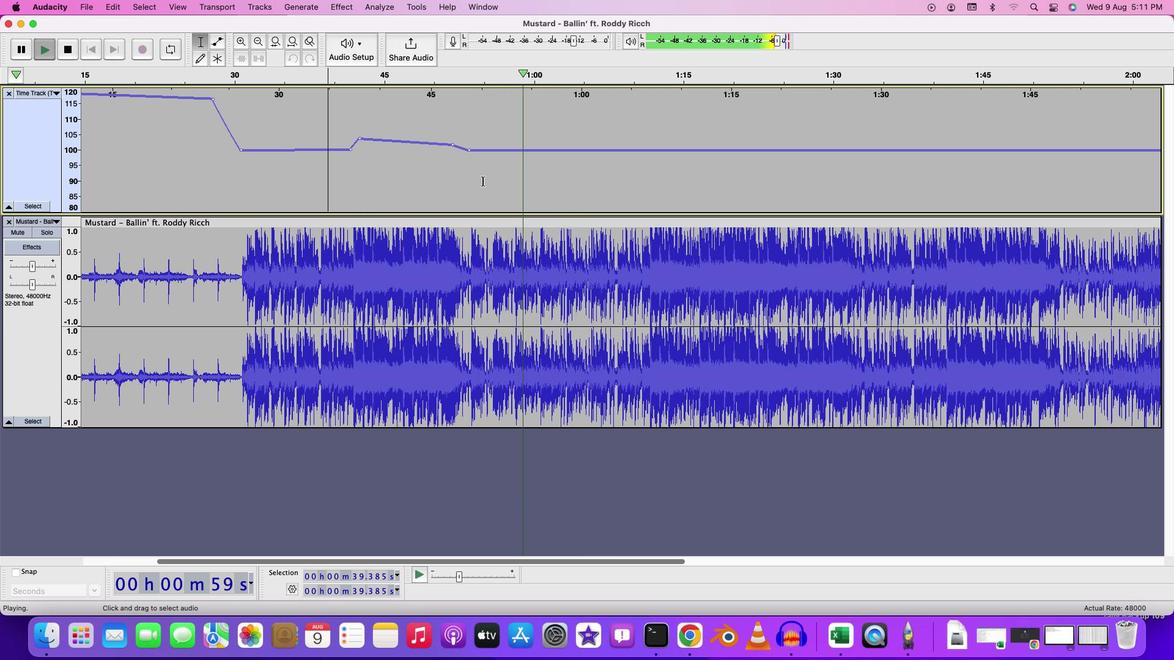 
Action: Mouse moved to (588, 150)
Screenshot: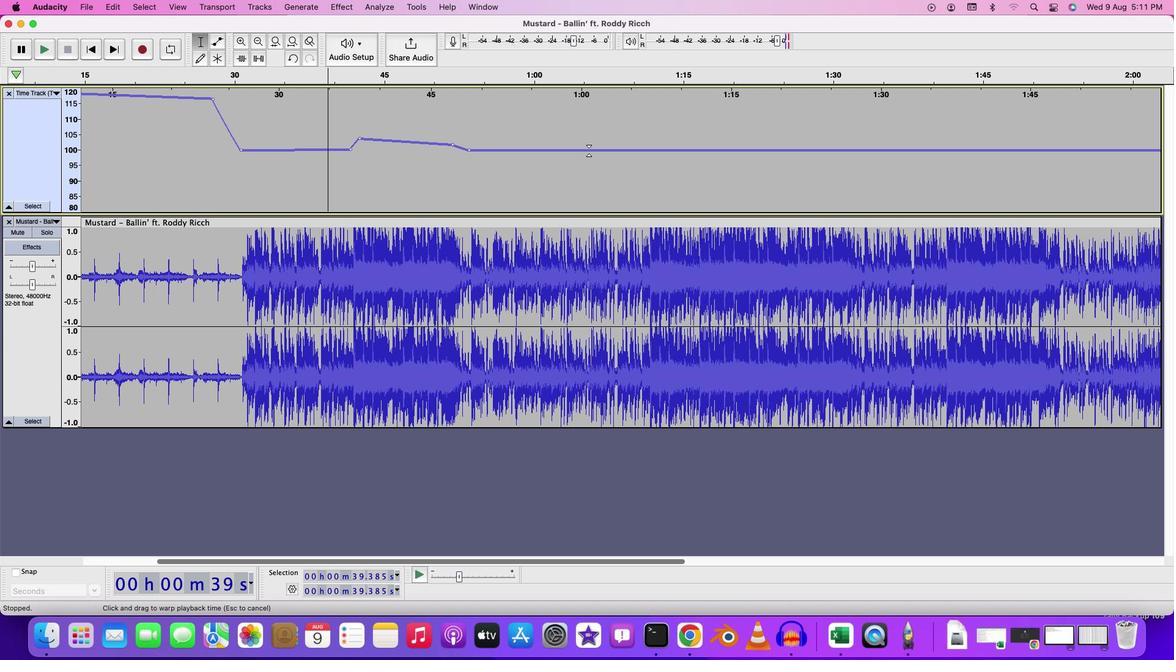 
Action: Mouse pressed left at (588, 150)
Screenshot: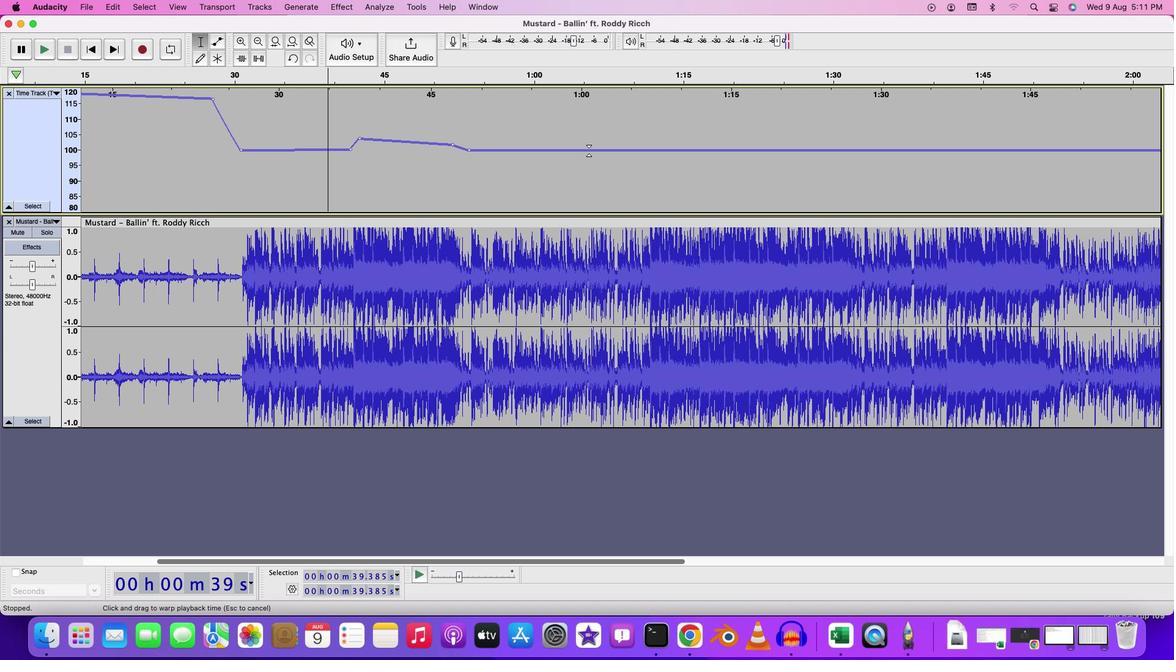 
Action: Mouse moved to (583, 151)
Screenshot: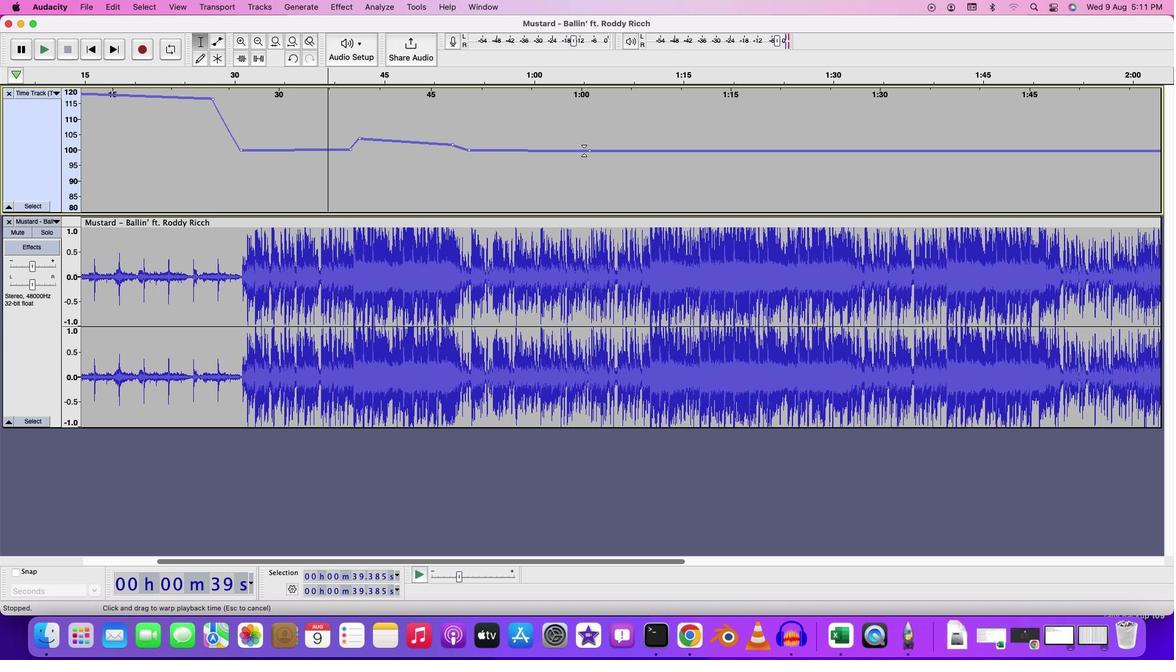 
Action: Mouse pressed left at (583, 151)
Screenshot: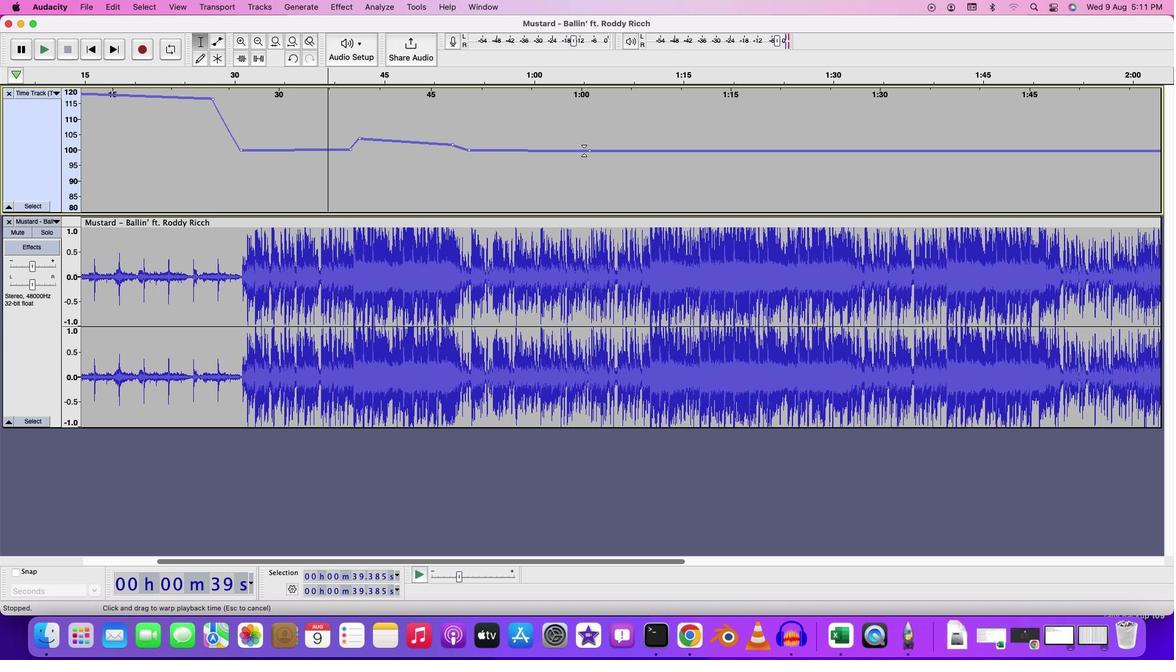 
Action: Mouse moved to (578, 149)
Screenshot: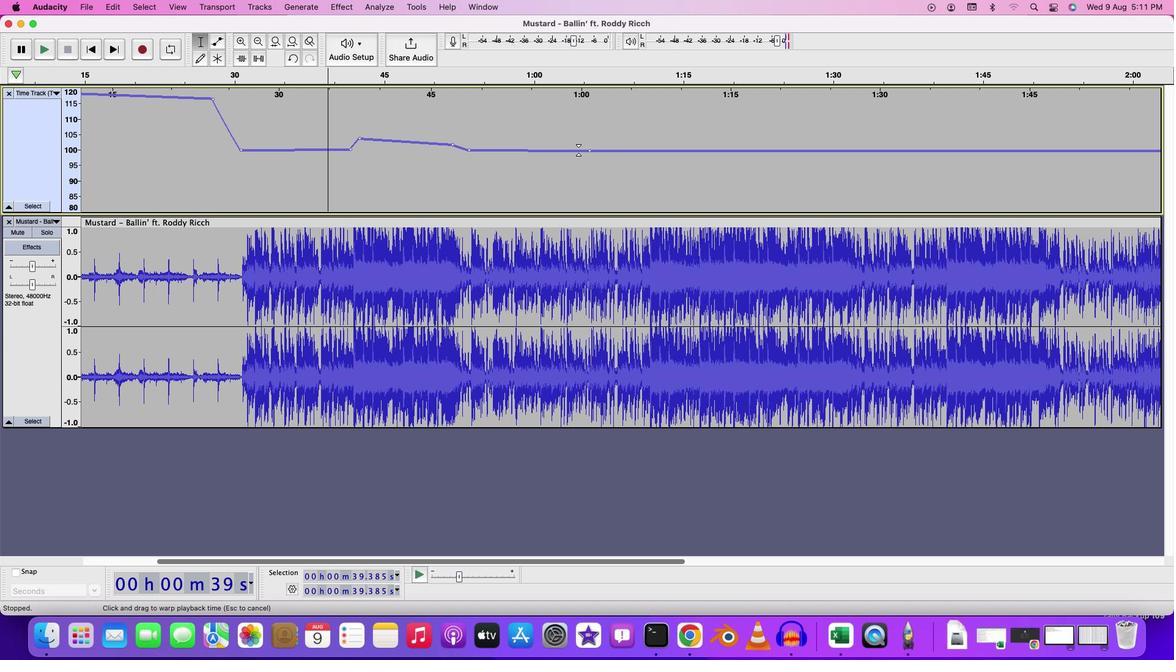 
Action: Mouse pressed left at (578, 149)
Screenshot: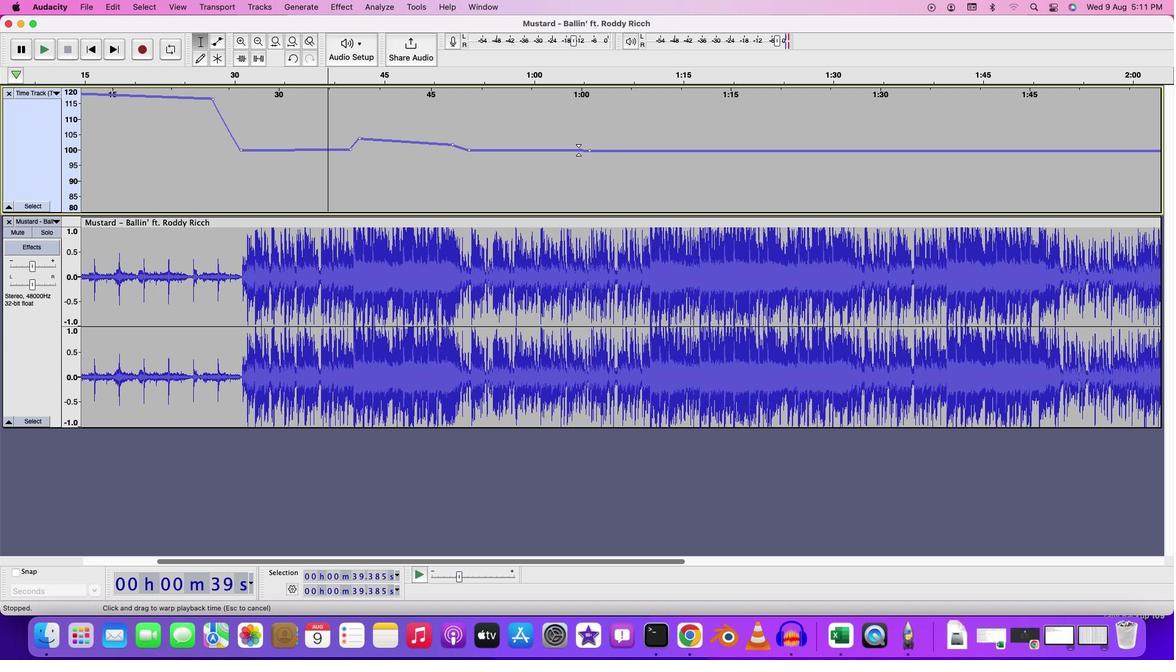 
Action: Mouse moved to (475, 149)
Screenshot: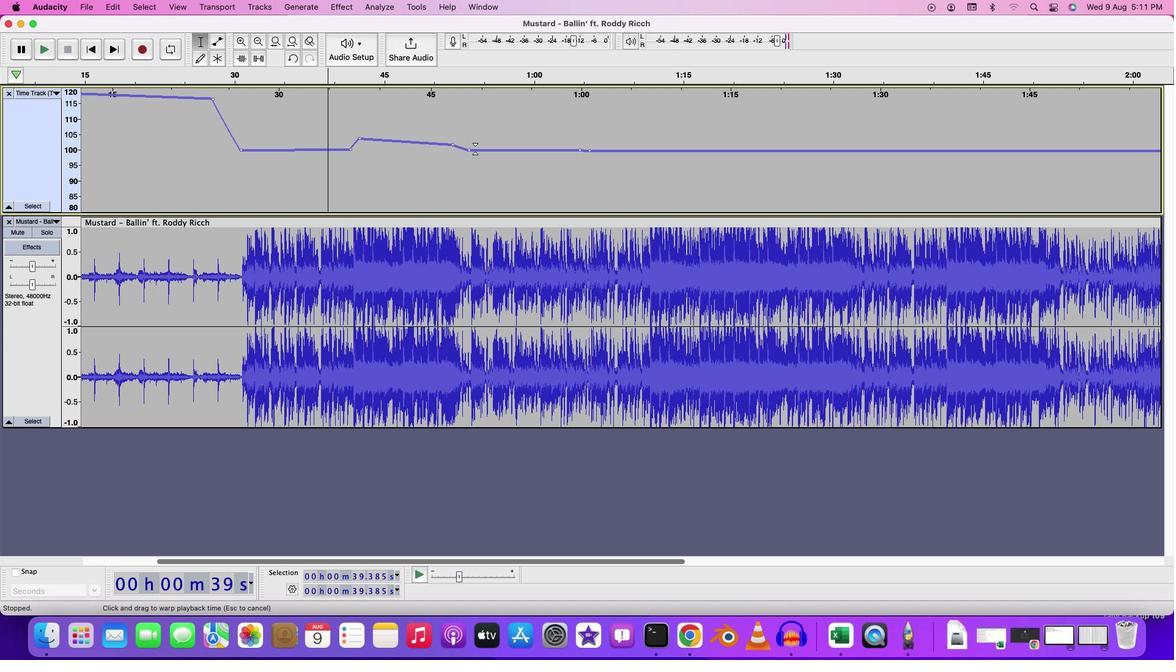 
Action: Mouse pressed left at (475, 149)
Screenshot: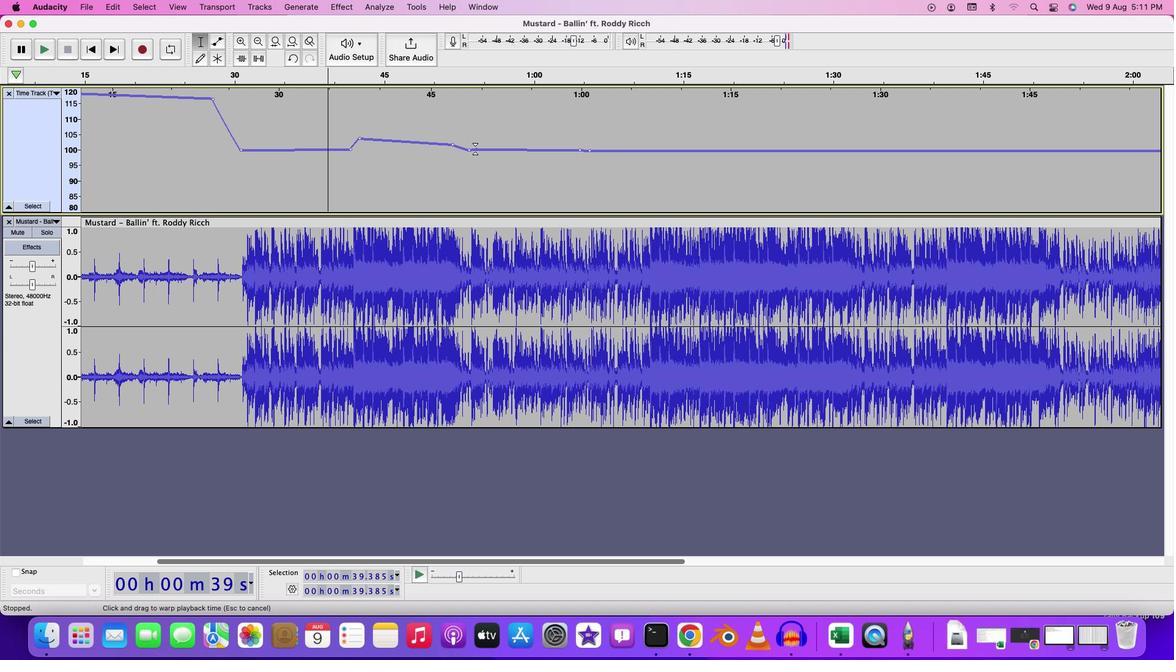 
Action: Mouse moved to (475, 149)
Screenshot: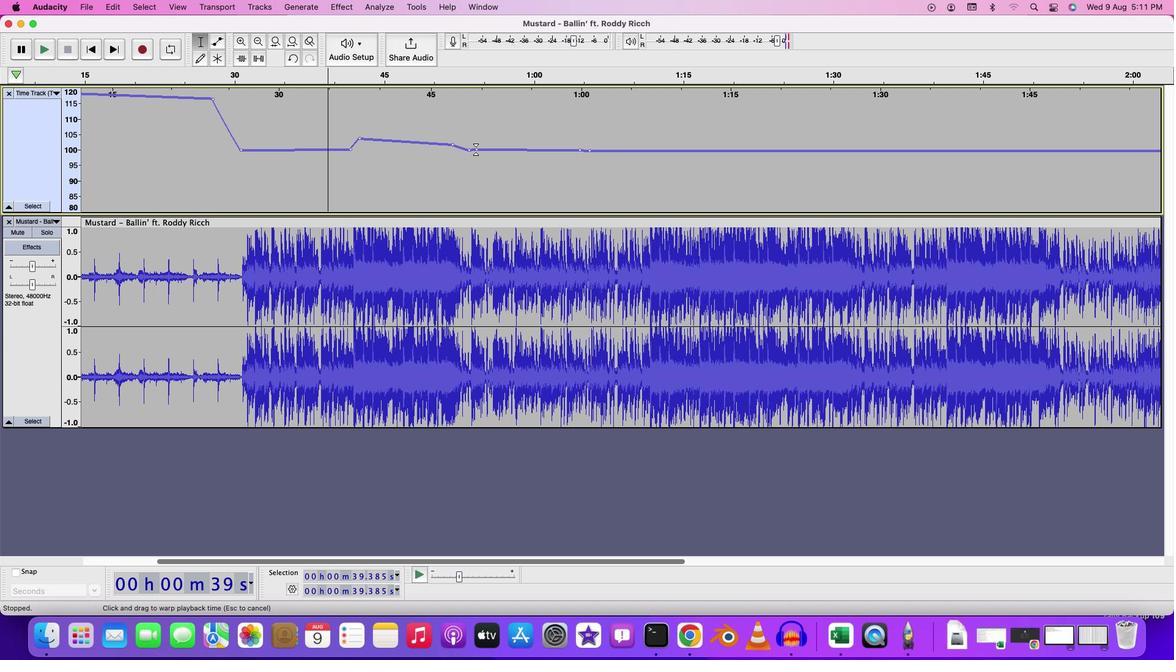 
Action: Mouse pressed left at (475, 149)
Screenshot: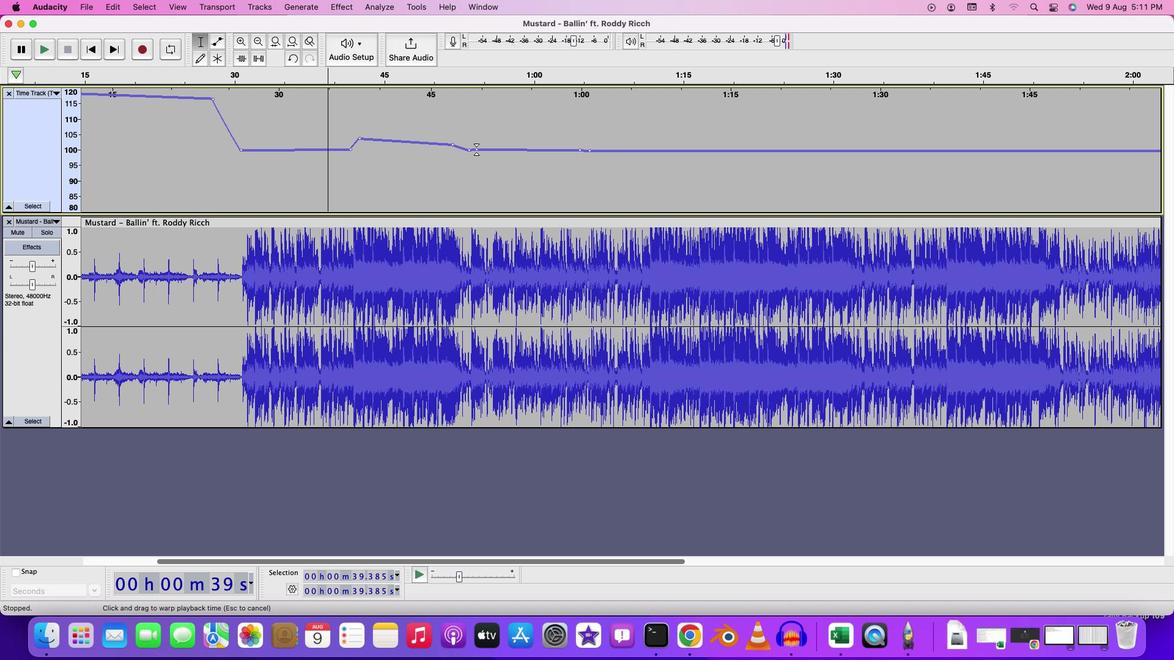 
Action: Mouse moved to (477, 150)
Screenshot: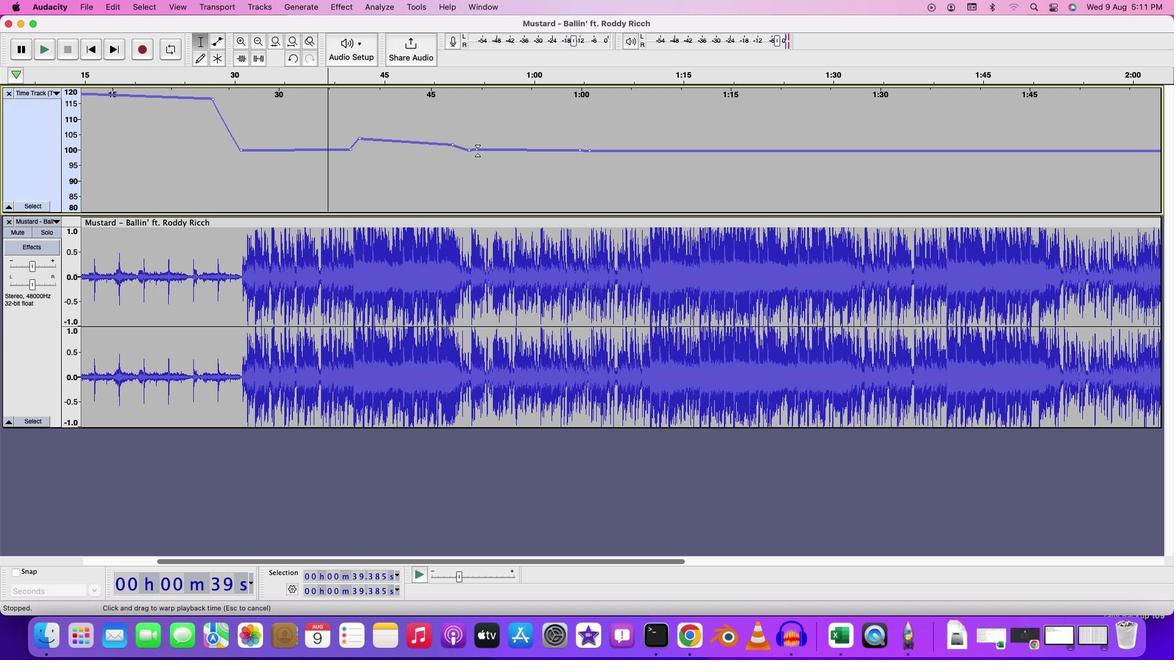 
Action: Mouse pressed left at (477, 150)
Screenshot: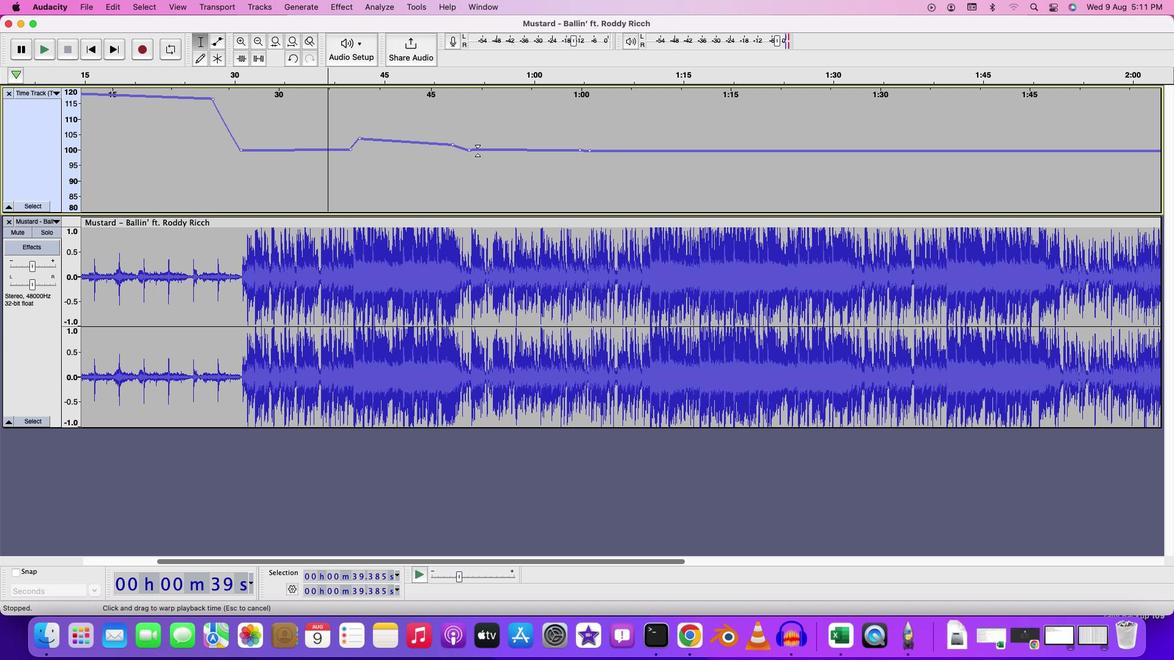 
Action: Mouse moved to (580, 148)
Screenshot: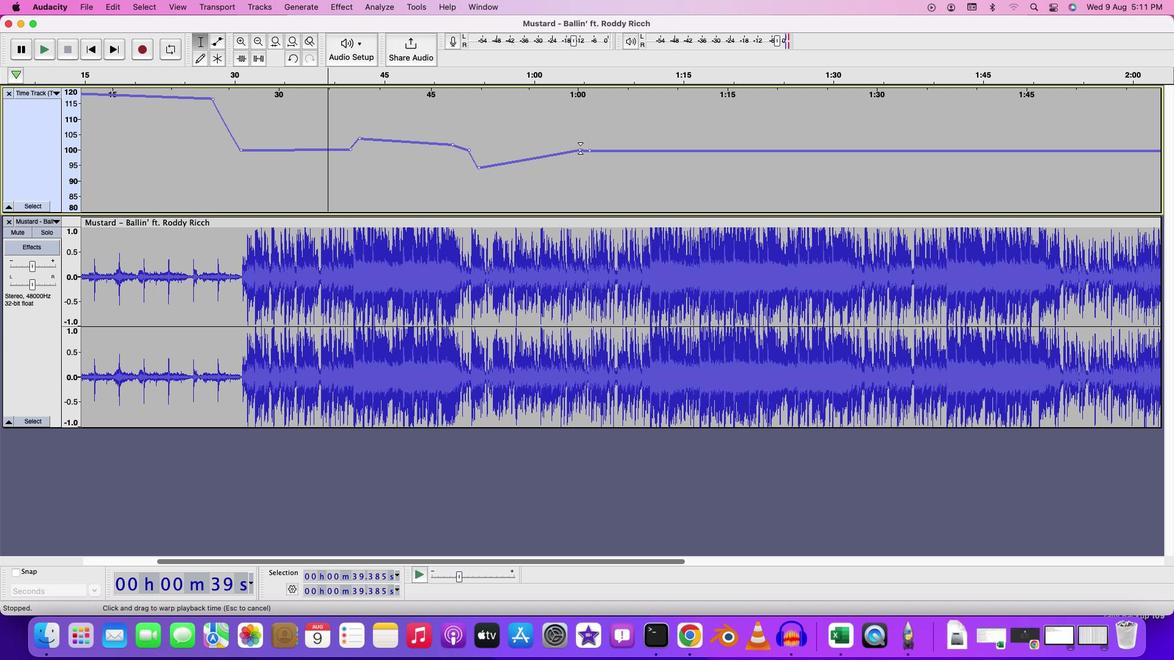 
Action: Mouse pressed left at (580, 148)
Screenshot: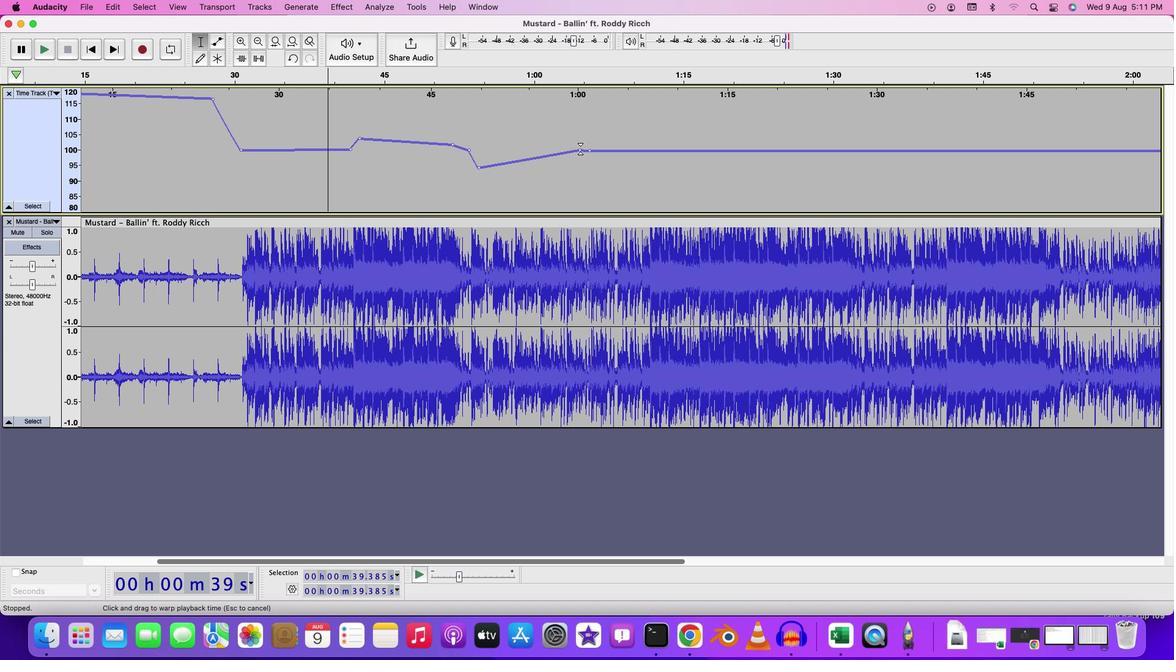 
Action: Mouse moved to (481, 168)
Screenshot: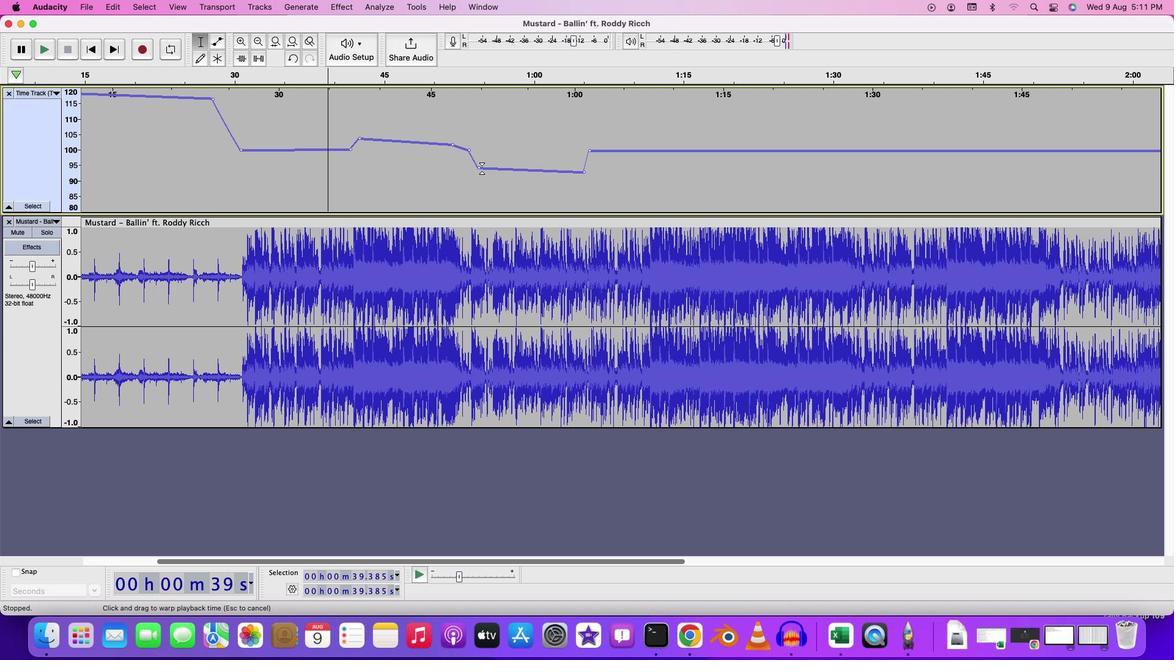 
Action: Mouse pressed left at (481, 168)
Screenshot: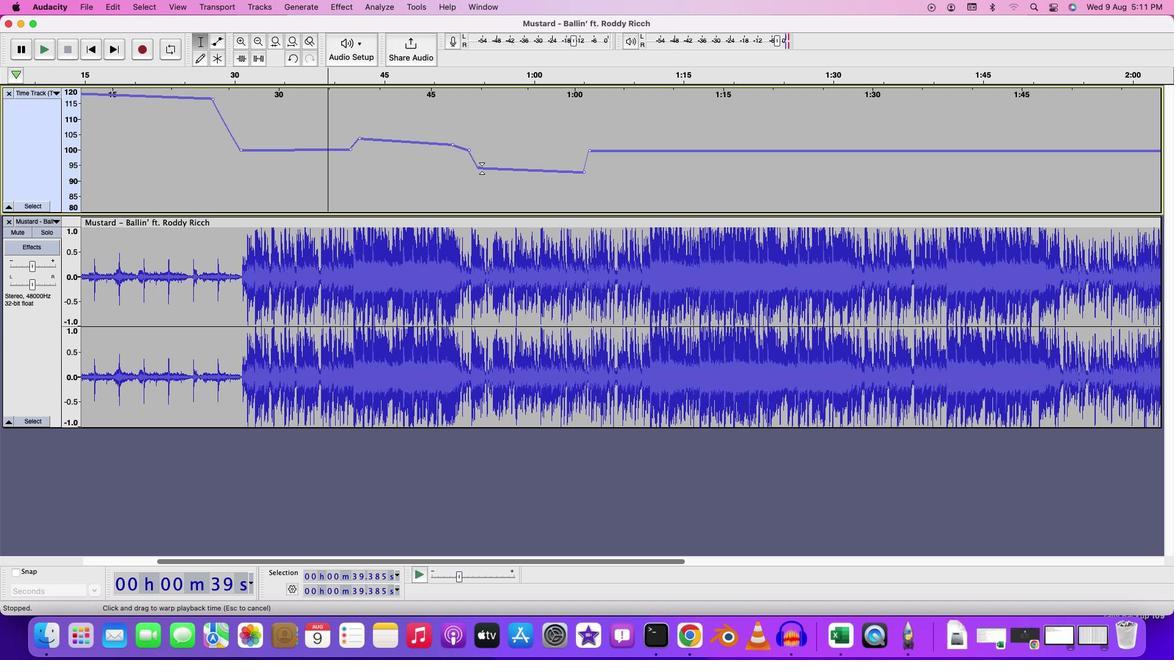 
Action: Mouse moved to (430, 121)
Screenshot: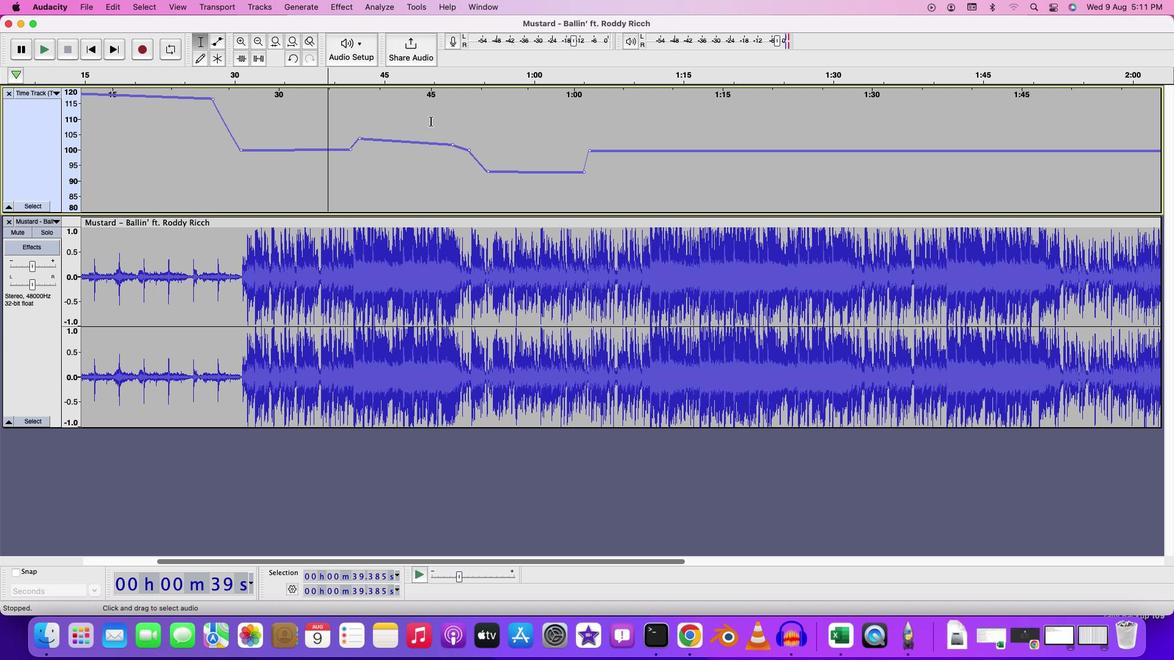 
Action: Mouse pressed left at (430, 121)
Screenshot: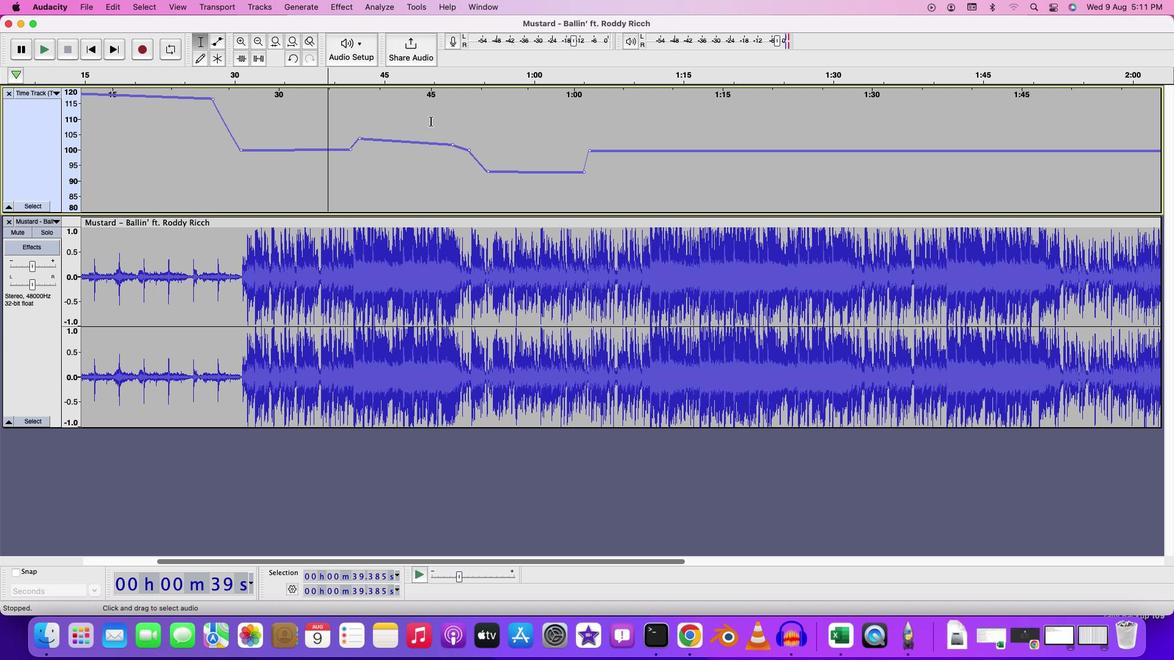 
Action: Key pressed Key.space
Screenshot: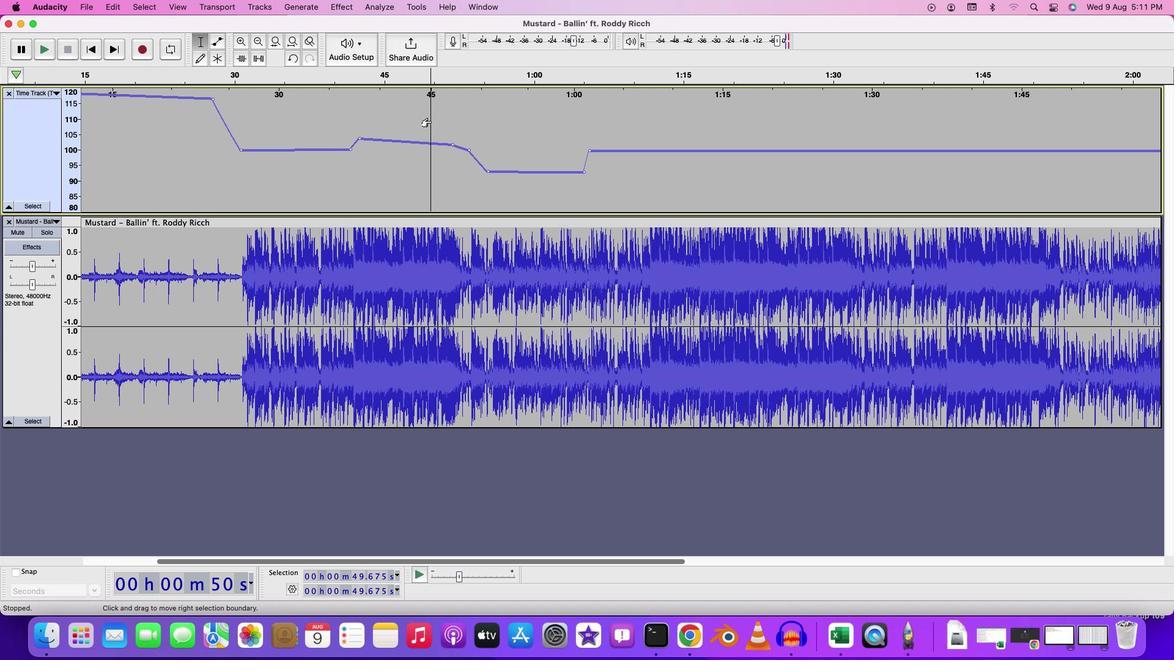 
Action: Mouse moved to (588, 169)
Screenshot: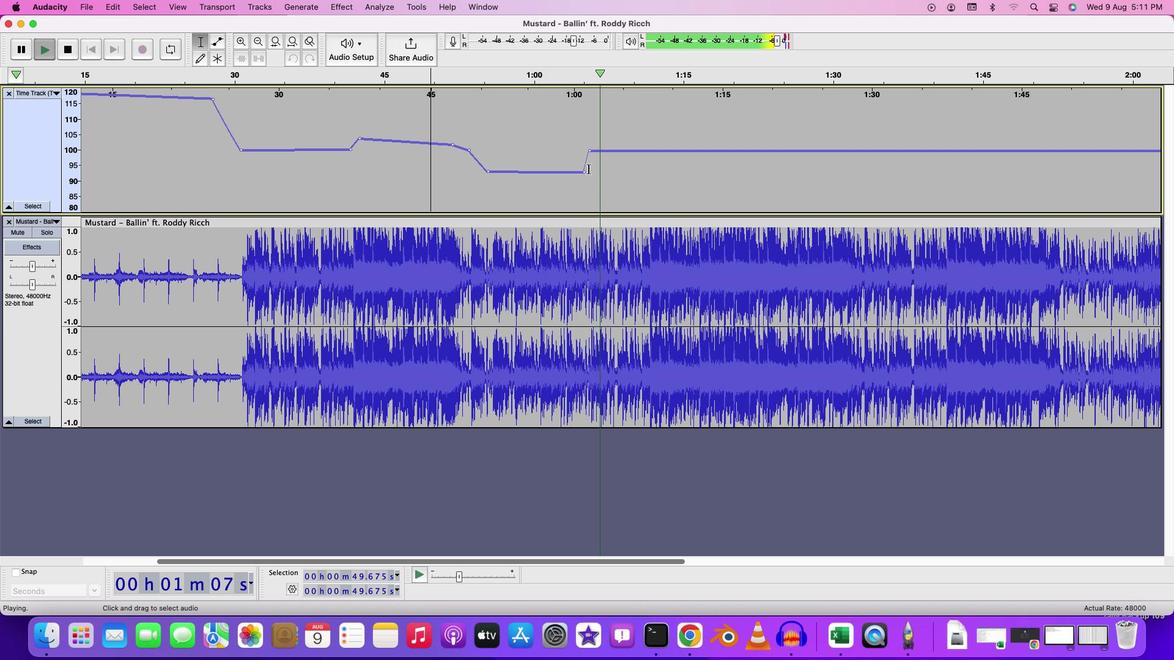 
Action: Key pressed Key.space
Screenshot: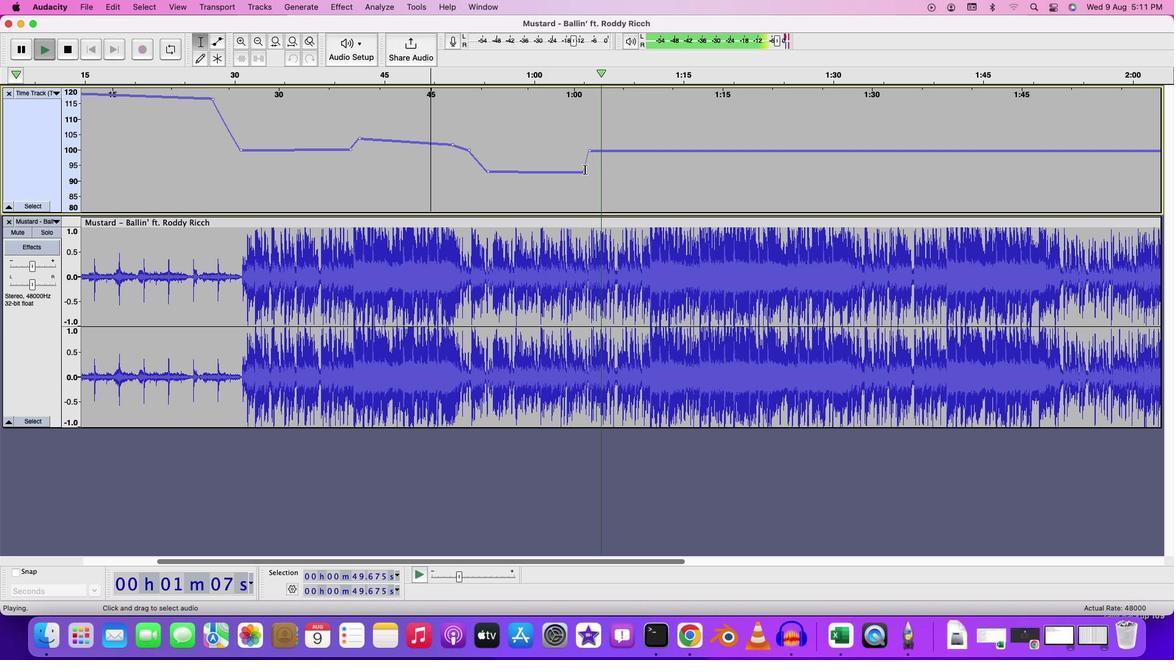 
Action: Mouse moved to (583, 169)
Screenshot: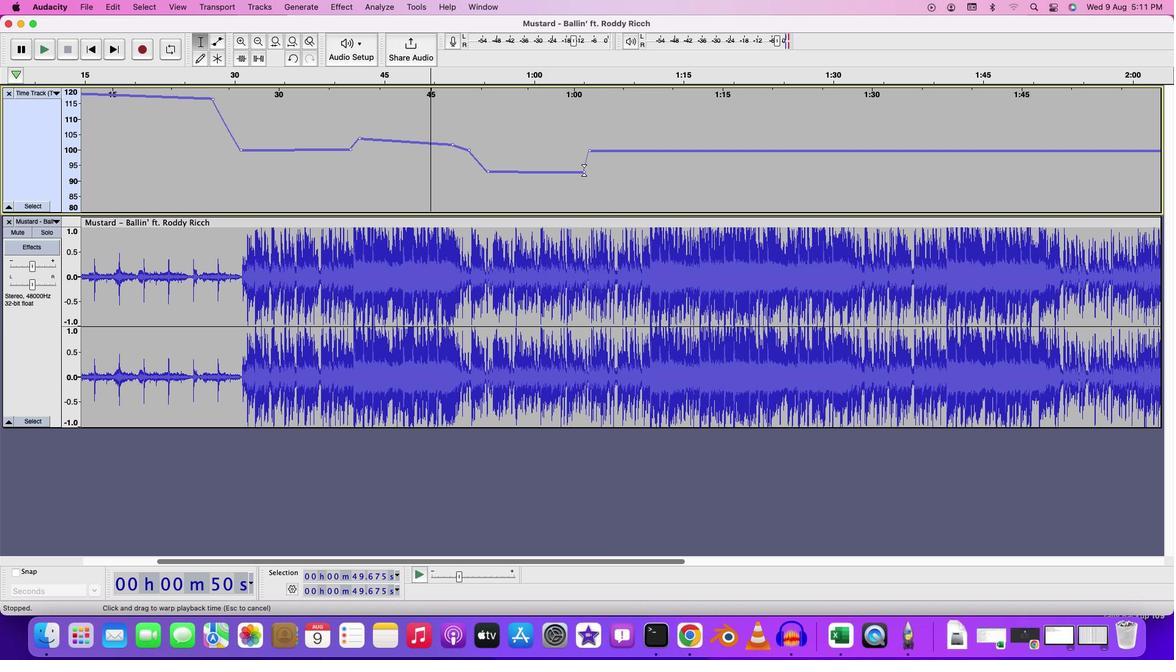 
Action: Mouse pressed left at (583, 169)
Screenshot: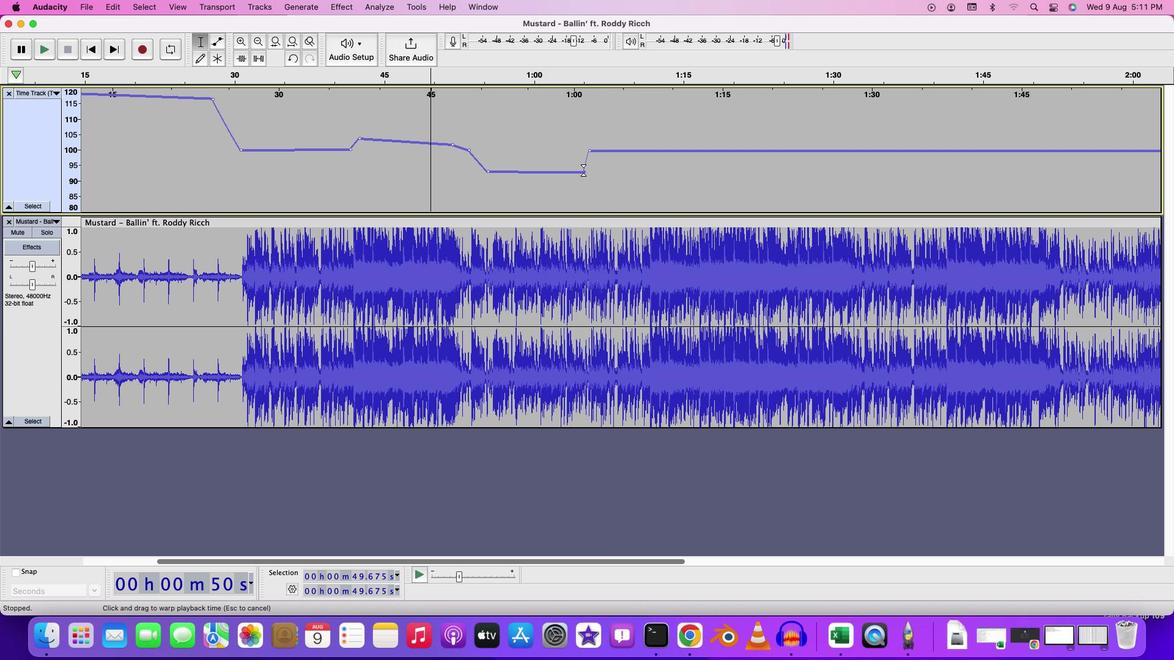 
Action: Mouse moved to (488, 171)
Screenshot: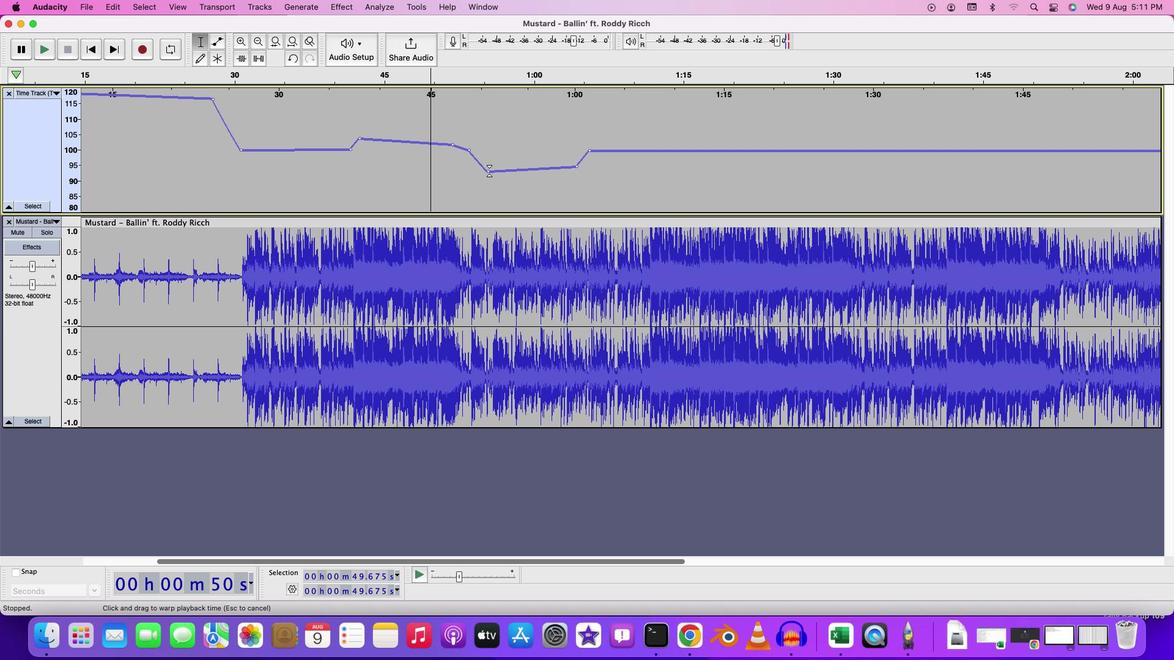 
Action: Mouse pressed left at (488, 171)
Screenshot: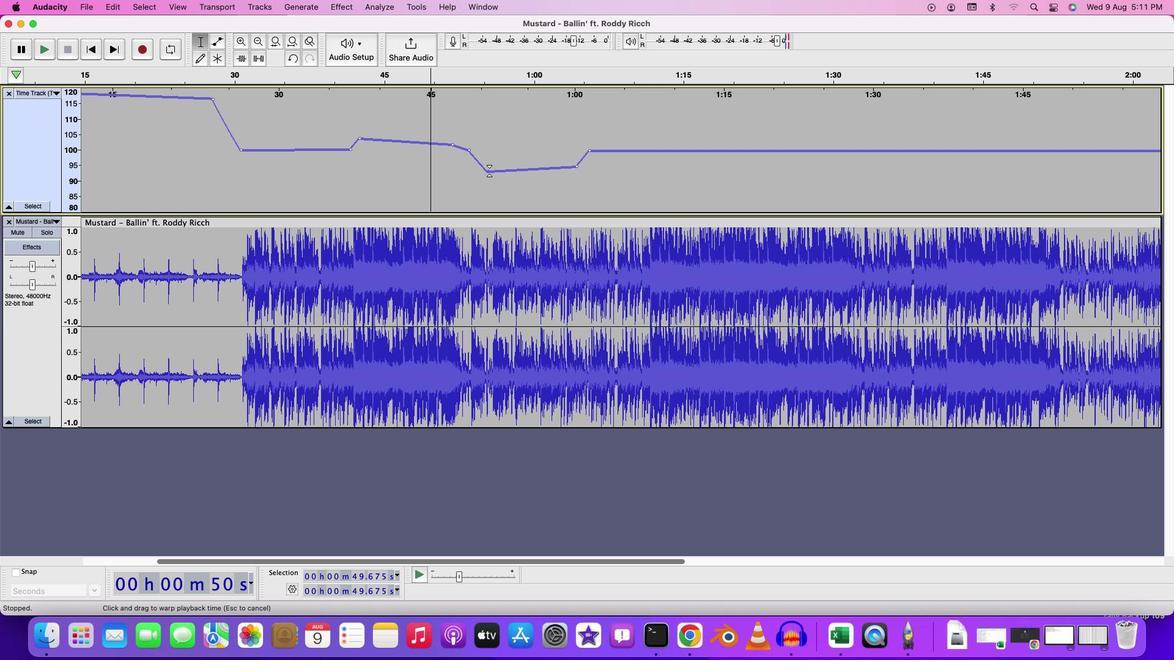 
Action: Mouse moved to (576, 164)
Screenshot: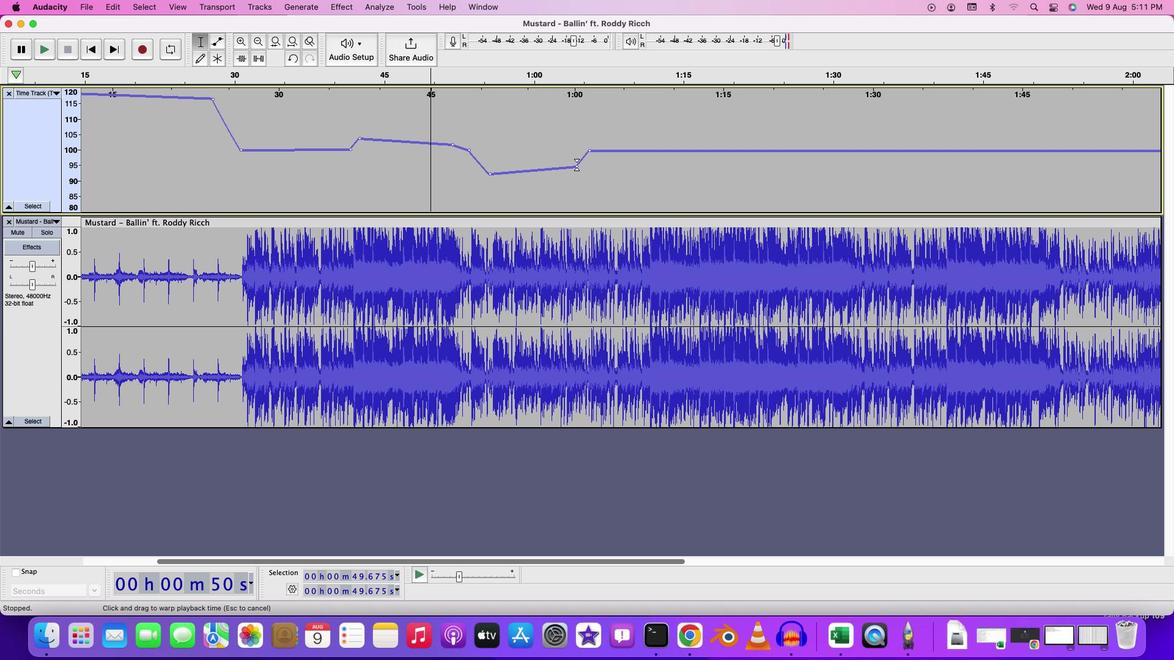 
Action: Mouse pressed left at (576, 164)
Screenshot: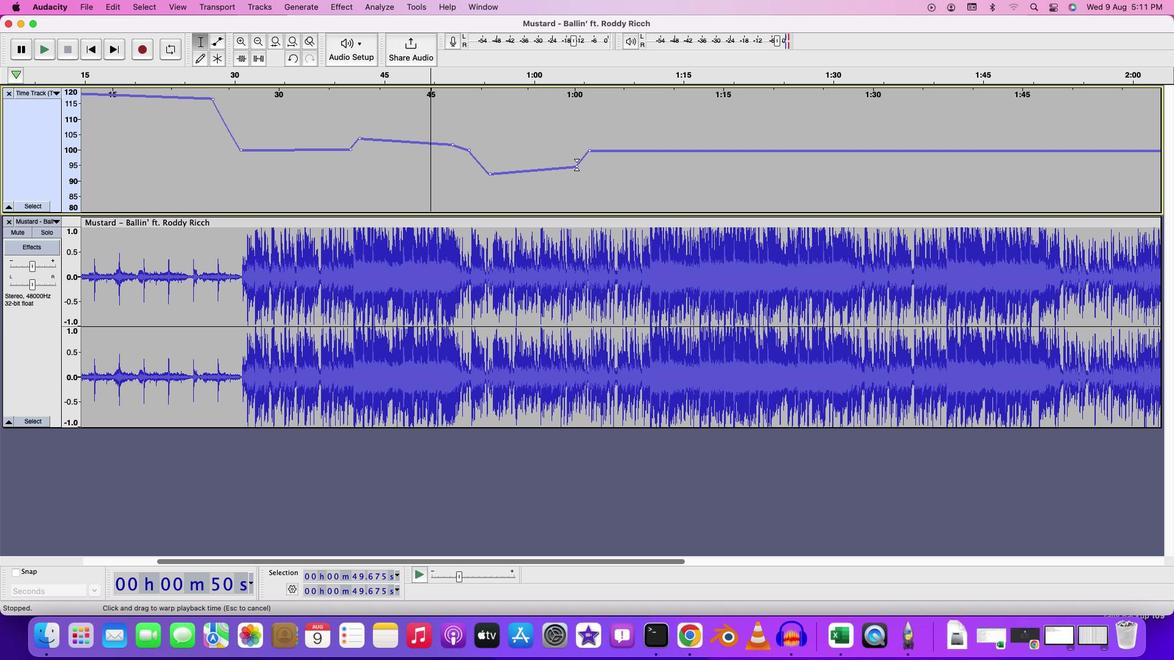 
Action: Mouse moved to (465, 129)
Screenshot: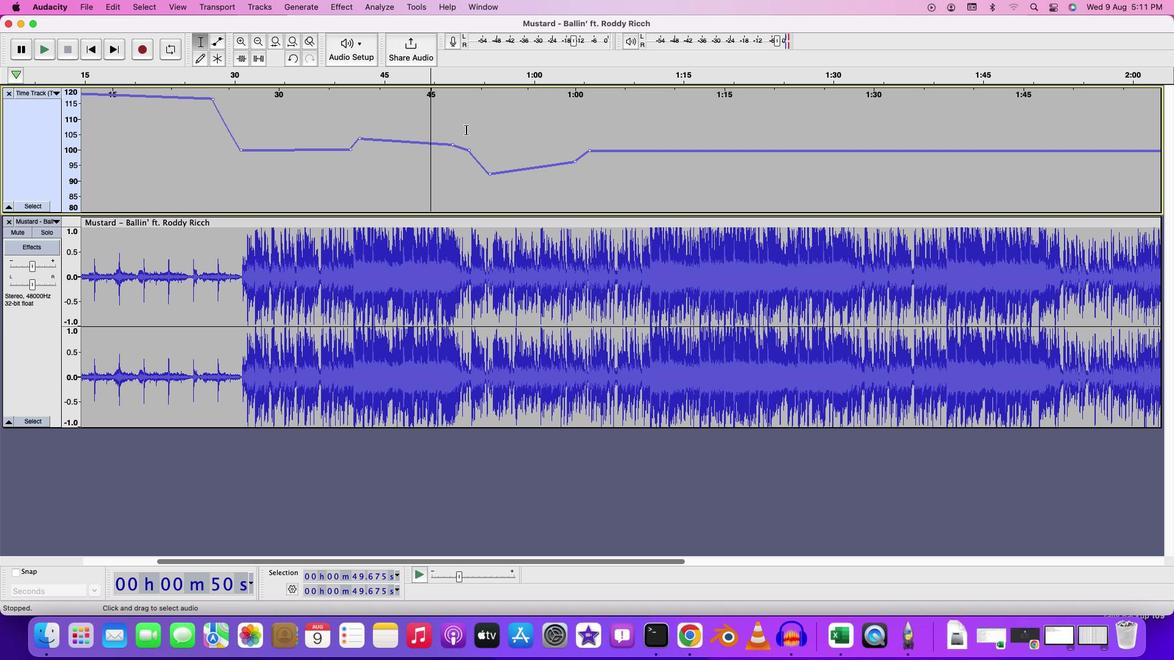 
Action: Mouse pressed left at (465, 129)
Screenshot: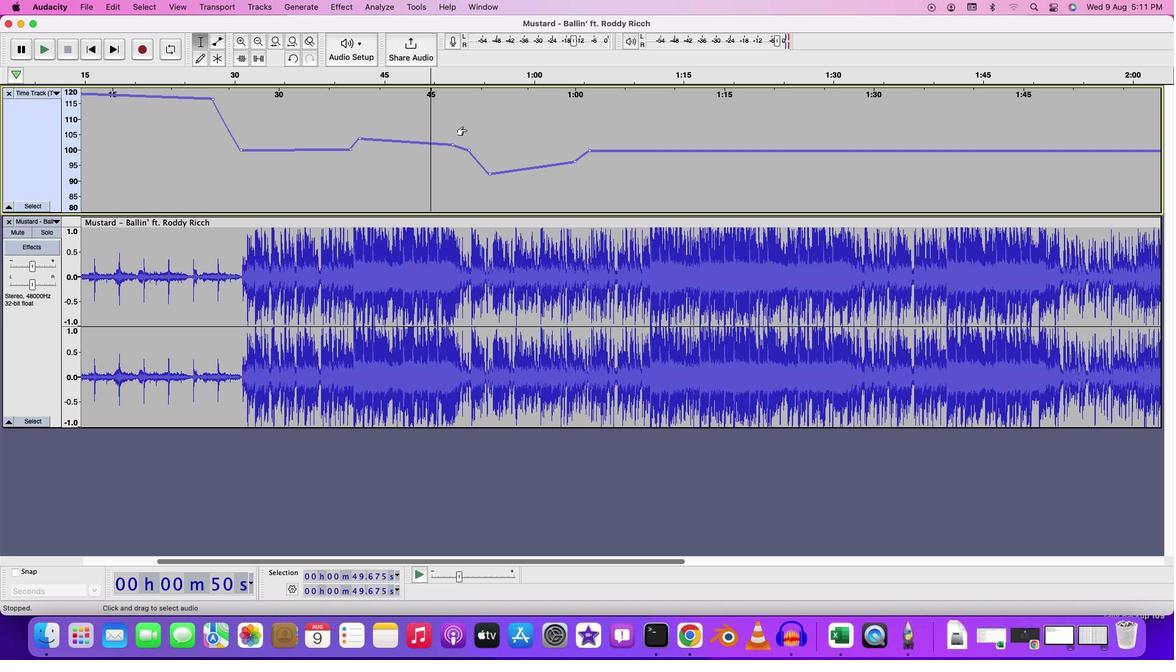 
Action: Key pressed Key.space
Screenshot: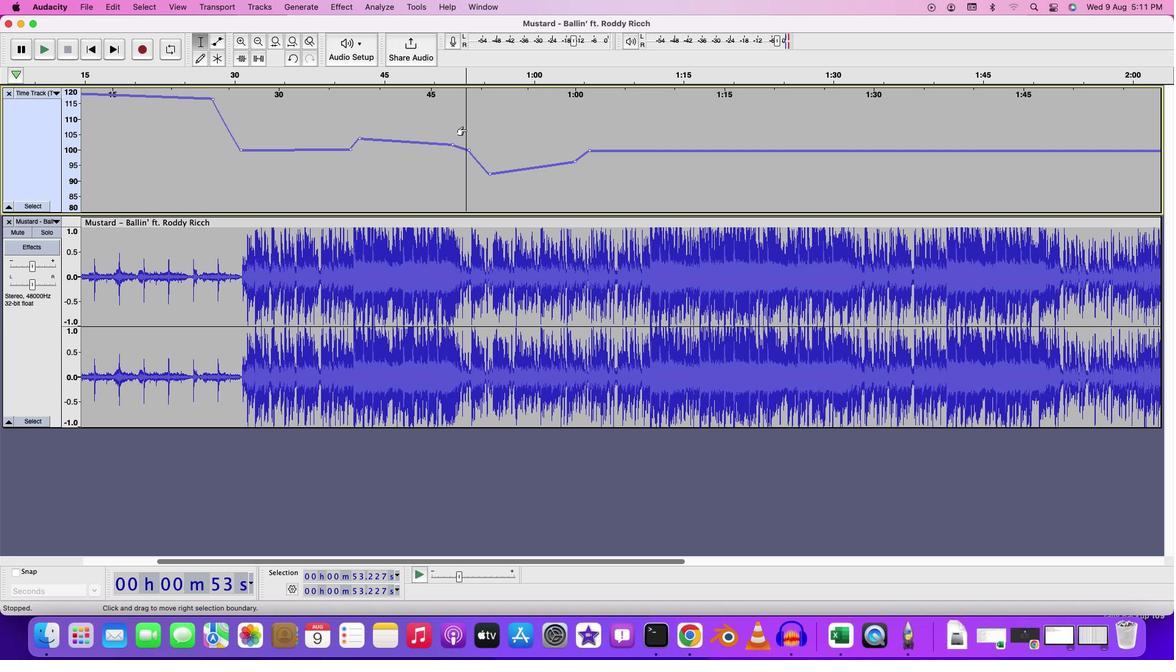 
Action: Mouse moved to (577, 560)
Screenshot: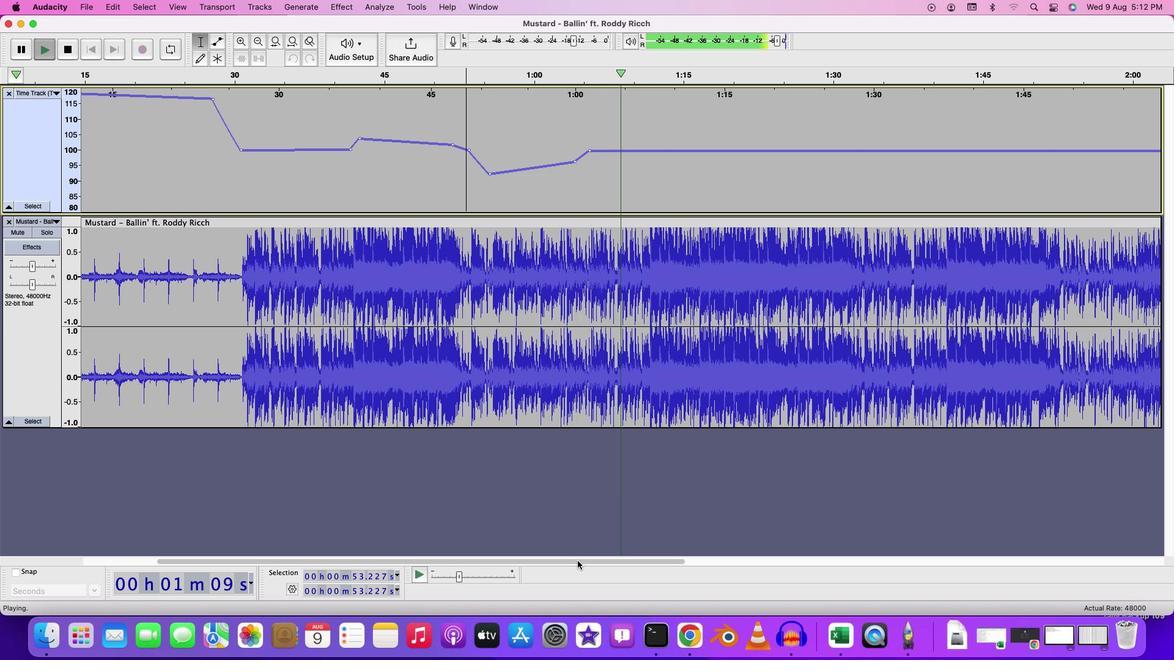 
Action: Mouse pressed left at (577, 560)
Screenshot: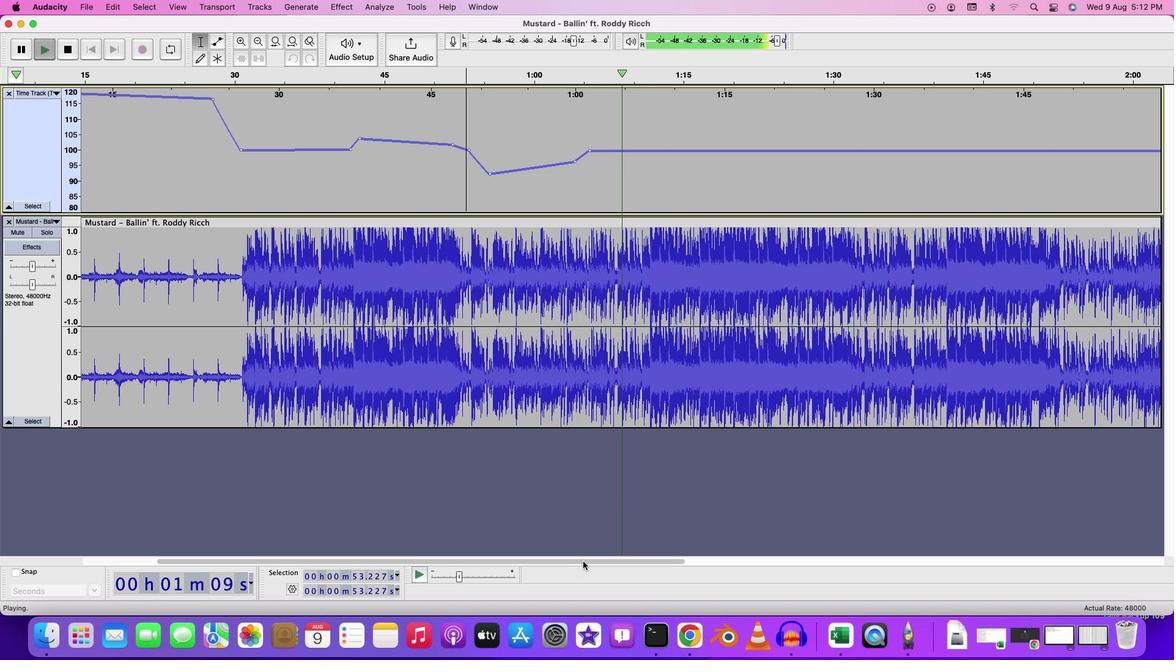 
Action: Mouse moved to (540, 149)
Screenshot: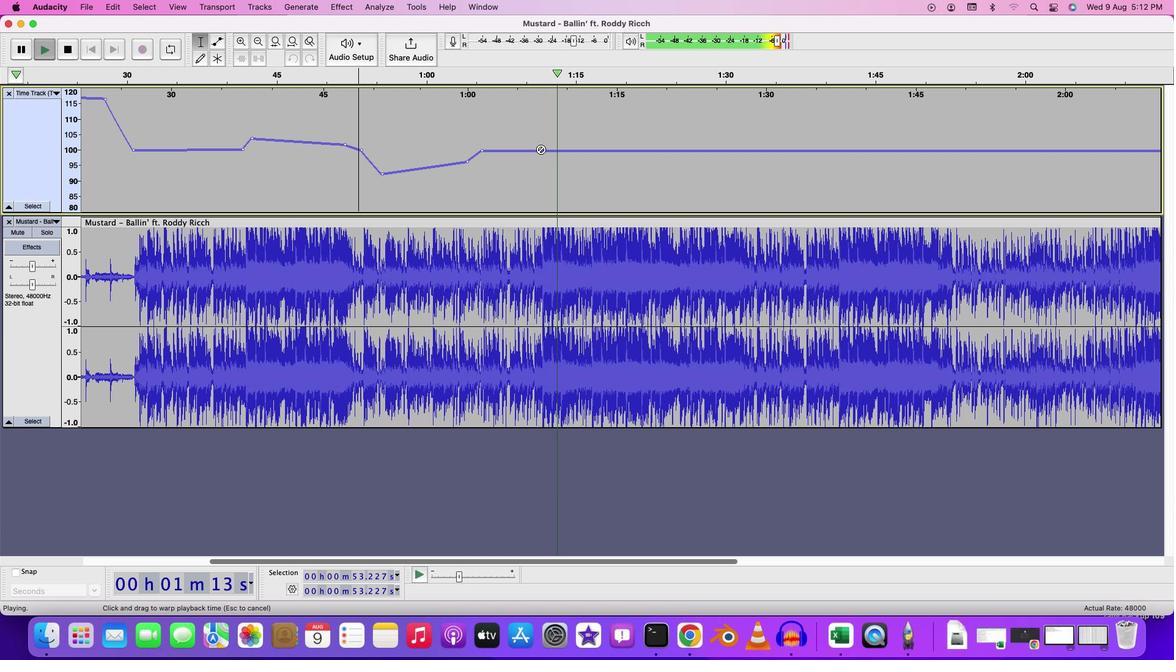 
Action: Key pressed Key.space
Screenshot: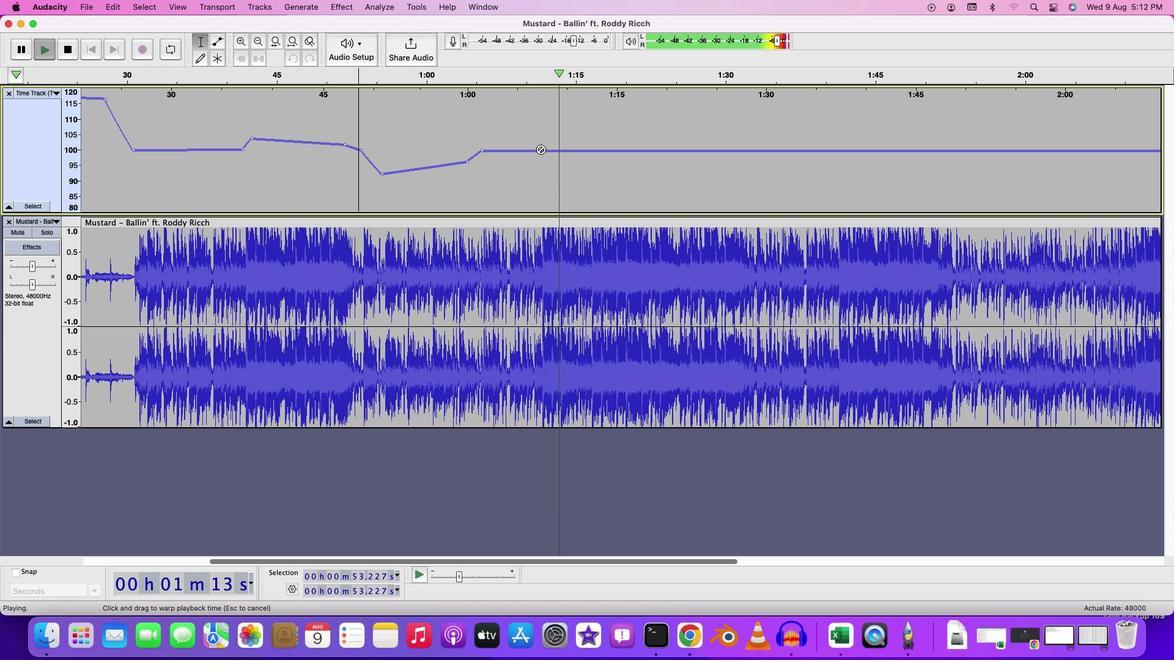 
Action: Mouse moved to (539, 149)
Screenshot: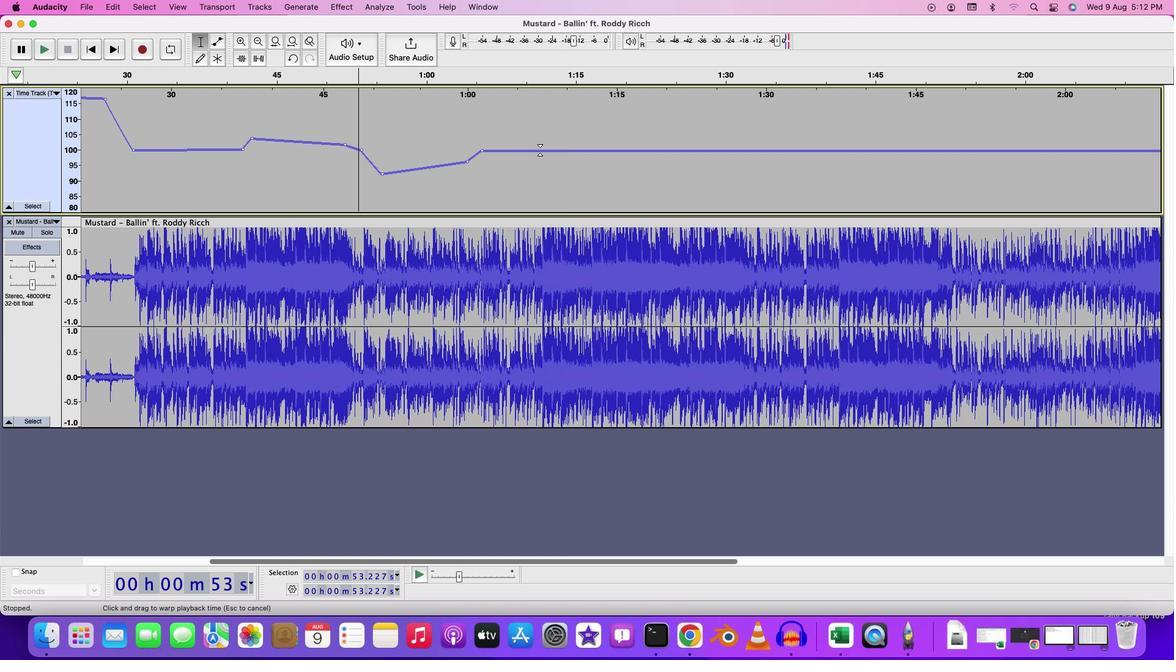 
Action: Mouse pressed left at (539, 149)
Screenshot: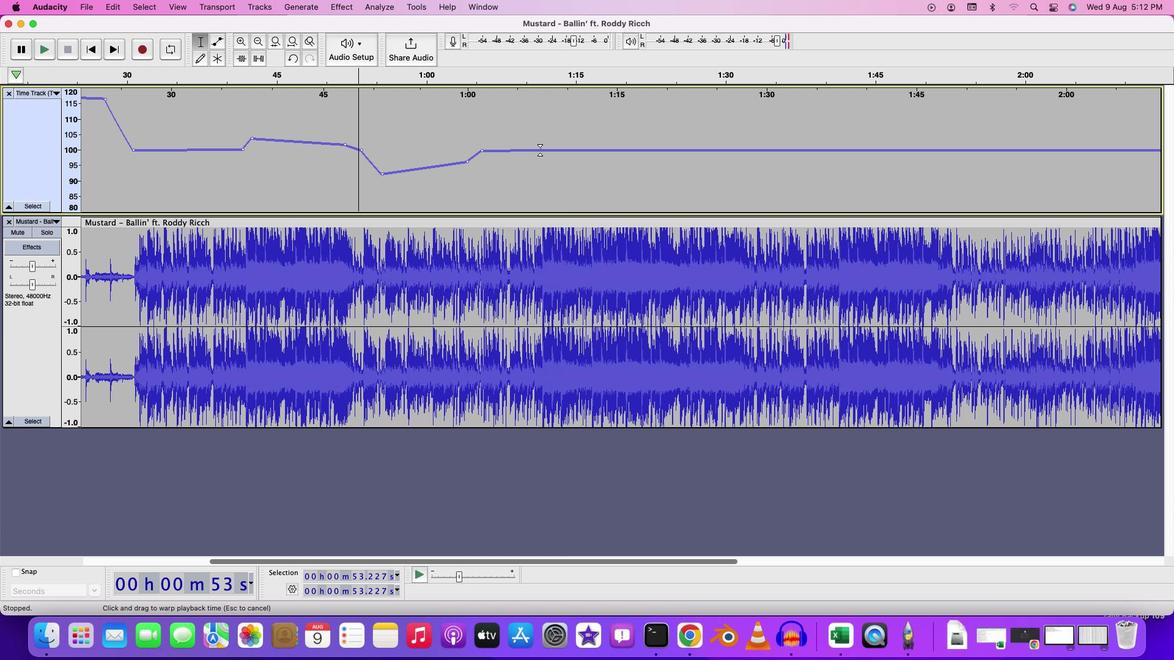 
Action: Mouse moved to (535, 151)
Screenshot: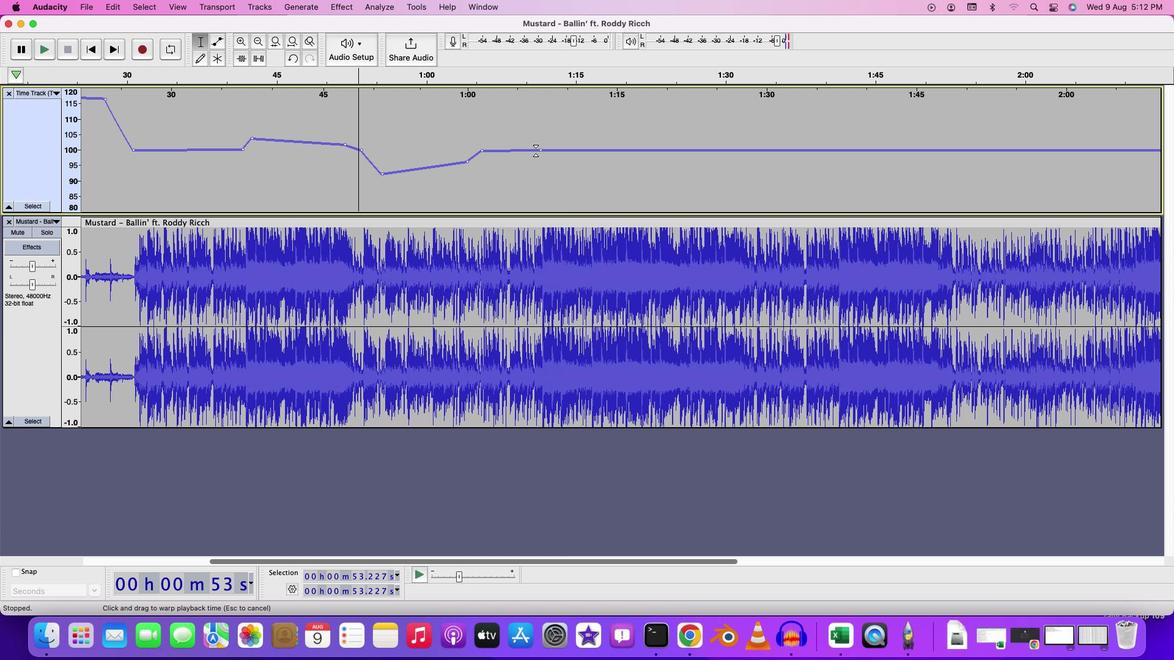 
Action: Mouse pressed left at (535, 151)
Screenshot: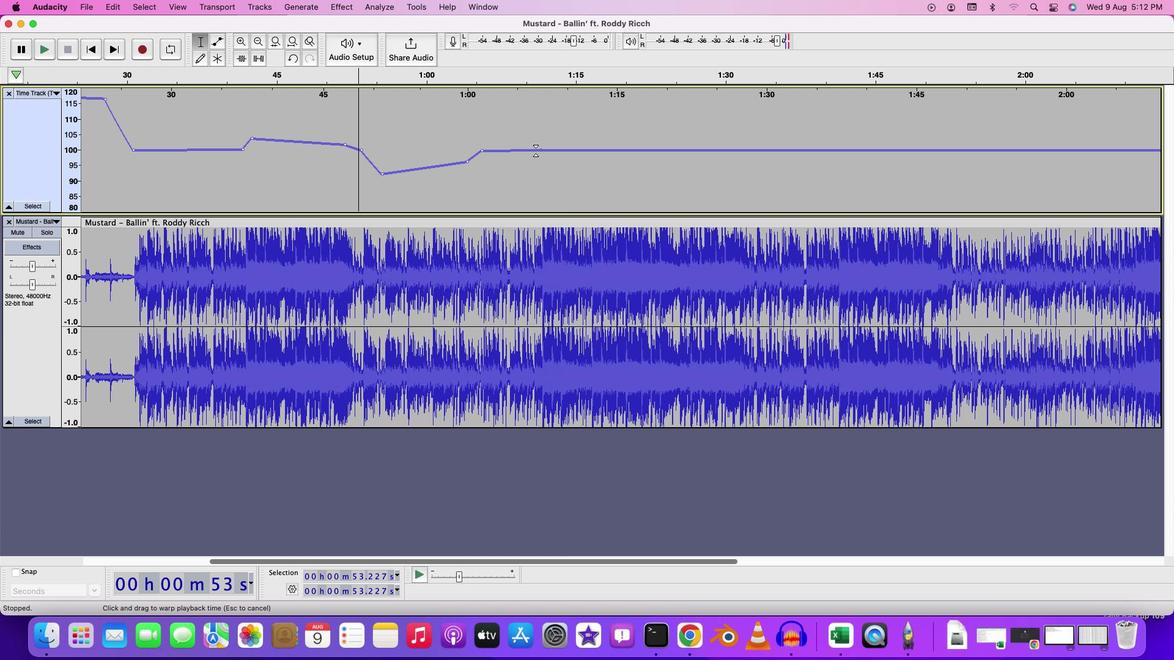 
Action: Mouse moved to (532, 151)
Screenshot: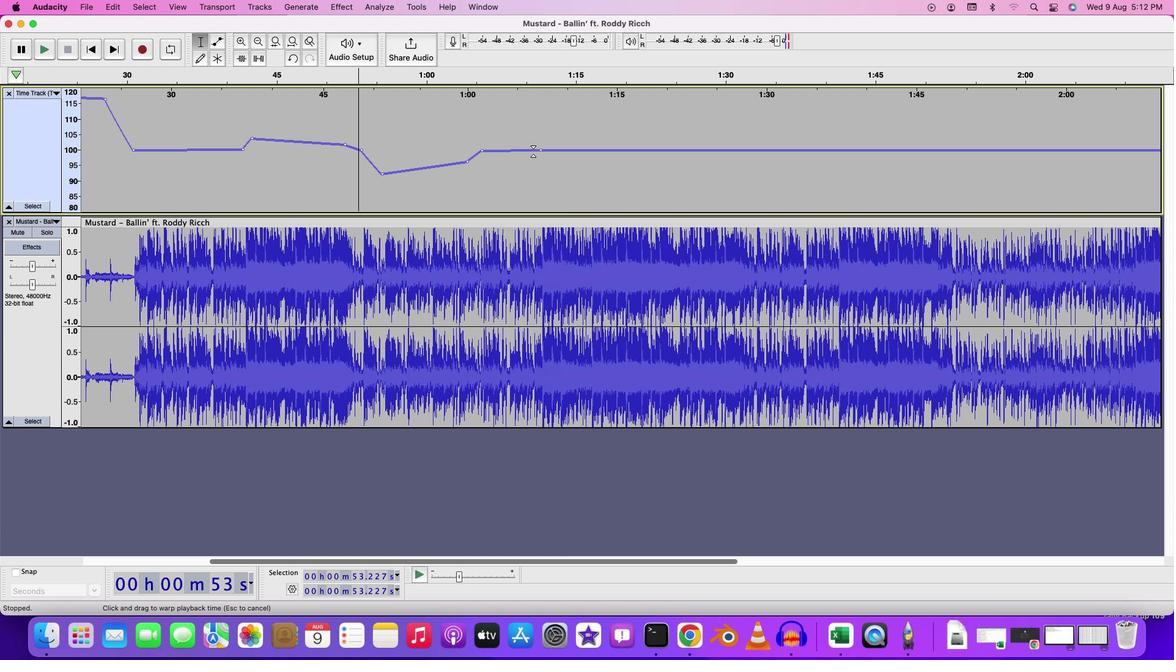 
Action: Mouse pressed left at (532, 151)
Screenshot: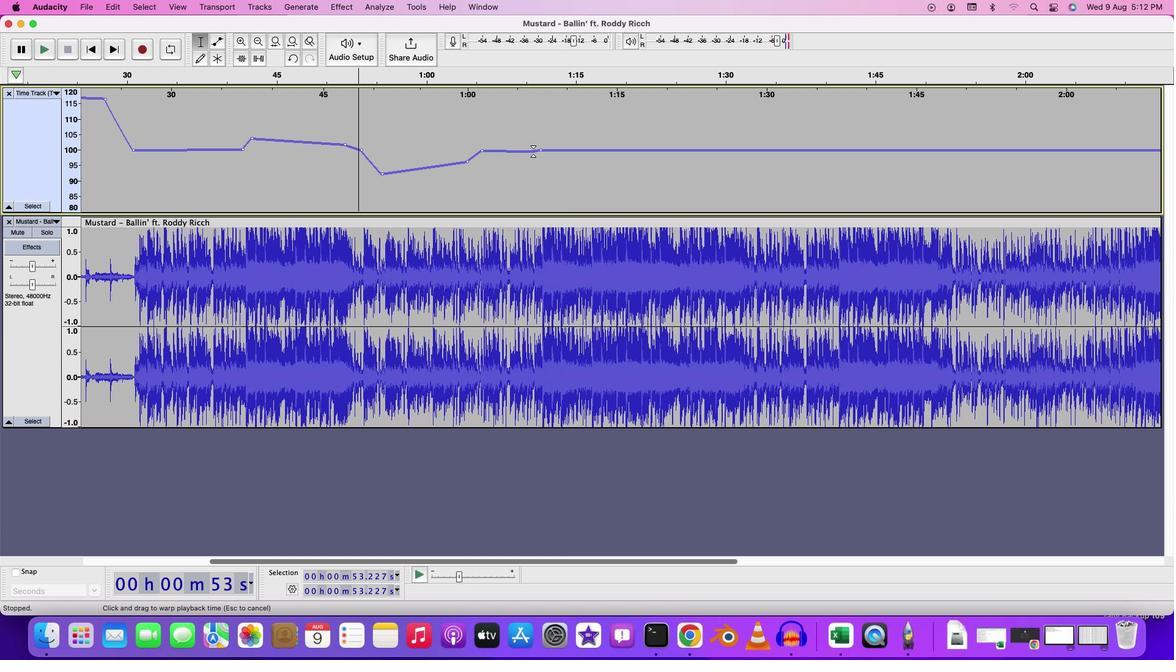
Action: Mouse moved to (532, 154)
Screenshot: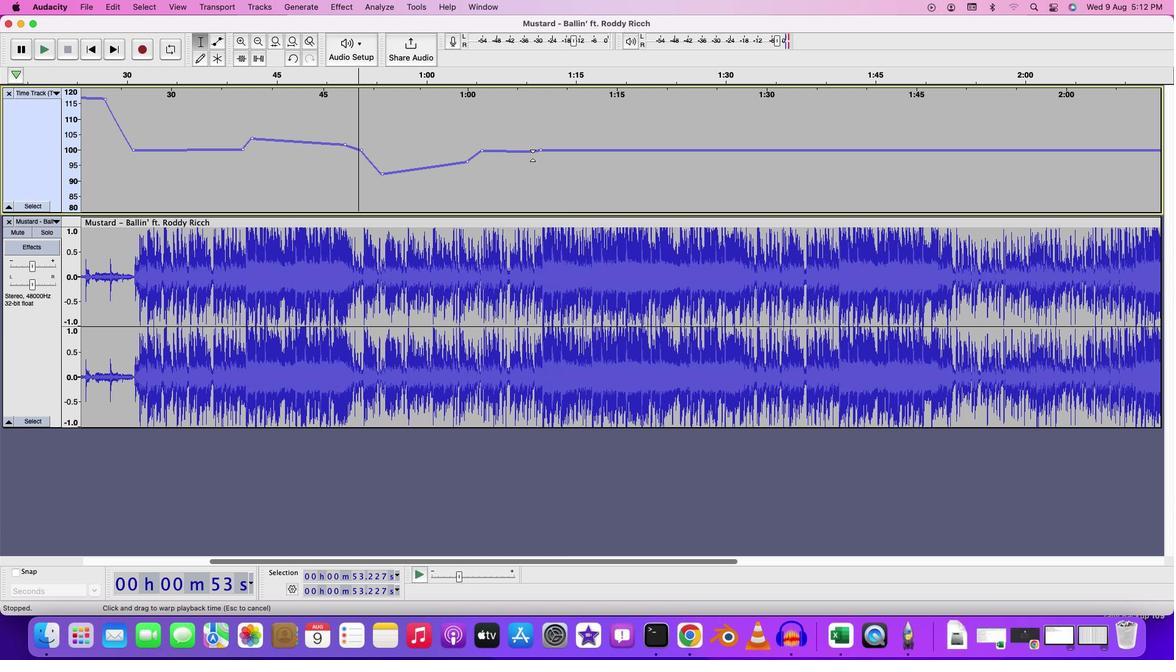 
Action: Mouse pressed left at (532, 154)
Screenshot: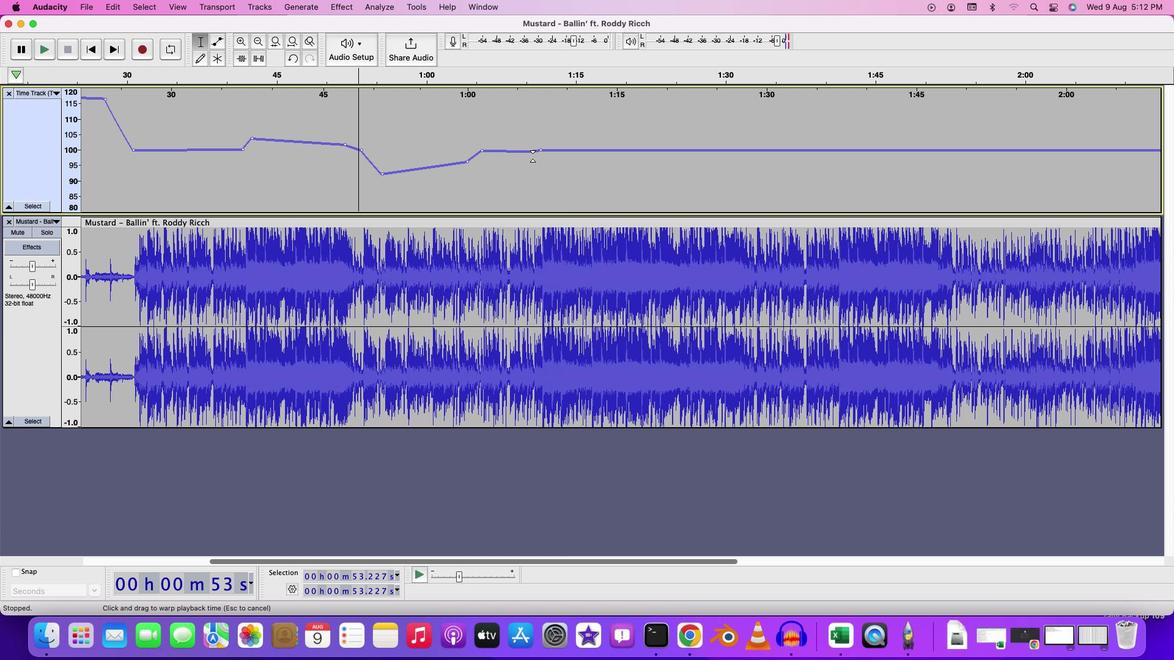 
Action: Mouse moved to (752, 150)
Screenshot: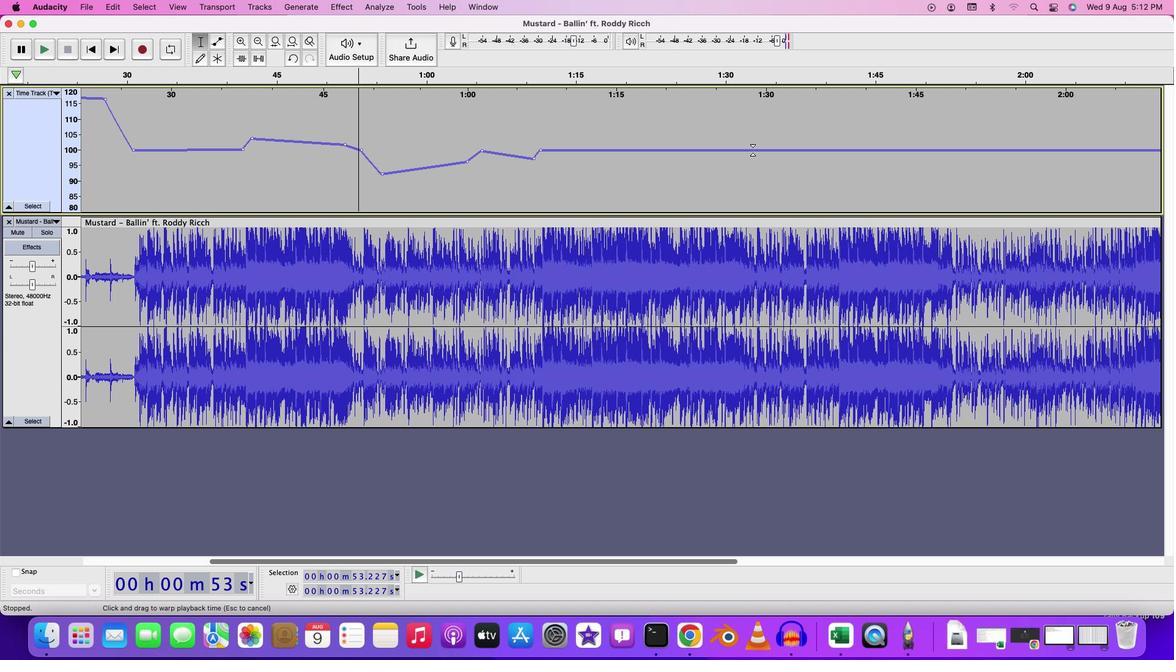 
Action: Mouse pressed left at (752, 150)
Screenshot: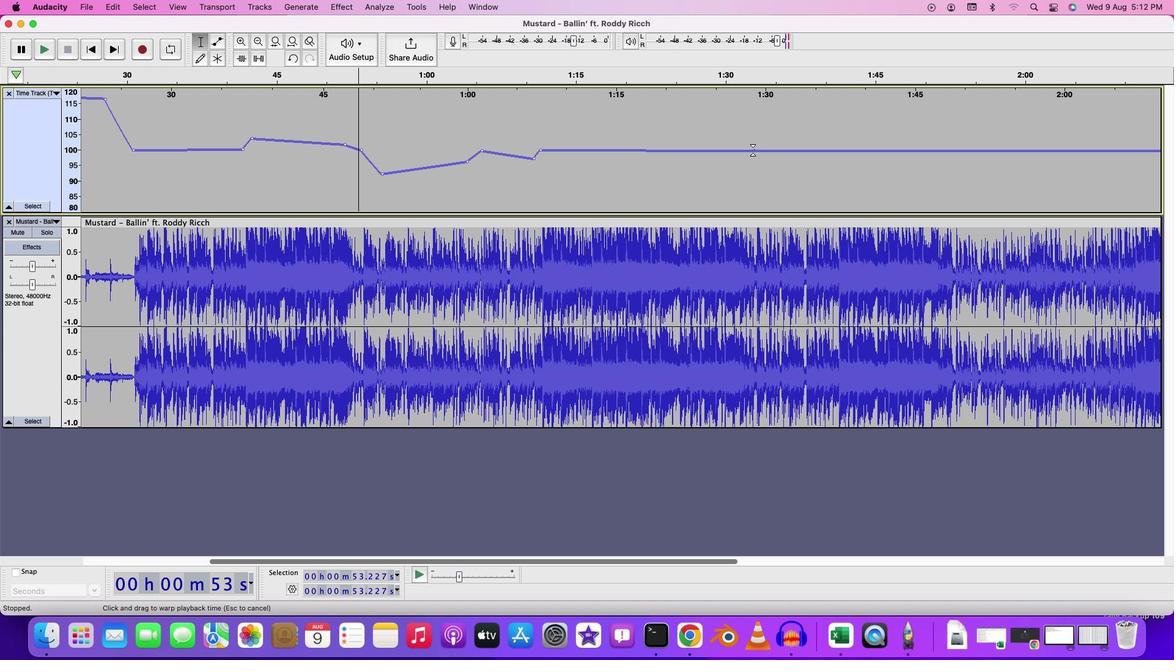 
Action: Mouse moved to (662, 151)
Screenshot: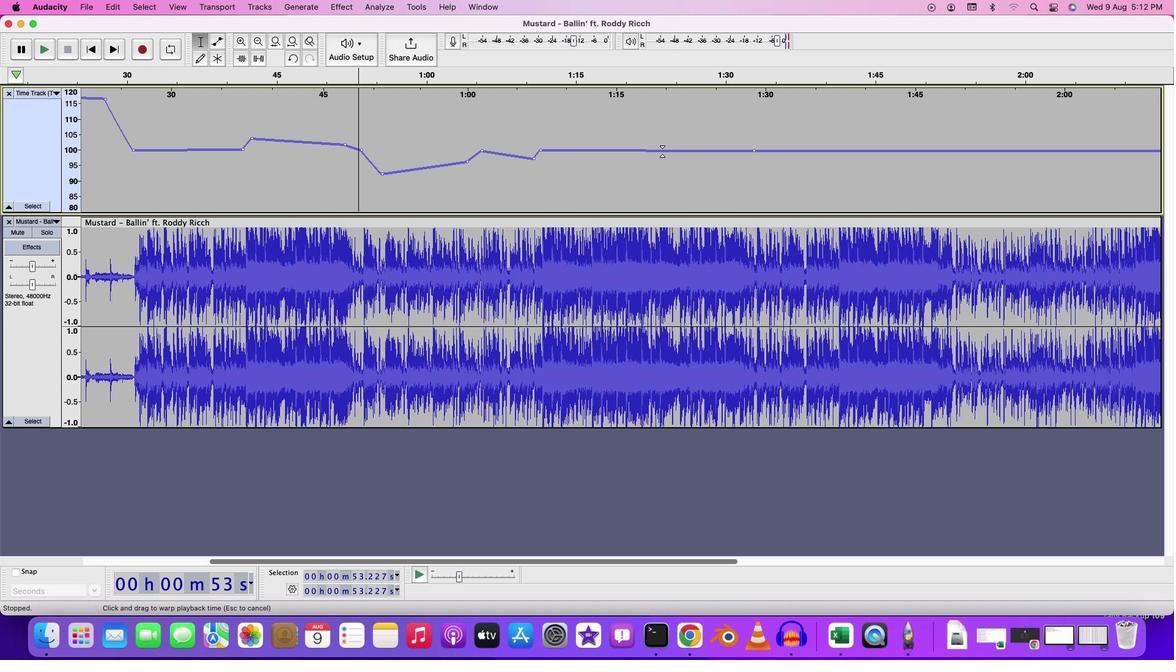 
Action: Mouse pressed left at (662, 151)
Screenshot: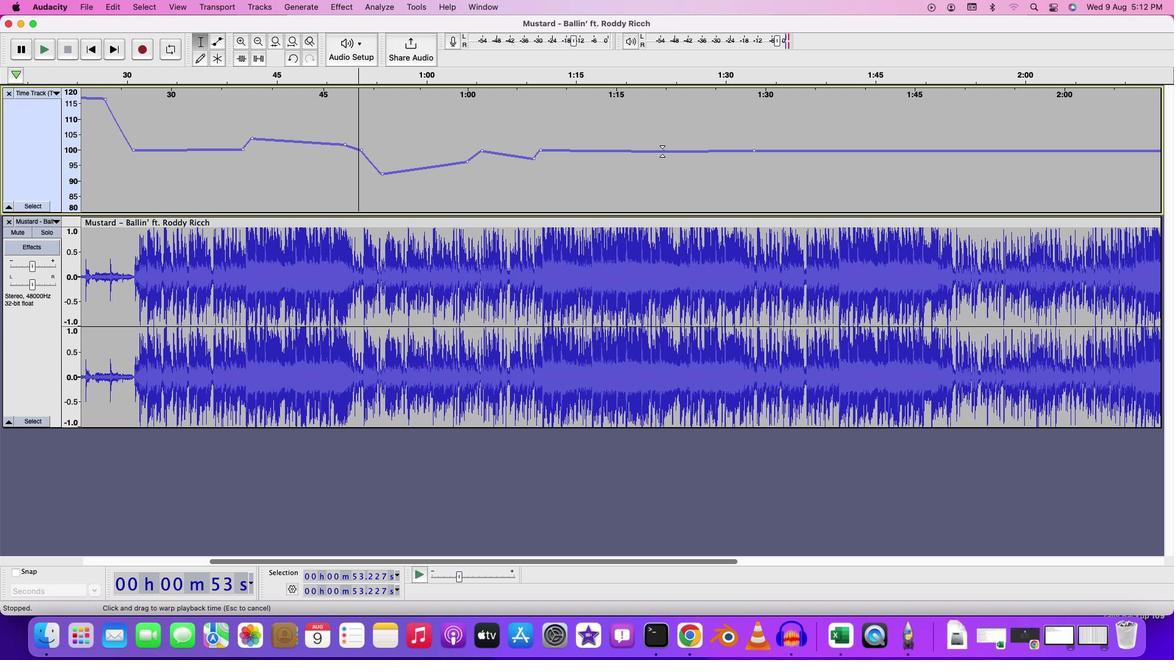 
Action: Mouse pressed left at (662, 151)
Screenshot: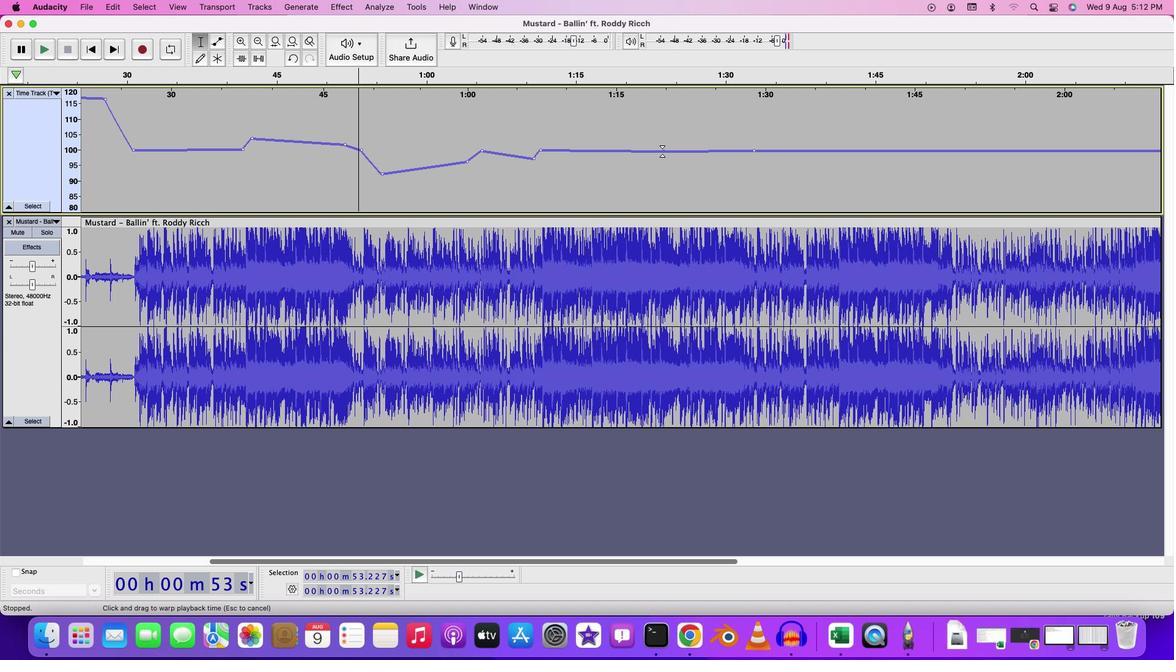 
Action: Mouse moved to (712, 140)
Screenshot: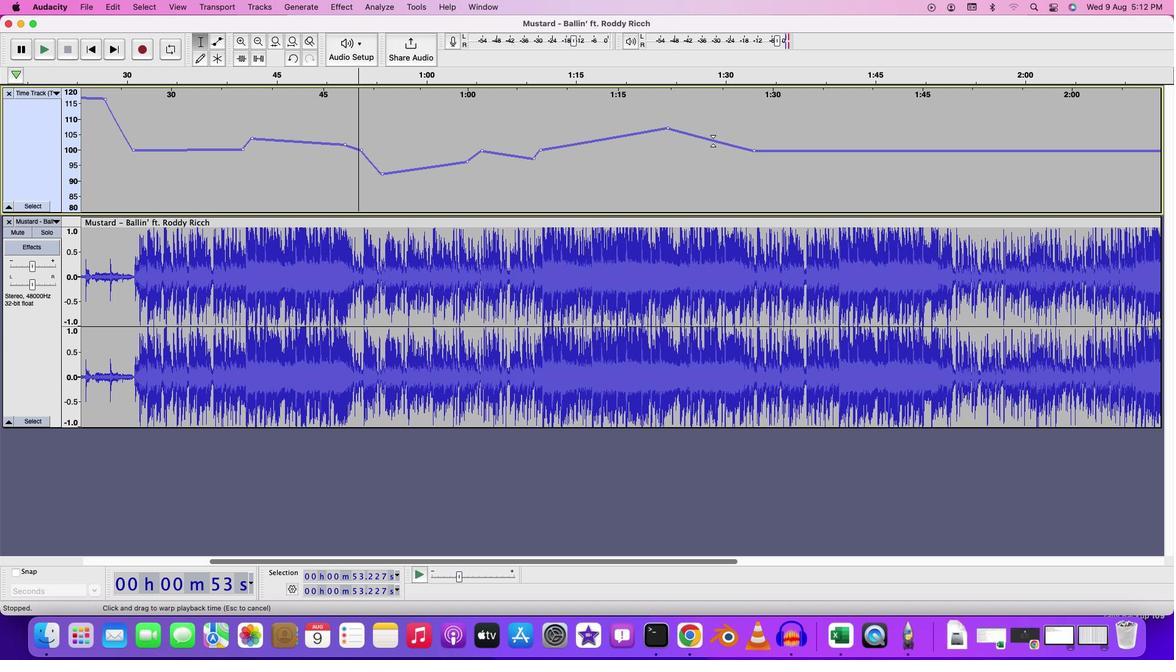 
Action: Mouse pressed left at (712, 140)
Screenshot: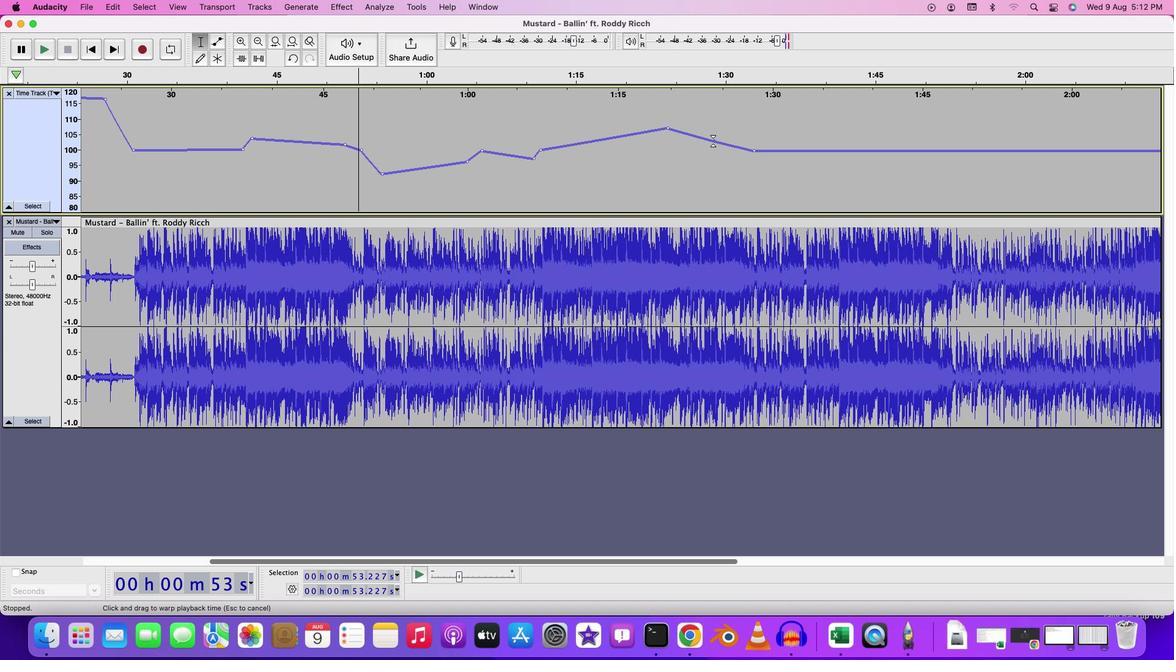 
Action: Mouse moved to (712, 140)
Screenshot: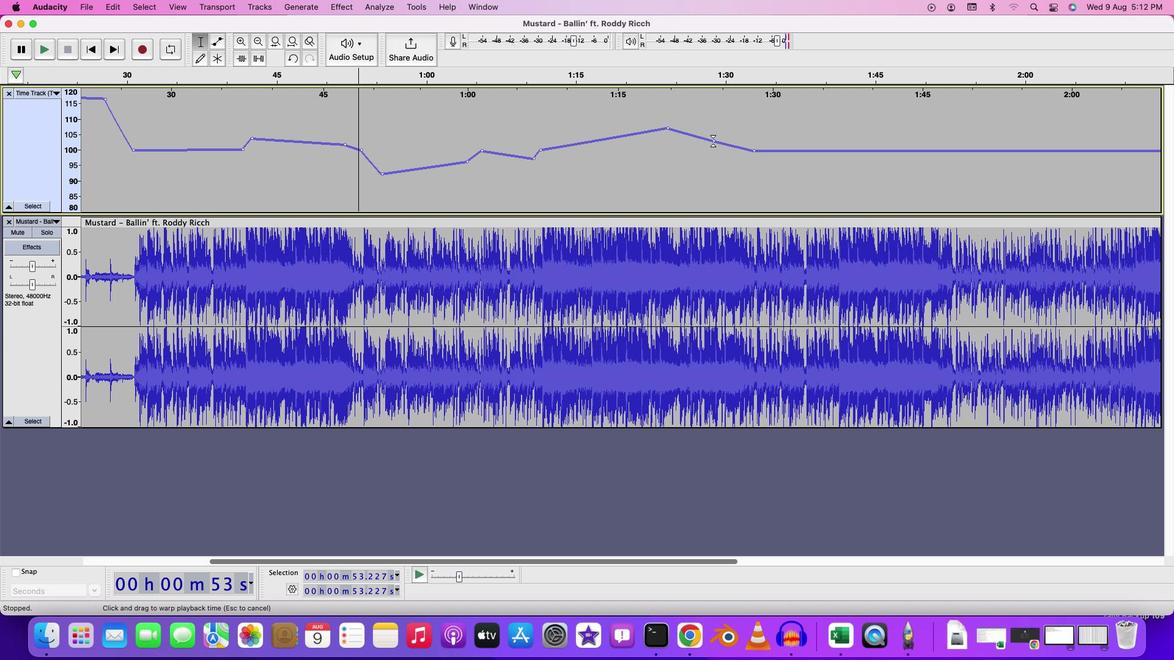 
Action: Mouse pressed left at (712, 140)
Screenshot: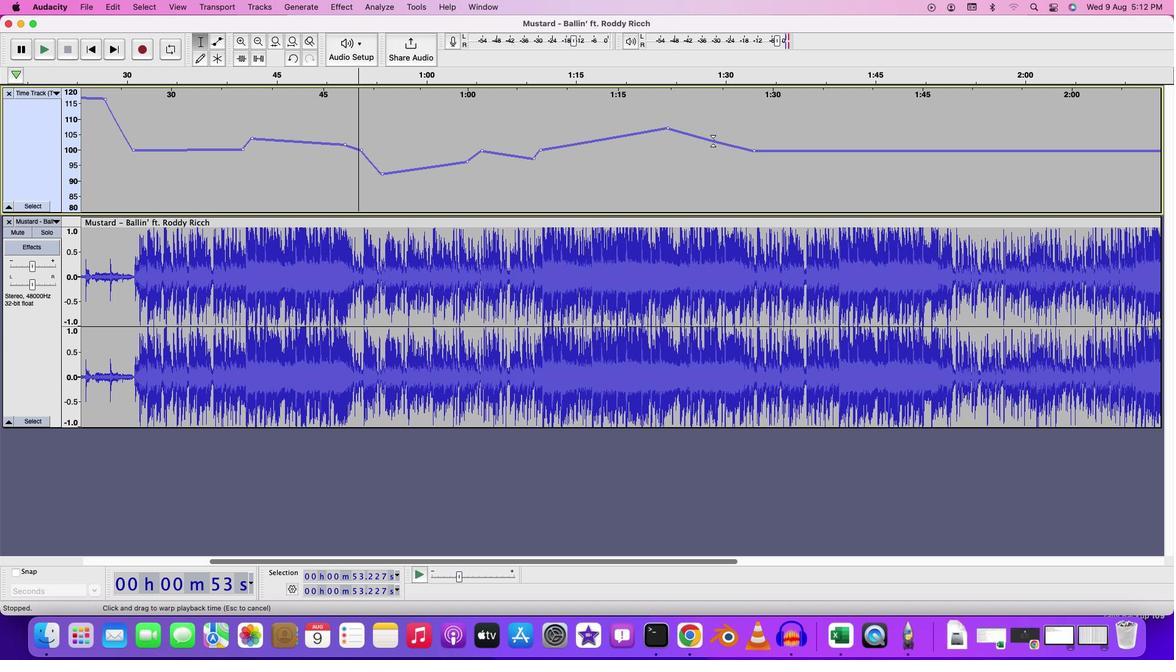 
Action: Mouse moved to (531, 127)
Screenshot: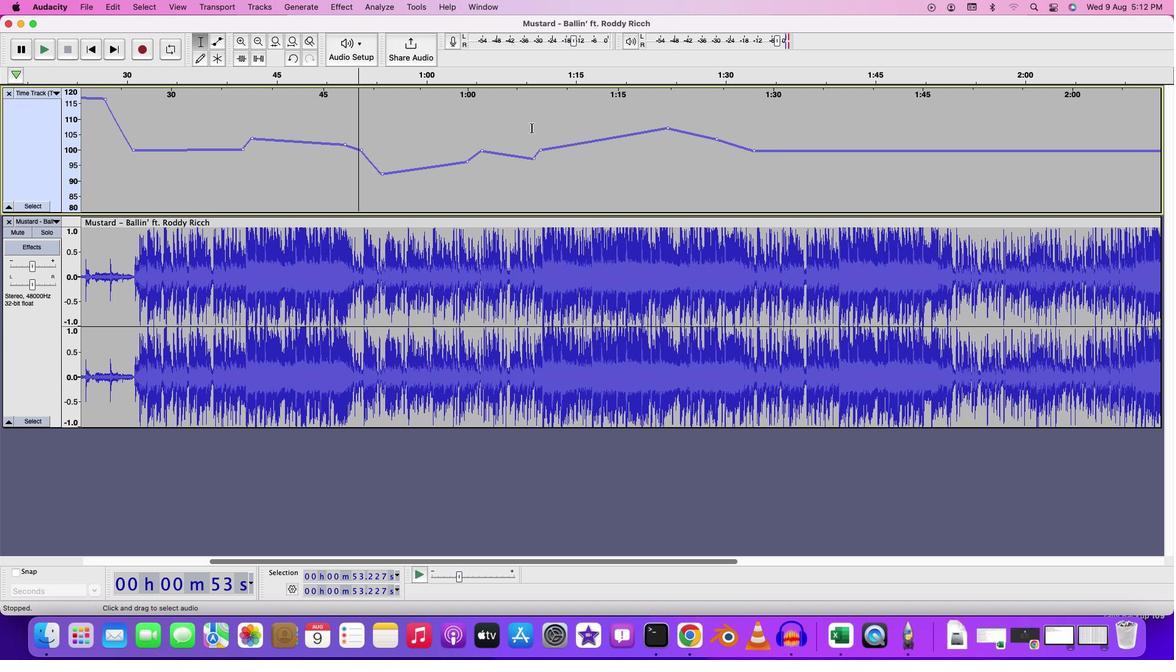 
Action: Mouse pressed left at (531, 127)
Screenshot: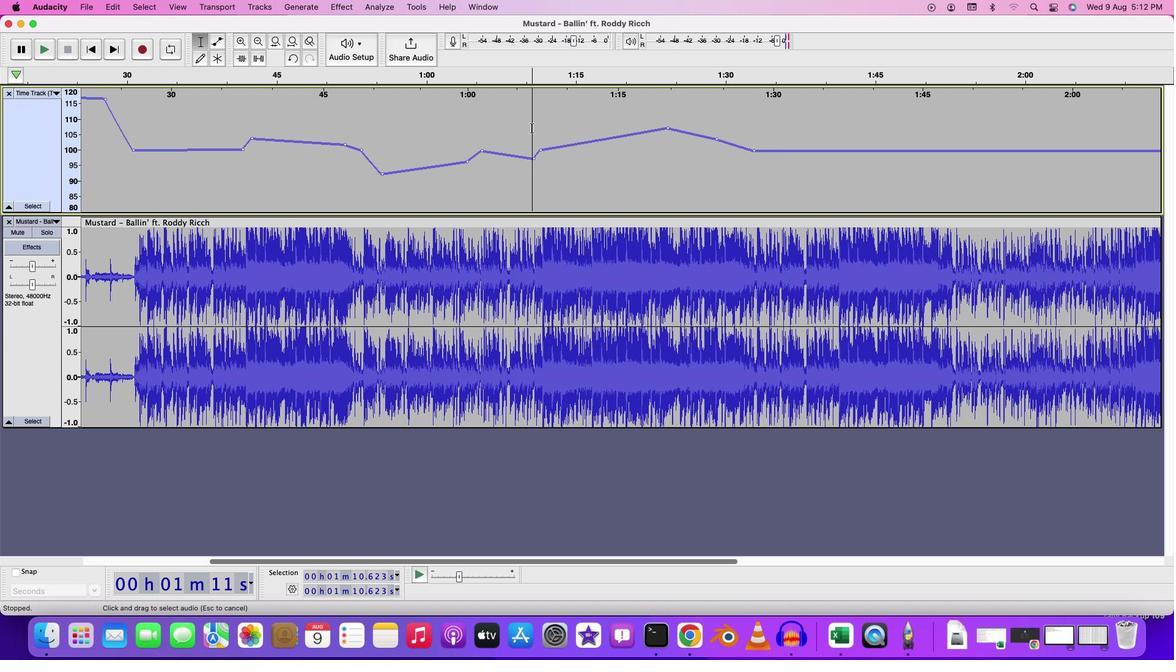 
Action: Key pressed Key.space
Screenshot: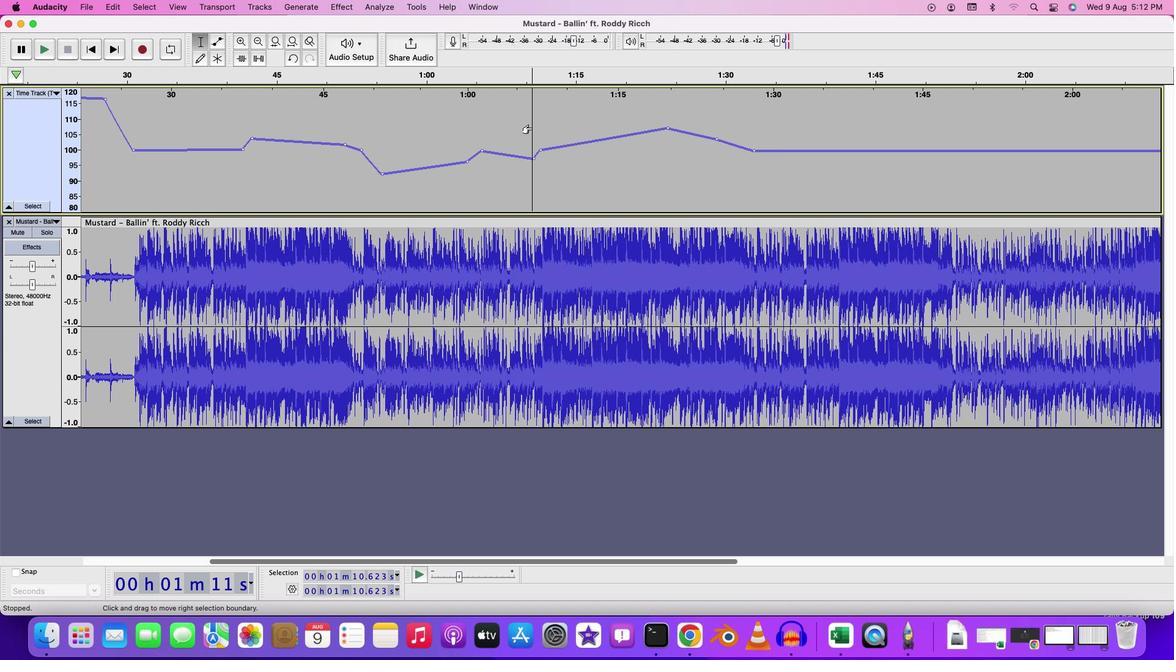 
Action: Mouse moved to (692, 561)
Screenshot: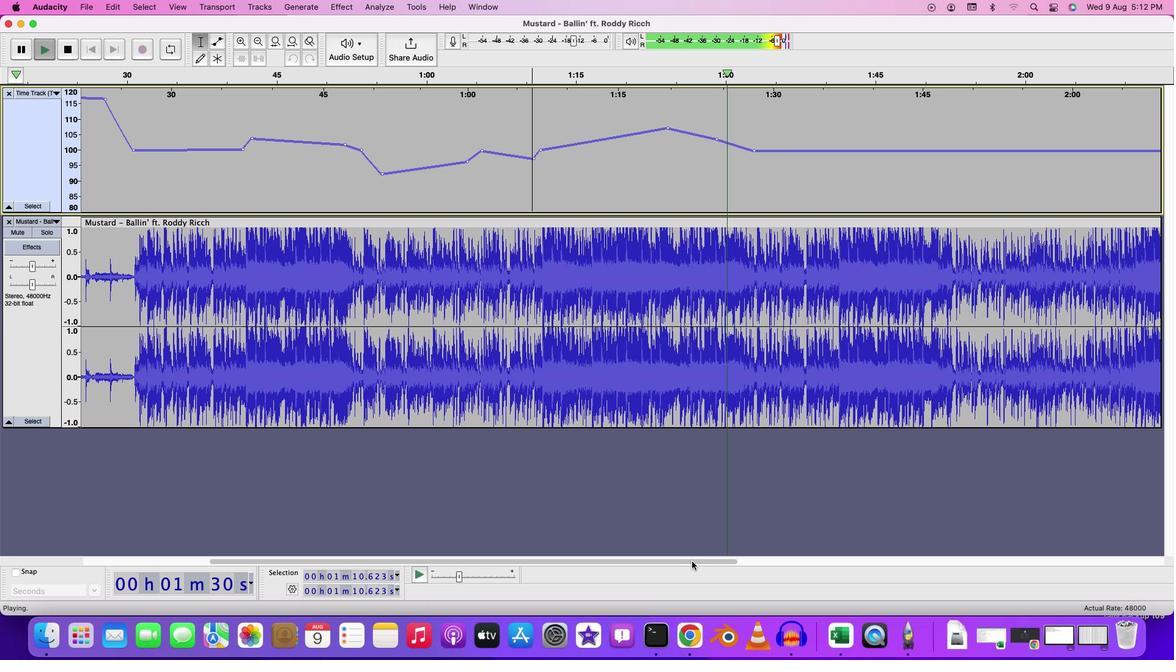 
Action: Mouse pressed left at (692, 561)
Screenshot: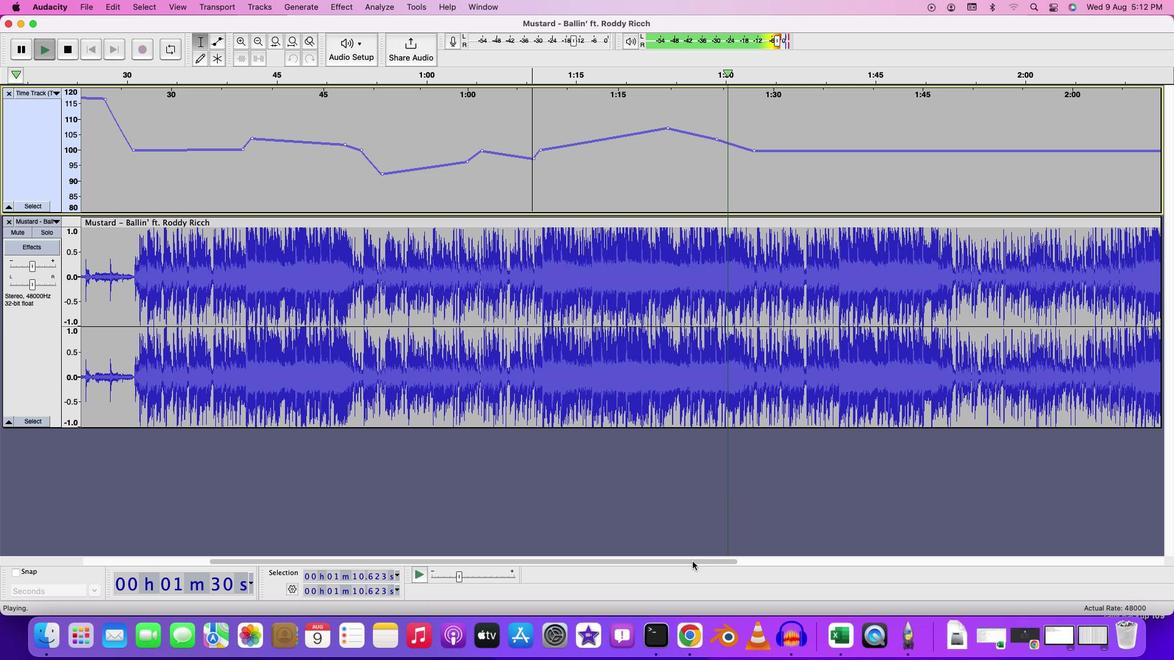 
Action: Mouse moved to (797, 151)
Screenshot: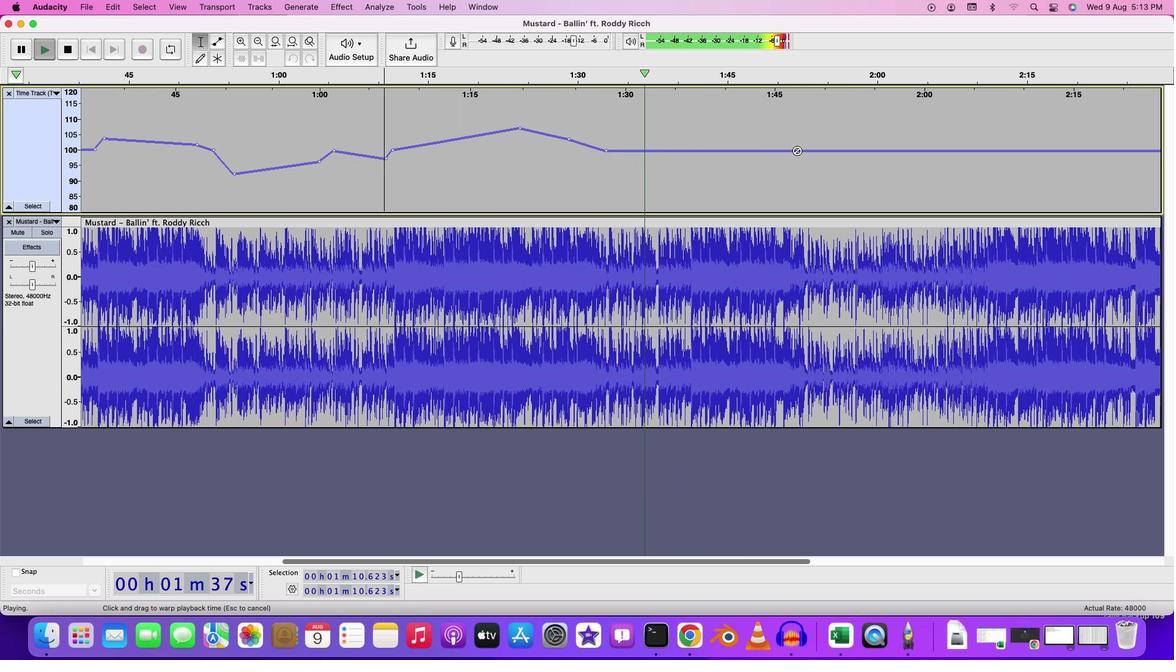 
Action: Key pressed Key.space
Screenshot: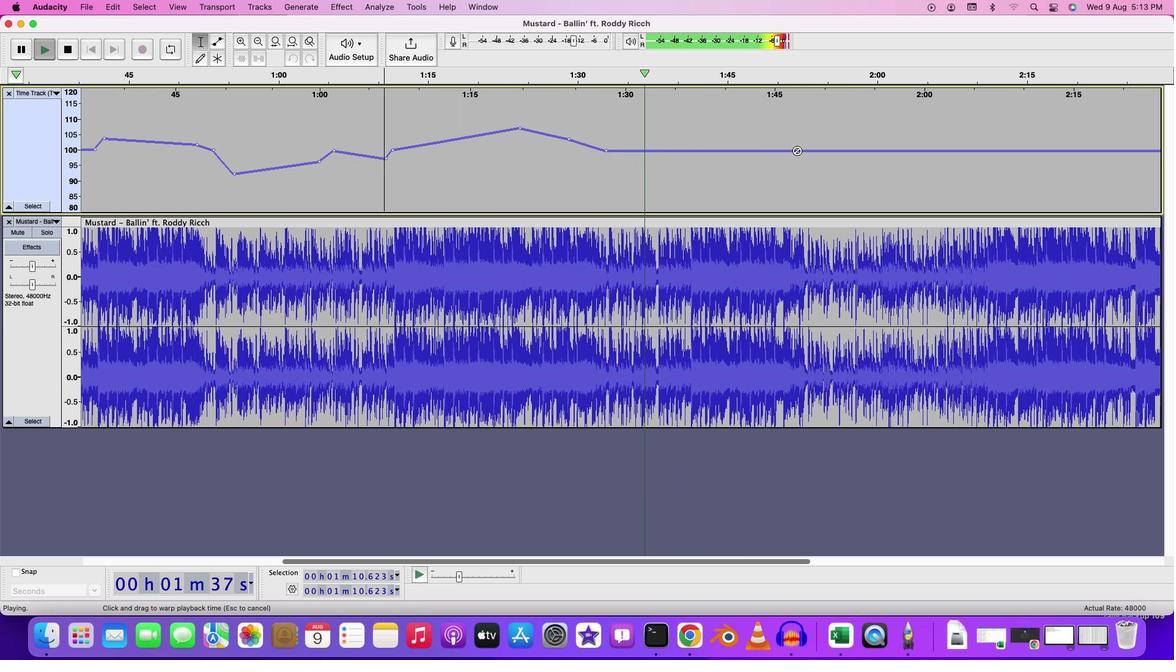 
Action: Mouse moved to (802, 150)
Screenshot: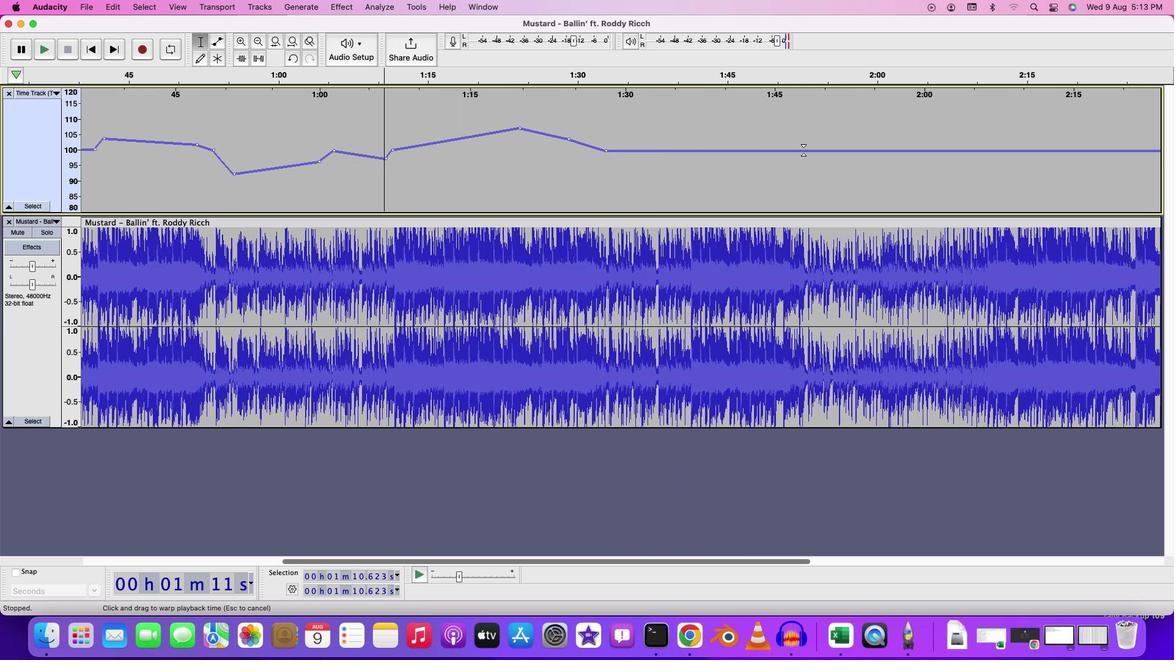 
Action: Mouse pressed left at (802, 150)
Screenshot: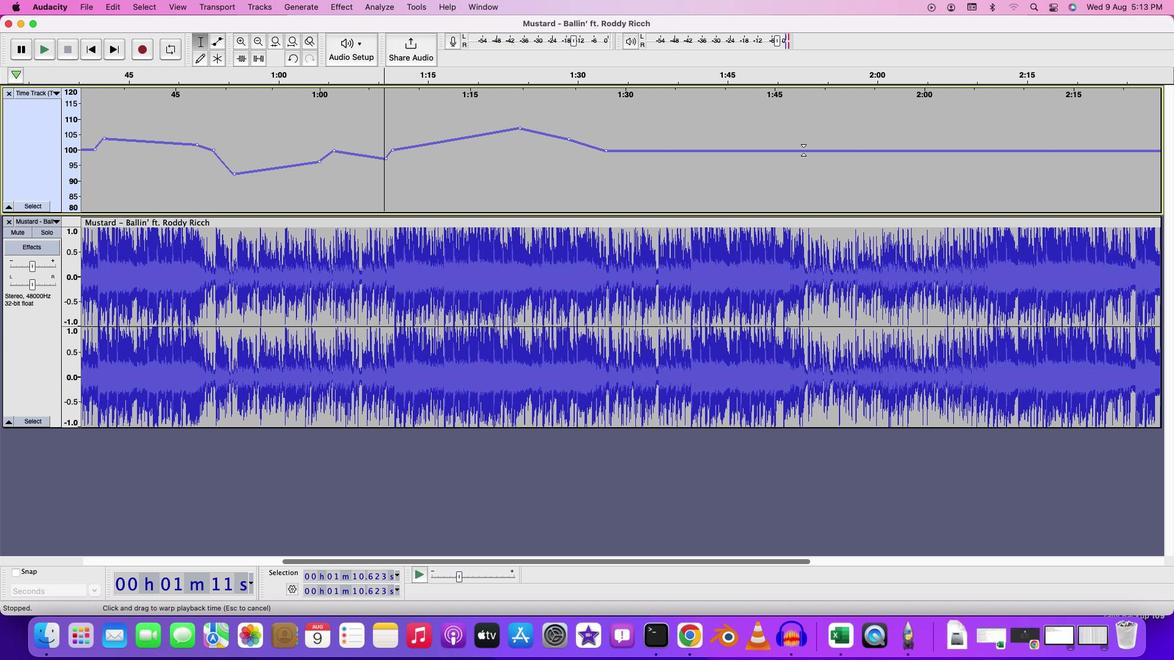 
Action: Mouse moved to (797, 149)
Screenshot: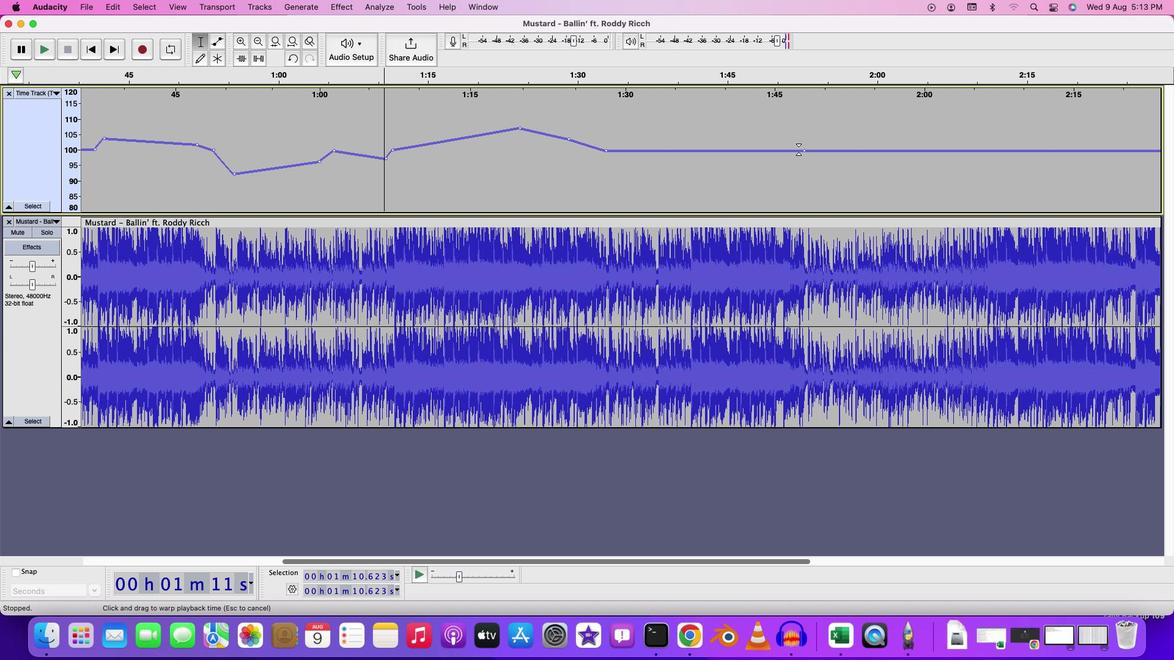 
Action: Mouse pressed left at (797, 149)
Screenshot: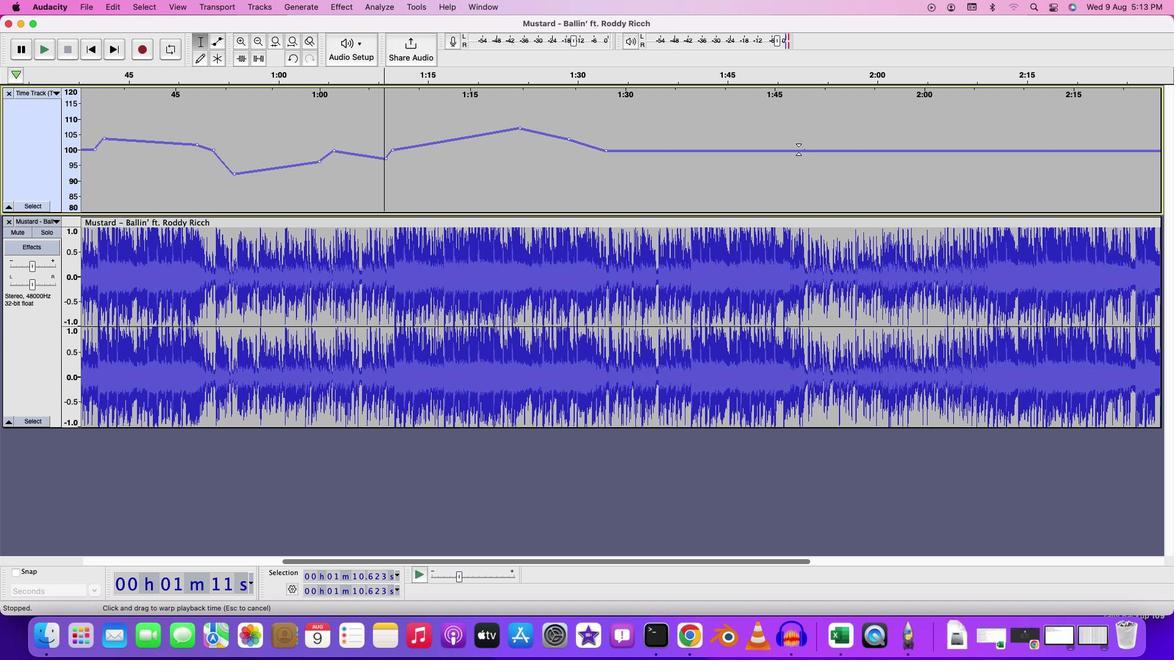 
Action: Mouse moved to (795, 149)
Screenshot: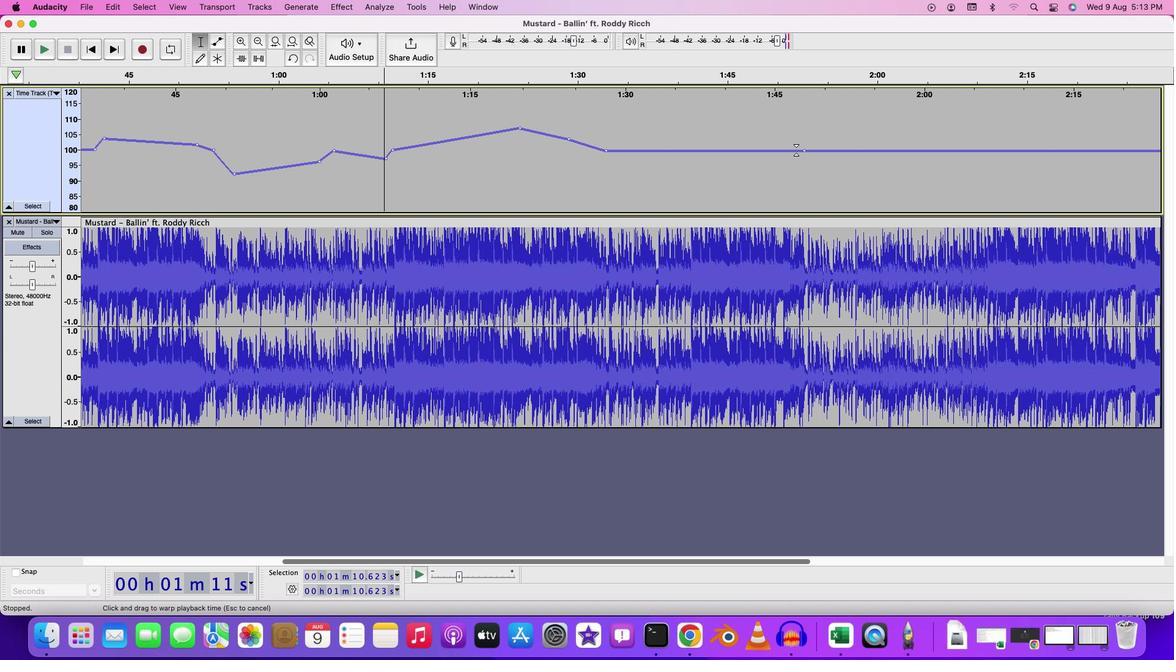 
Action: Mouse pressed left at (795, 149)
Screenshot: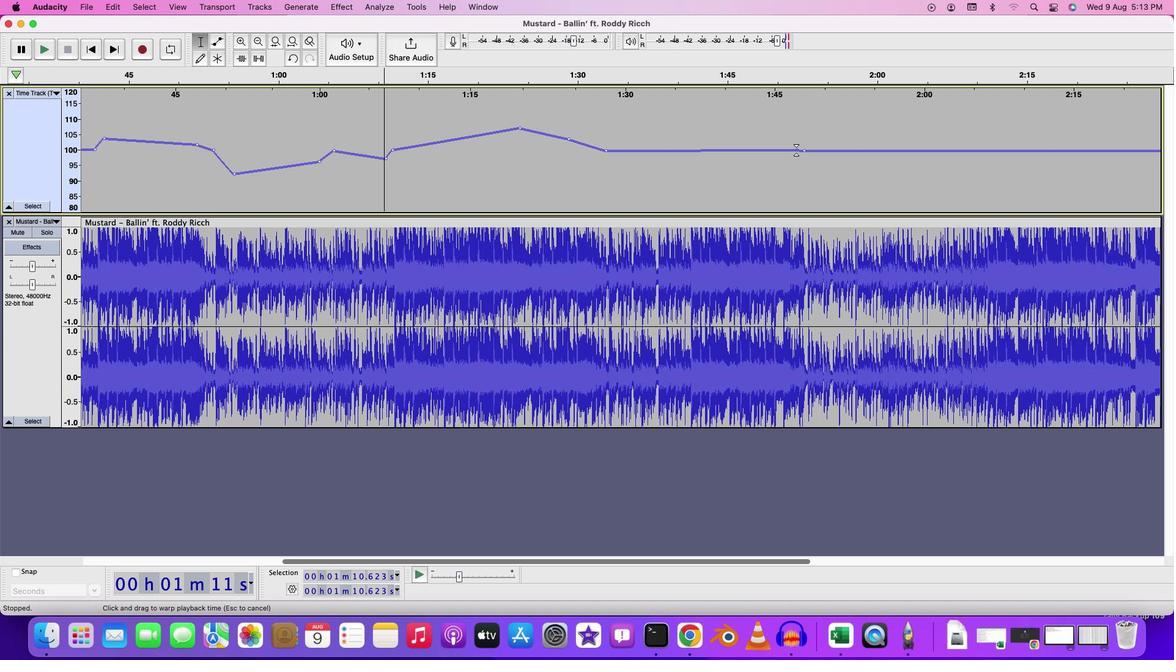 
Action: Mouse moved to (610, 150)
Screenshot: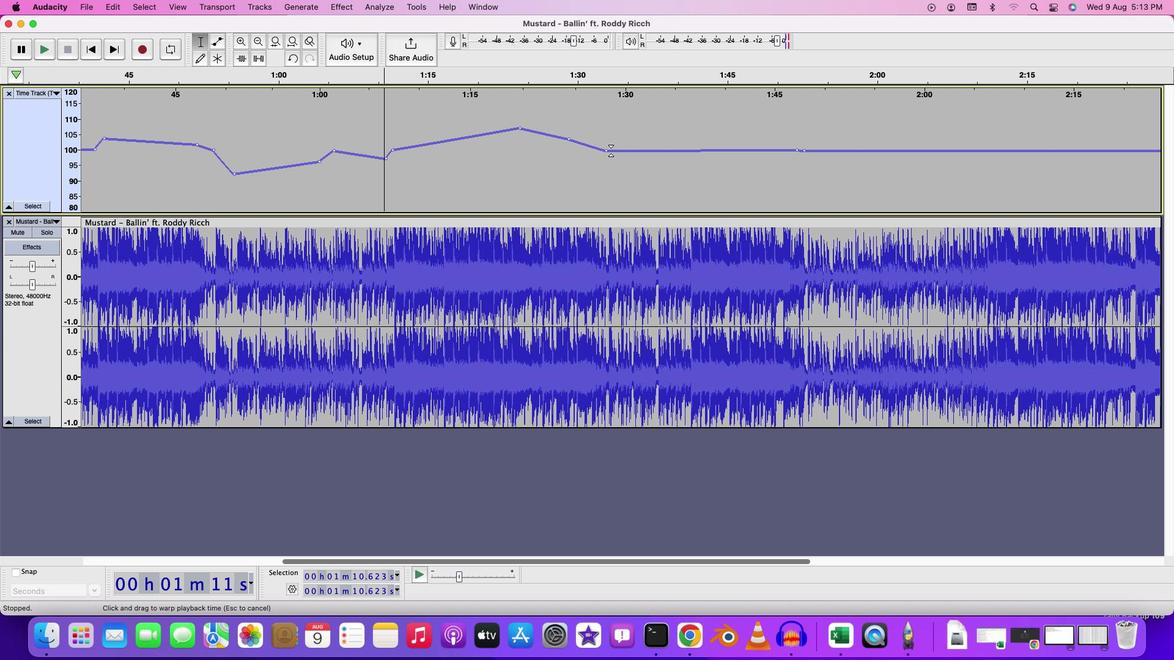 
Action: Mouse pressed left at (610, 150)
Screenshot: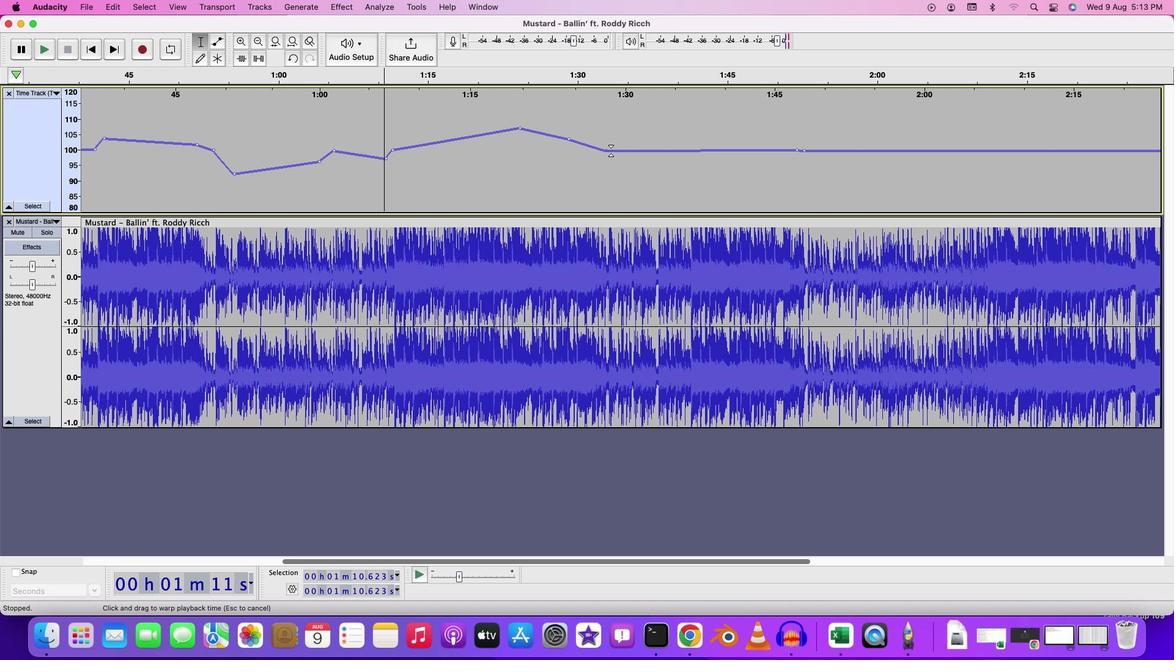 
Action: Mouse moved to (613, 151)
Screenshot: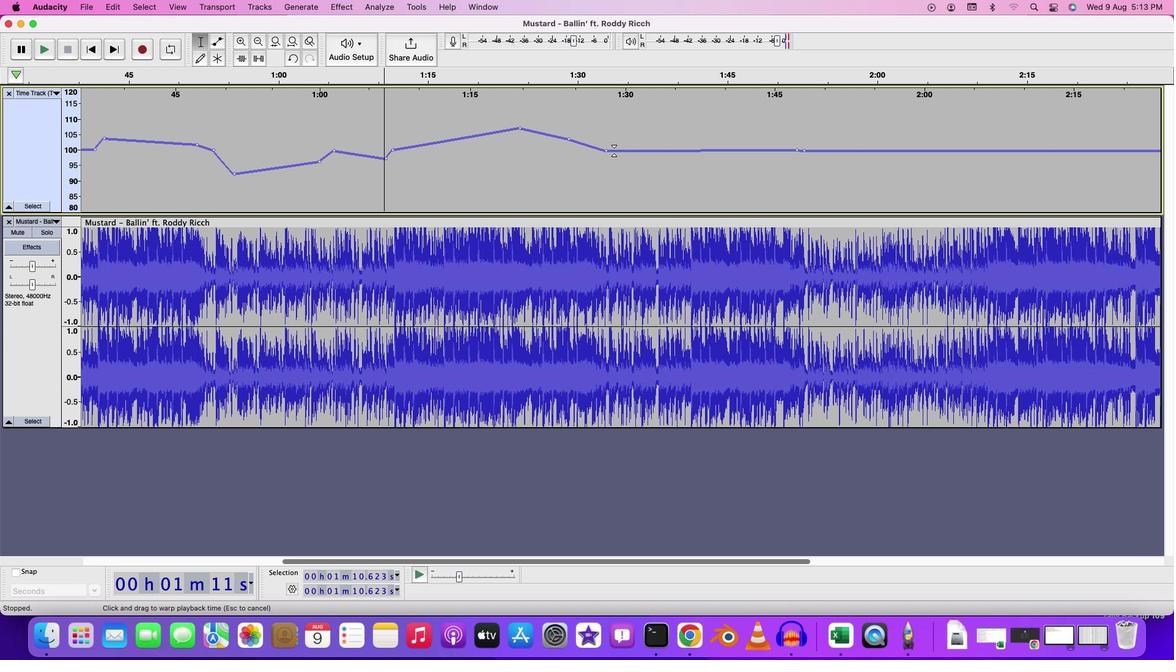 
Action: Mouse pressed left at (613, 151)
Screenshot: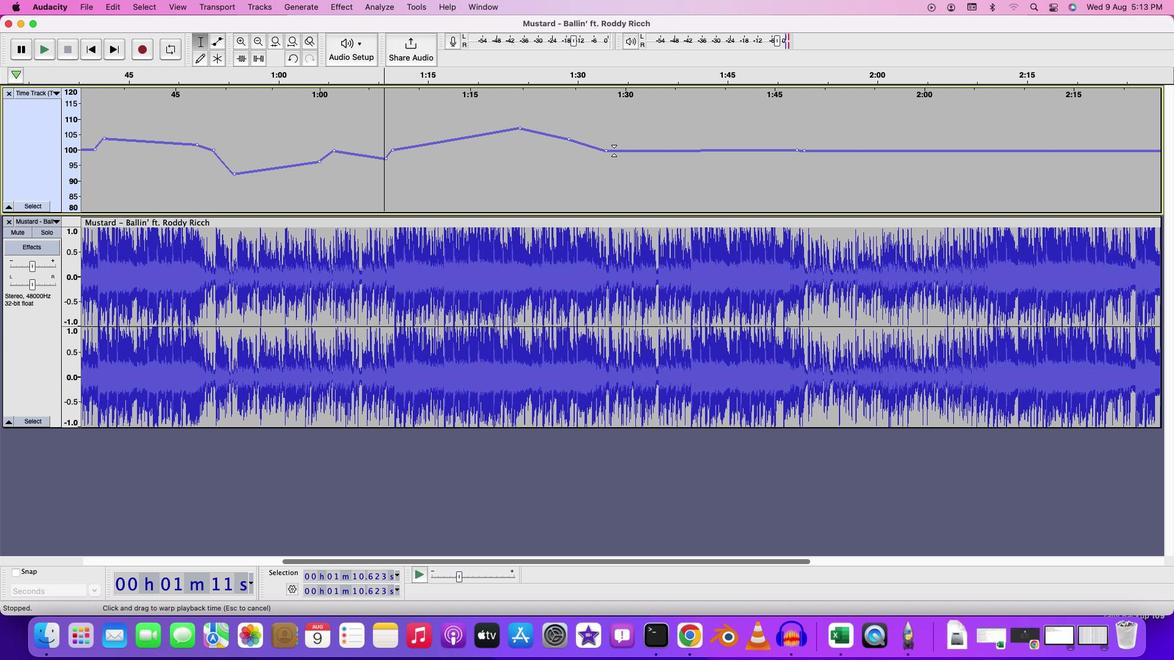 
Action: Mouse moved to (615, 151)
Screenshot: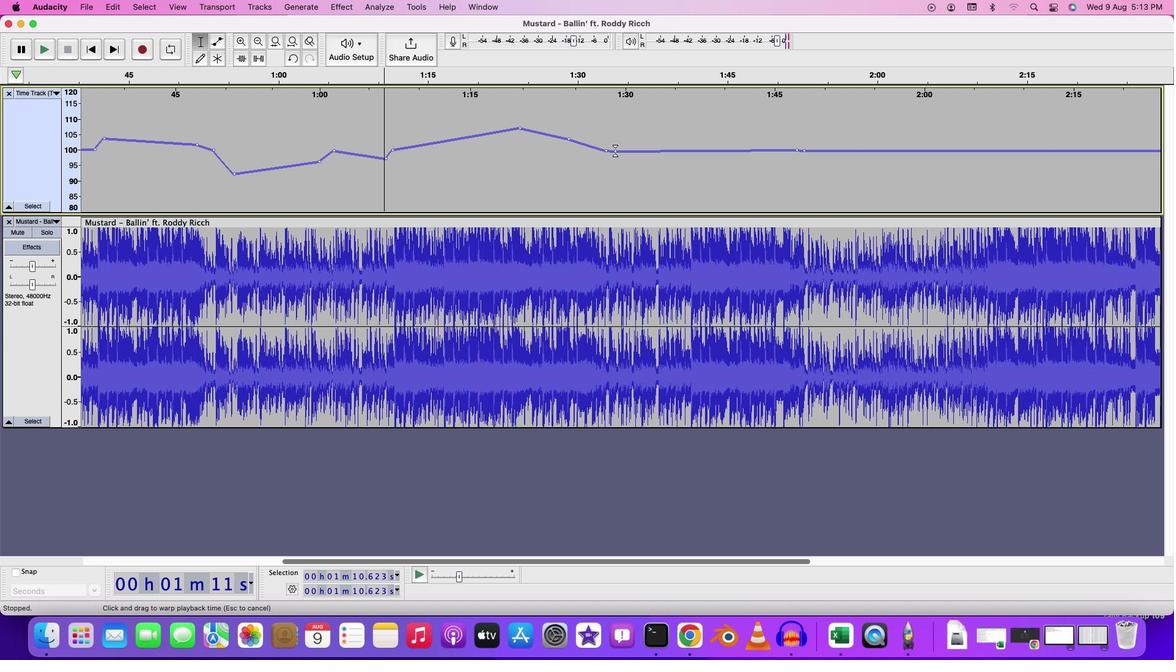 
Action: Mouse pressed left at (615, 151)
Screenshot: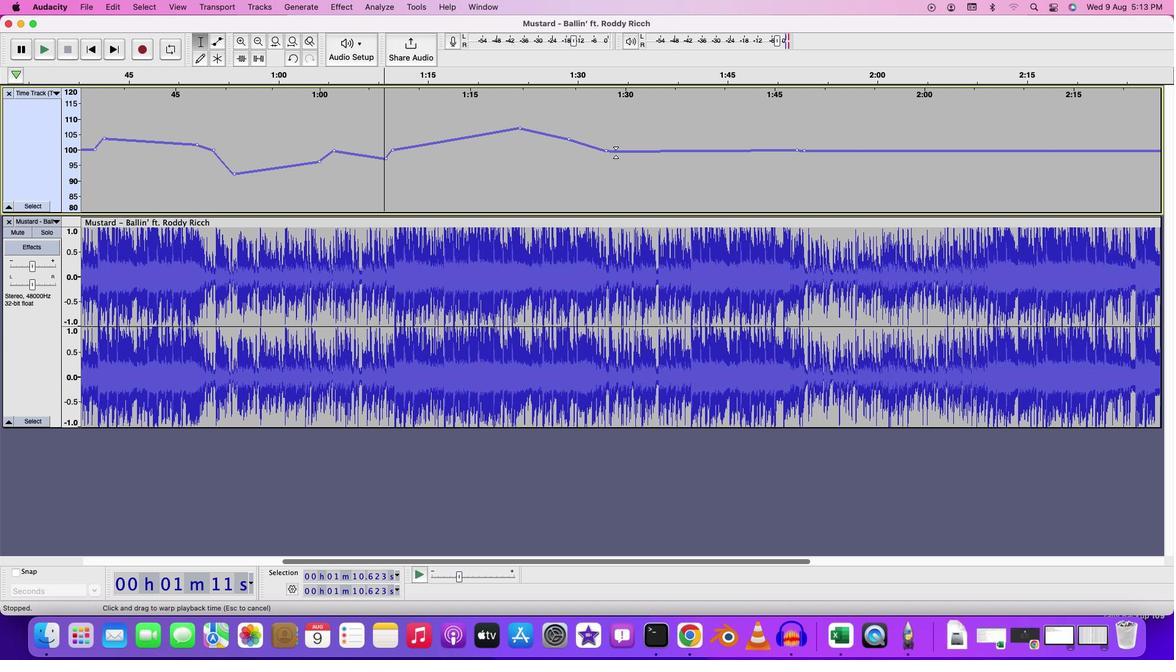 
Action: Mouse moved to (795, 149)
Screenshot: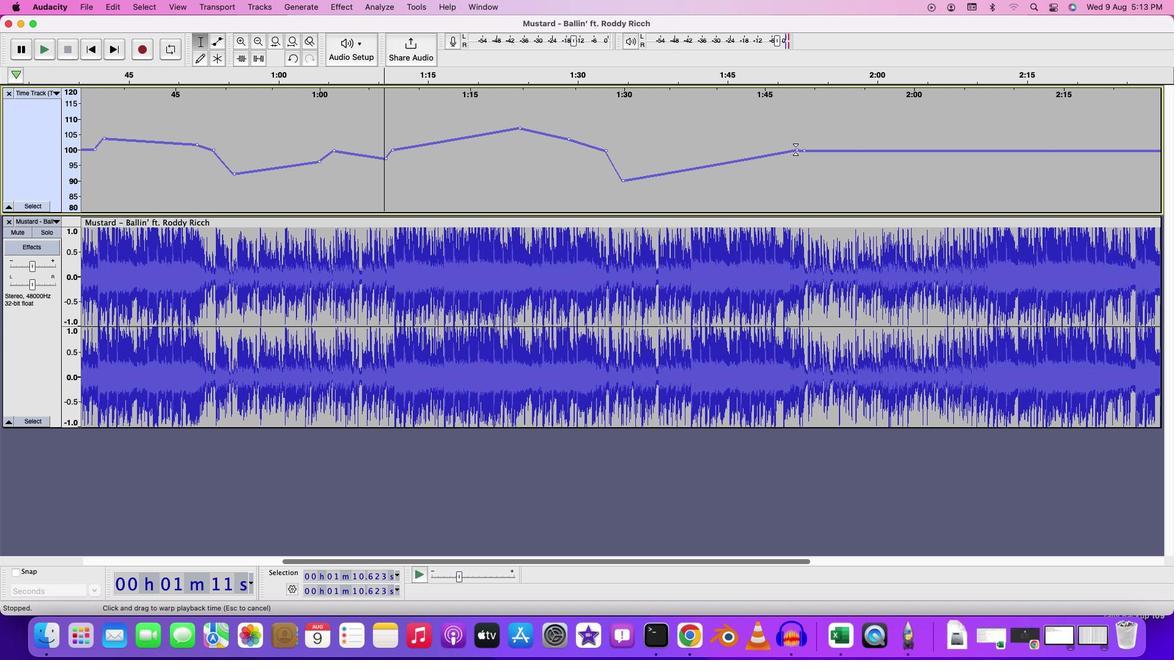 
Action: Mouse pressed left at (795, 149)
Screenshot: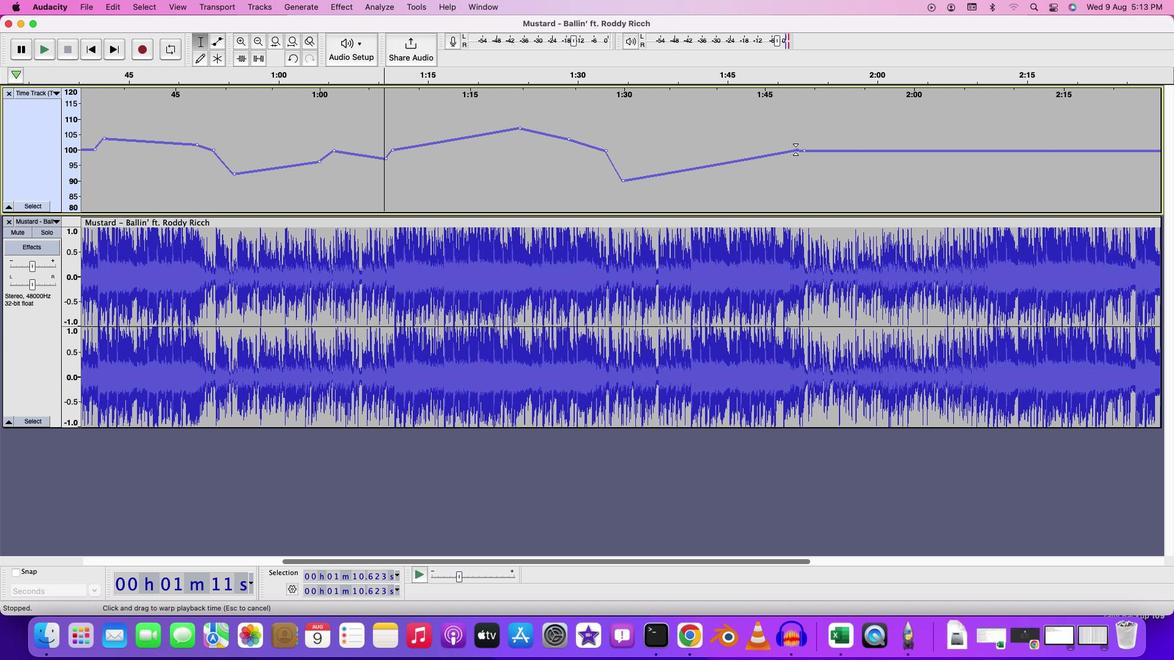 
Action: Mouse moved to (624, 179)
Screenshot: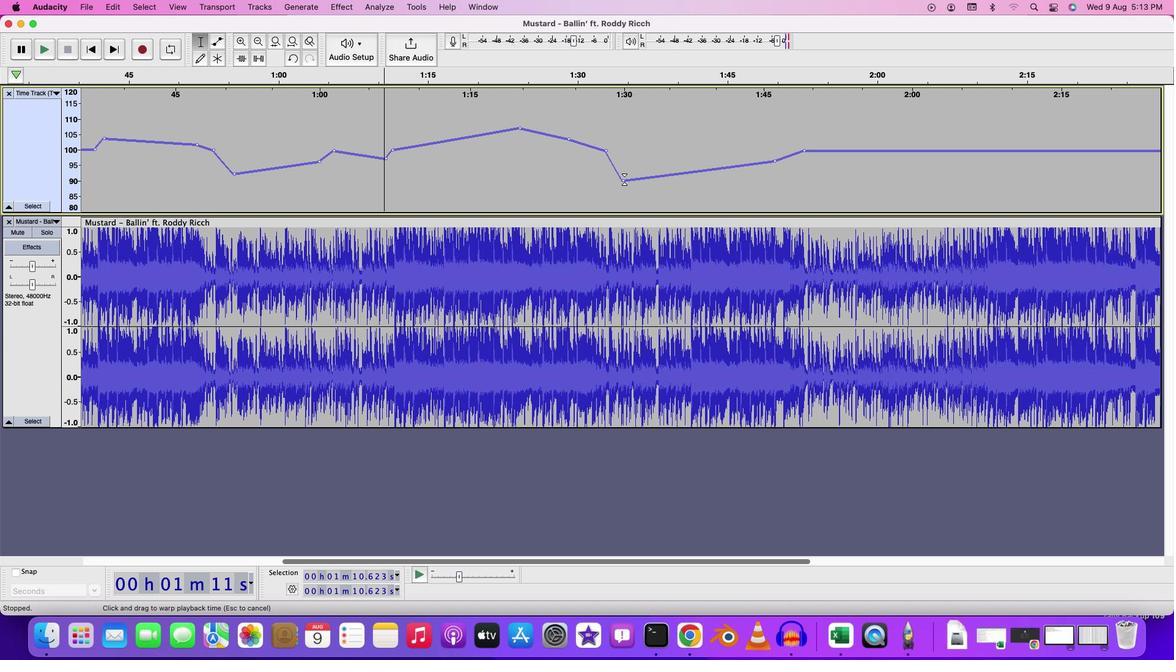 
Action: Mouse pressed left at (624, 179)
